 Task: Look for space in Aş Şaff, Egypt from 15th June, 2023 to 21st June, 2023 for 5 adults in price range Rs.14000 to Rs.25000. Place can be entire place with 3 bedrooms having 3 beds and 3 bathrooms. Property type can be house, flat, guest house. Booking option can be shelf check-in. Required host language is English.
Action: Mouse moved to (568, 139)
Screenshot: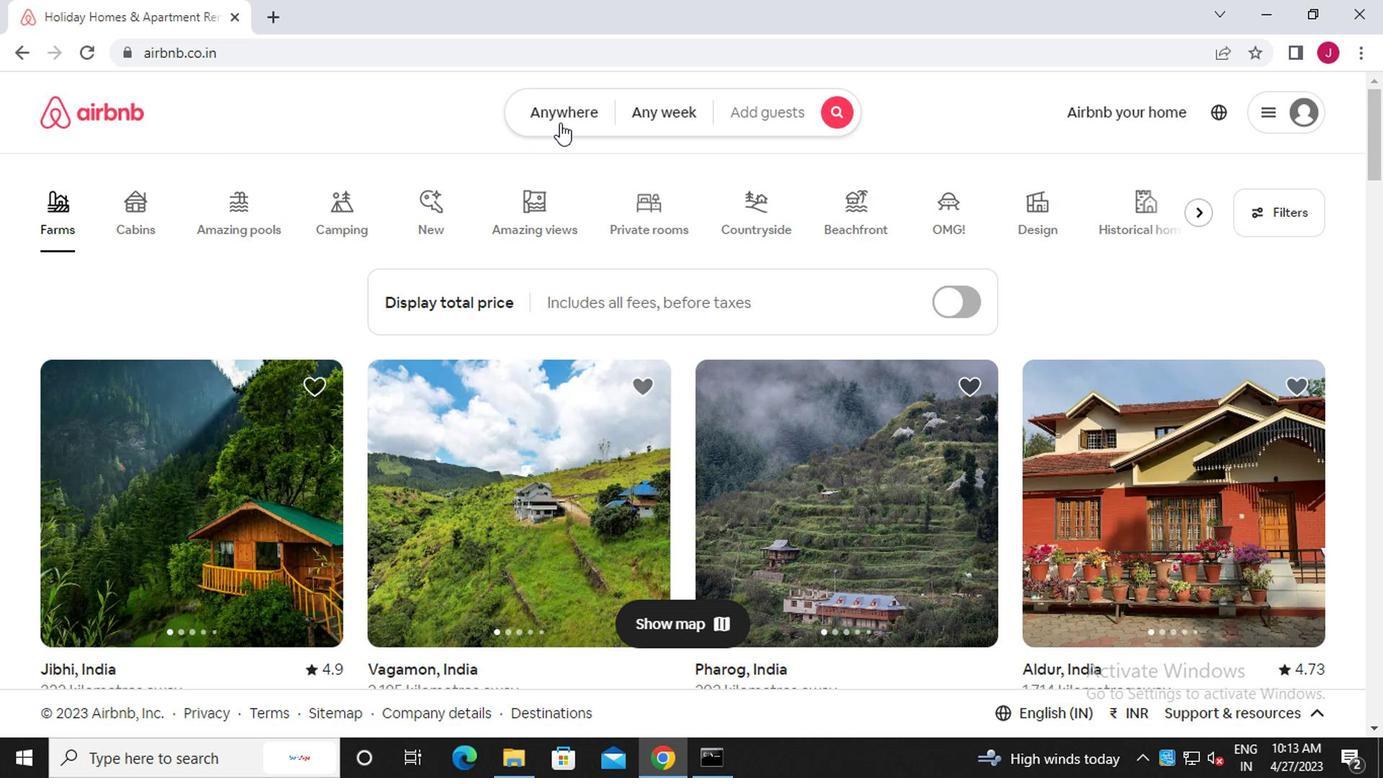 
Action: Mouse pressed left at (568, 139)
Screenshot: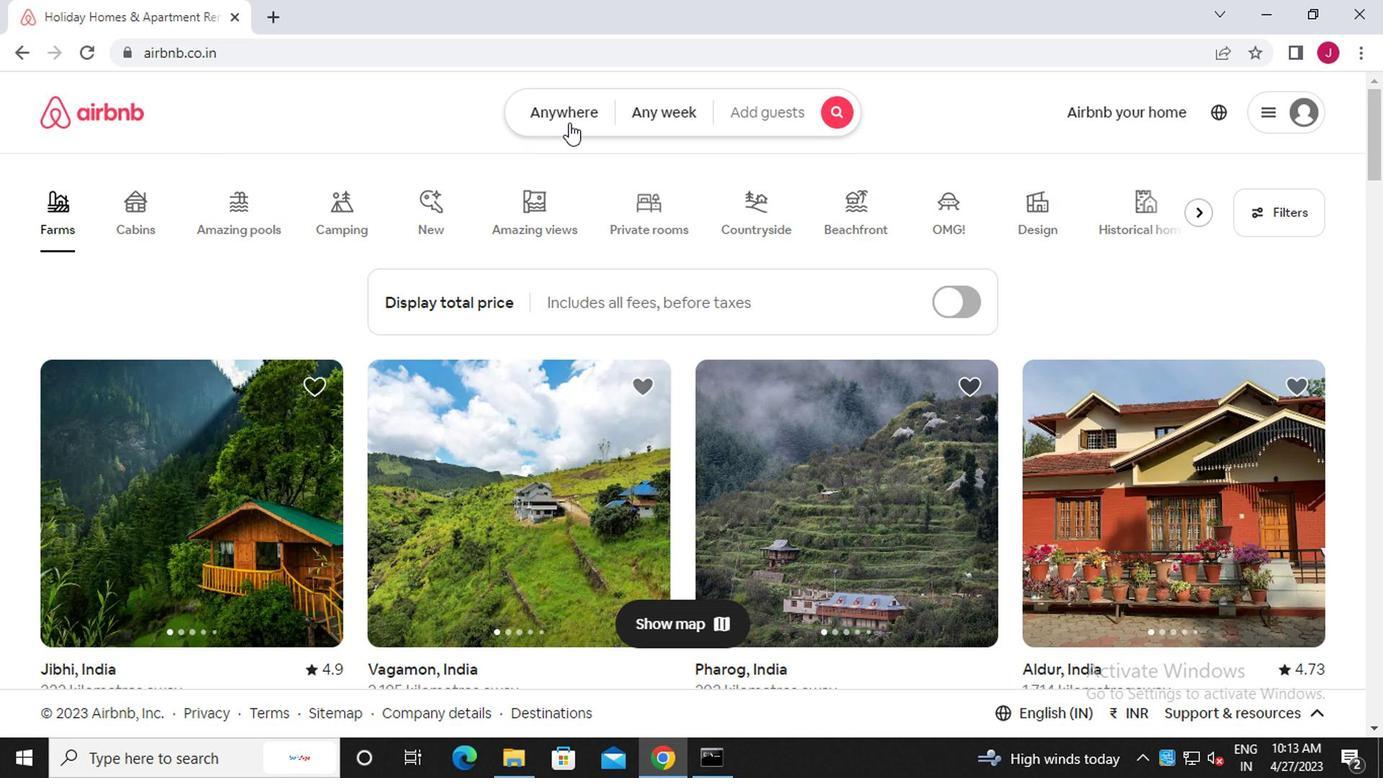 
Action: Mouse moved to (348, 208)
Screenshot: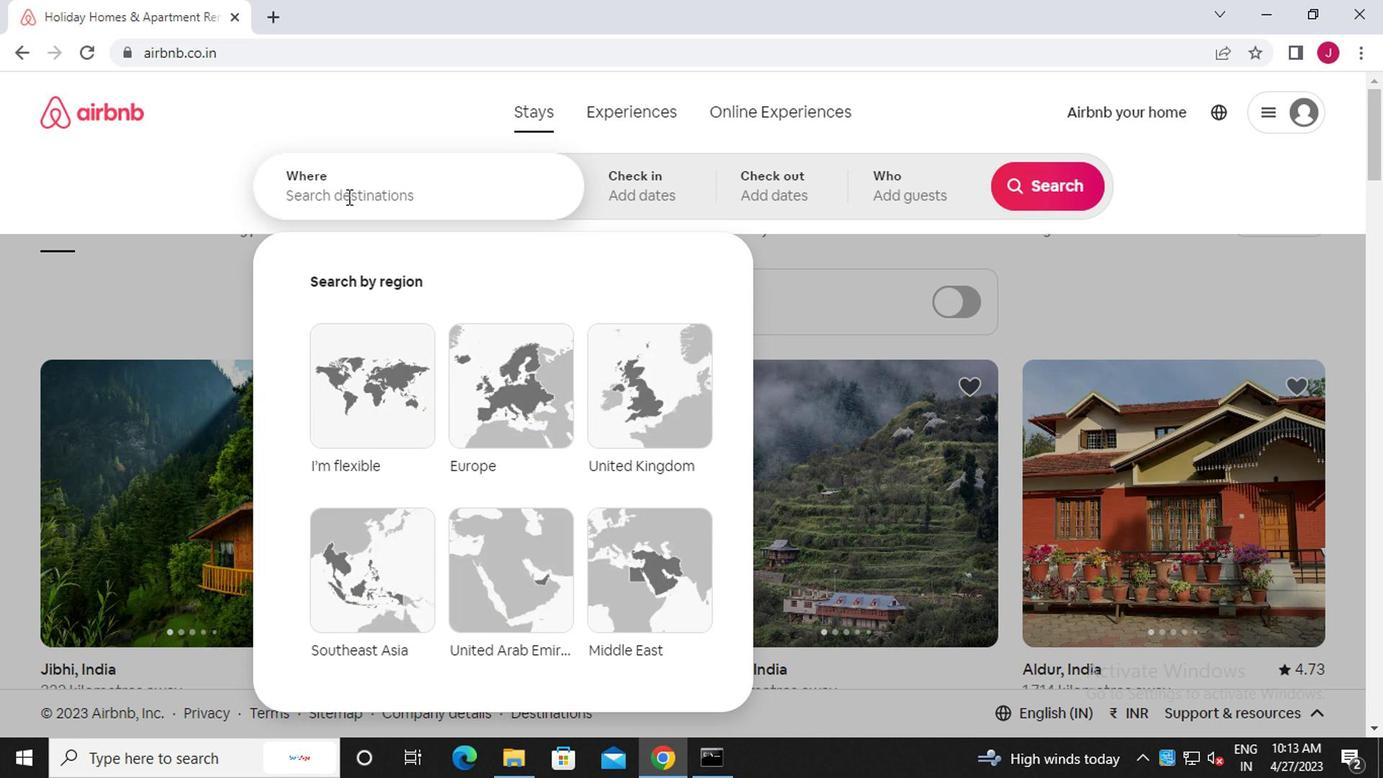 
Action: Mouse pressed left at (348, 208)
Screenshot: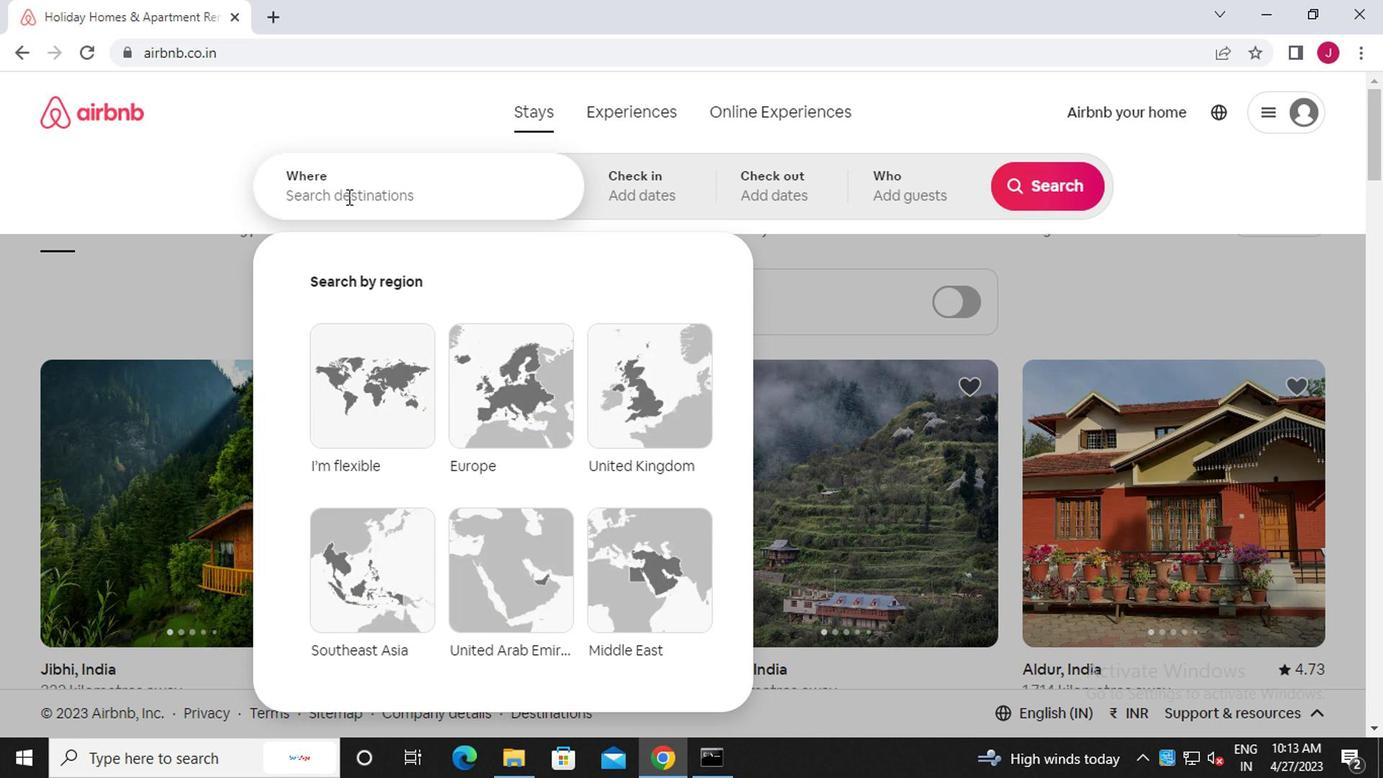 
Action: Key pressed <Key.caps_lock>a<Key.caps_lock>s<Key.space><Key.caps_lock>s<Key.caps_lock>aff,<Key.caps_lock>e<Key.caps_lock>gypt
Screenshot: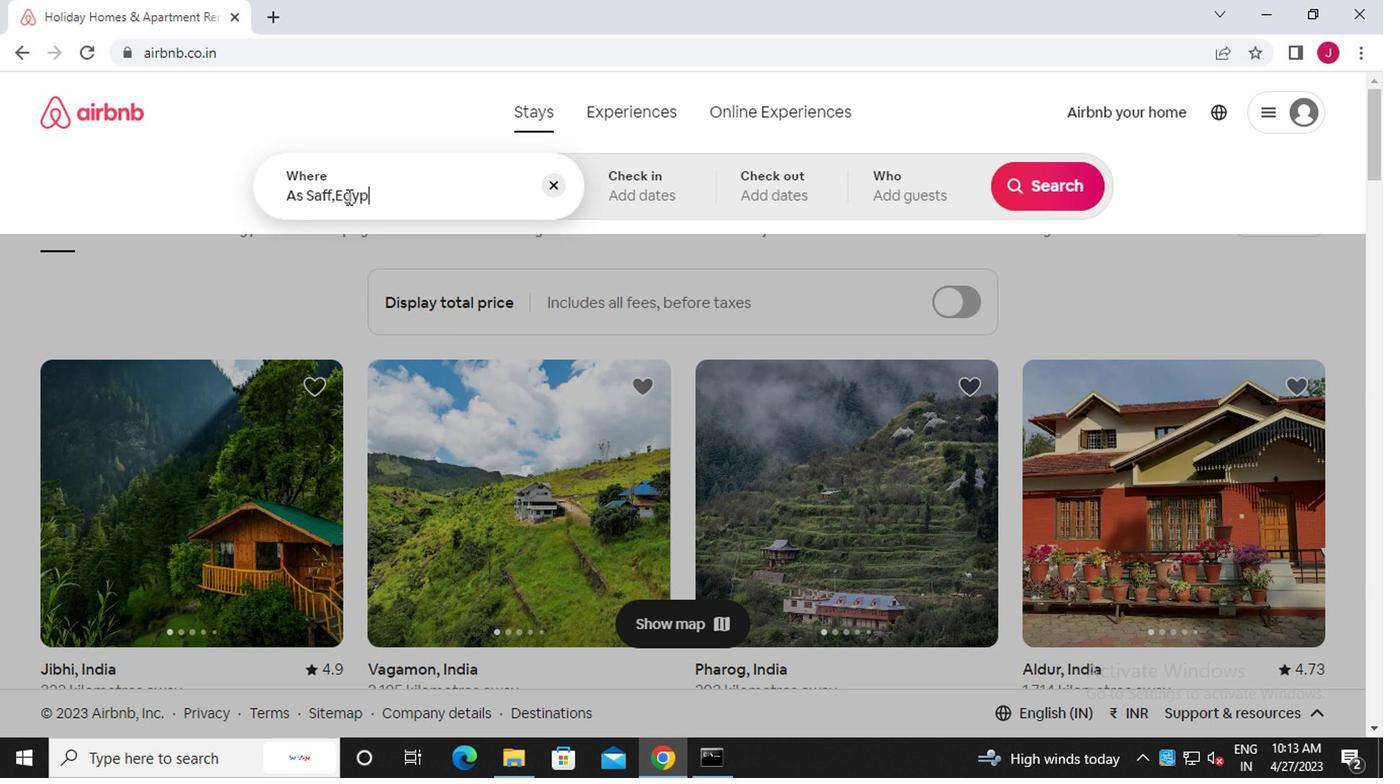 
Action: Mouse moved to (669, 214)
Screenshot: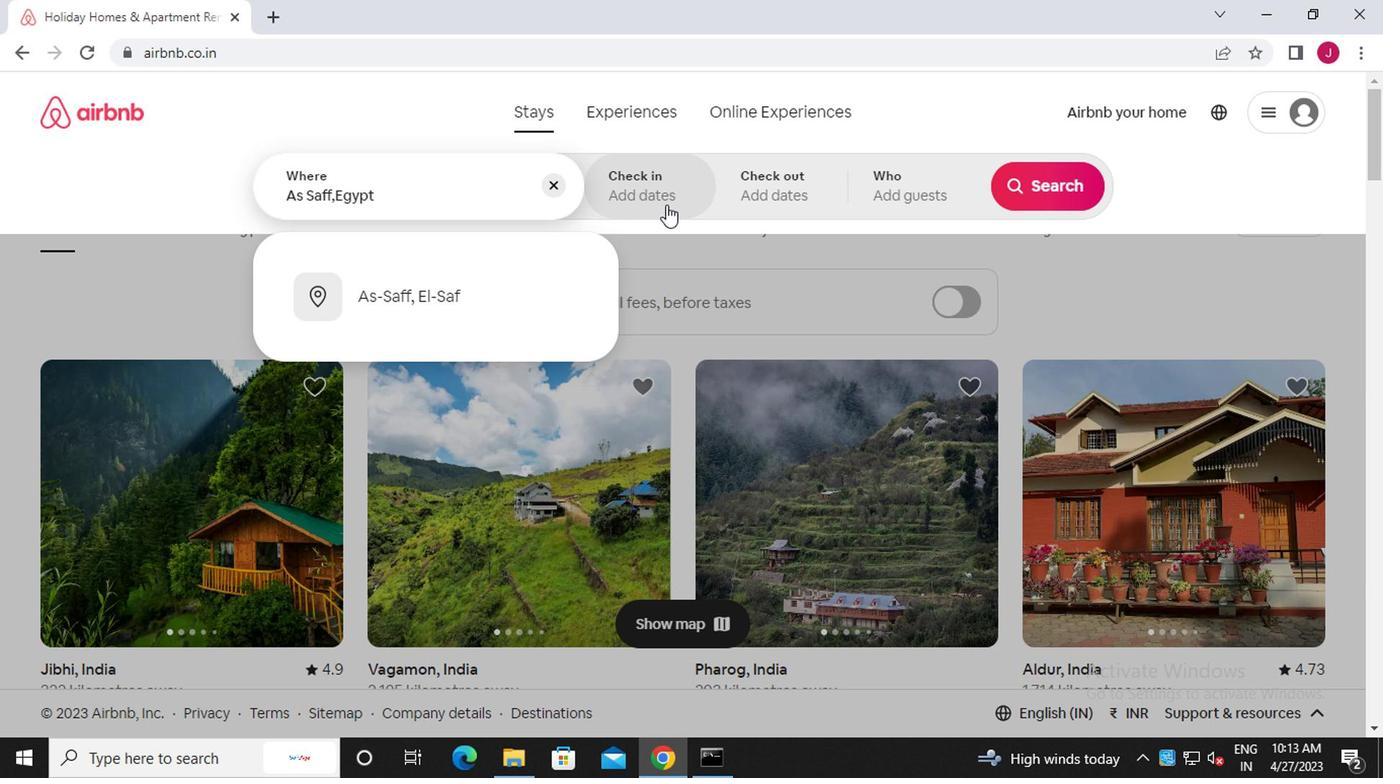 
Action: Mouse pressed left at (669, 214)
Screenshot: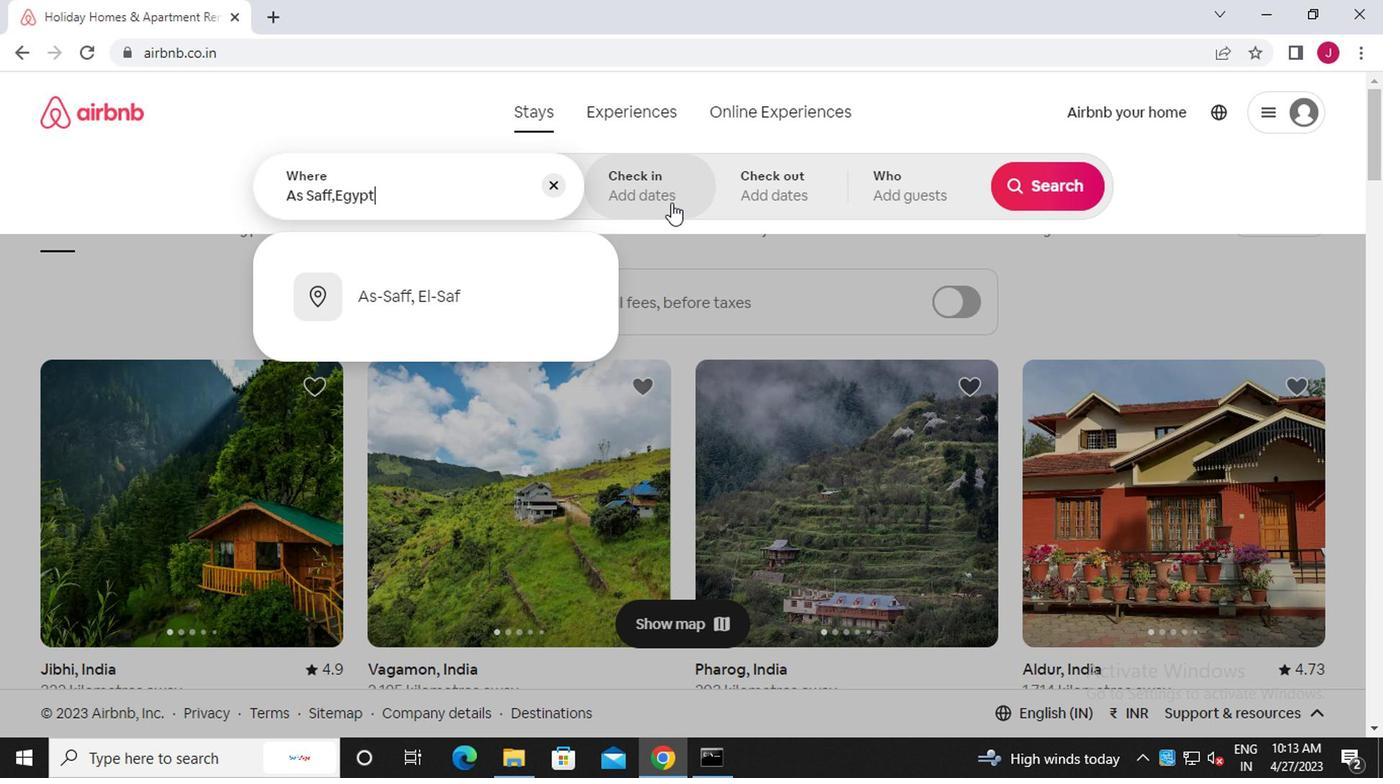 
Action: Mouse moved to (1027, 350)
Screenshot: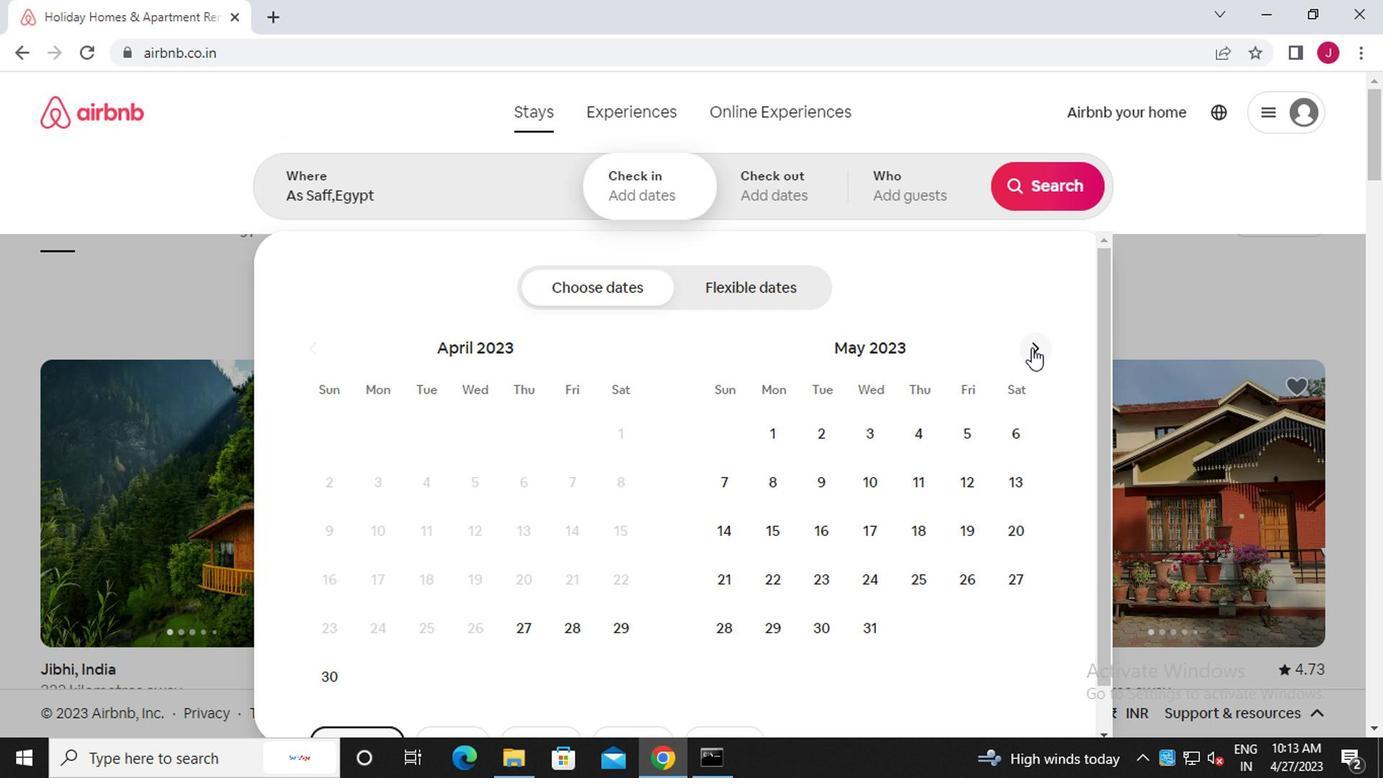 
Action: Mouse pressed left at (1027, 350)
Screenshot: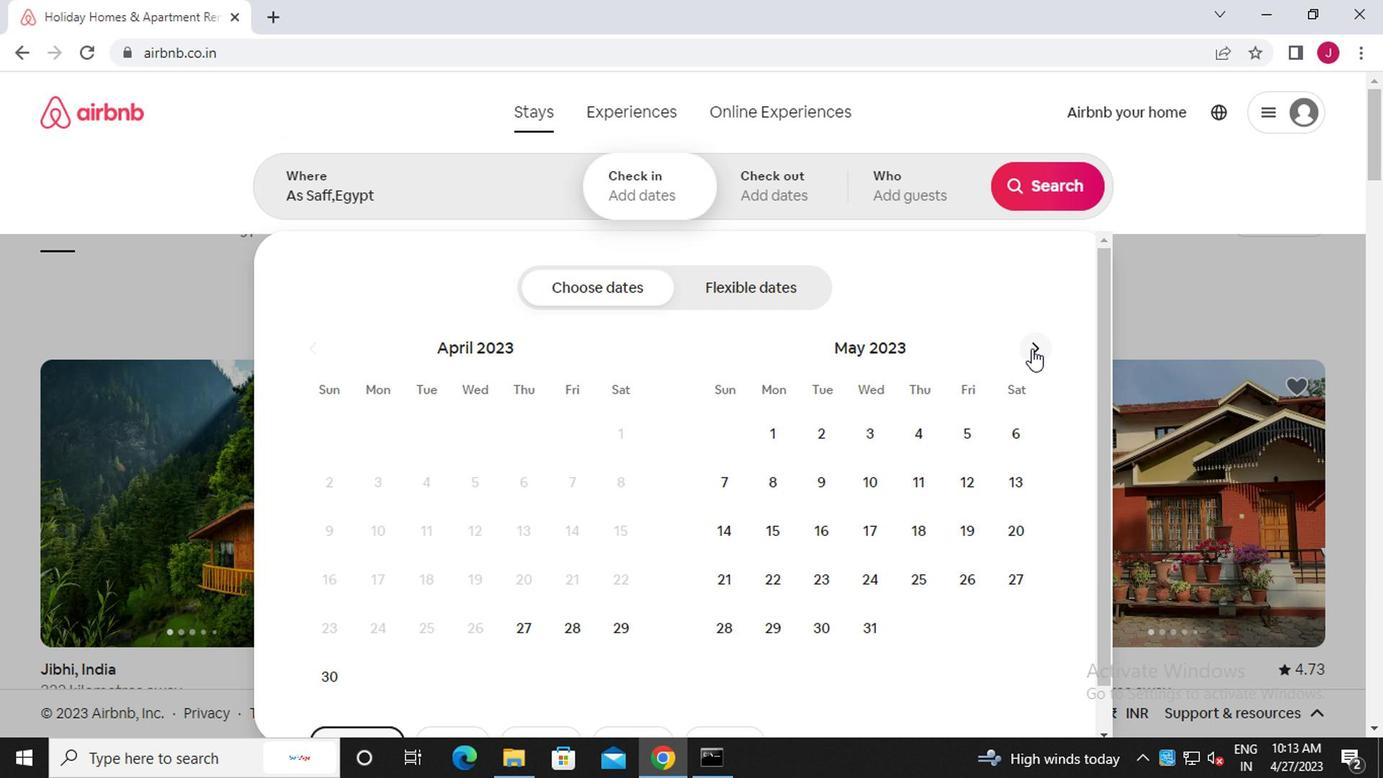 
Action: Mouse moved to (912, 511)
Screenshot: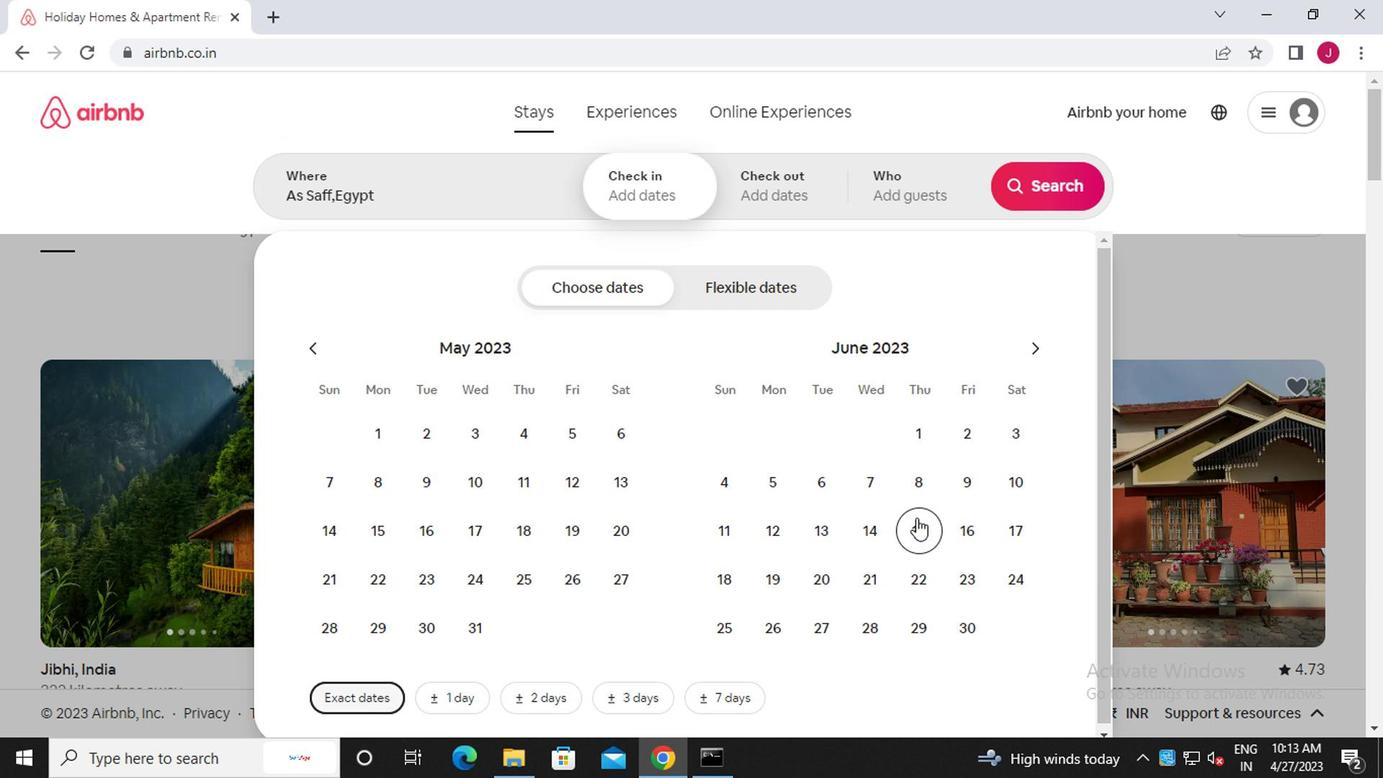 
Action: Mouse pressed left at (912, 511)
Screenshot: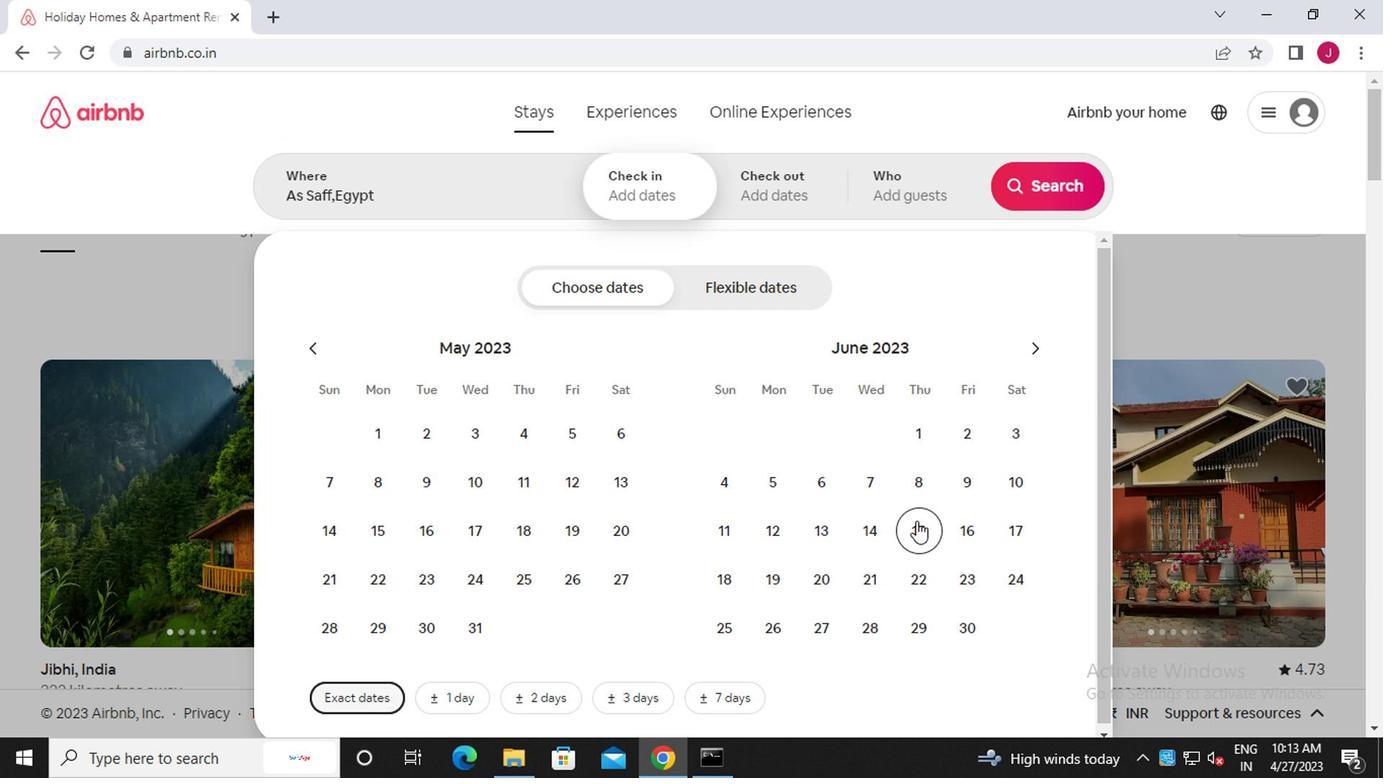 
Action: Mouse moved to (874, 565)
Screenshot: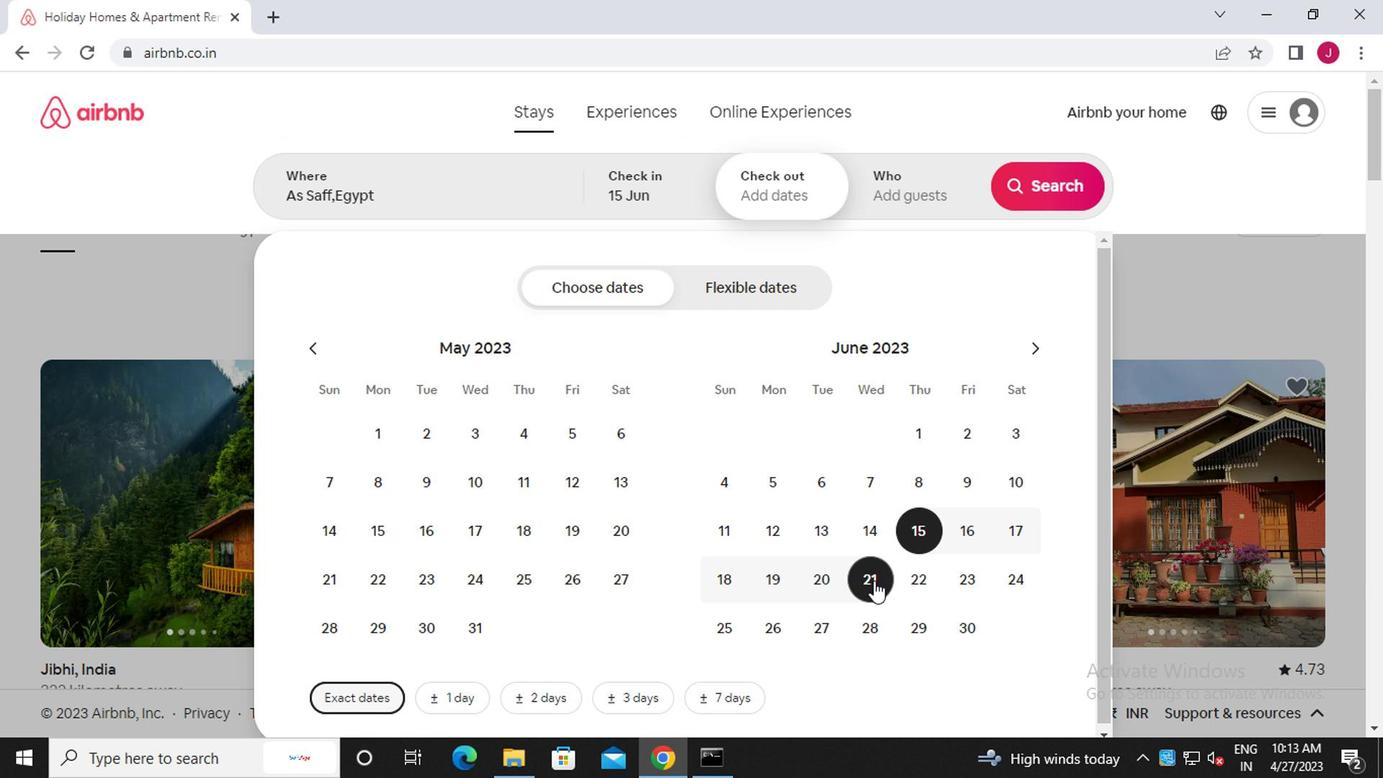 
Action: Mouse pressed left at (874, 565)
Screenshot: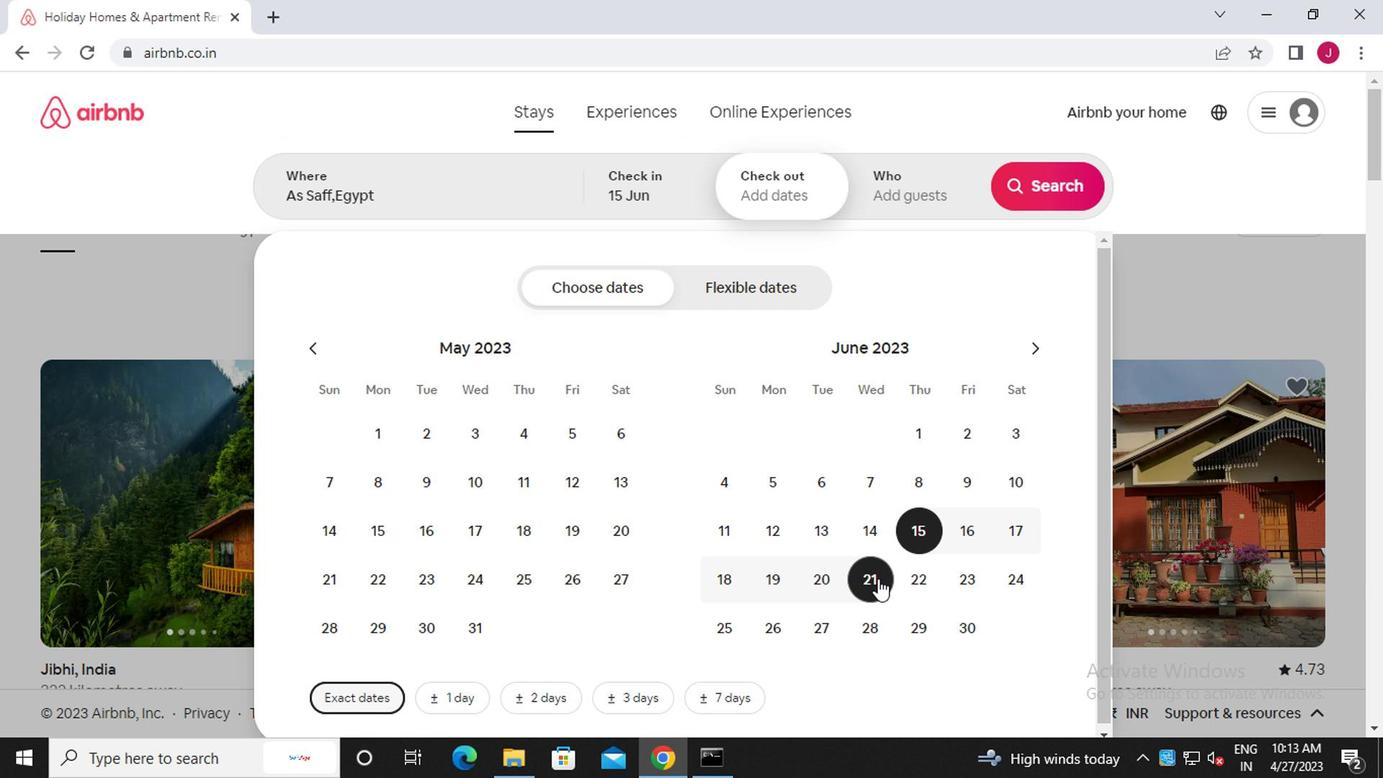 
Action: Mouse moved to (931, 211)
Screenshot: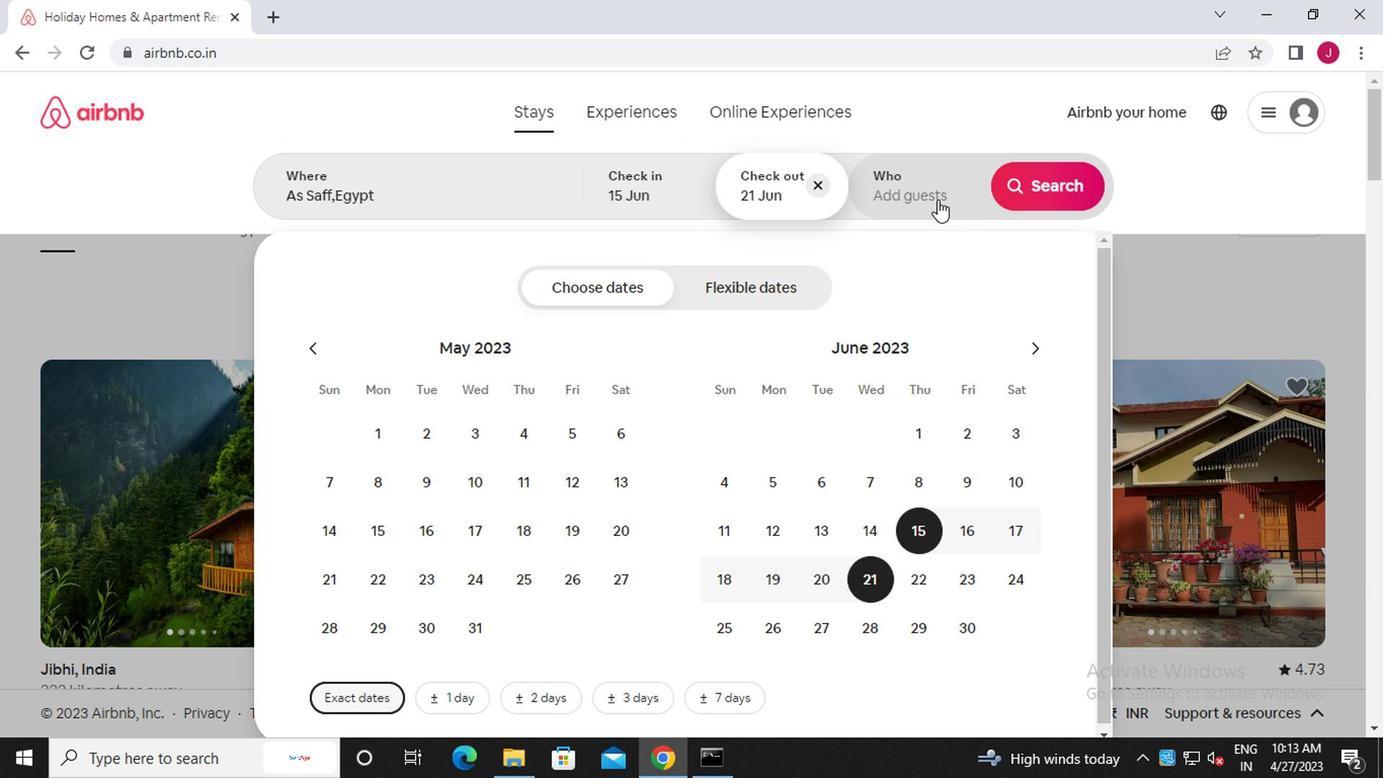
Action: Mouse pressed left at (931, 211)
Screenshot: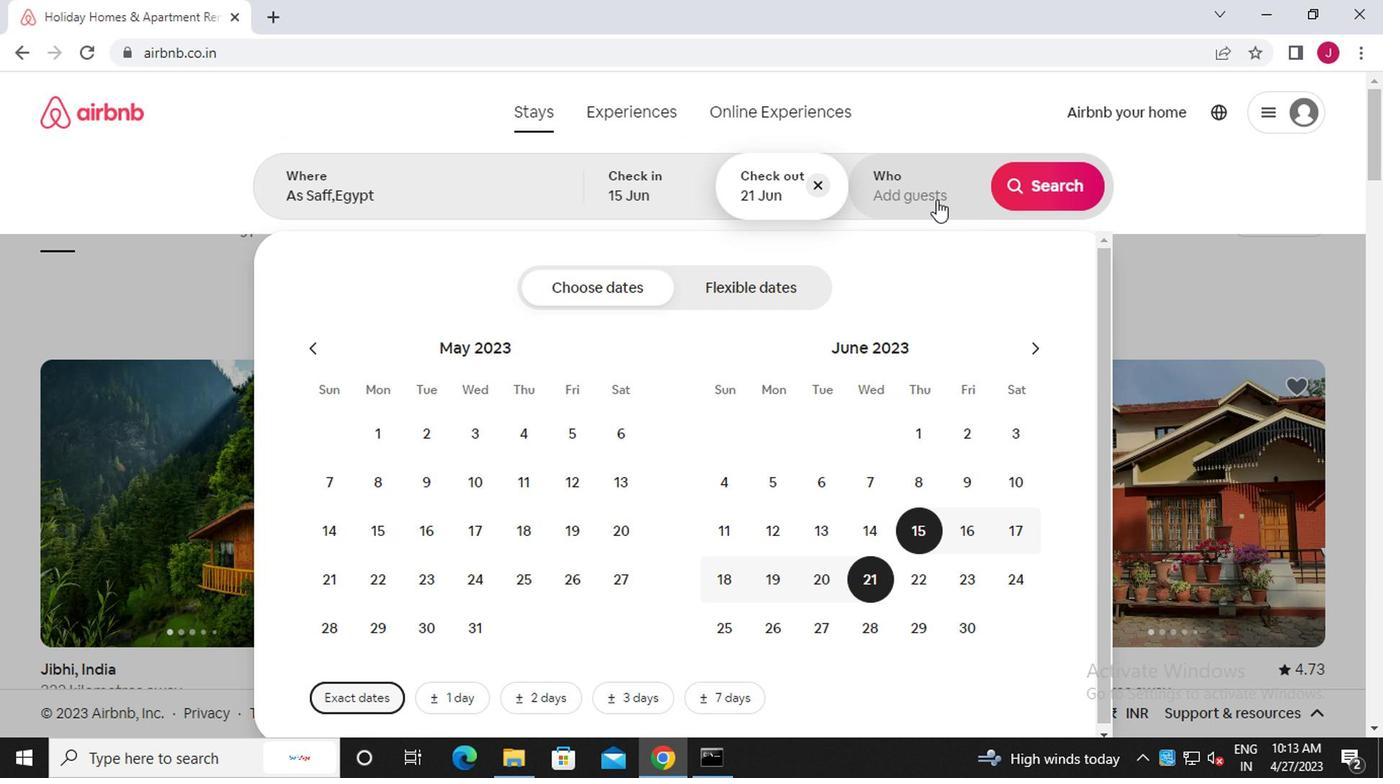 
Action: Mouse moved to (1049, 301)
Screenshot: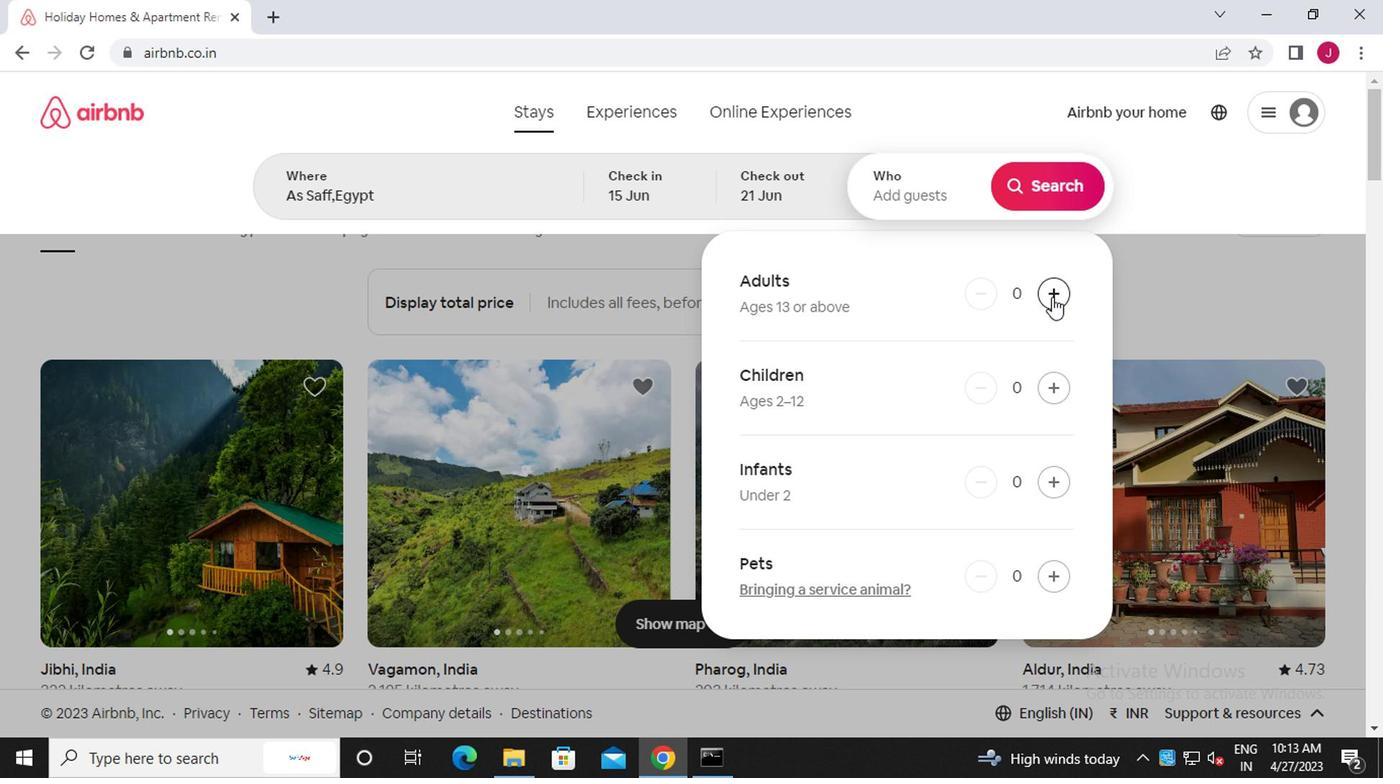
Action: Mouse pressed left at (1049, 301)
Screenshot: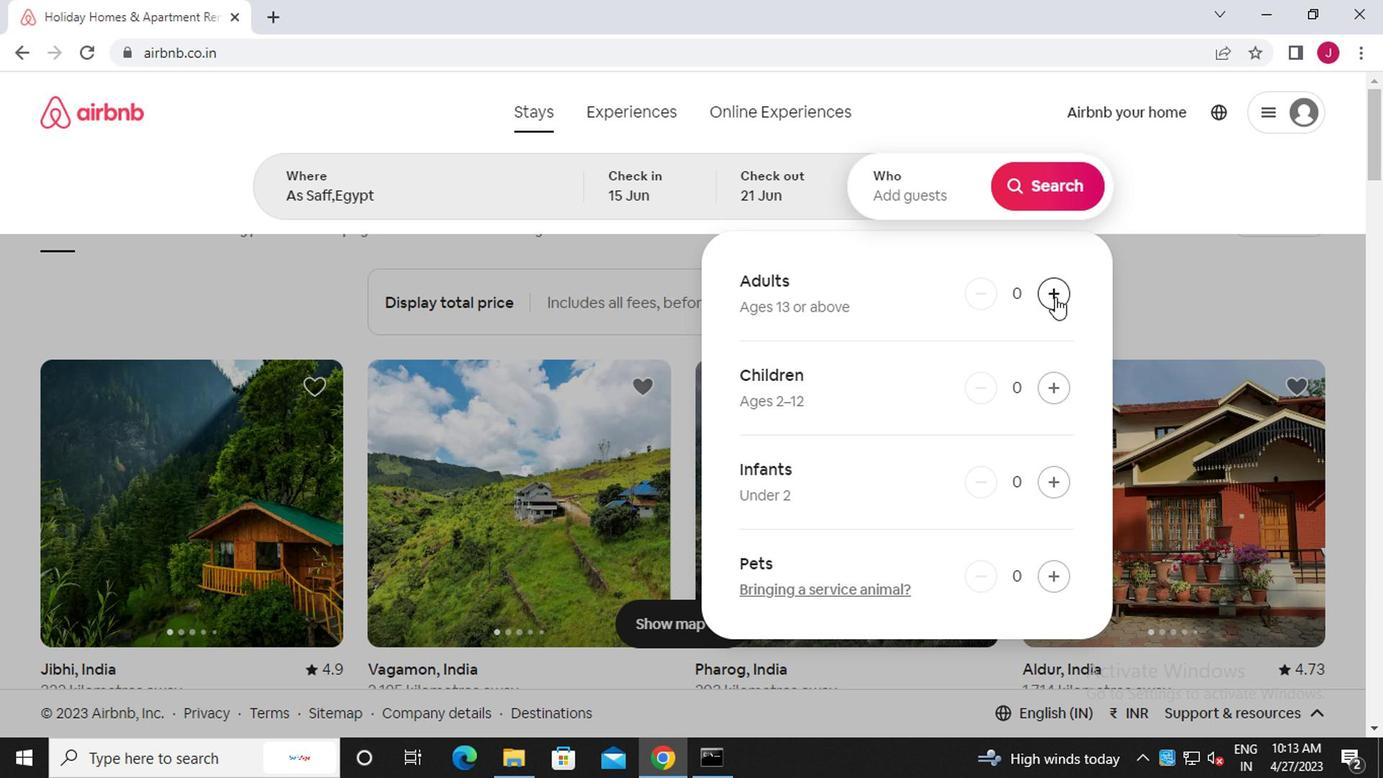 
Action: Mouse moved to (1050, 301)
Screenshot: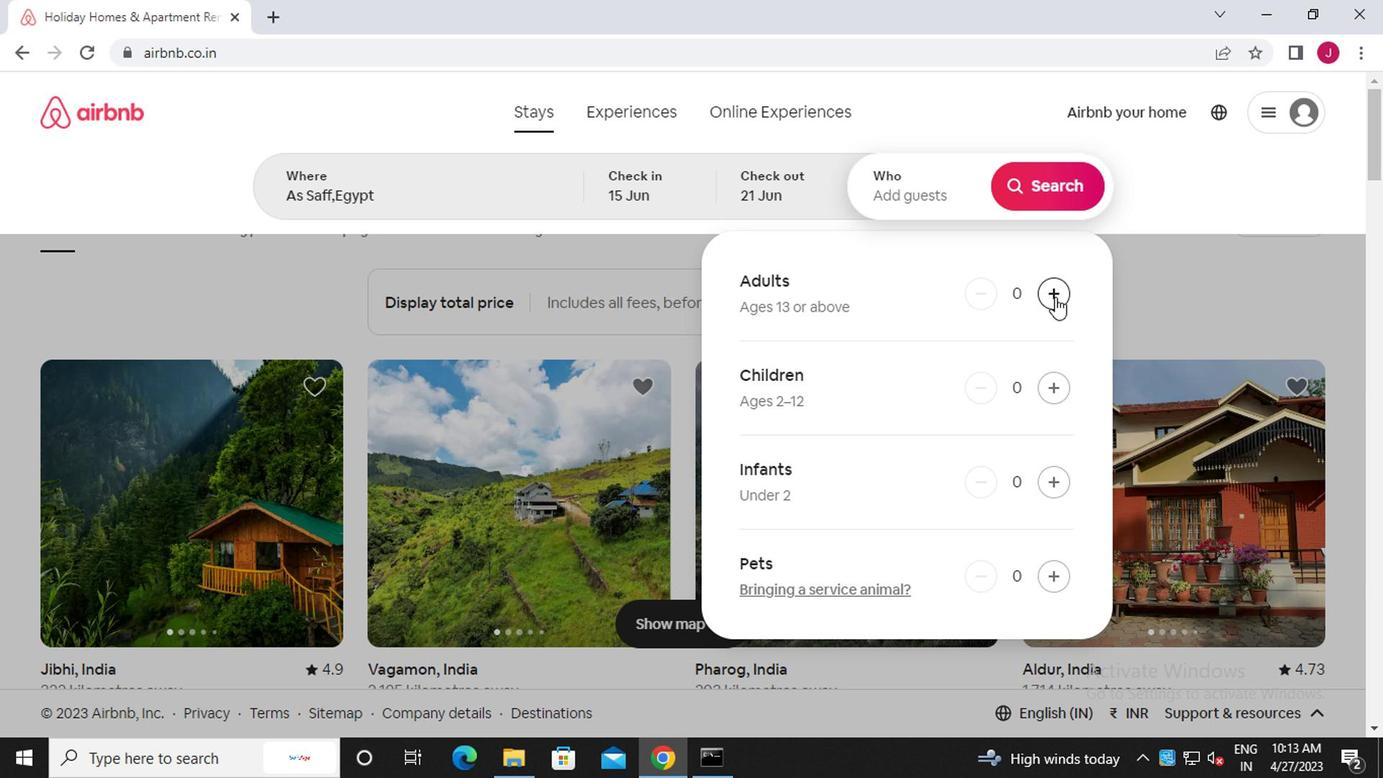 
Action: Mouse pressed left at (1050, 301)
Screenshot: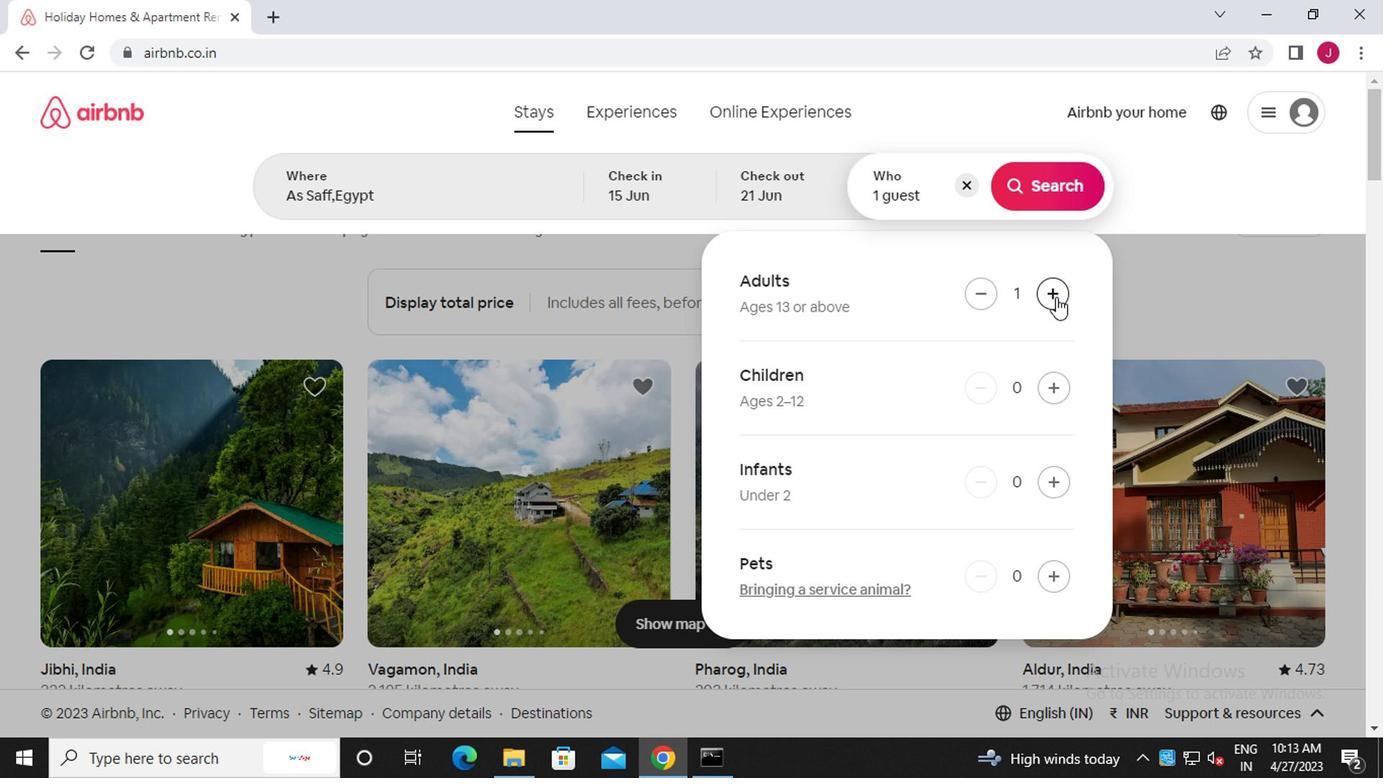 
Action: Mouse pressed left at (1050, 301)
Screenshot: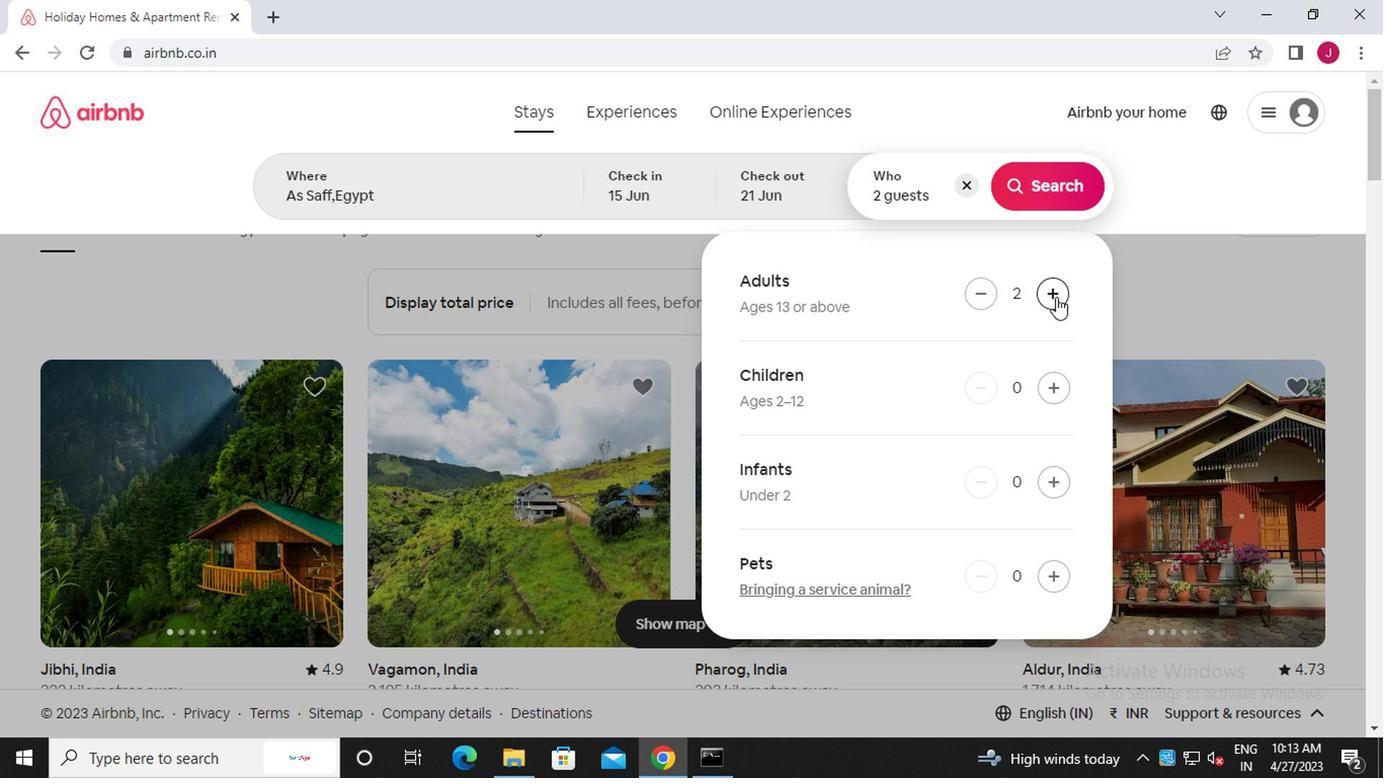 
Action: Mouse pressed left at (1050, 301)
Screenshot: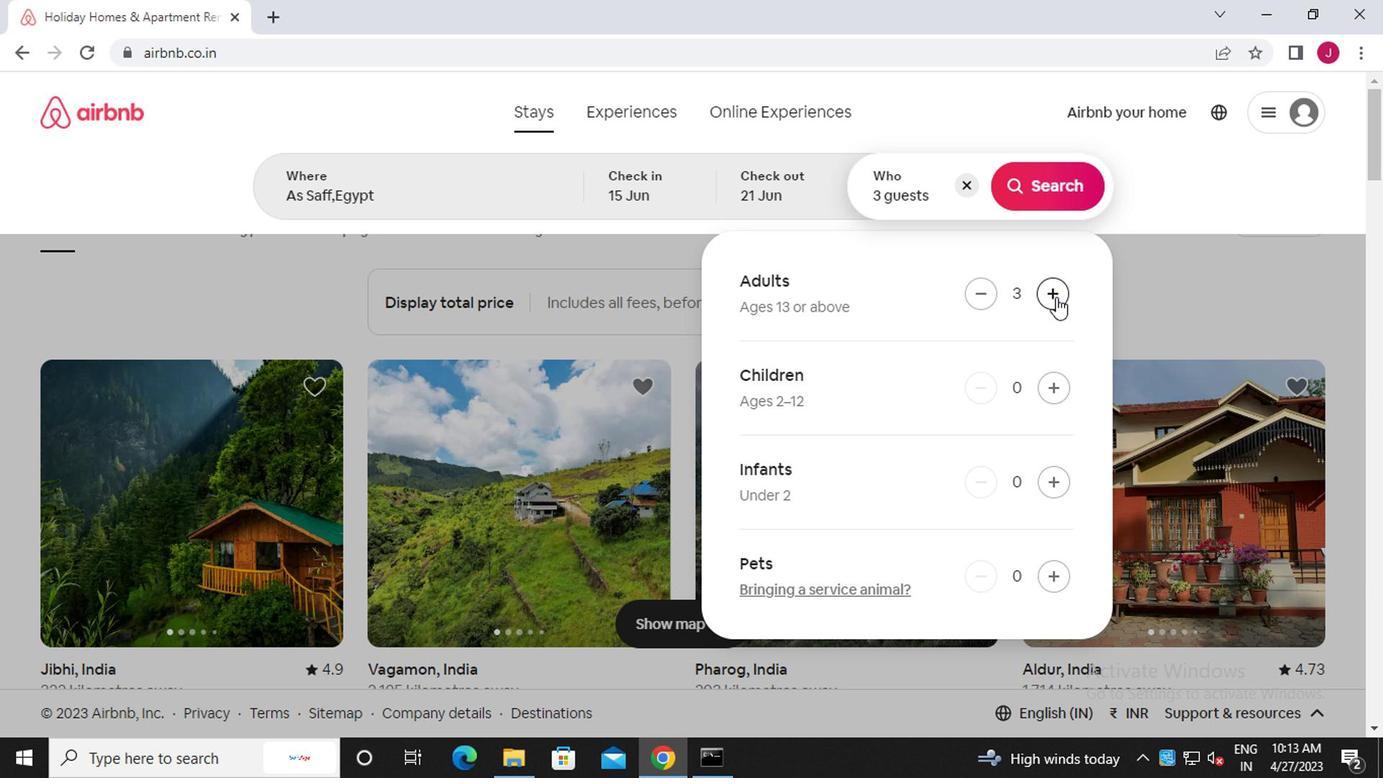 
Action: Mouse pressed left at (1050, 301)
Screenshot: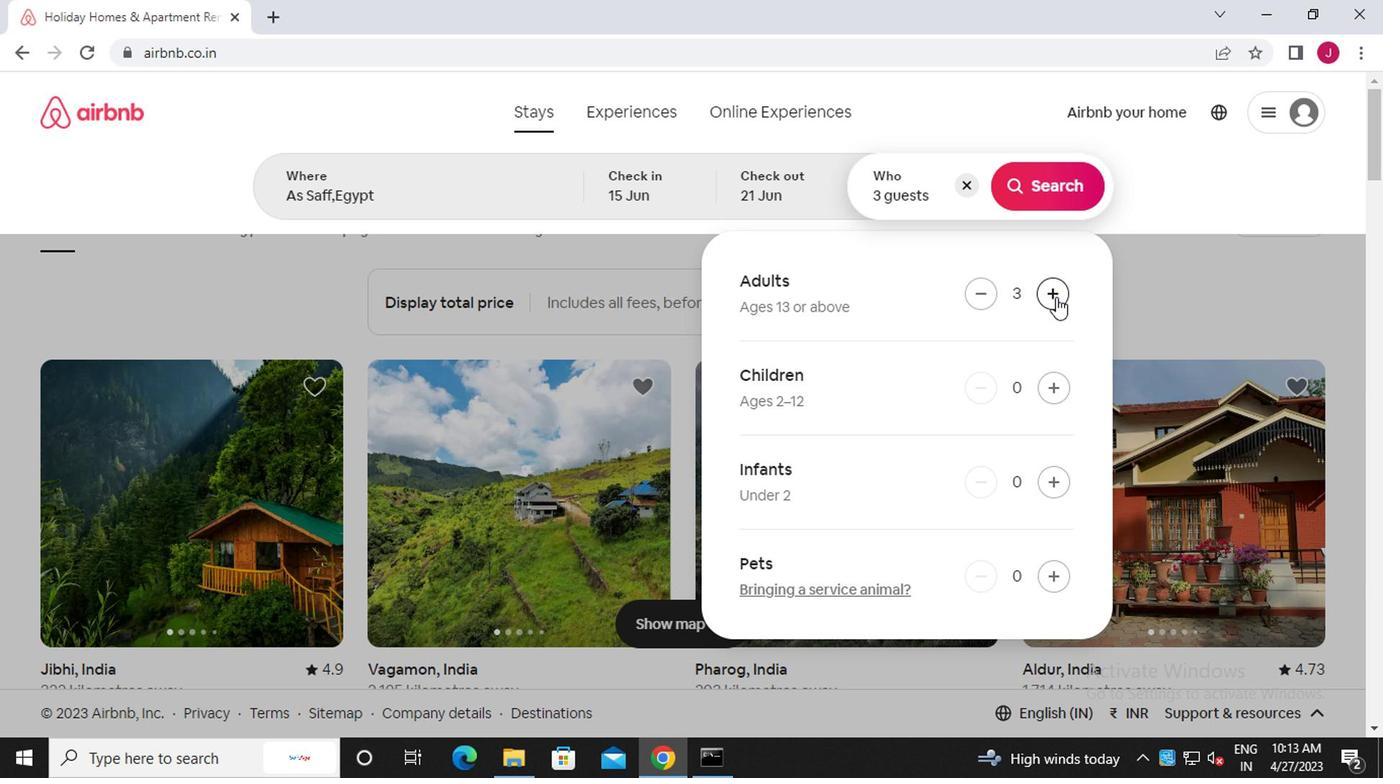 
Action: Mouse moved to (1059, 211)
Screenshot: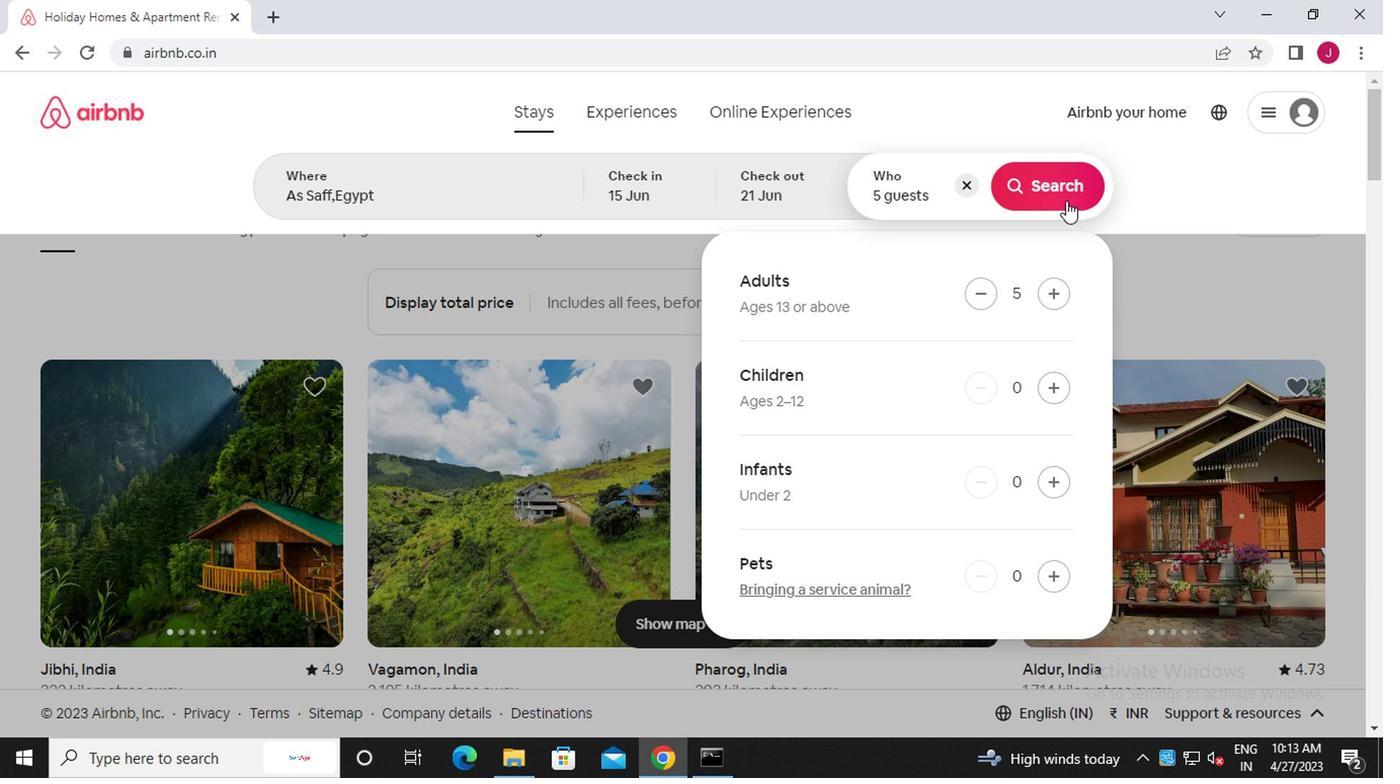 
Action: Mouse pressed left at (1059, 211)
Screenshot: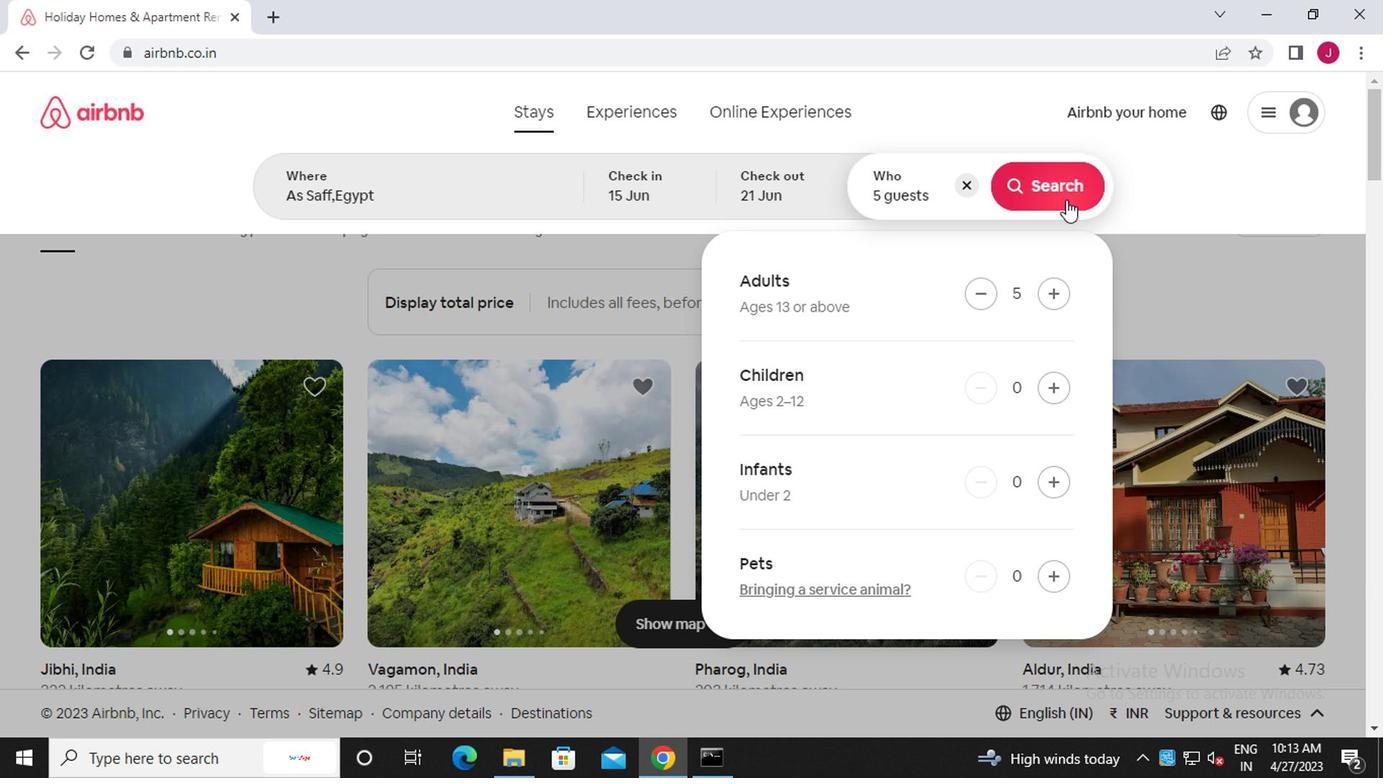 
Action: Mouse moved to (1290, 211)
Screenshot: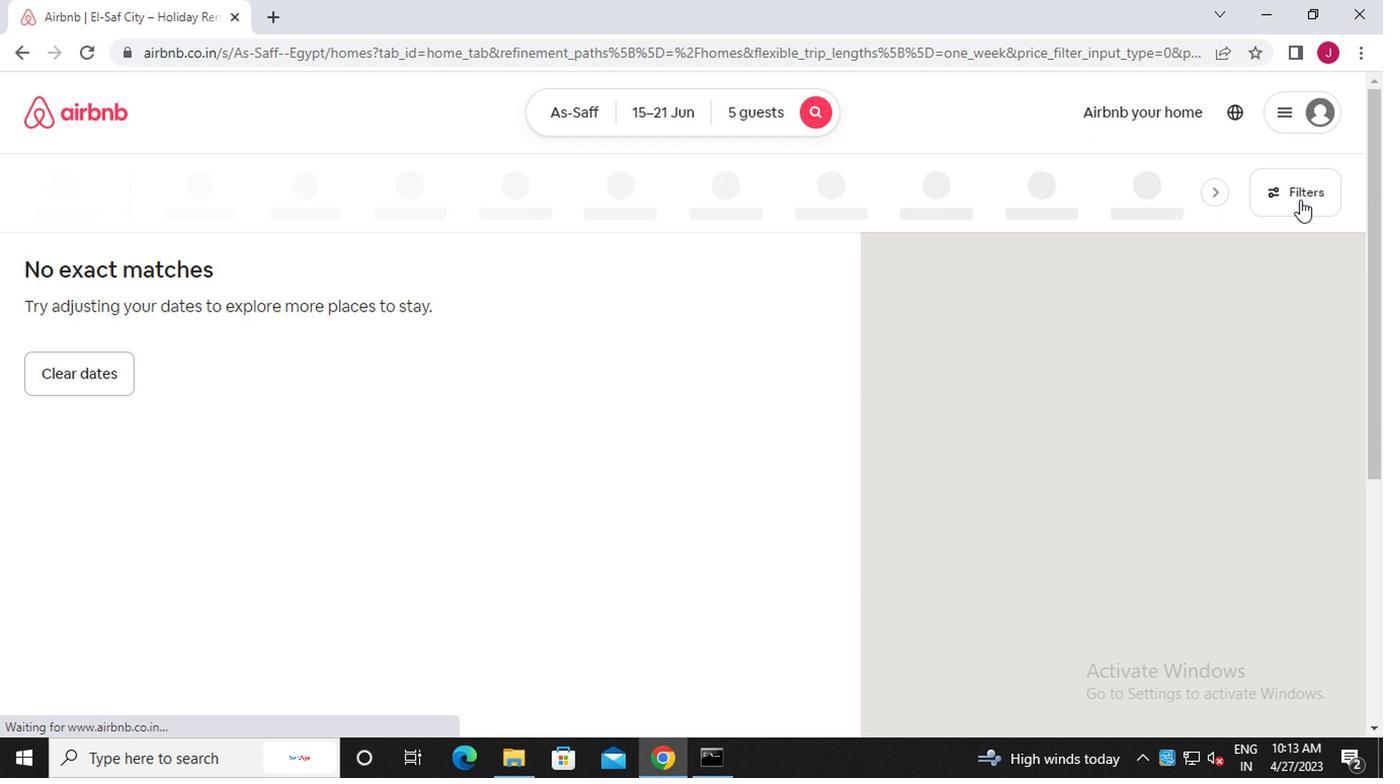 
Action: Mouse pressed left at (1290, 211)
Screenshot: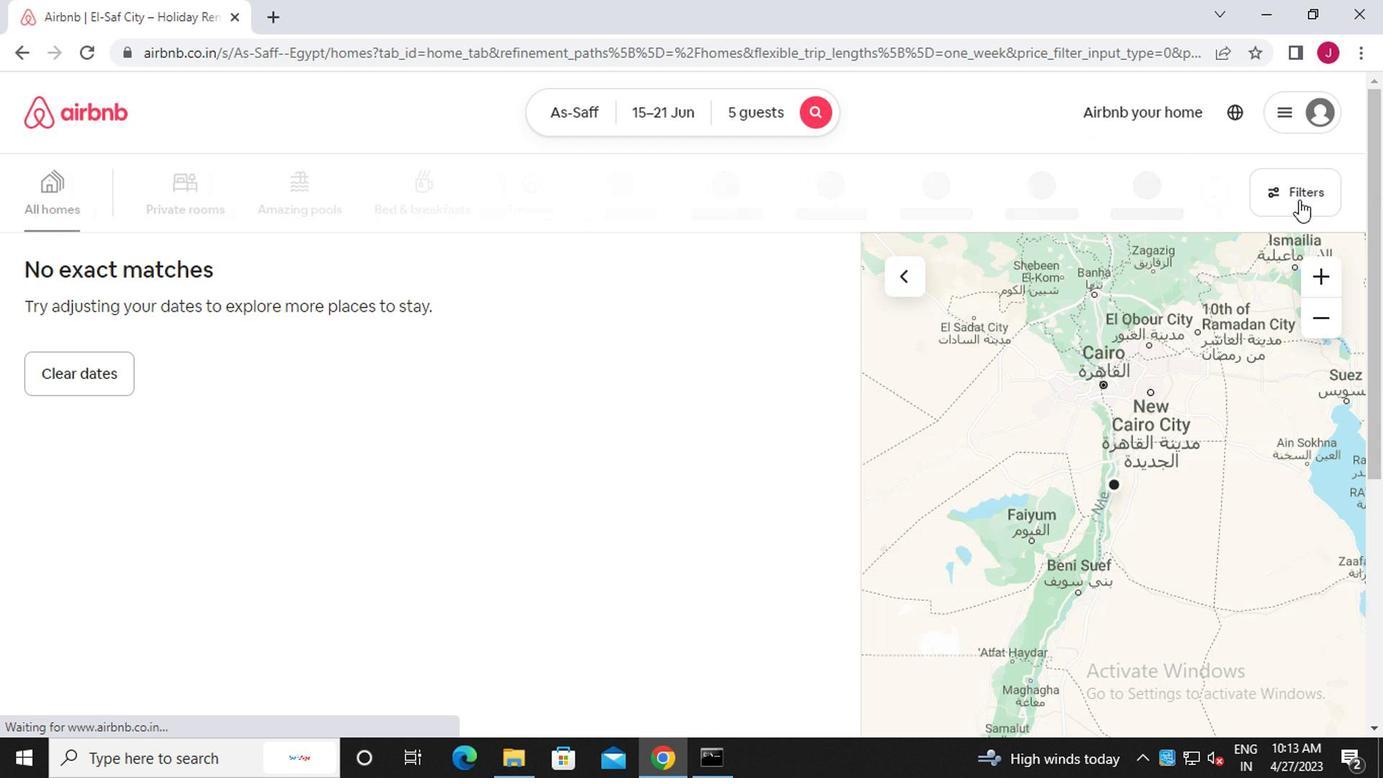 
Action: Mouse moved to (522, 310)
Screenshot: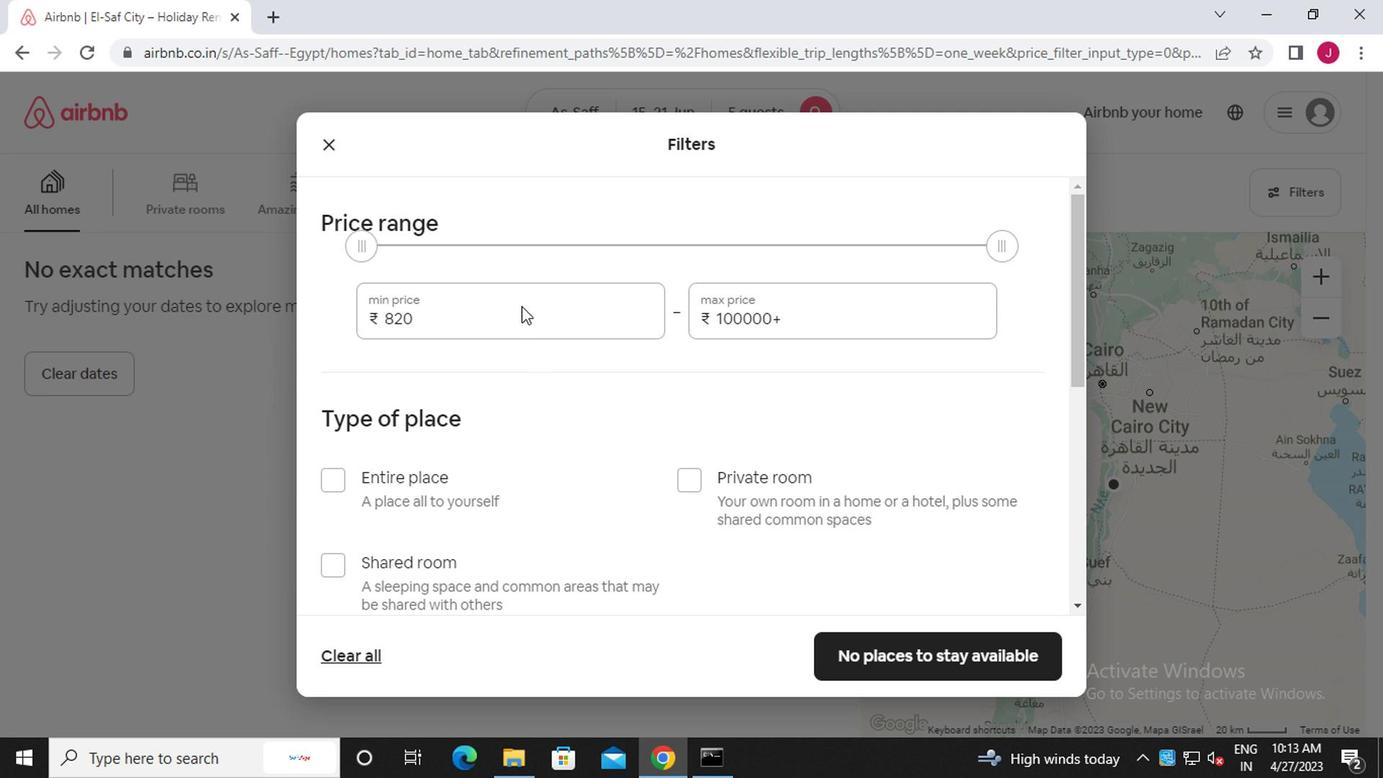 
Action: Mouse pressed left at (522, 310)
Screenshot: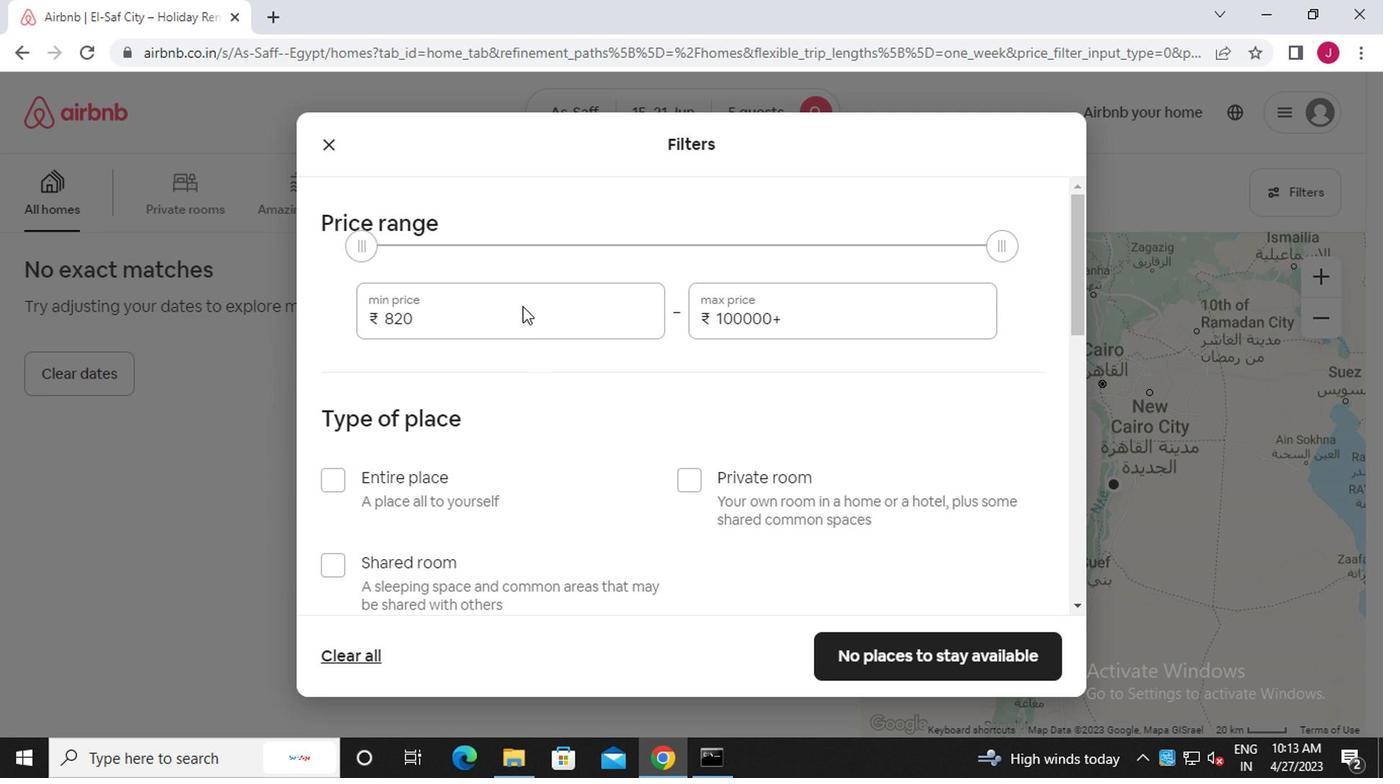 
Action: Mouse moved to (522, 310)
Screenshot: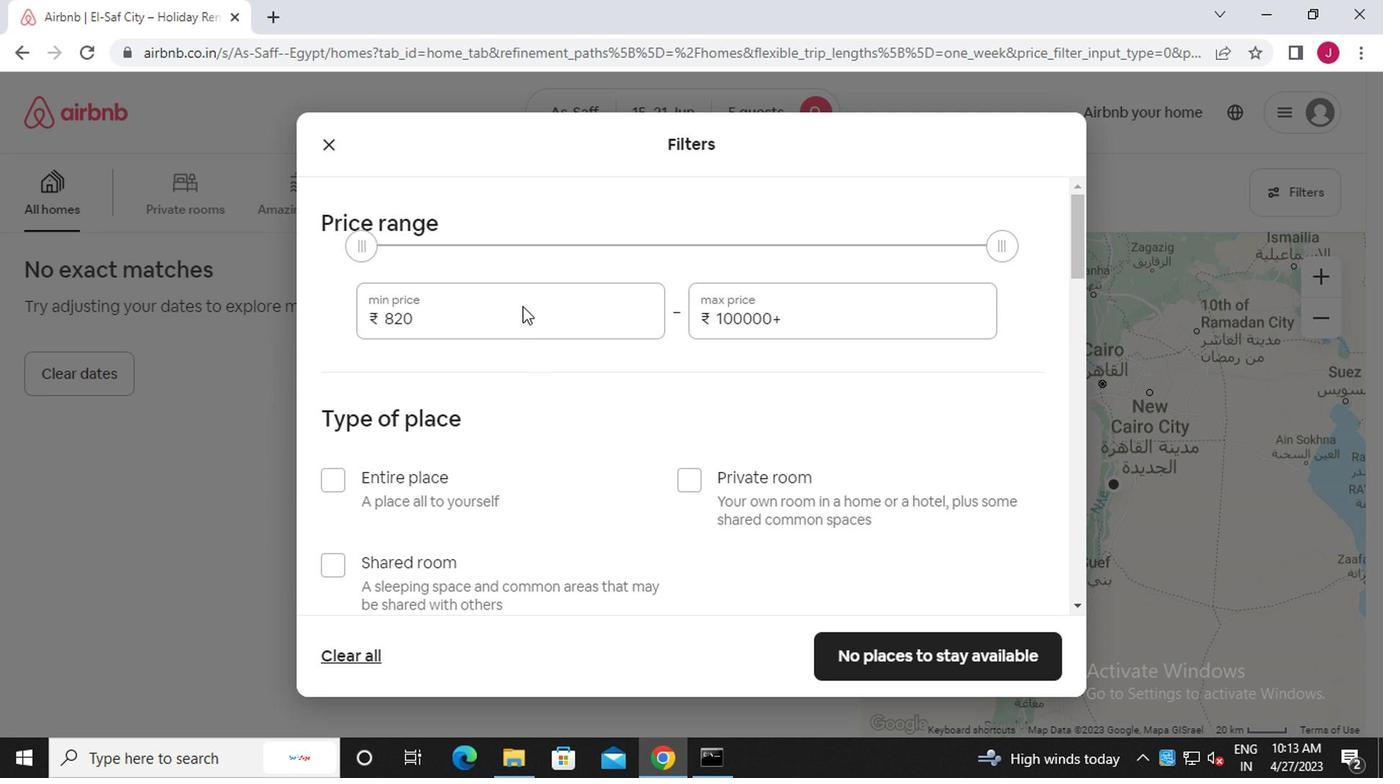 
Action: Key pressed <Key.backspace><Key.backspace><Key.backspace><<97>><<100>><<96>><<96>><<96>>
Screenshot: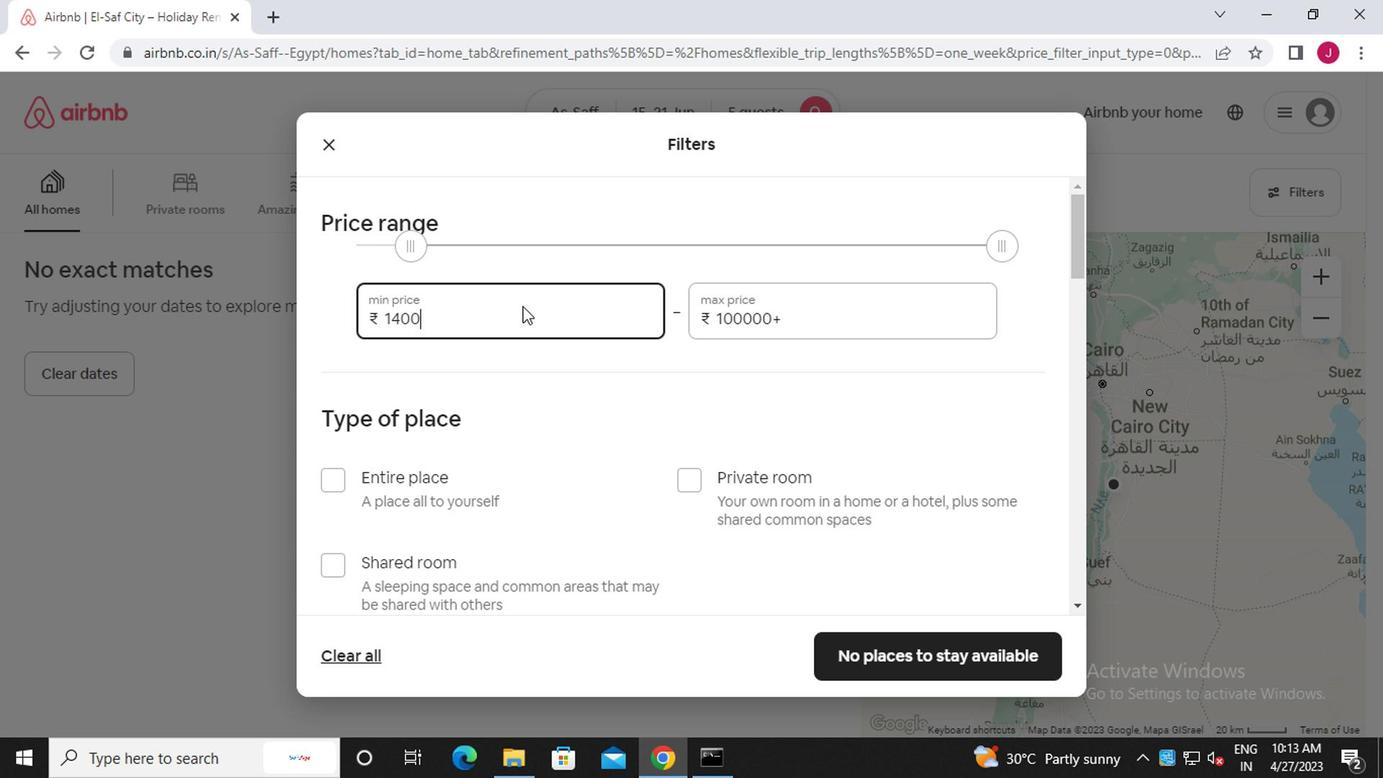
Action: Mouse moved to (871, 318)
Screenshot: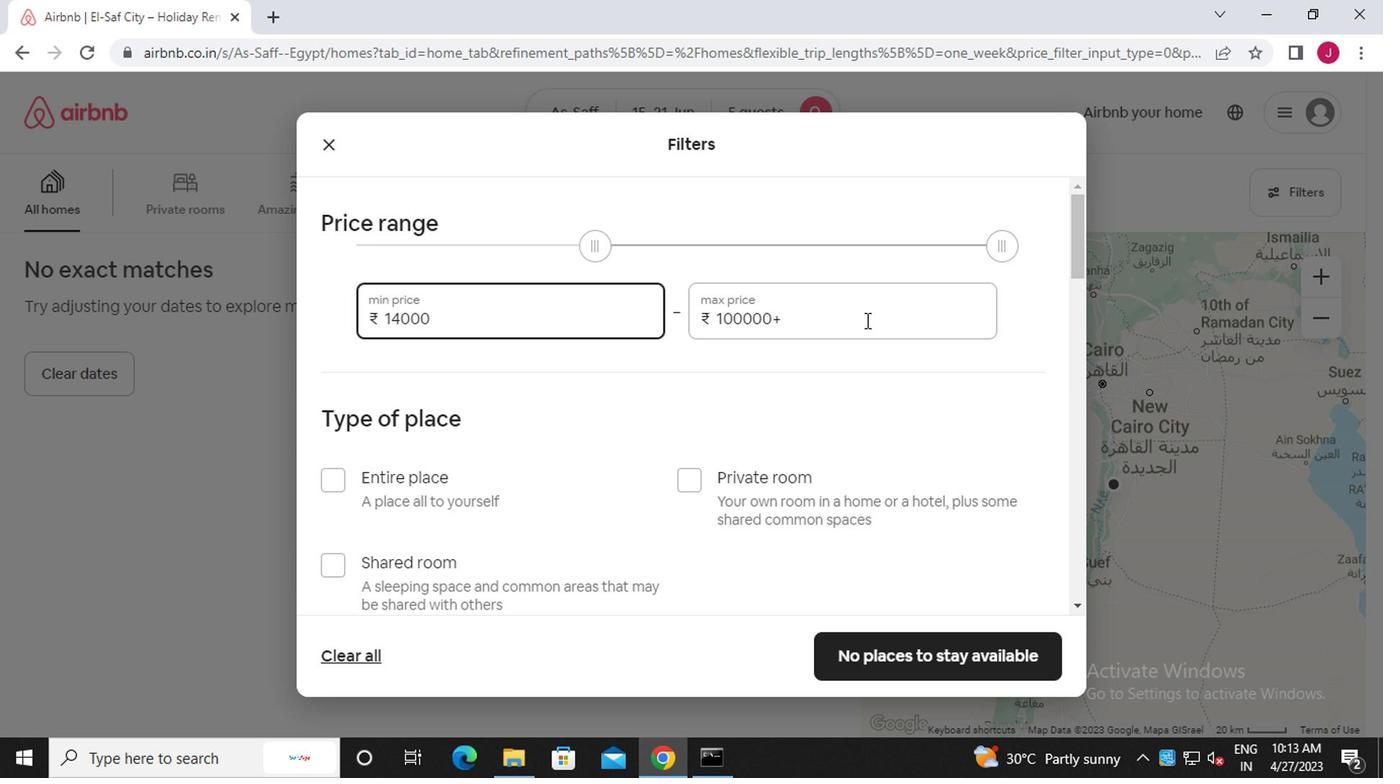 
Action: Mouse pressed left at (871, 318)
Screenshot: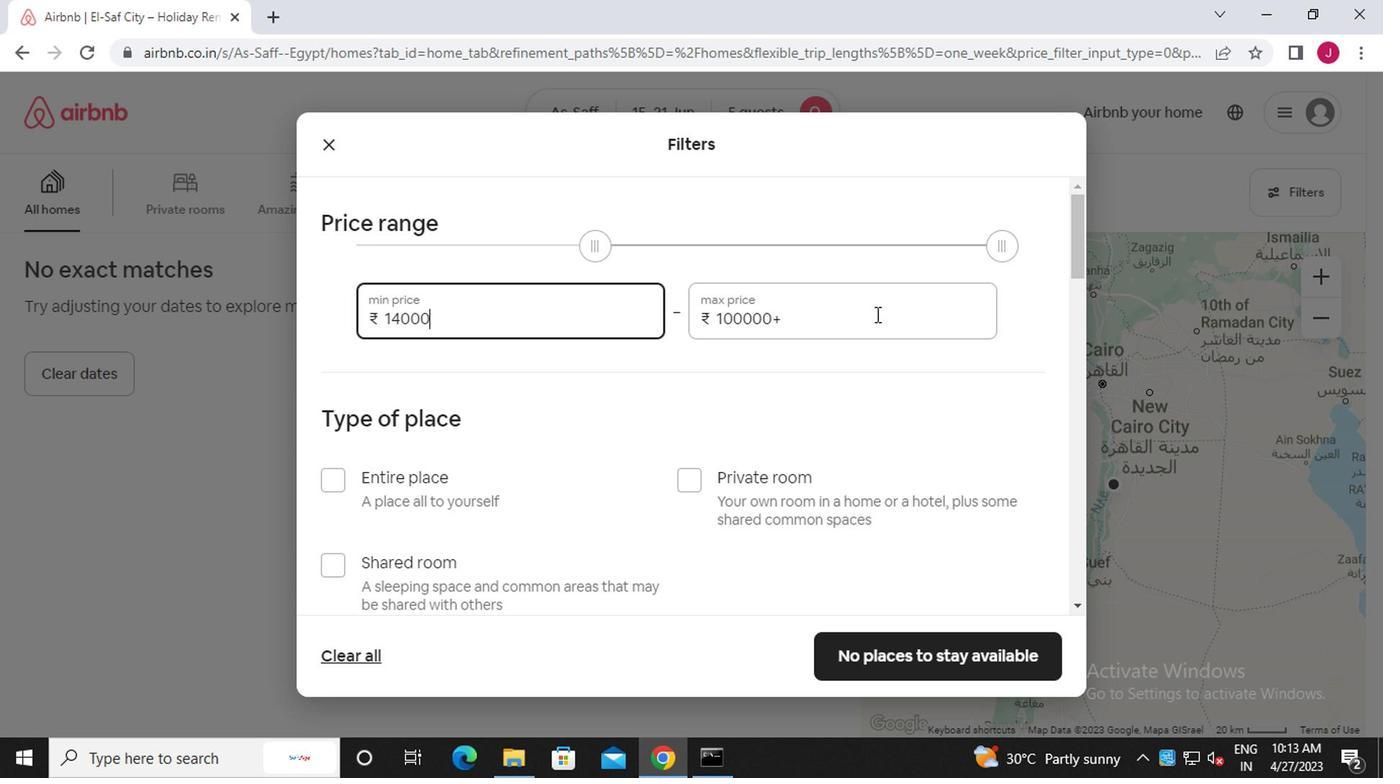 
Action: Mouse moved to (871, 318)
Screenshot: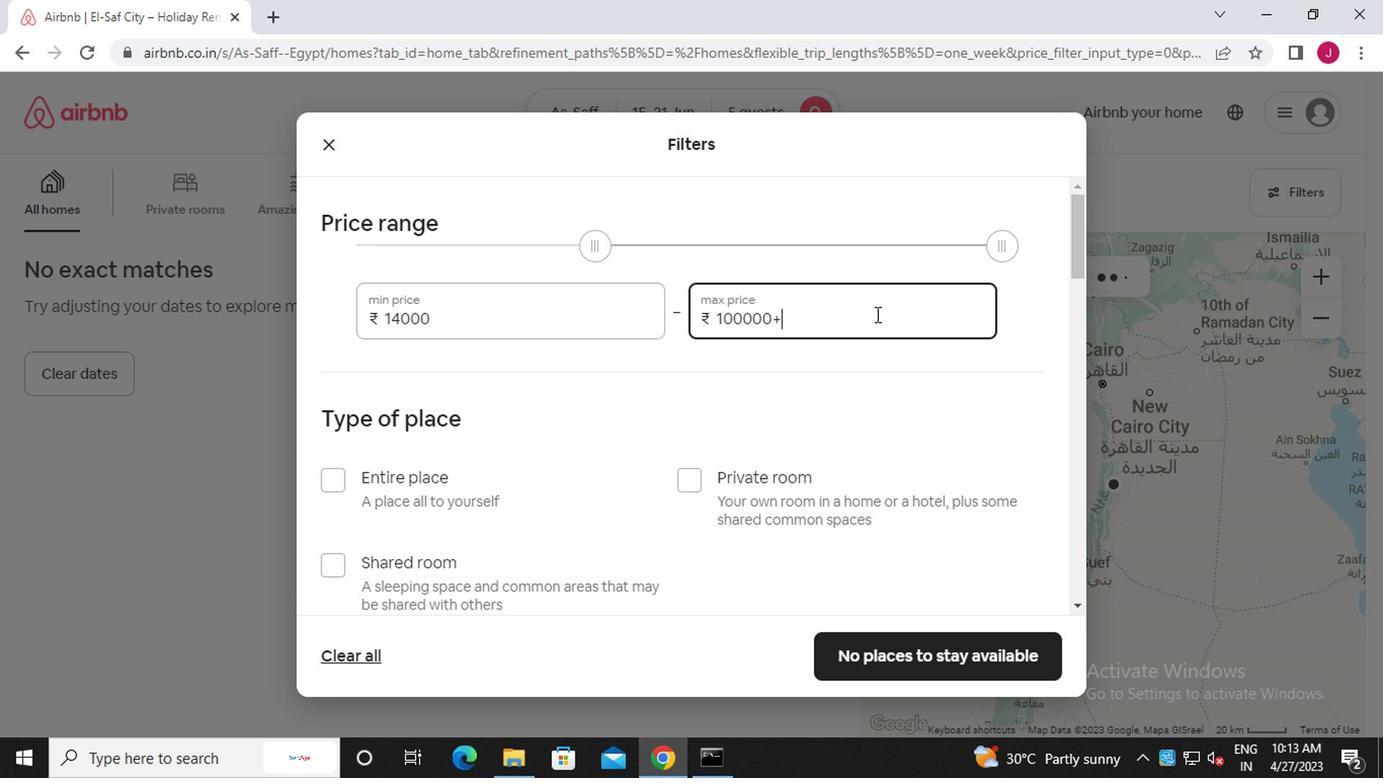 
Action: Key pressed <Key.backspace><Key.backspace><Key.backspace><Key.backspace><Key.backspace><Key.backspace><Key.backspace><Key.backspace><Key.backspace><Key.backspace><Key.backspace><Key.backspace><Key.backspace><Key.backspace><<98>><<101>><<96>><<96>><<96>>
Screenshot: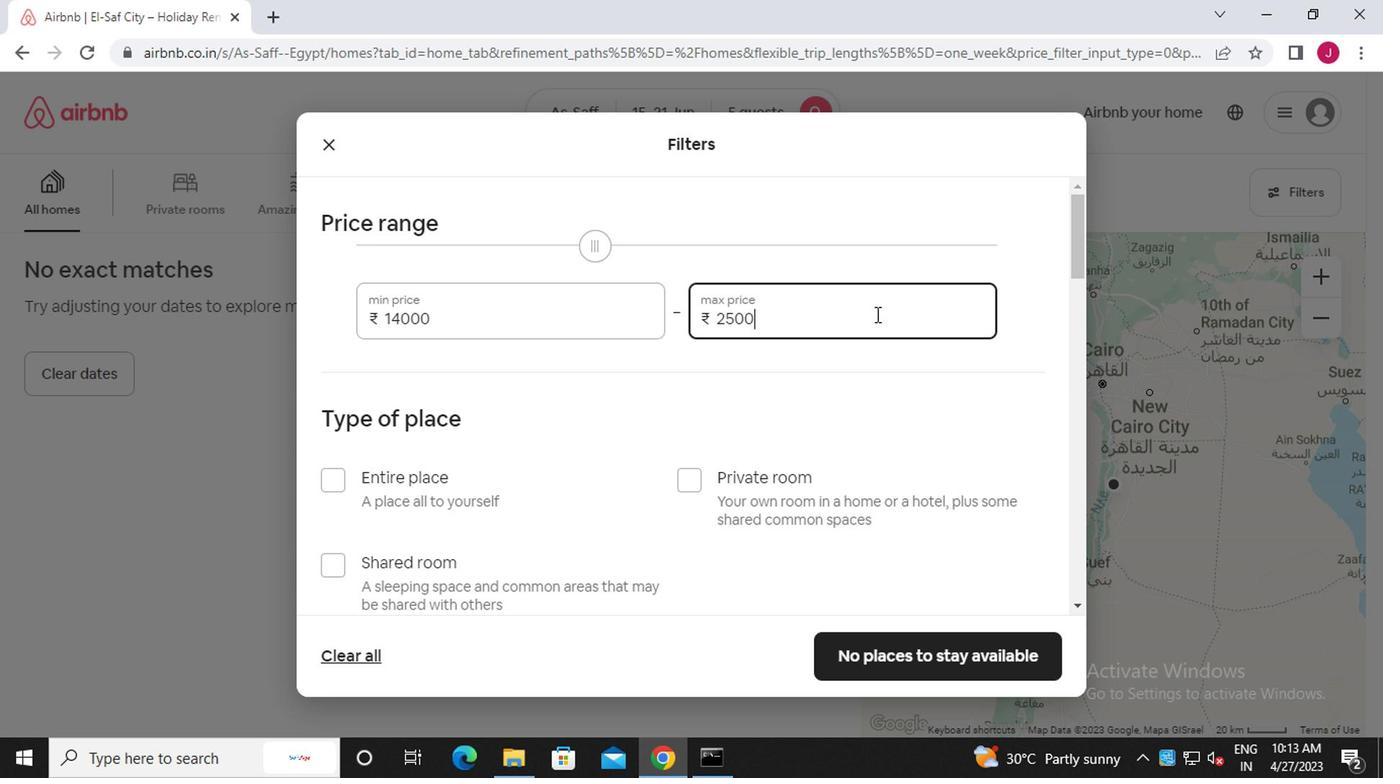 
Action: Mouse moved to (871, 318)
Screenshot: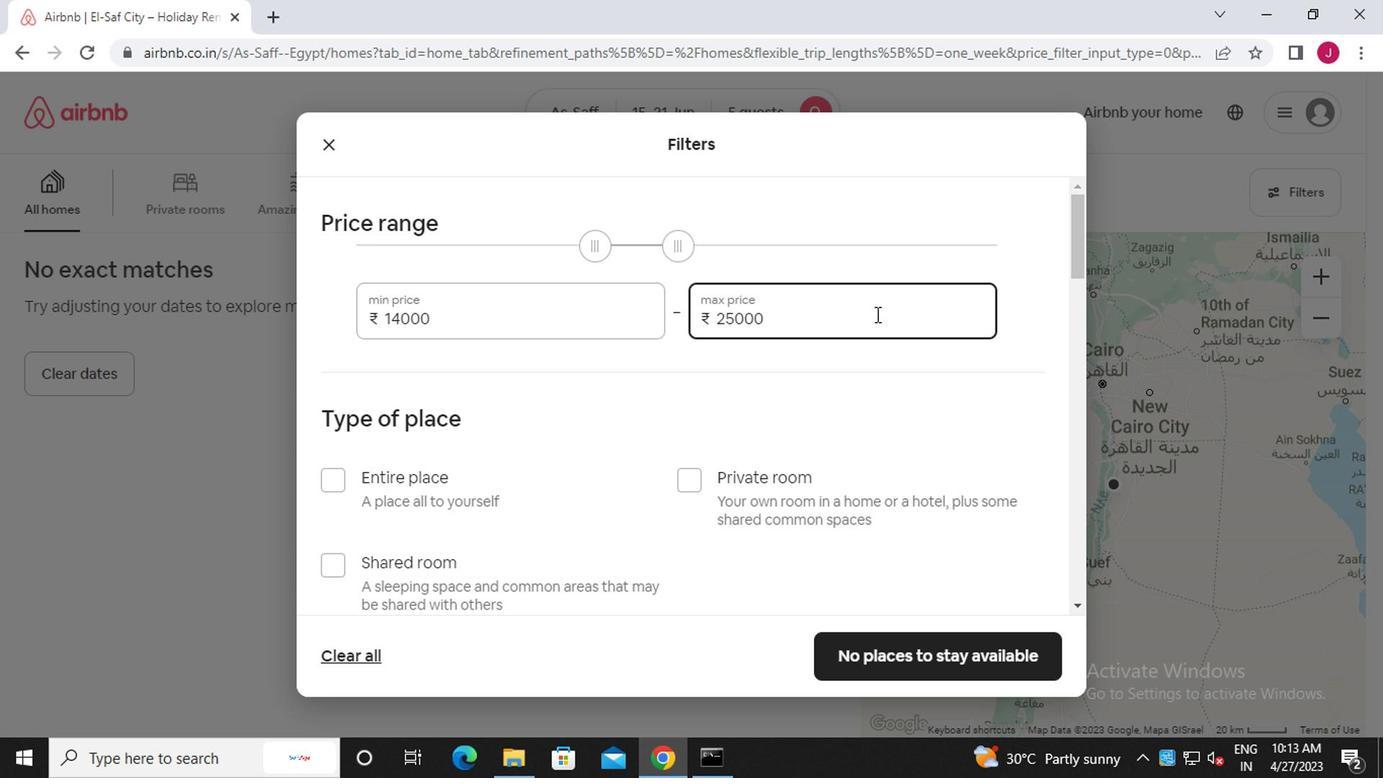 
Action: Mouse scrolled (871, 317) with delta (0, -1)
Screenshot: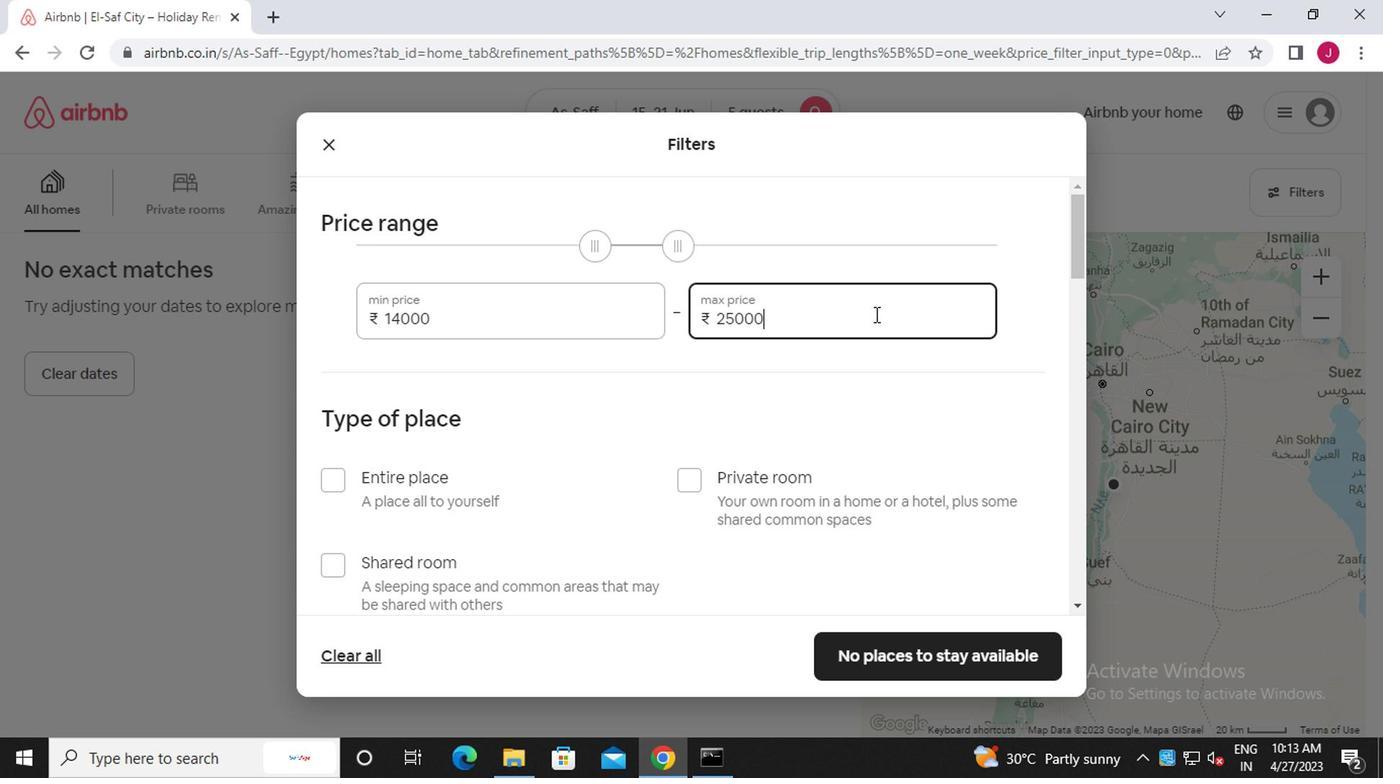 
Action: Mouse scrolled (871, 317) with delta (0, -1)
Screenshot: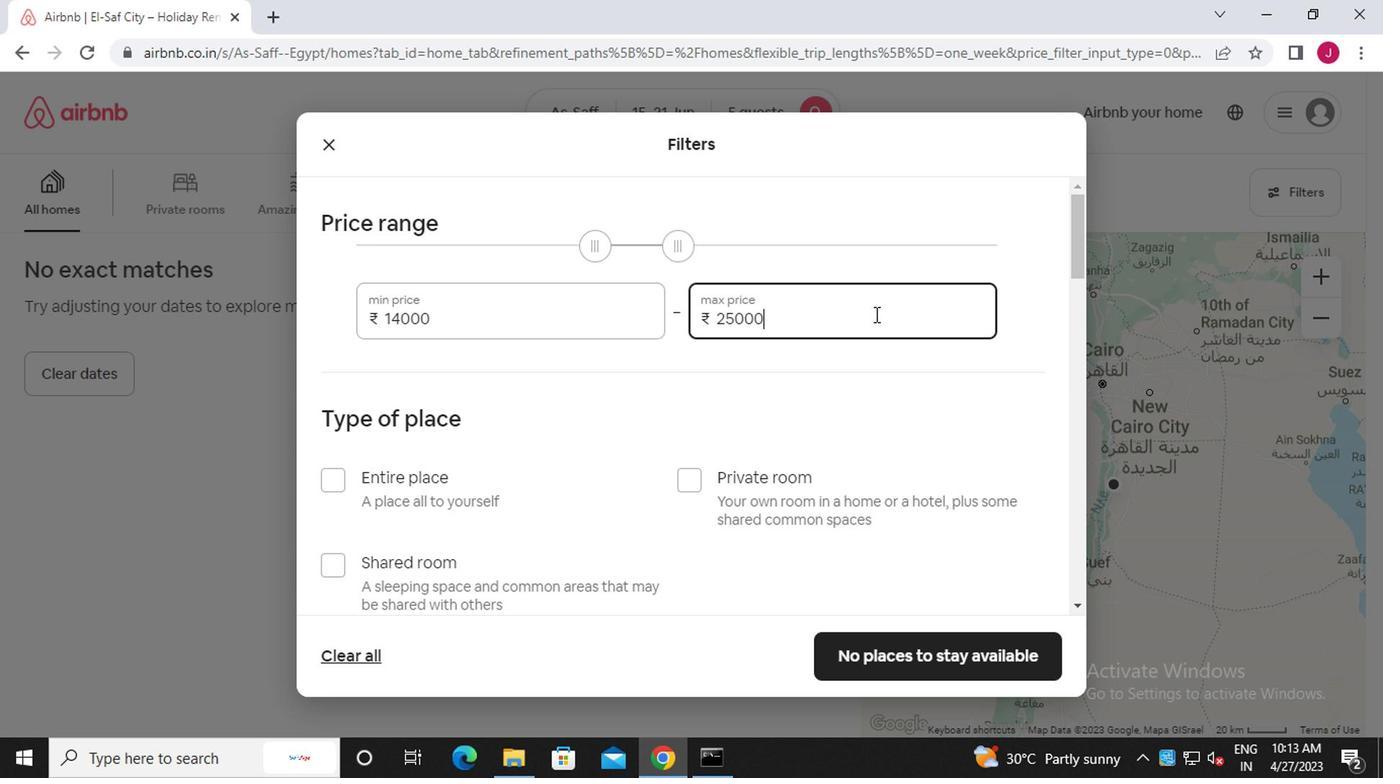 
Action: Mouse scrolled (871, 317) with delta (0, -1)
Screenshot: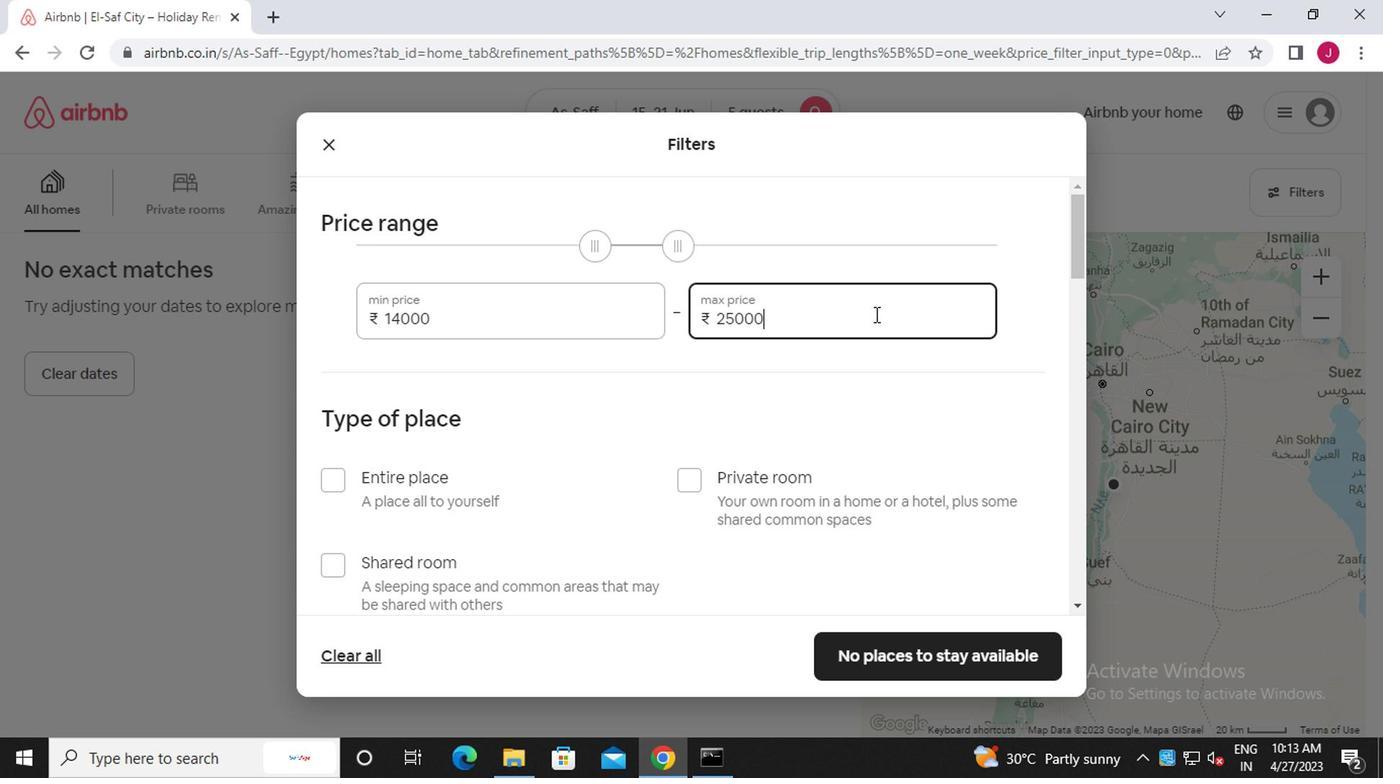 
Action: Mouse moved to (832, 346)
Screenshot: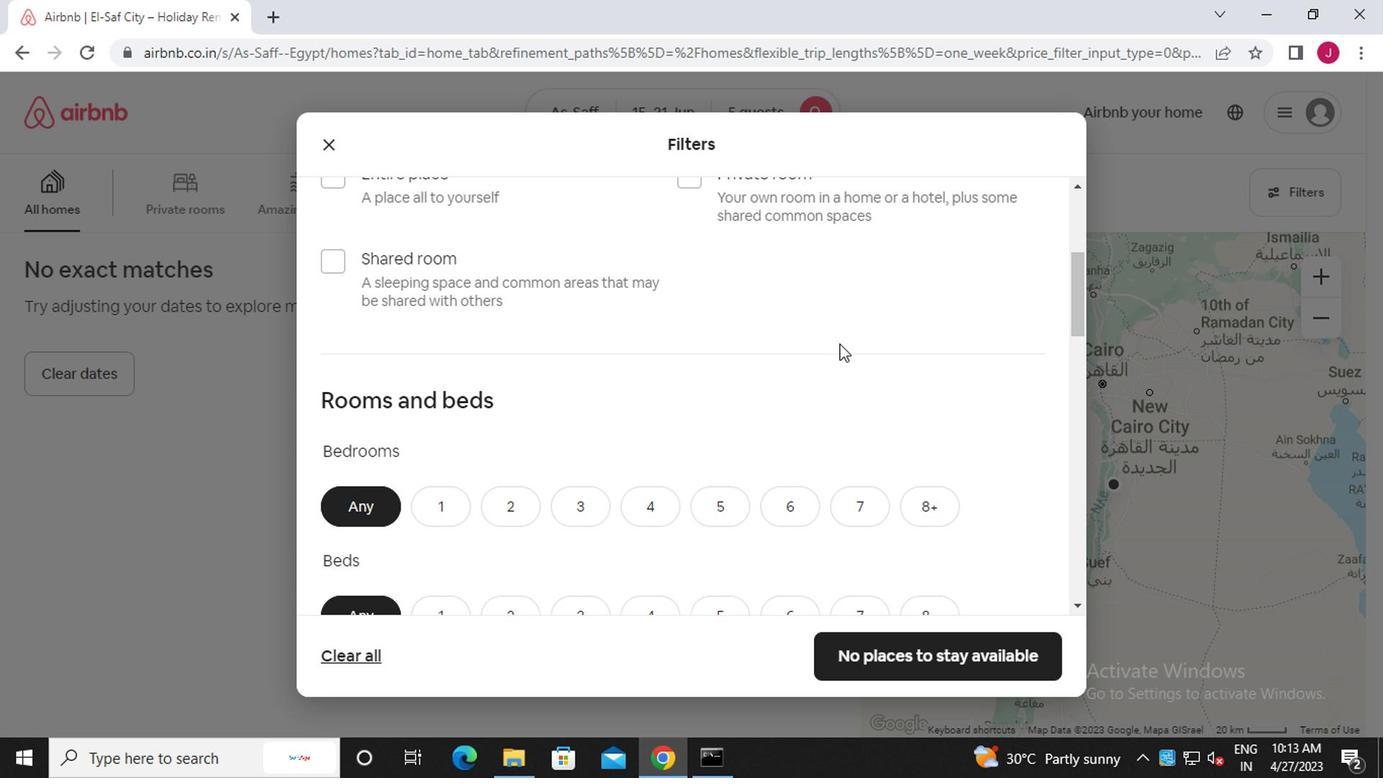 
Action: Mouse scrolled (832, 345) with delta (0, 0)
Screenshot: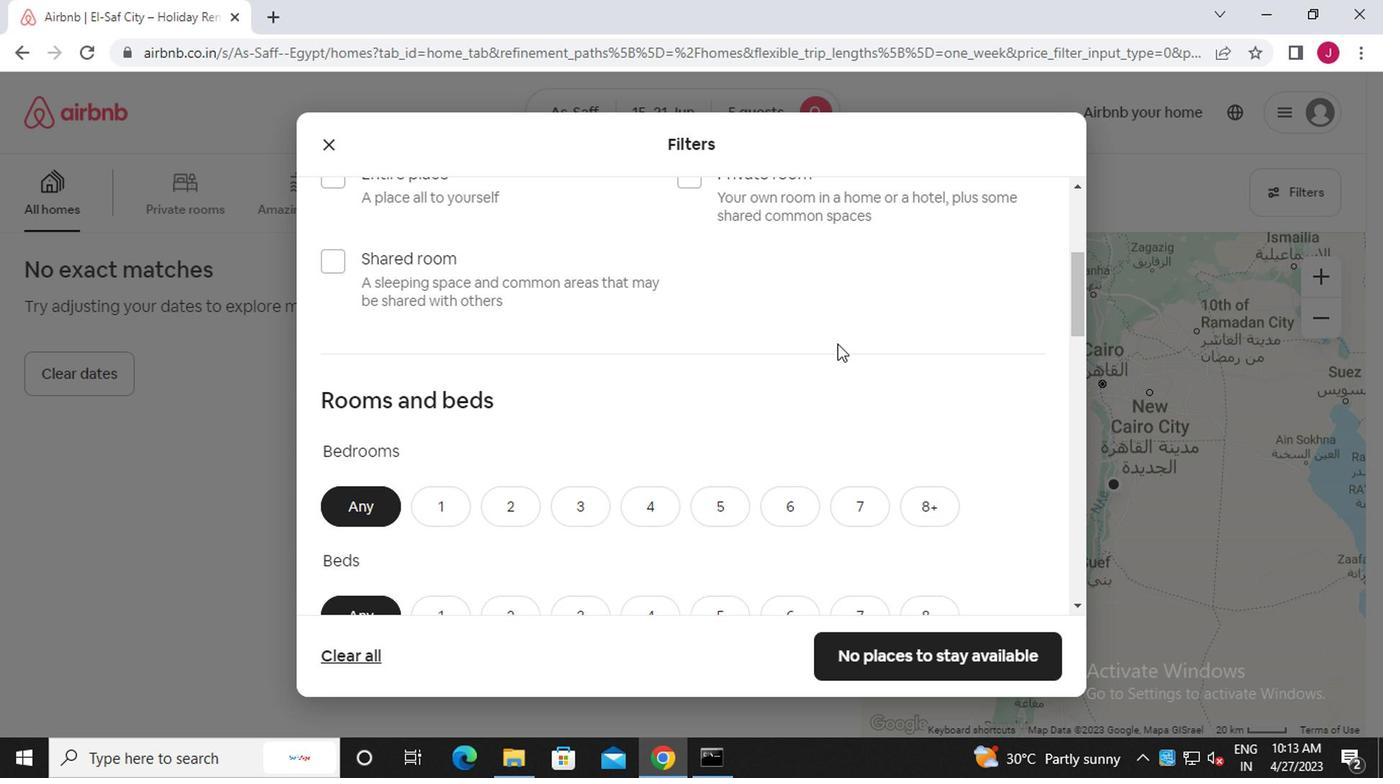 
Action: Mouse moved to (663, 268)
Screenshot: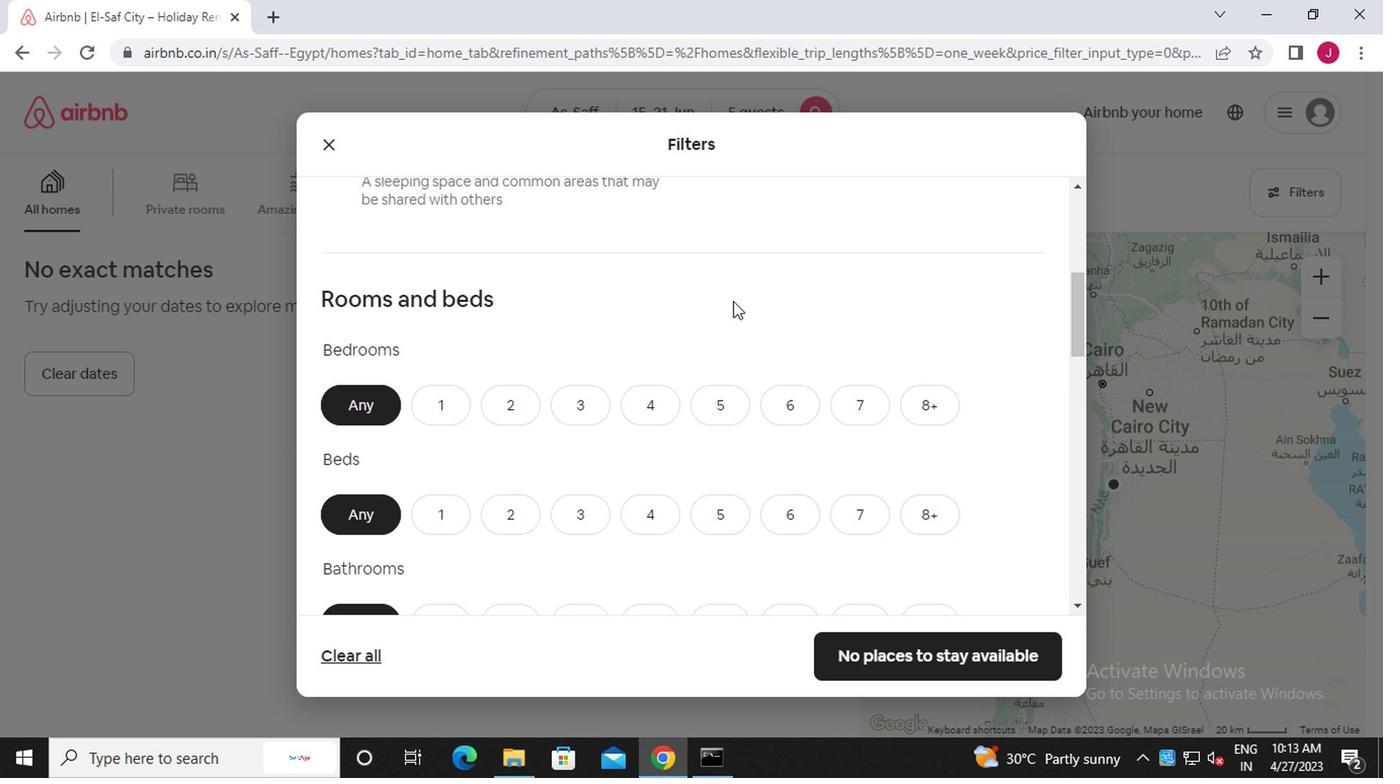 
Action: Mouse scrolled (663, 270) with delta (0, 1)
Screenshot: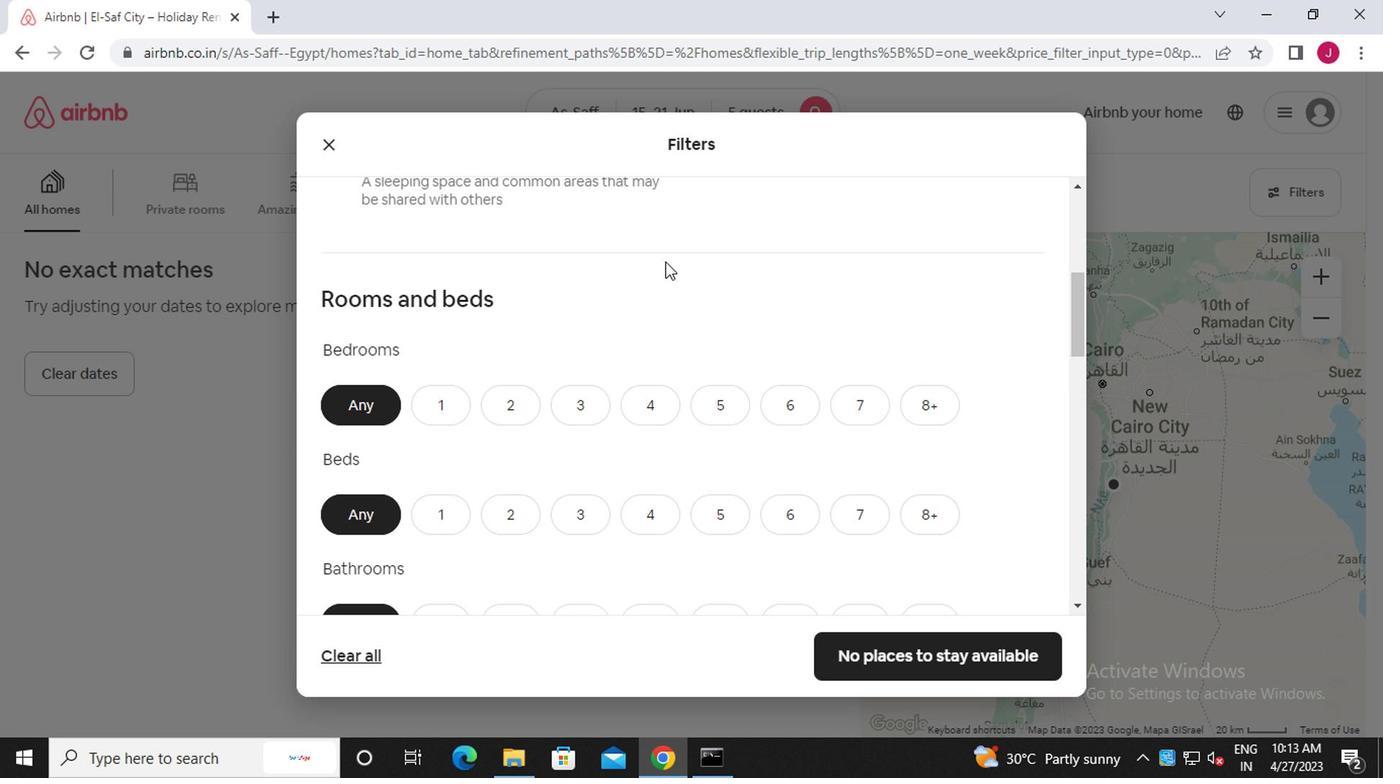 
Action: Mouse moved to (360, 224)
Screenshot: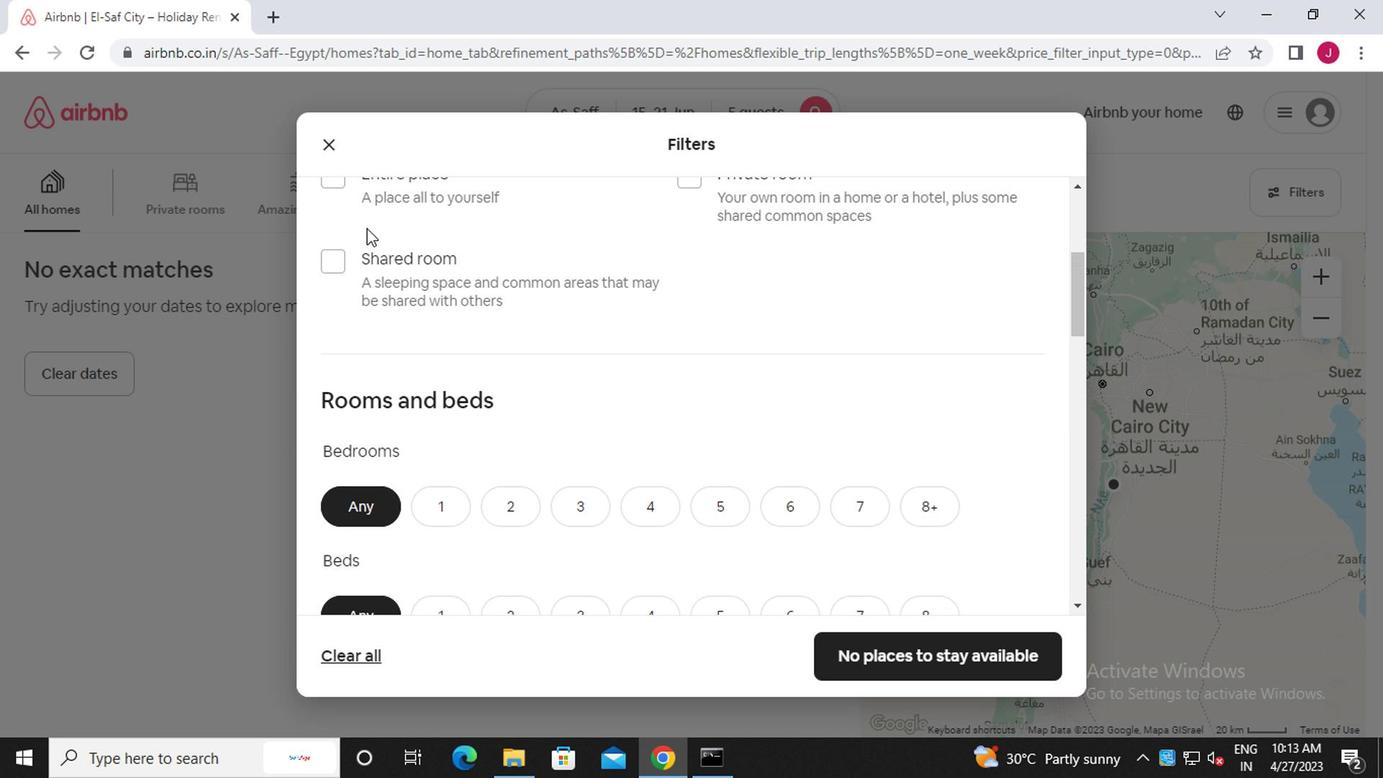 
Action: Mouse scrolled (360, 225) with delta (0, 1)
Screenshot: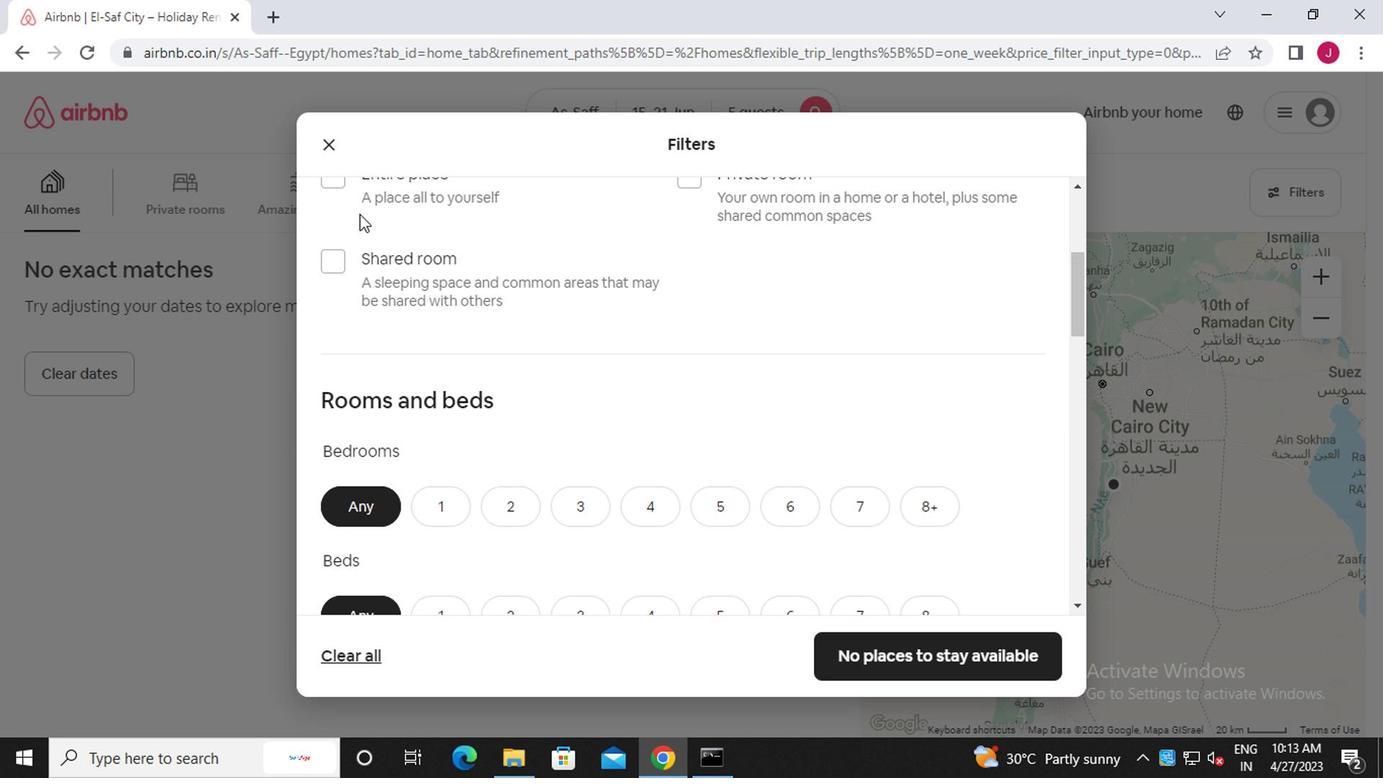 
Action: Mouse moved to (332, 283)
Screenshot: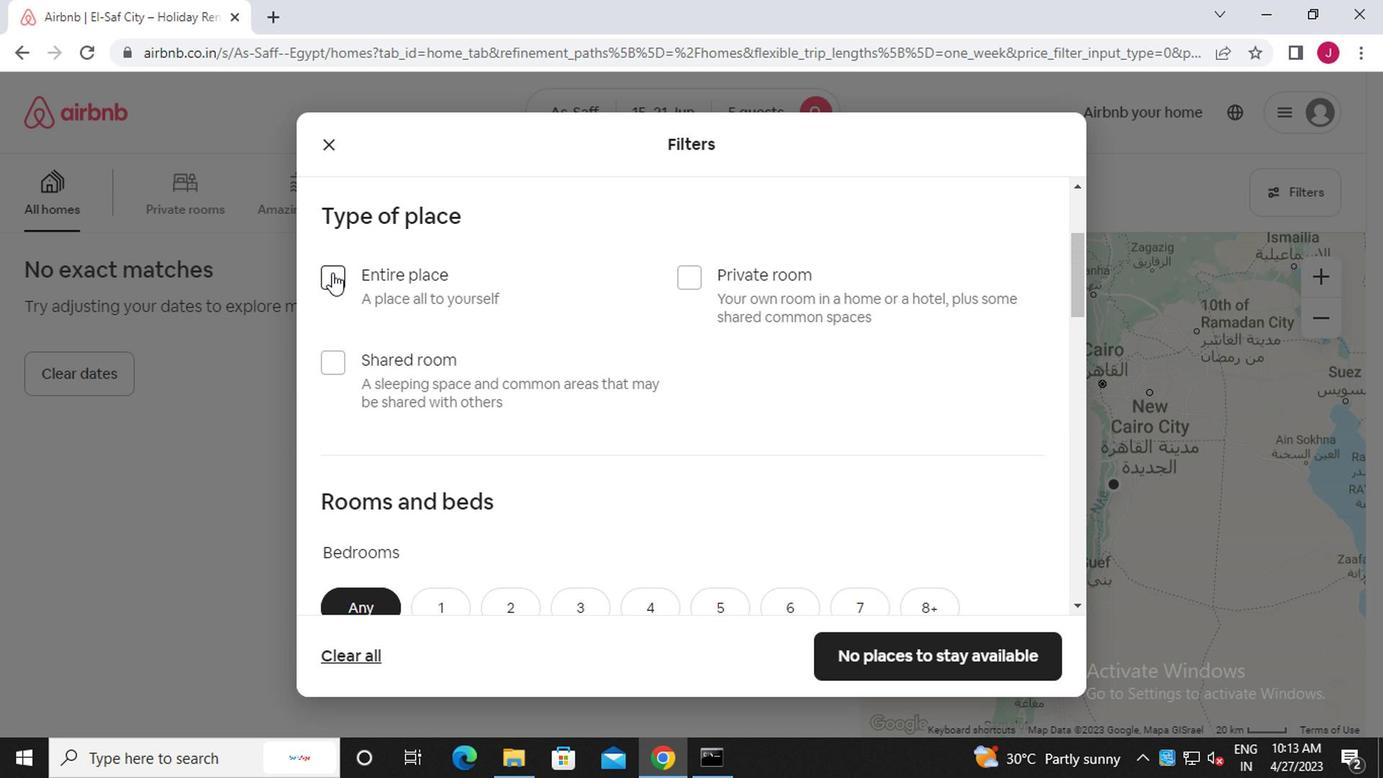 
Action: Mouse pressed left at (332, 283)
Screenshot: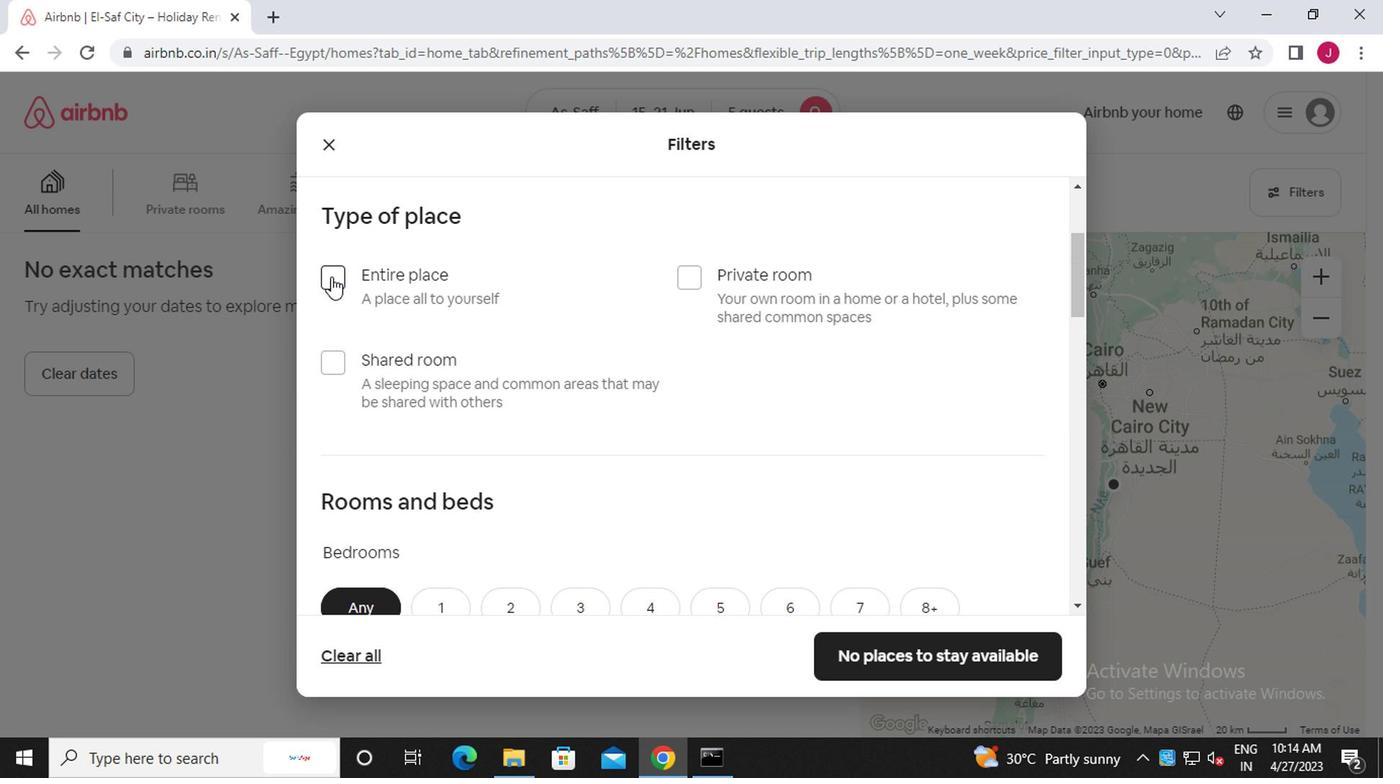 
Action: Mouse moved to (401, 283)
Screenshot: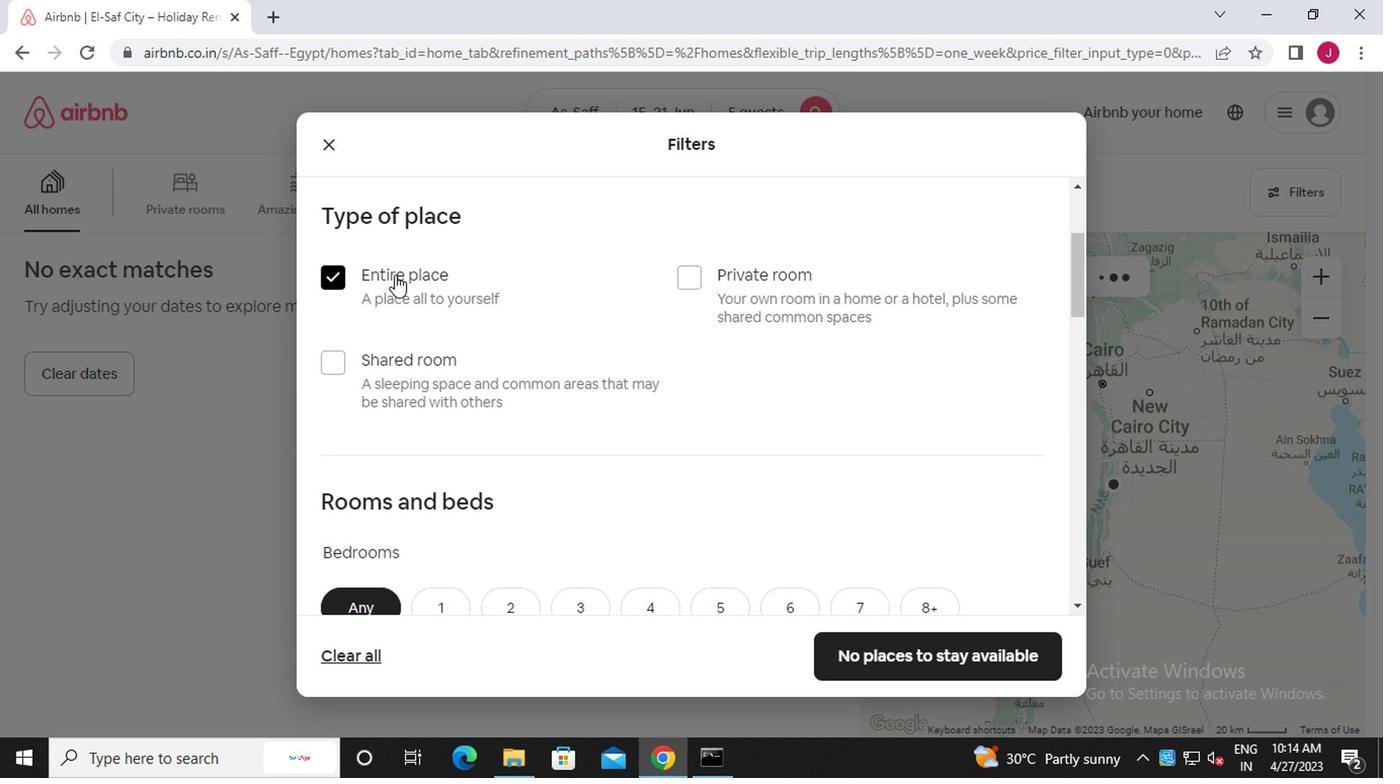 
Action: Mouse scrolled (401, 282) with delta (0, 0)
Screenshot: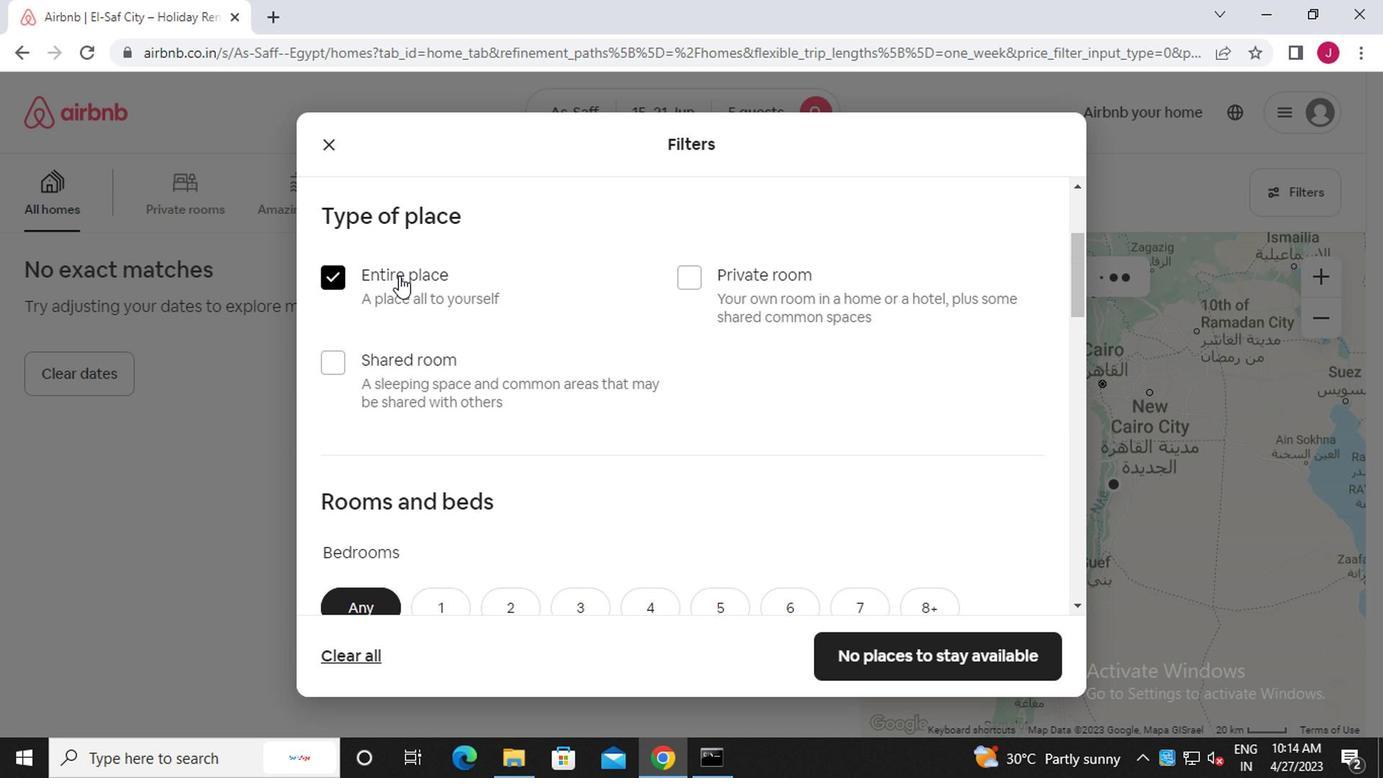 
Action: Mouse moved to (402, 283)
Screenshot: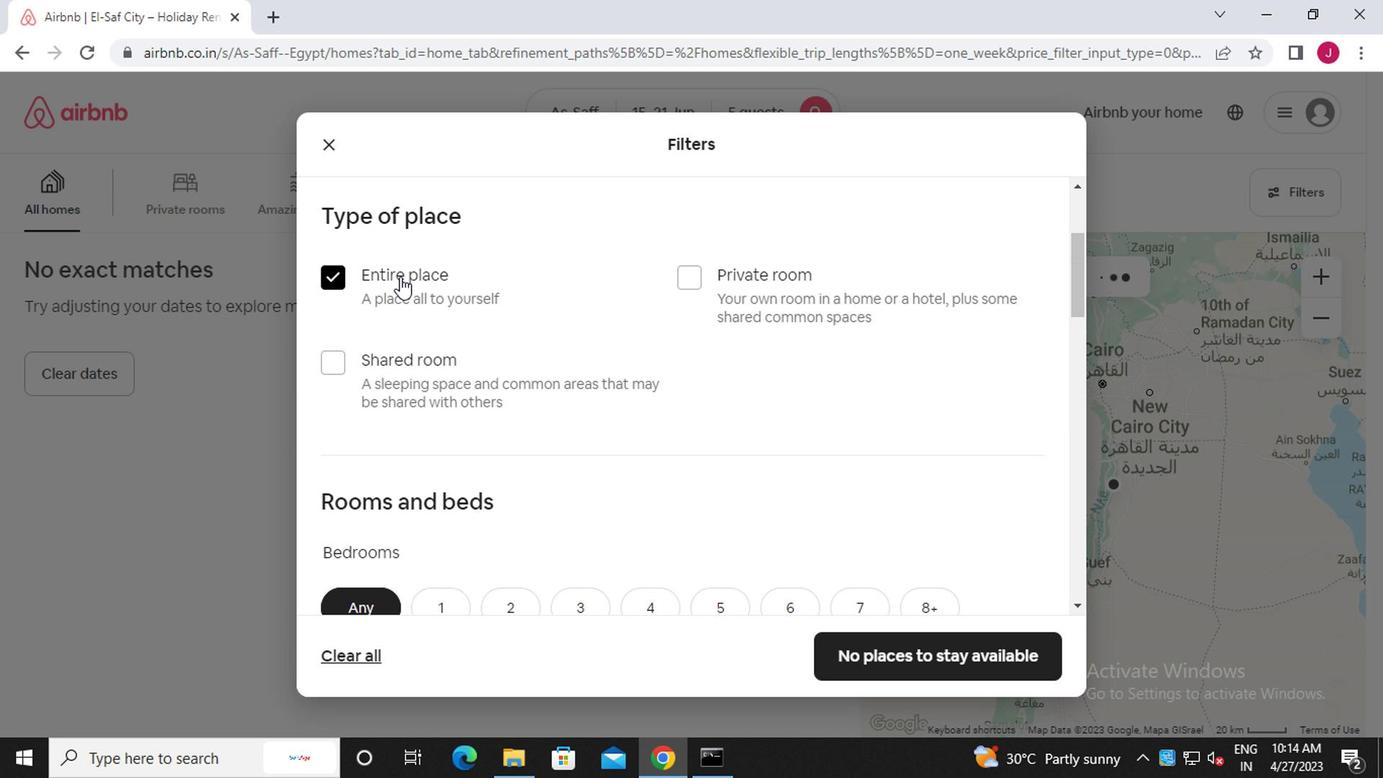 
Action: Mouse scrolled (402, 282) with delta (0, 0)
Screenshot: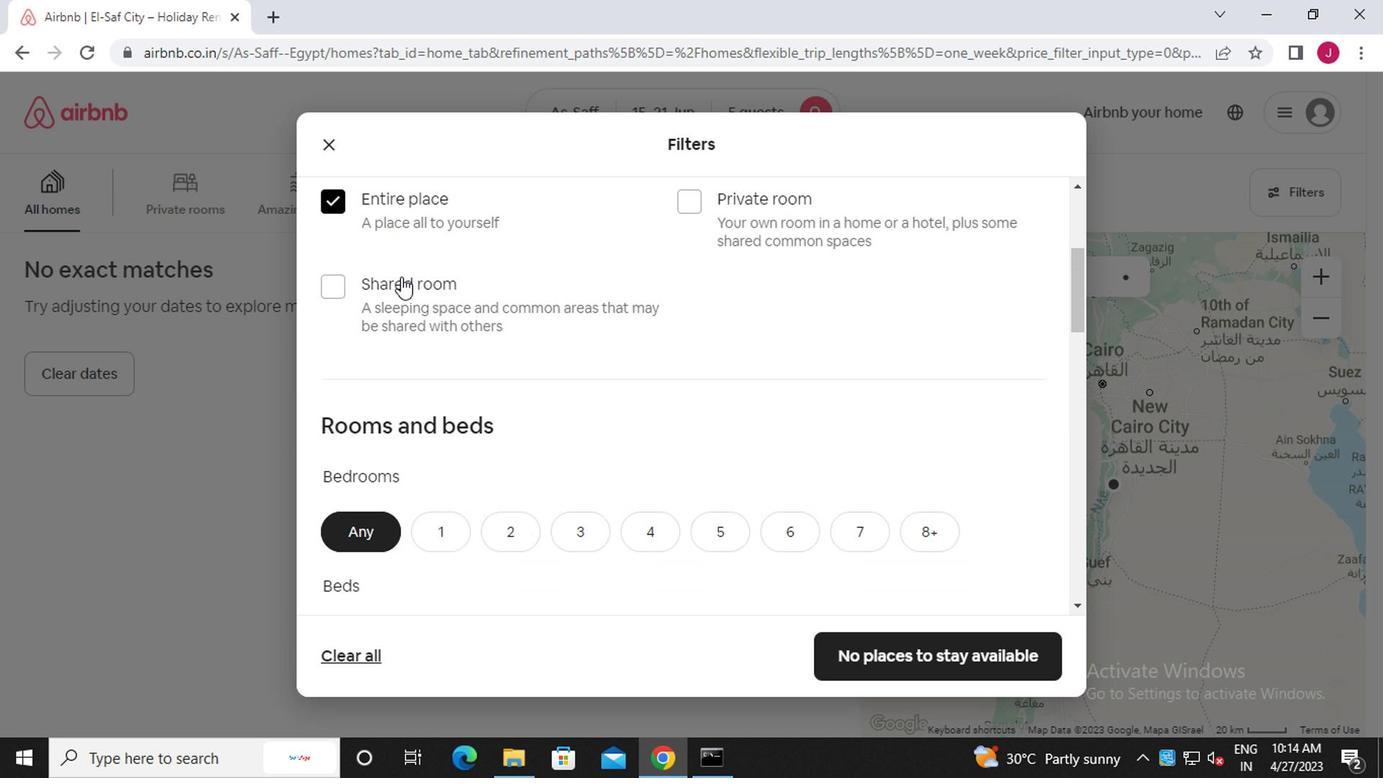 
Action: Mouse scrolled (402, 282) with delta (0, 0)
Screenshot: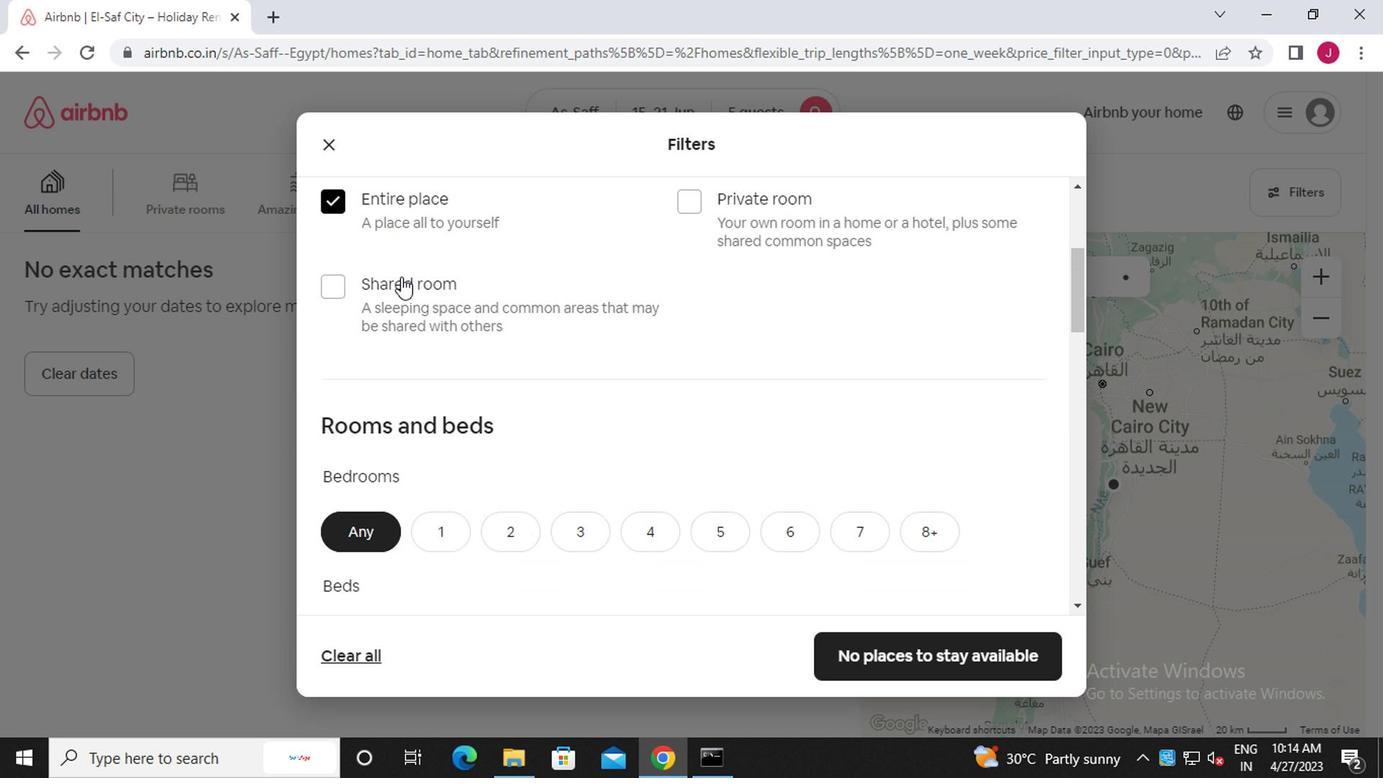 
Action: Mouse moved to (568, 298)
Screenshot: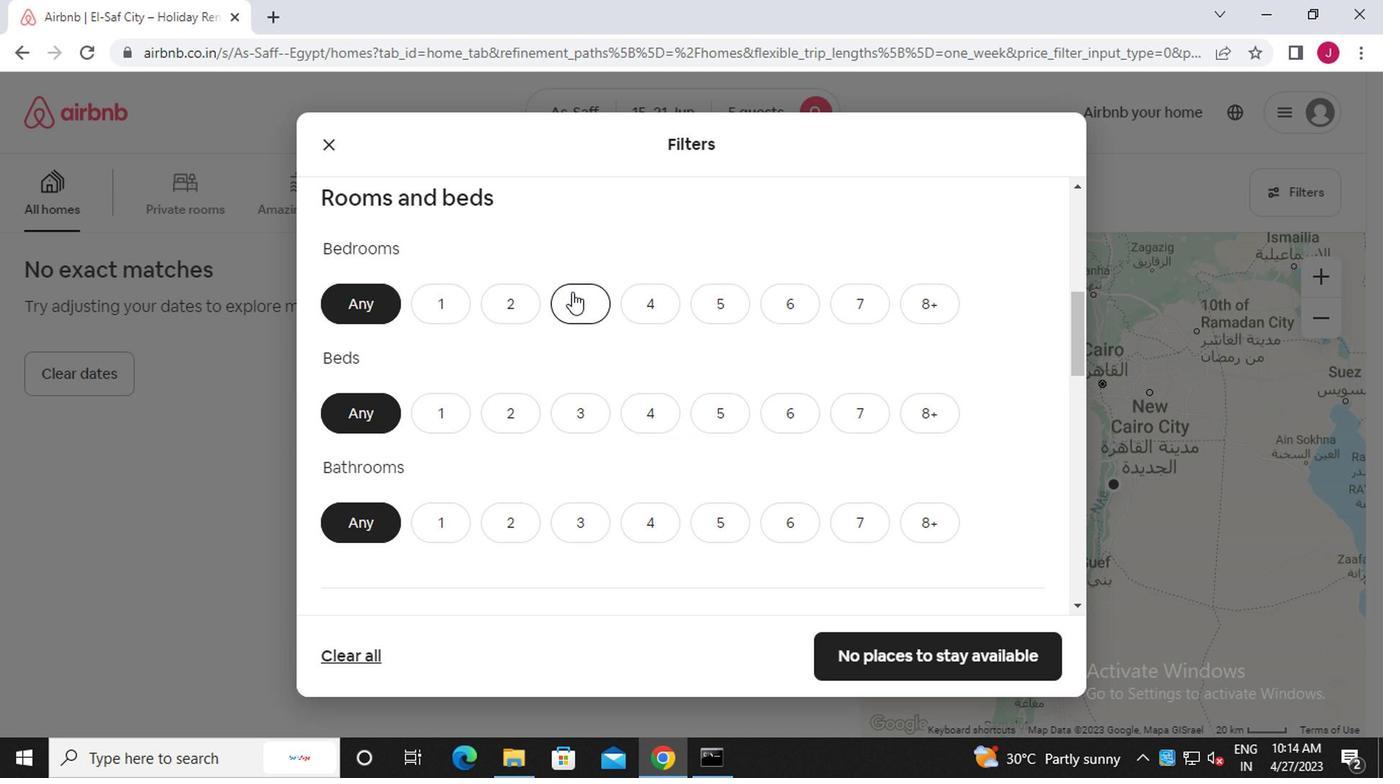 
Action: Mouse pressed left at (568, 298)
Screenshot: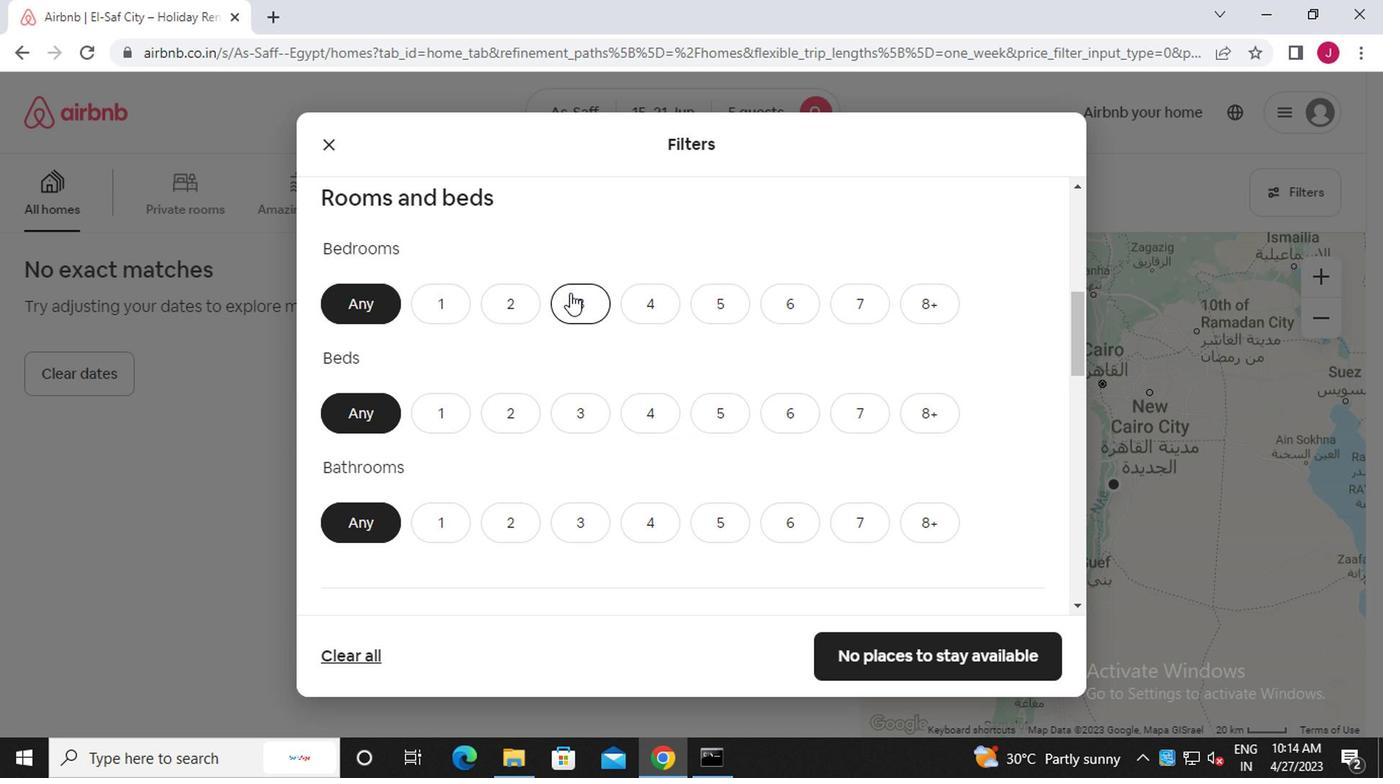 
Action: Mouse moved to (591, 415)
Screenshot: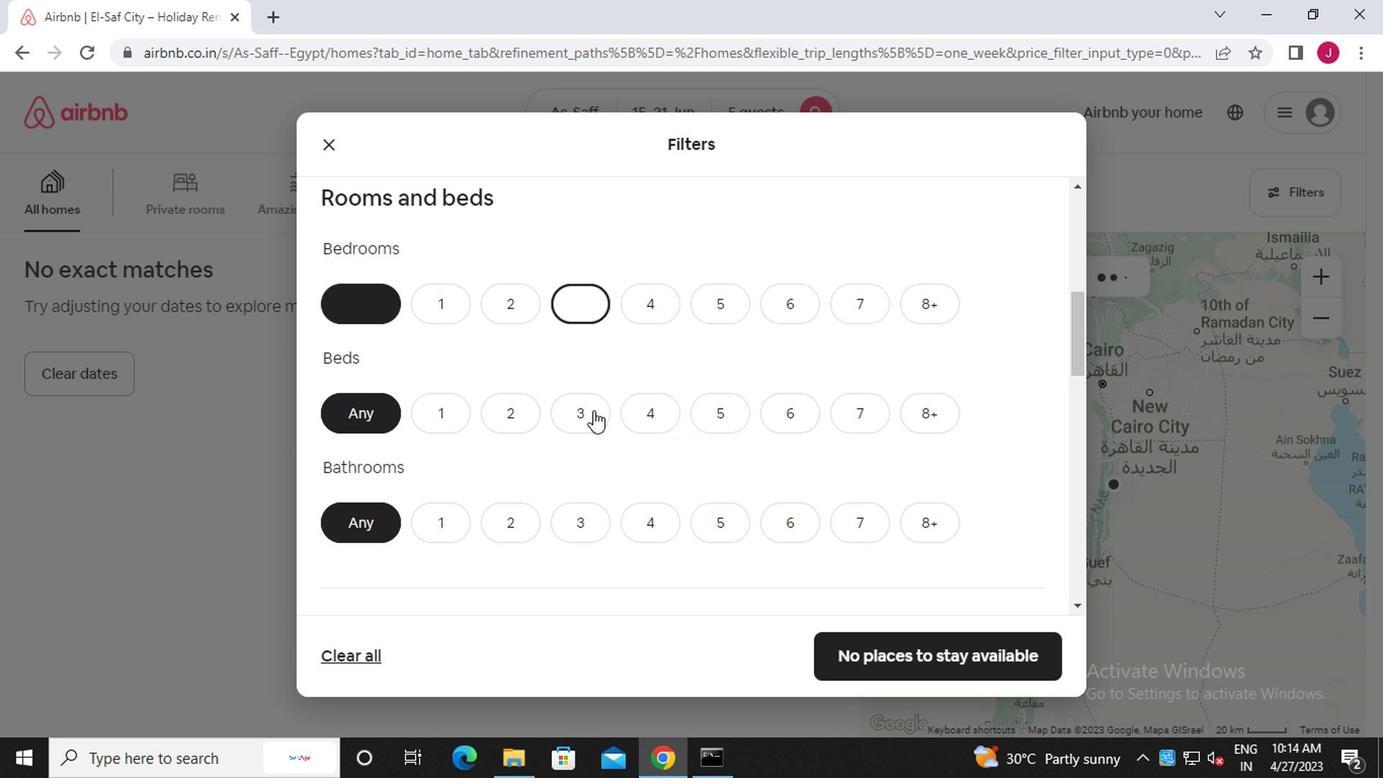 
Action: Mouse pressed left at (591, 415)
Screenshot: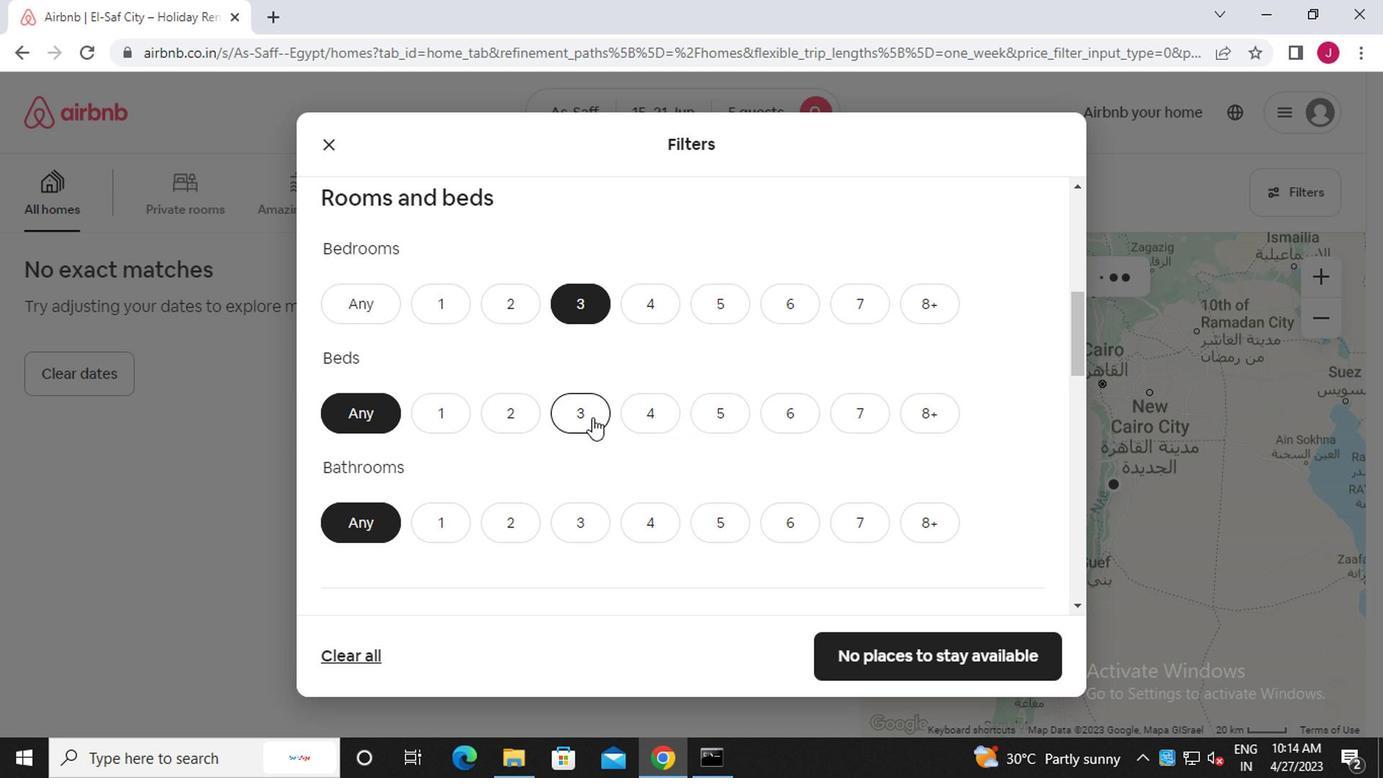 
Action: Mouse moved to (589, 504)
Screenshot: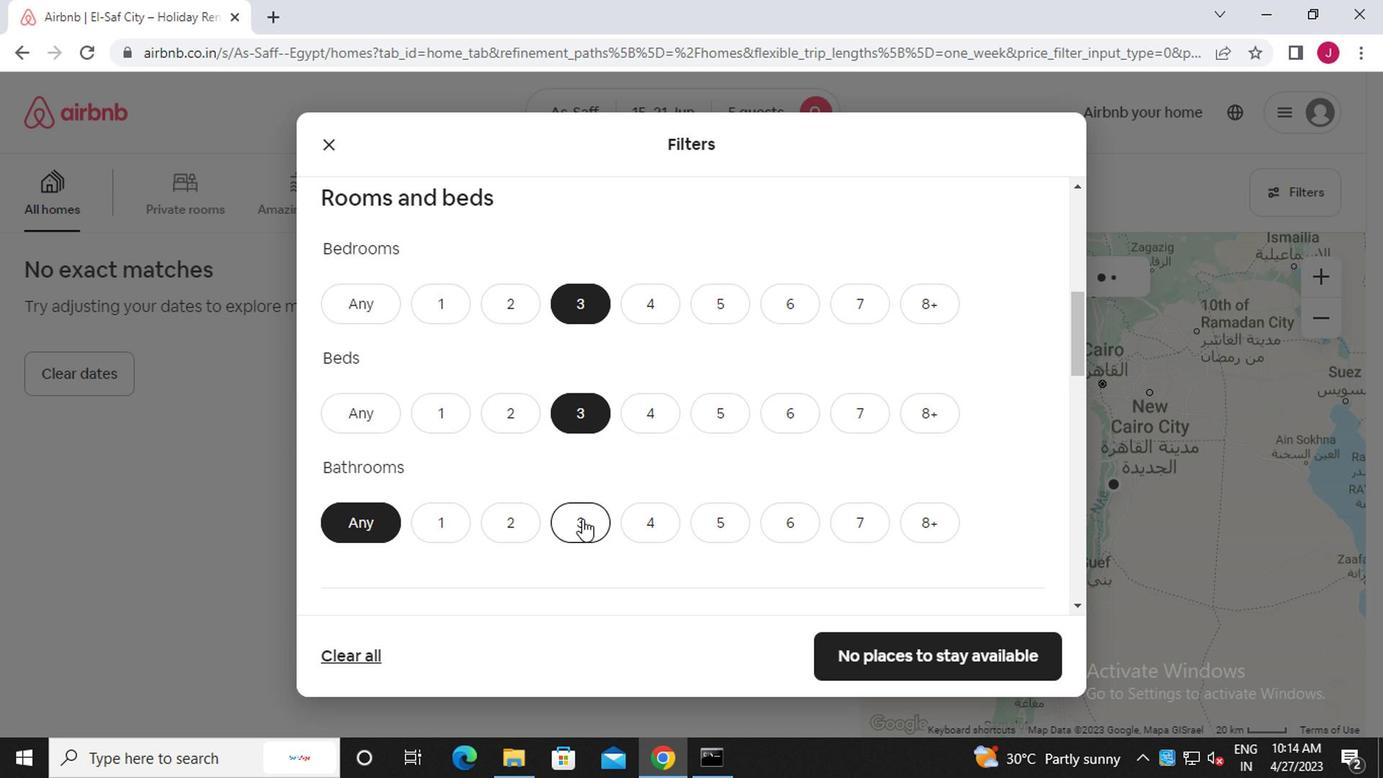 
Action: Mouse pressed left at (589, 504)
Screenshot: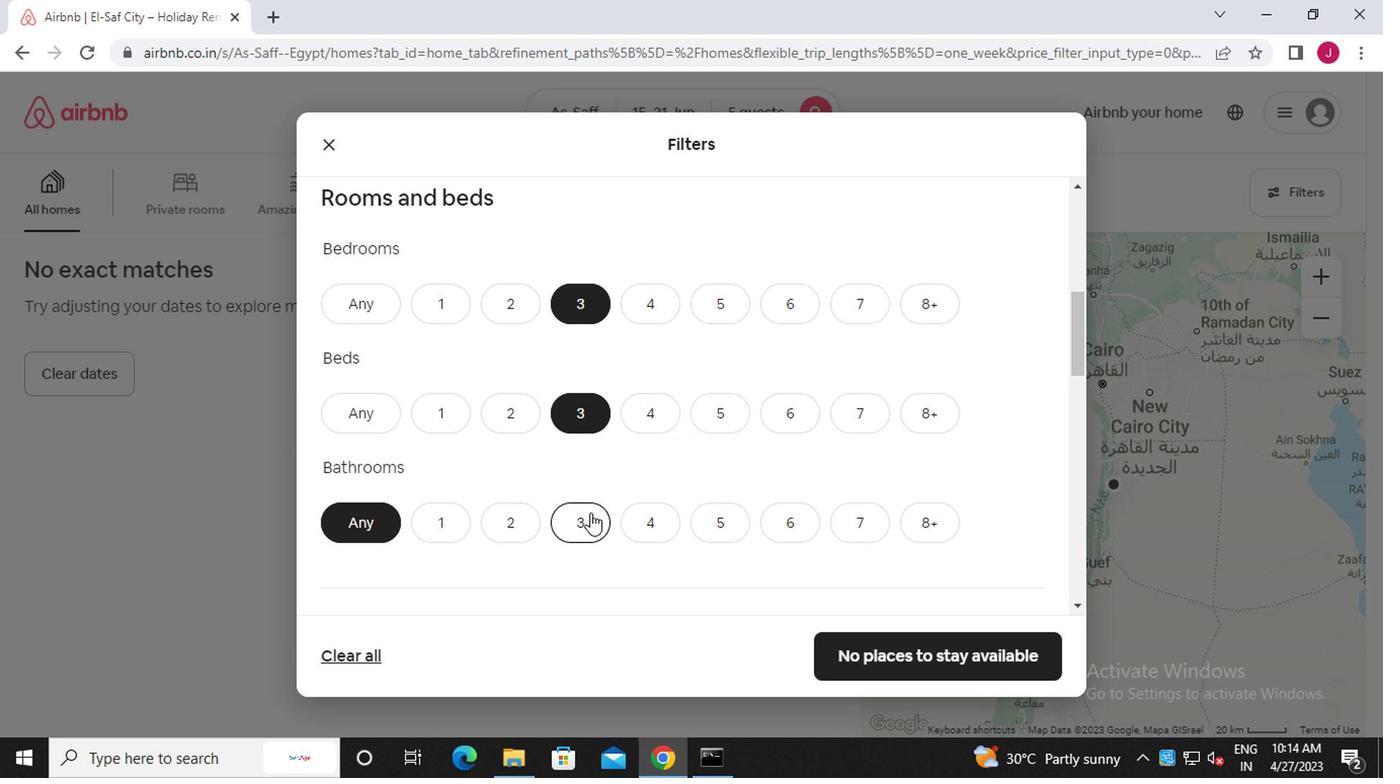 
Action: Mouse moved to (580, 504)
Screenshot: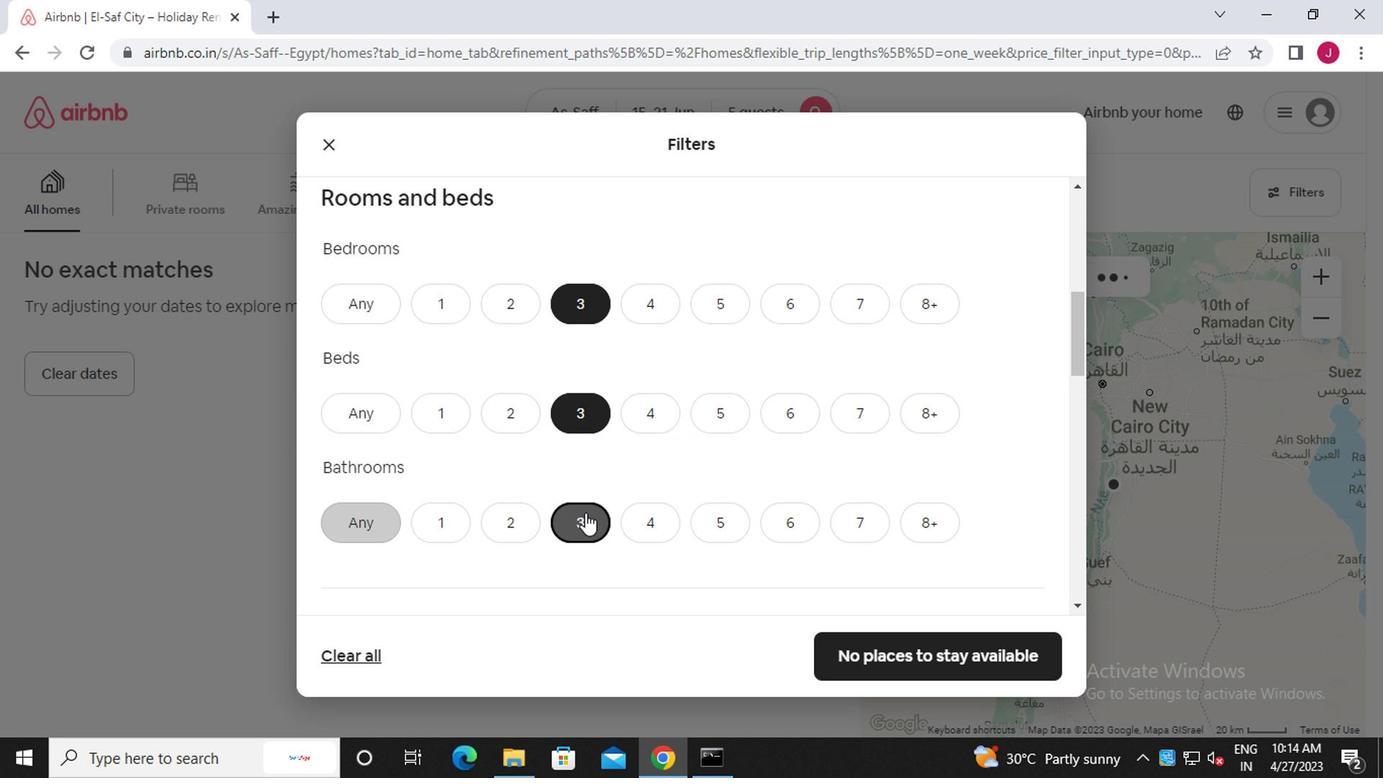 
Action: Mouse scrolled (580, 502) with delta (0, -1)
Screenshot: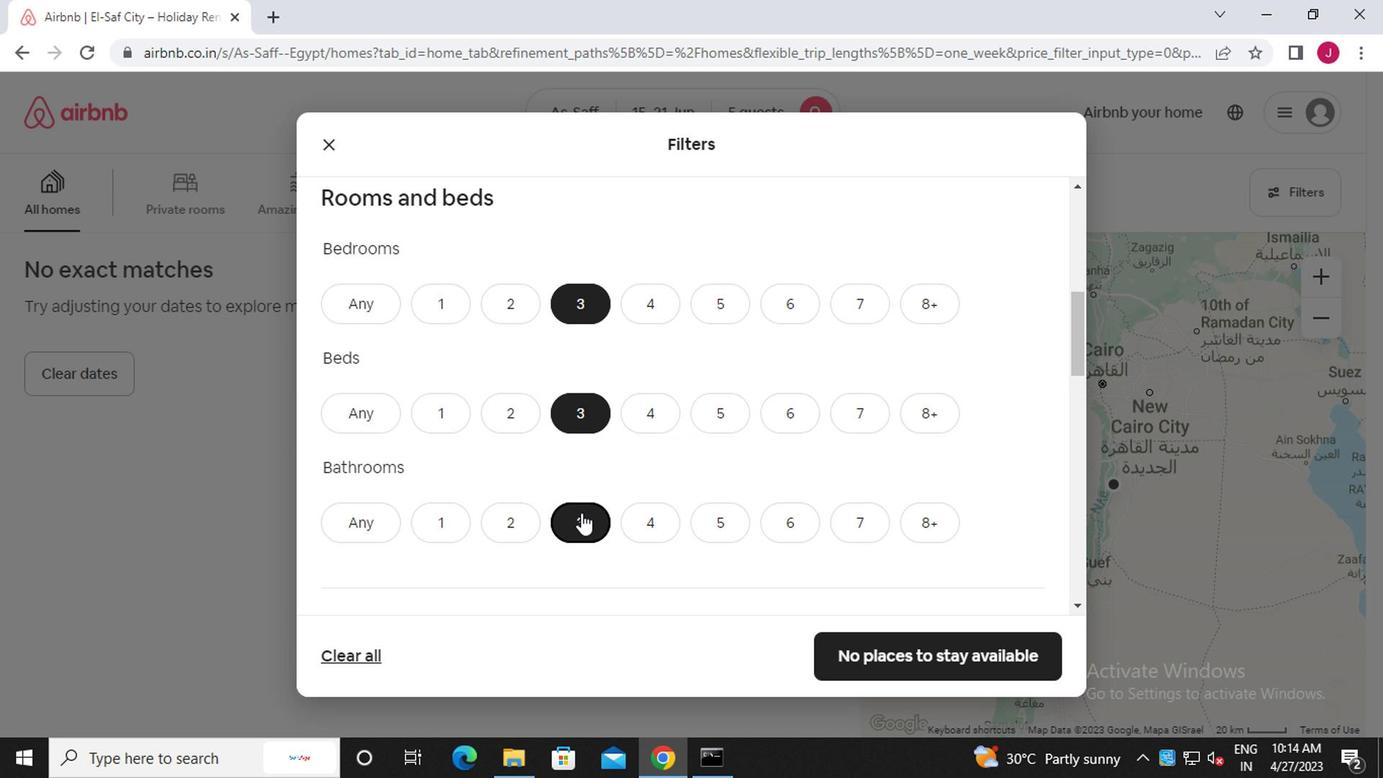 
Action: Mouse scrolled (580, 502) with delta (0, -1)
Screenshot: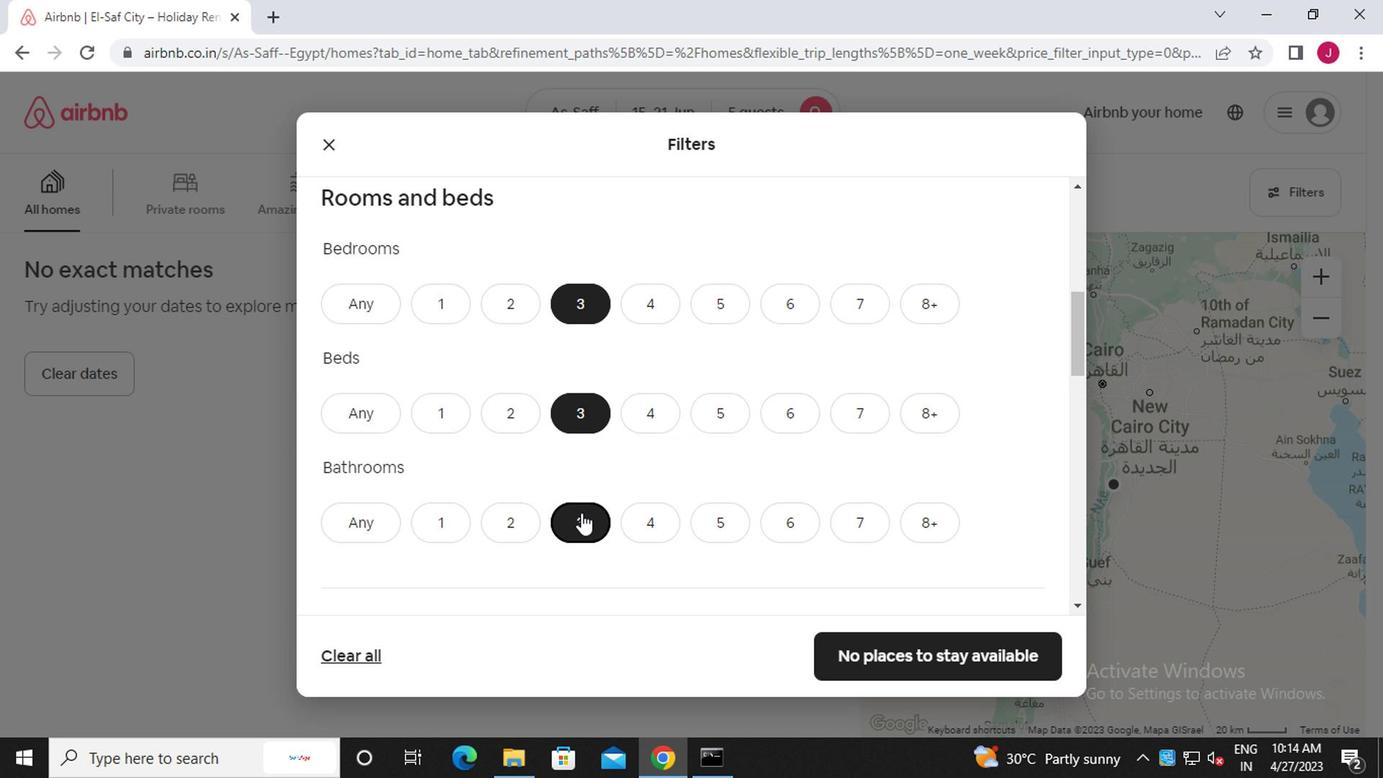 
Action: Mouse moved to (471, 580)
Screenshot: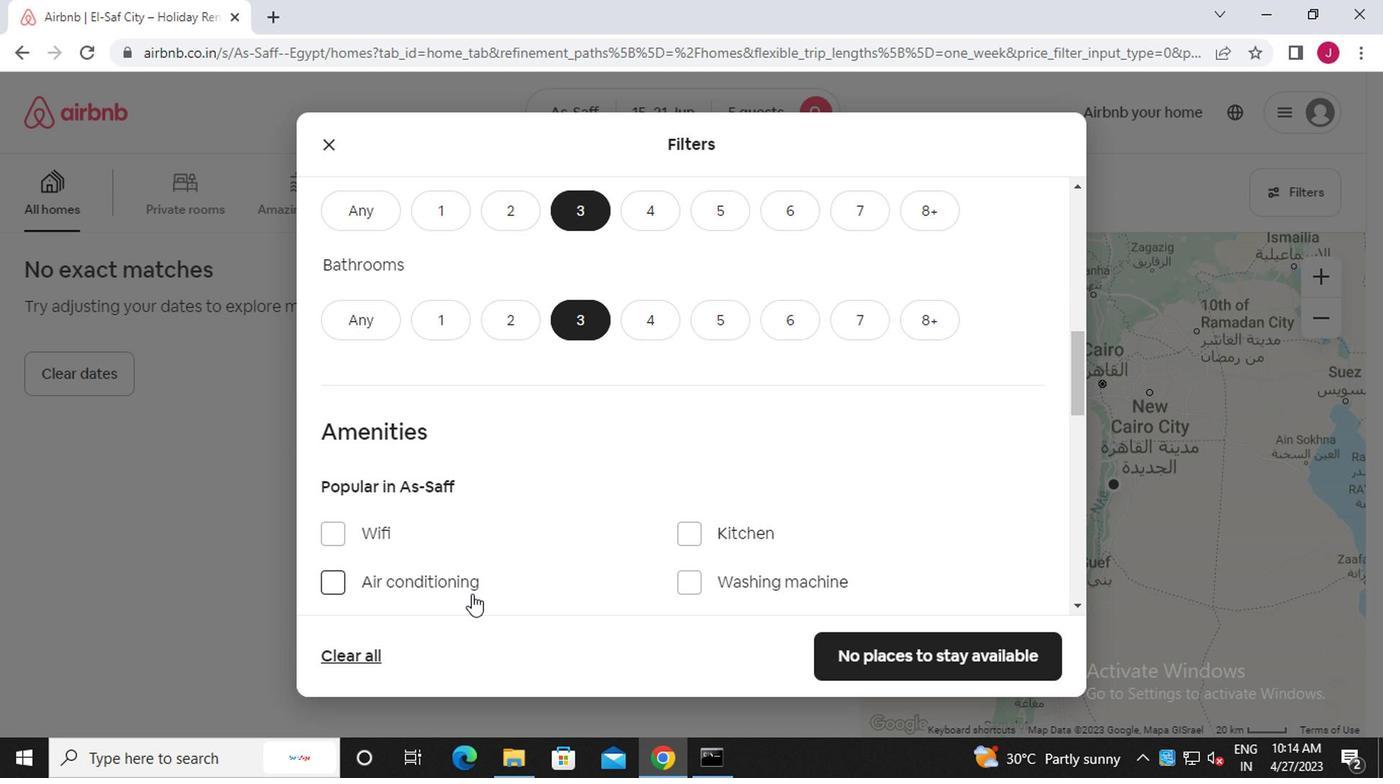 
Action: Mouse scrolled (471, 579) with delta (0, 0)
Screenshot: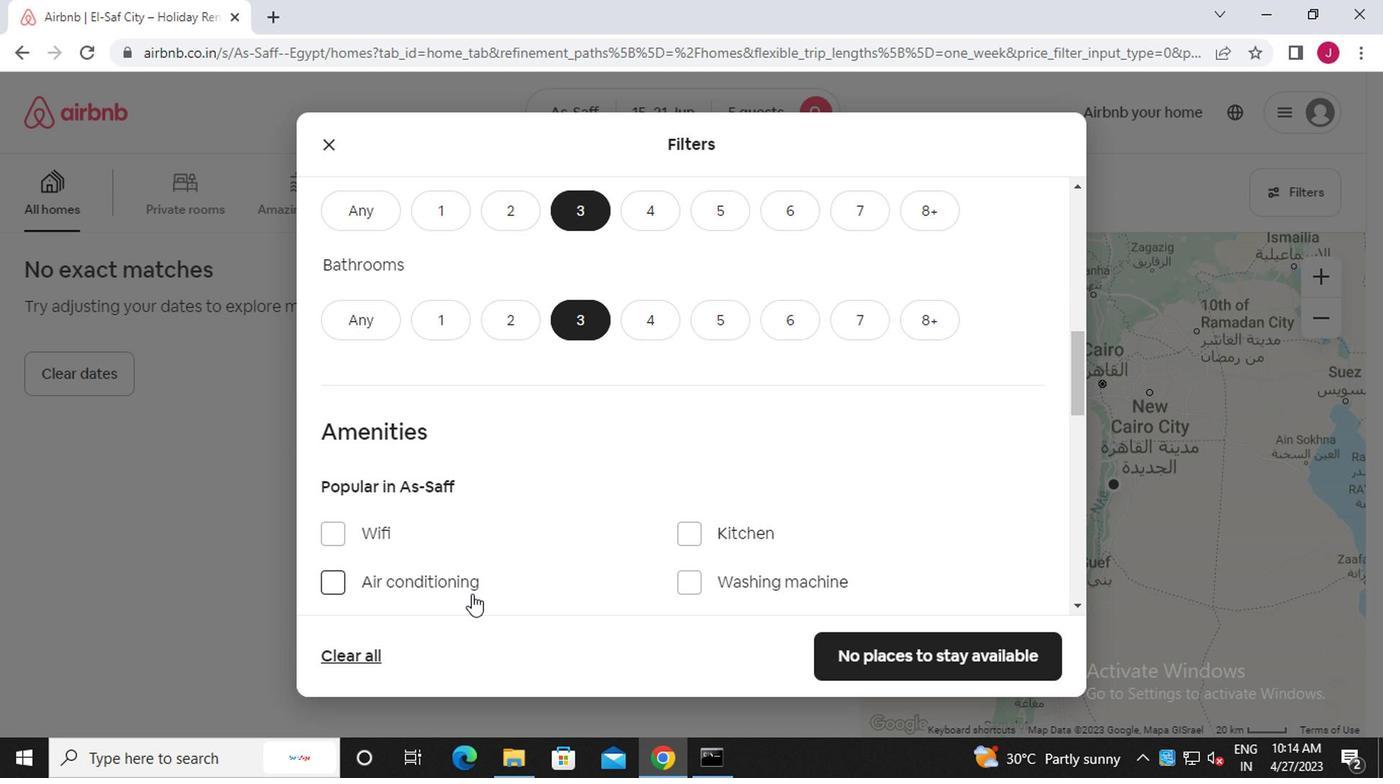 
Action: Mouse moved to (461, 550)
Screenshot: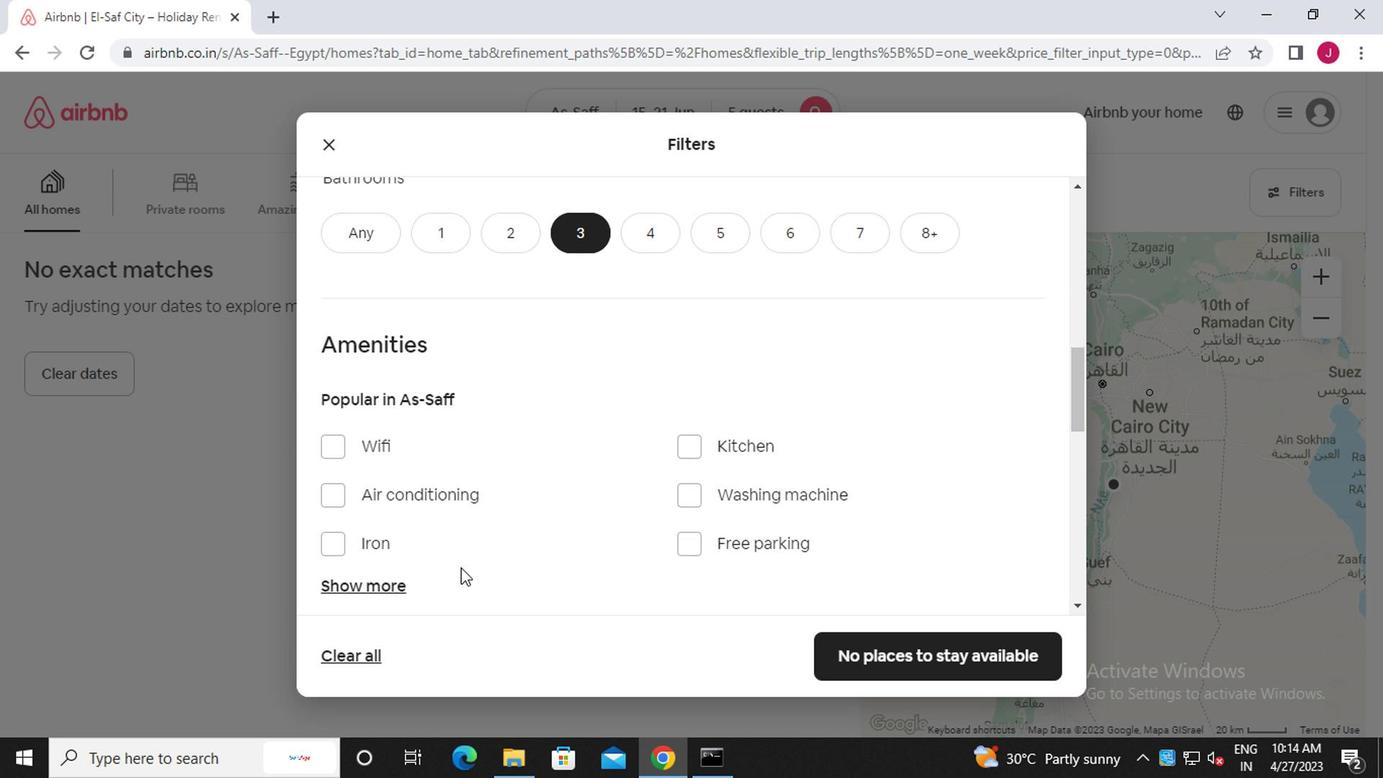 
Action: Mouse scrolled (461, 549) with delta (0, 0)
Screenshot: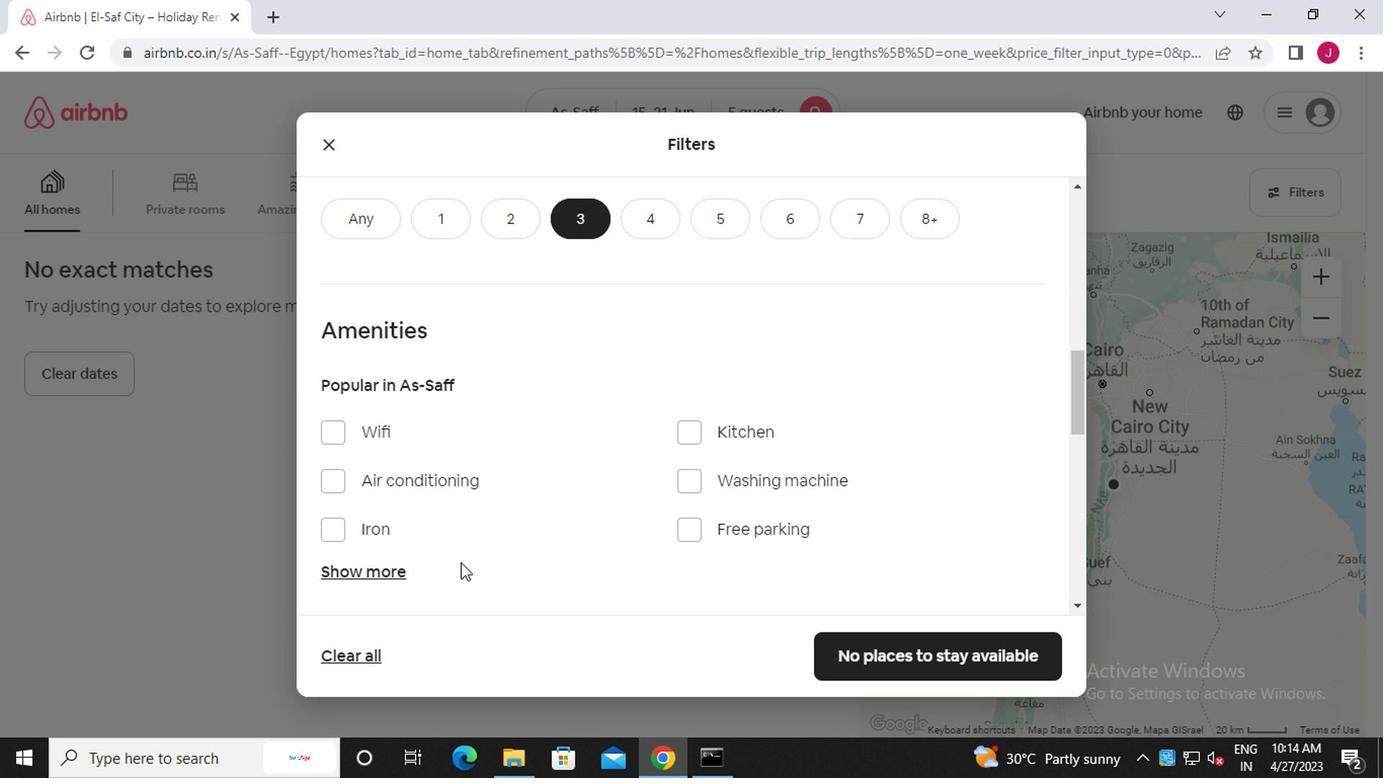 
Action: Mouse scrolled (461, 549) with delta (0, 0)
Screenshot: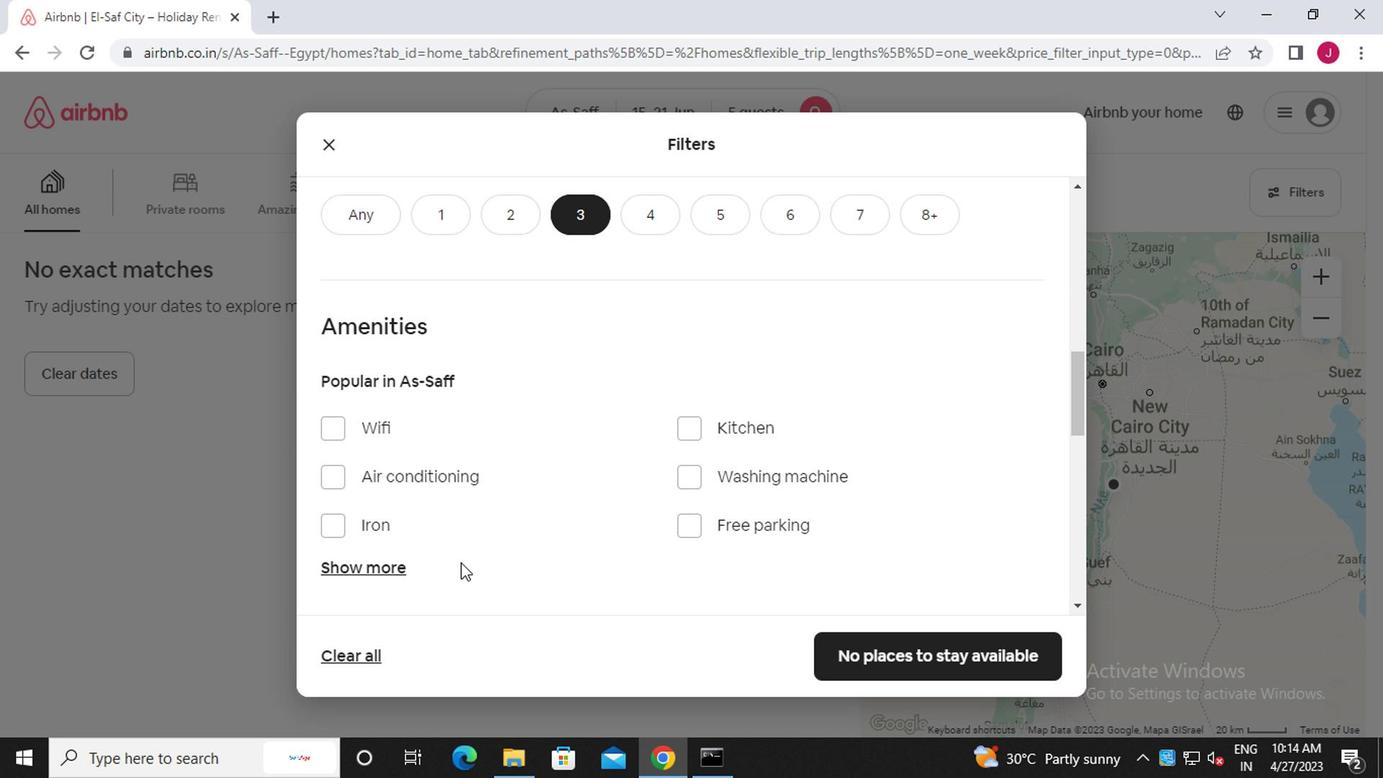 
Action: Mouse scrolled (461, 549) with delta (0, 0)
Screenshot: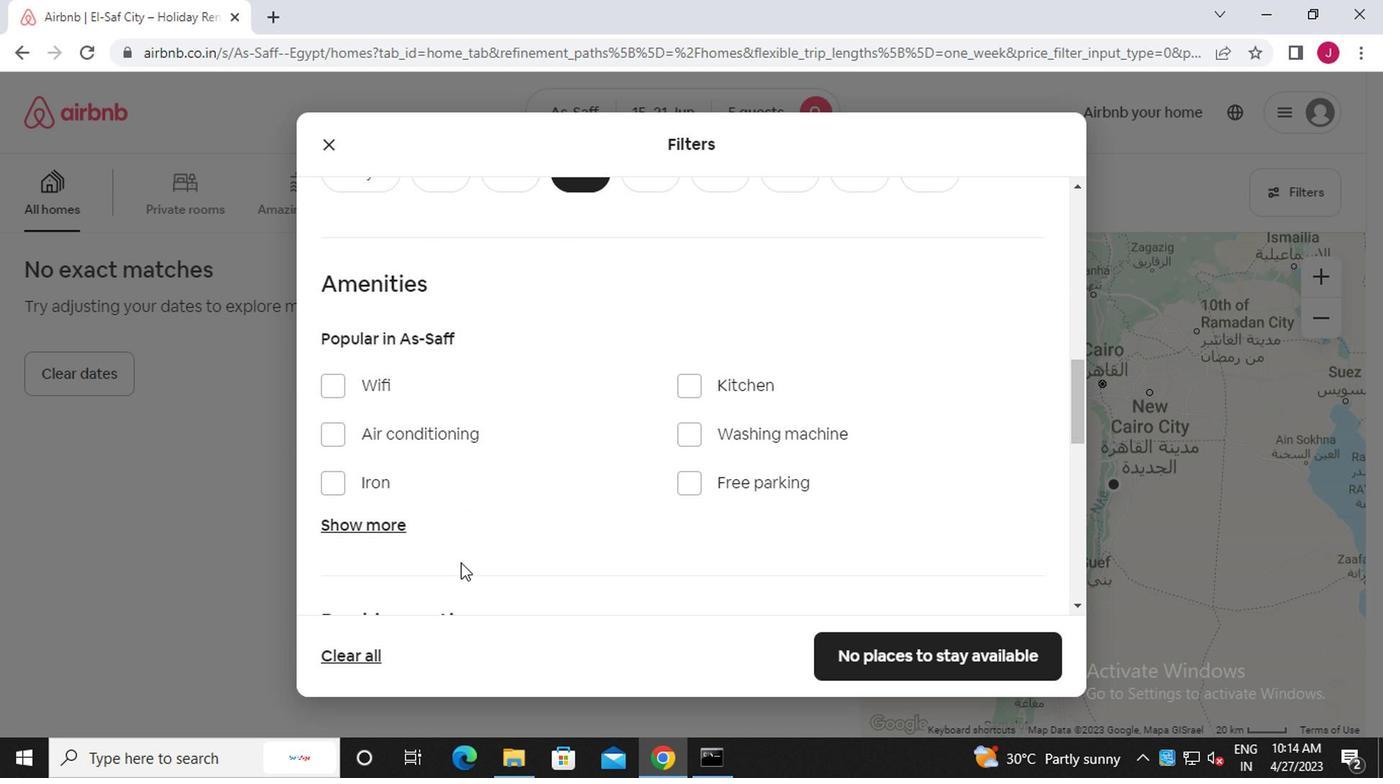 
Action: Mouse moved to (634, 462)
Screenshot: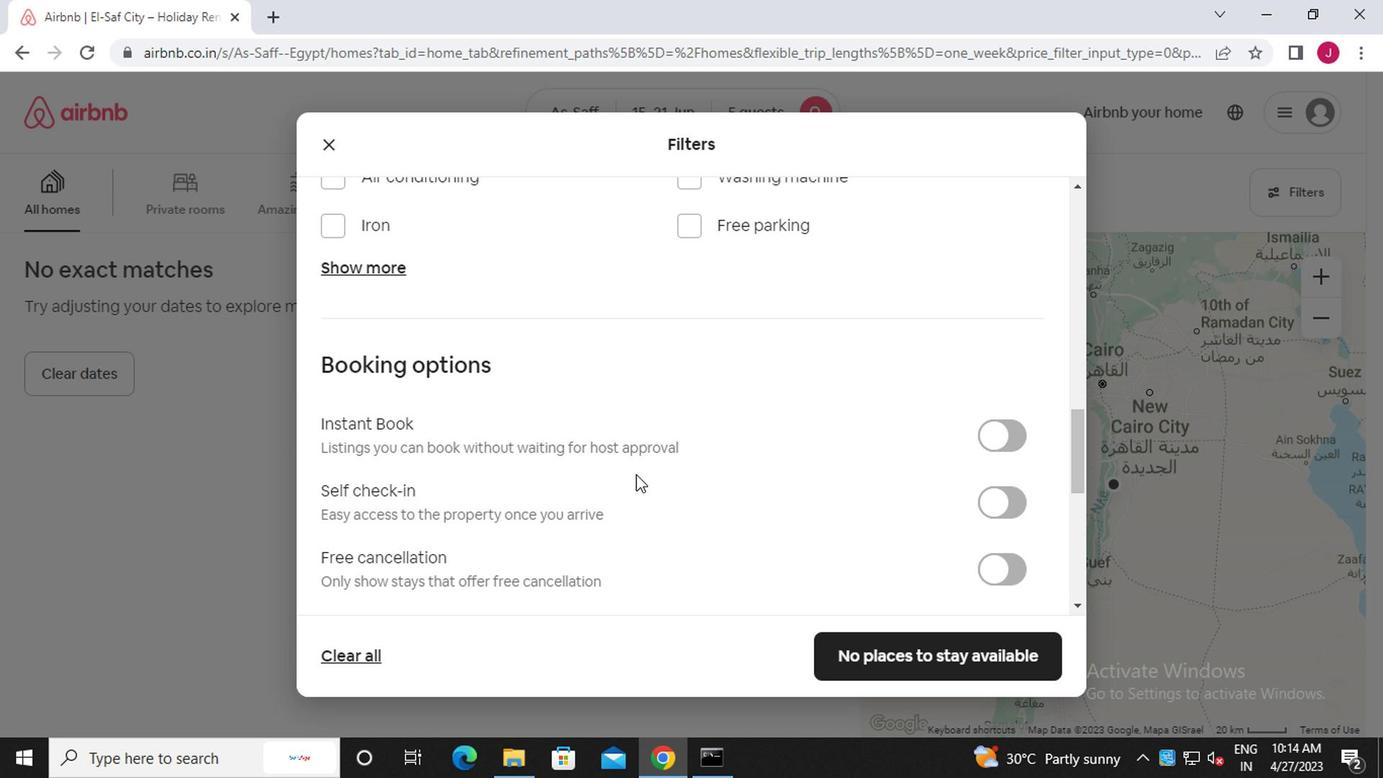 
Action: Mouse scrolled (634, 463) with delta (0, 0)
Screenshot: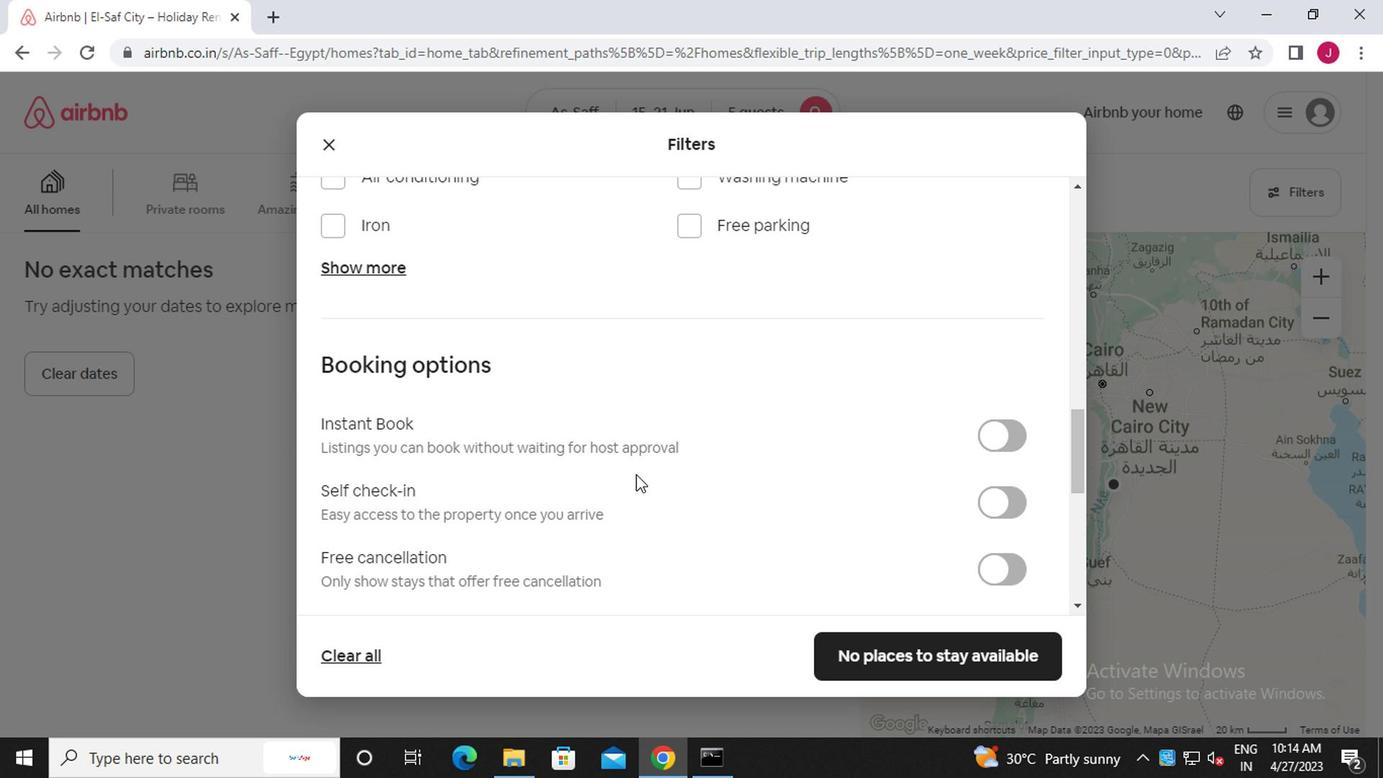 
Action: Mouse scrolled (634, 463) with delta (0, 0)
Screenshot: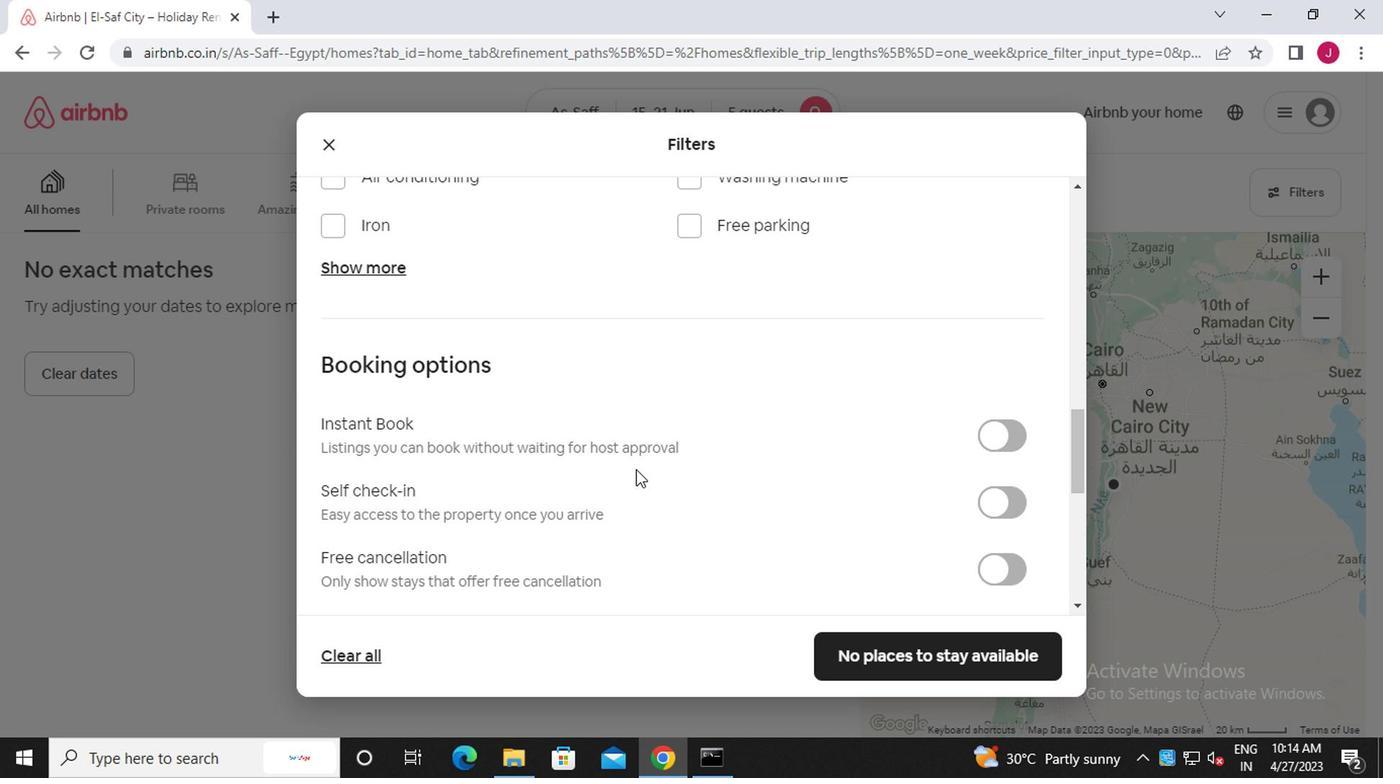 
Action: Mouse scrolled (634, 463) with delta (0, 0)
Screenshot: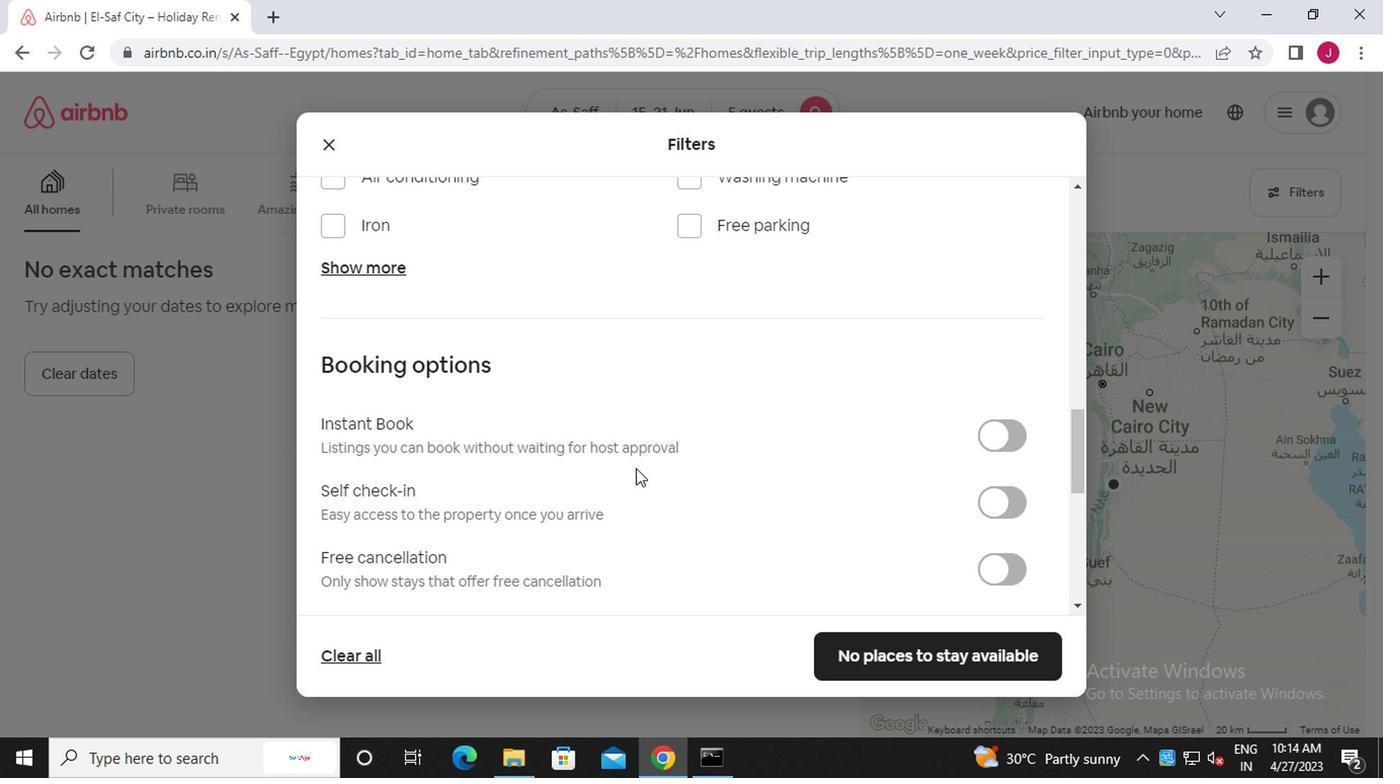 
Action: Mouse scrolled (634, 463) with delta (0, 0)
Screenshot: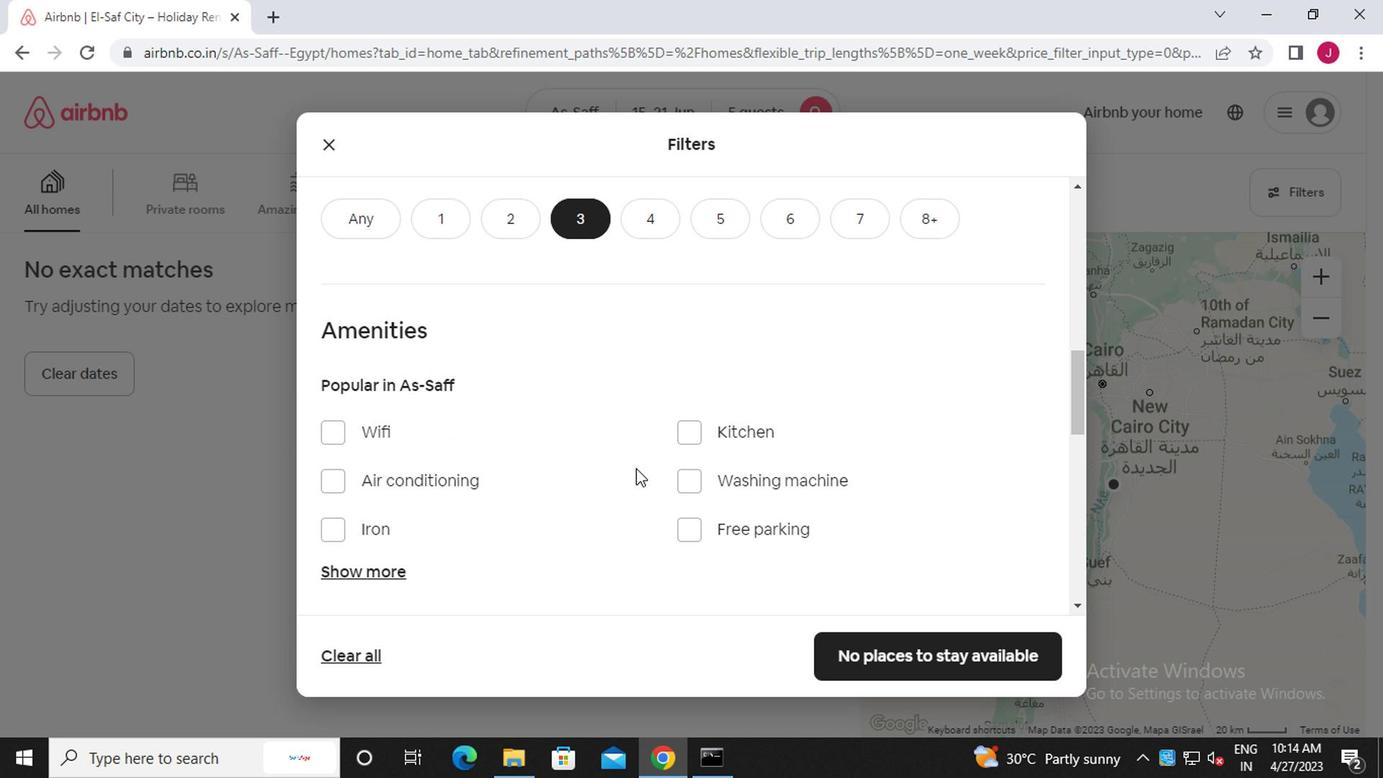 
Action: Mouse scrolled (634, 463) with delta (0, 0)
Screenshot: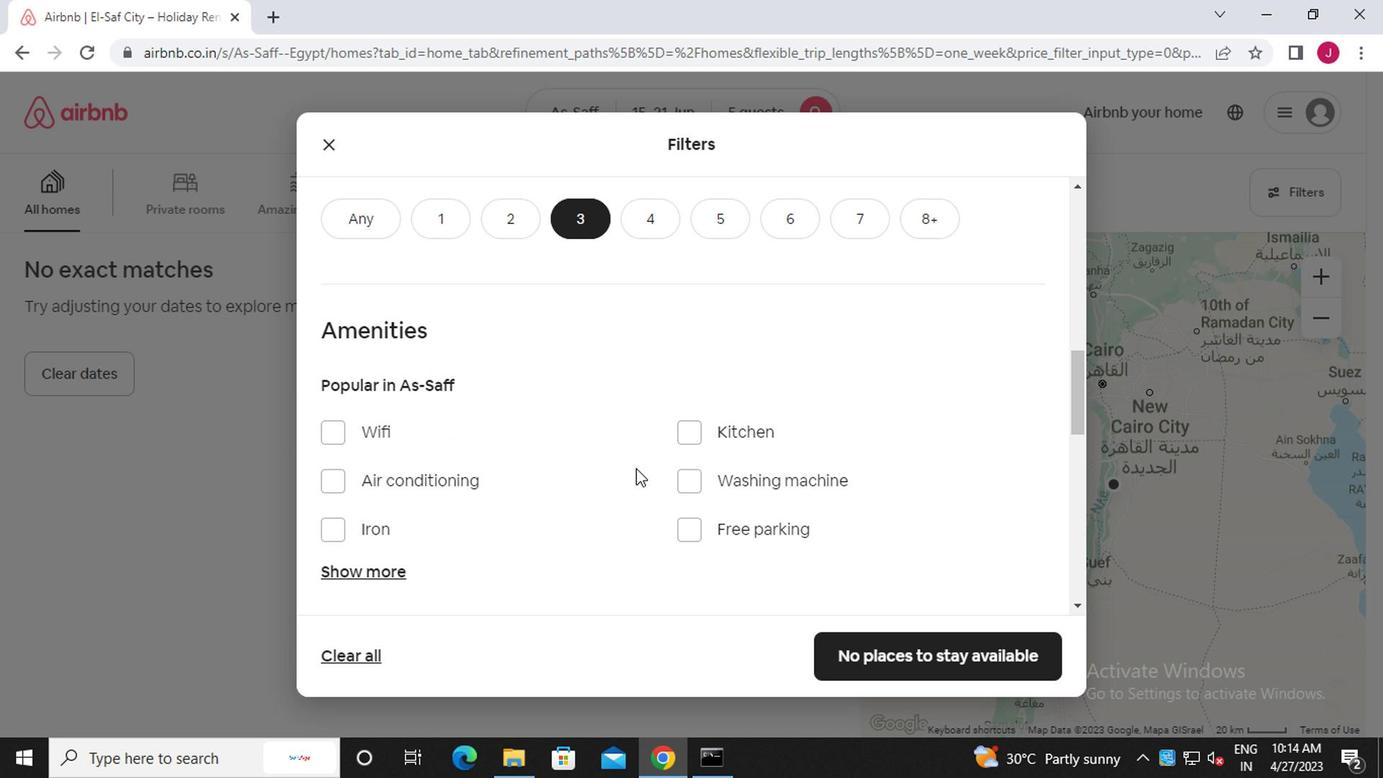 
Action: Mouse scrolled (634, 463) with delta (0, 0)
Screenshot: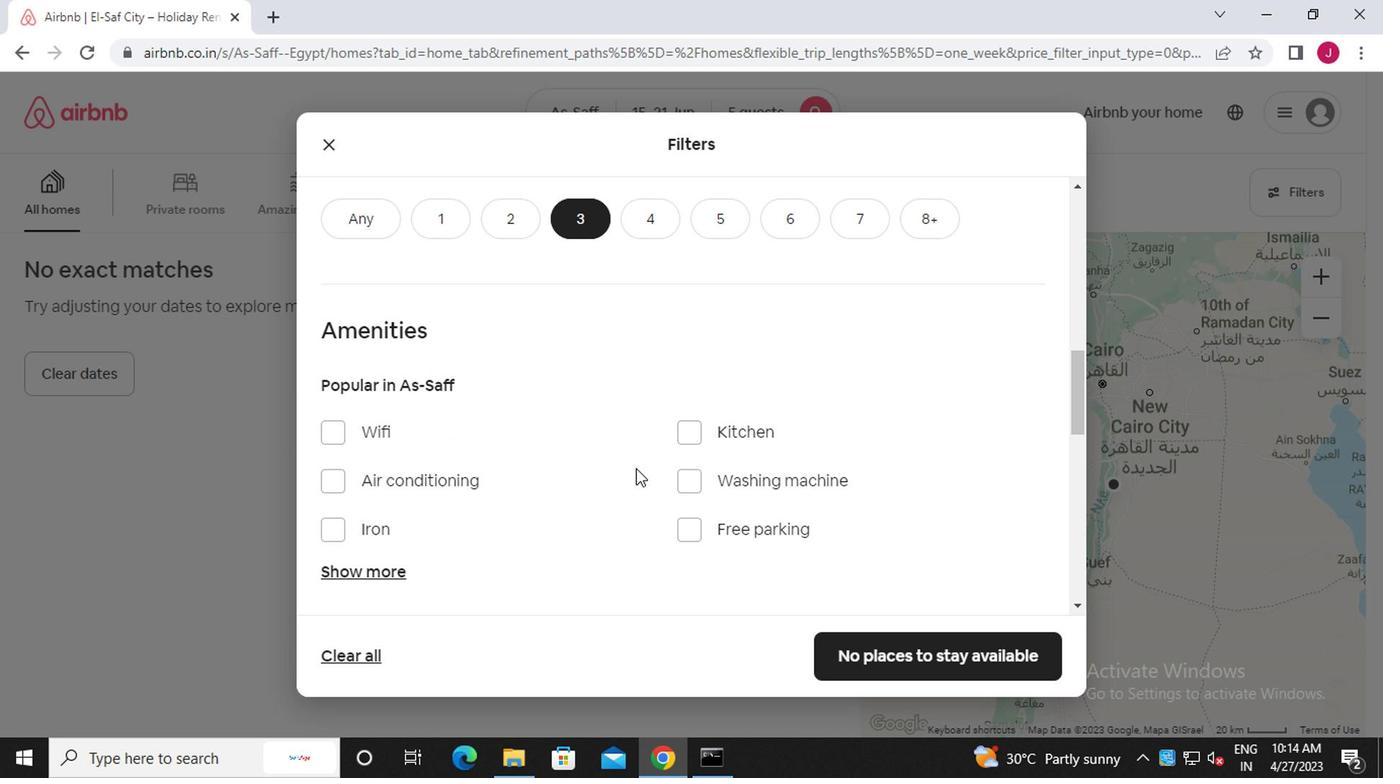 
Action: Mouse scrolled (634, 463) with delta (0, 0)
Screenshot: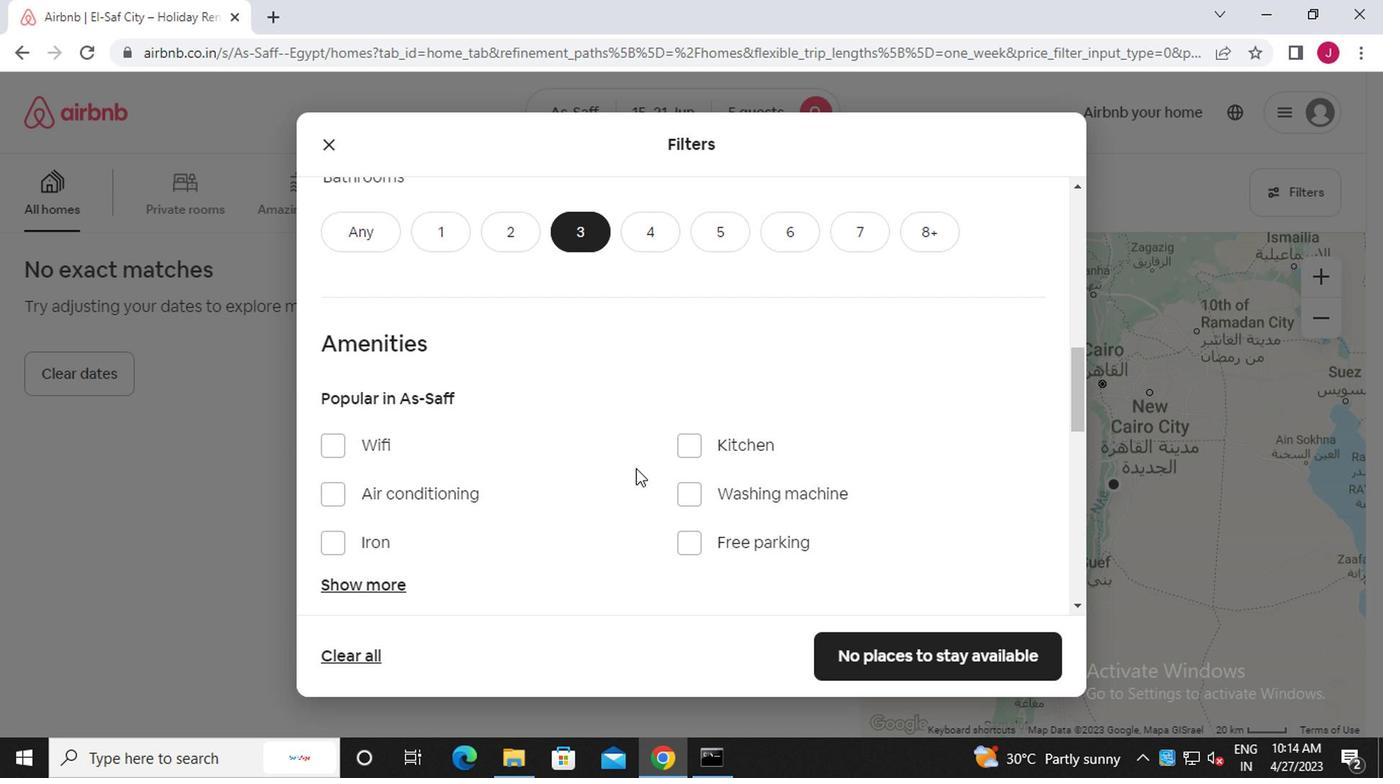 
Action: Mouse scrolled (634, 461) with delta (0, -1)
Screenshot: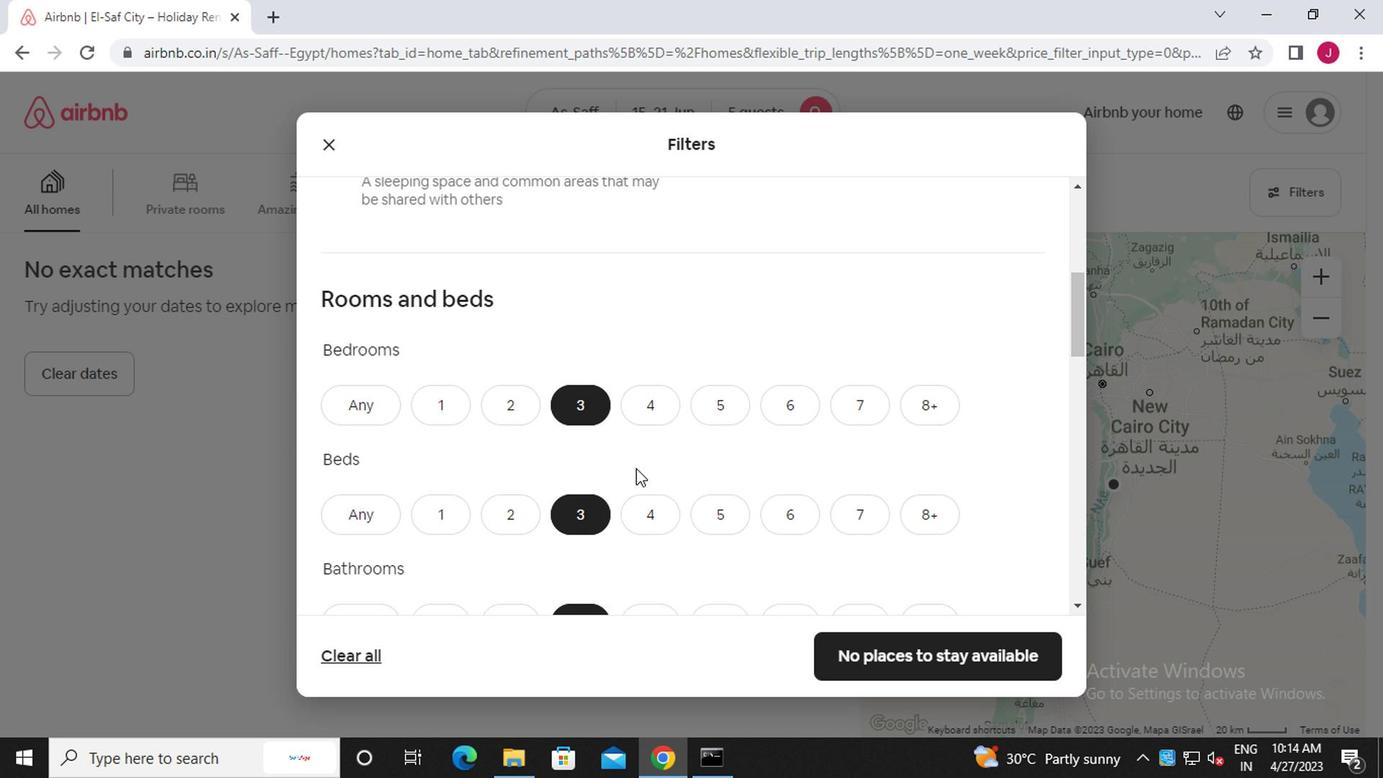 
Action: Mouse scrolled (634, 461) with delta (0, -1)
Screenshot: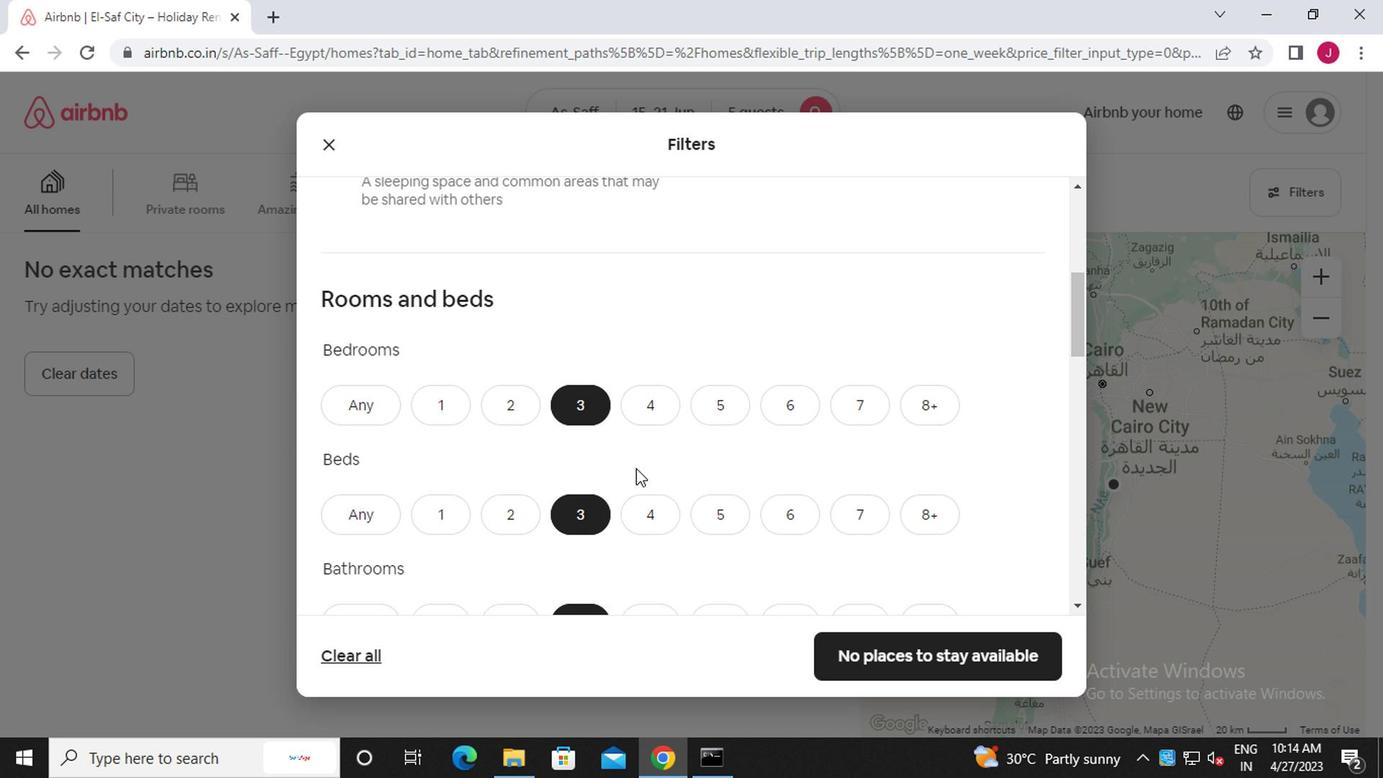 
Action: Mouse scrolled (634, 461) with delta (0, -1)
Screenshot: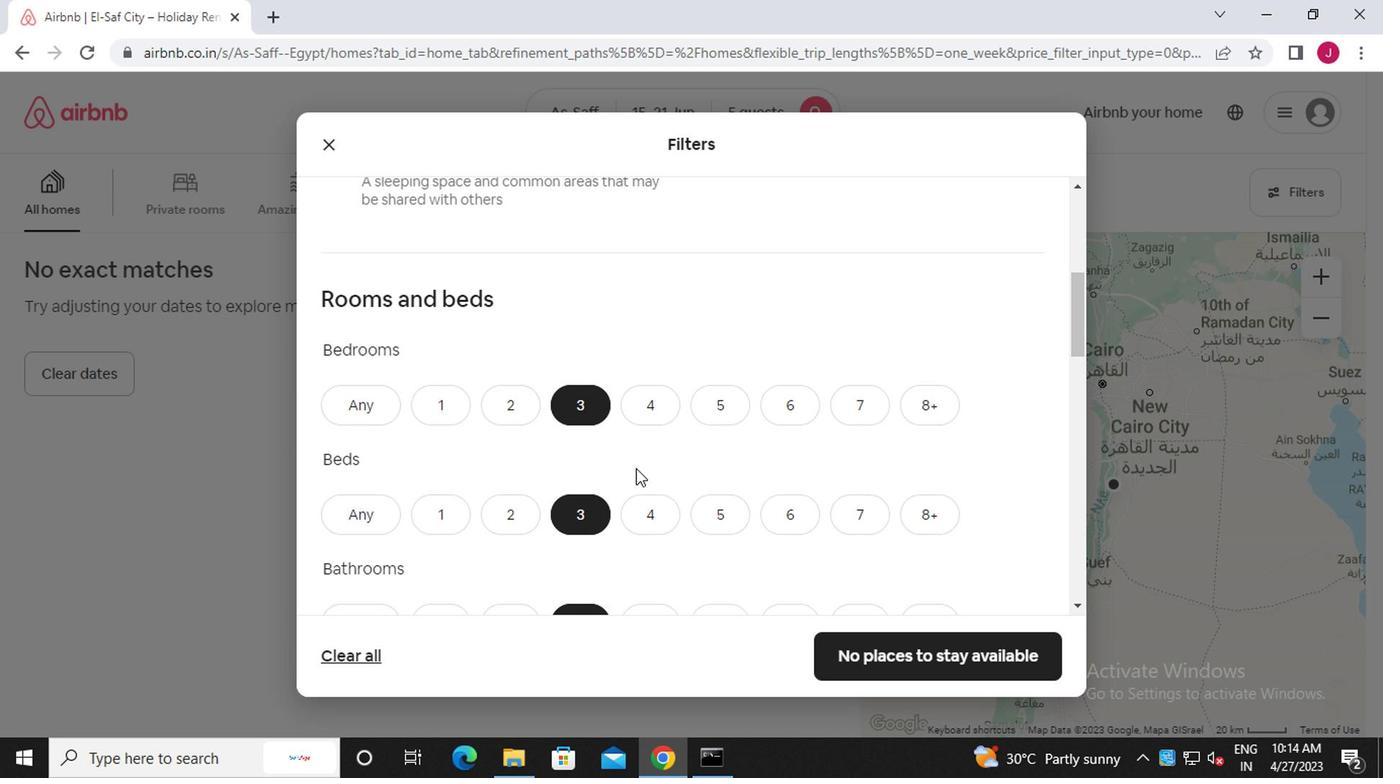 
Action: Mouse scrolled (634, 461) with delta (0, -1)
Screenshot: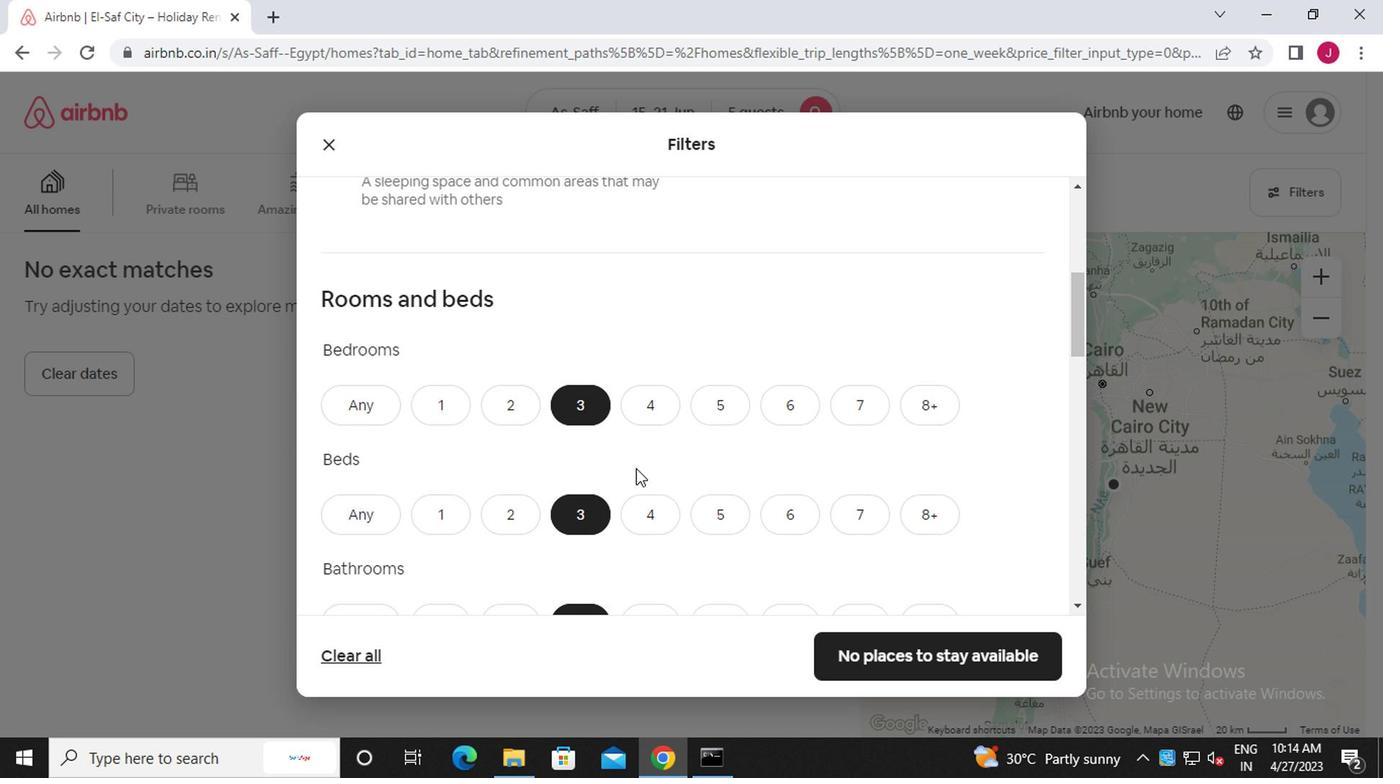 
Action: Mouse scrolled (634, 461) with delta (0, -1)
Screenshot: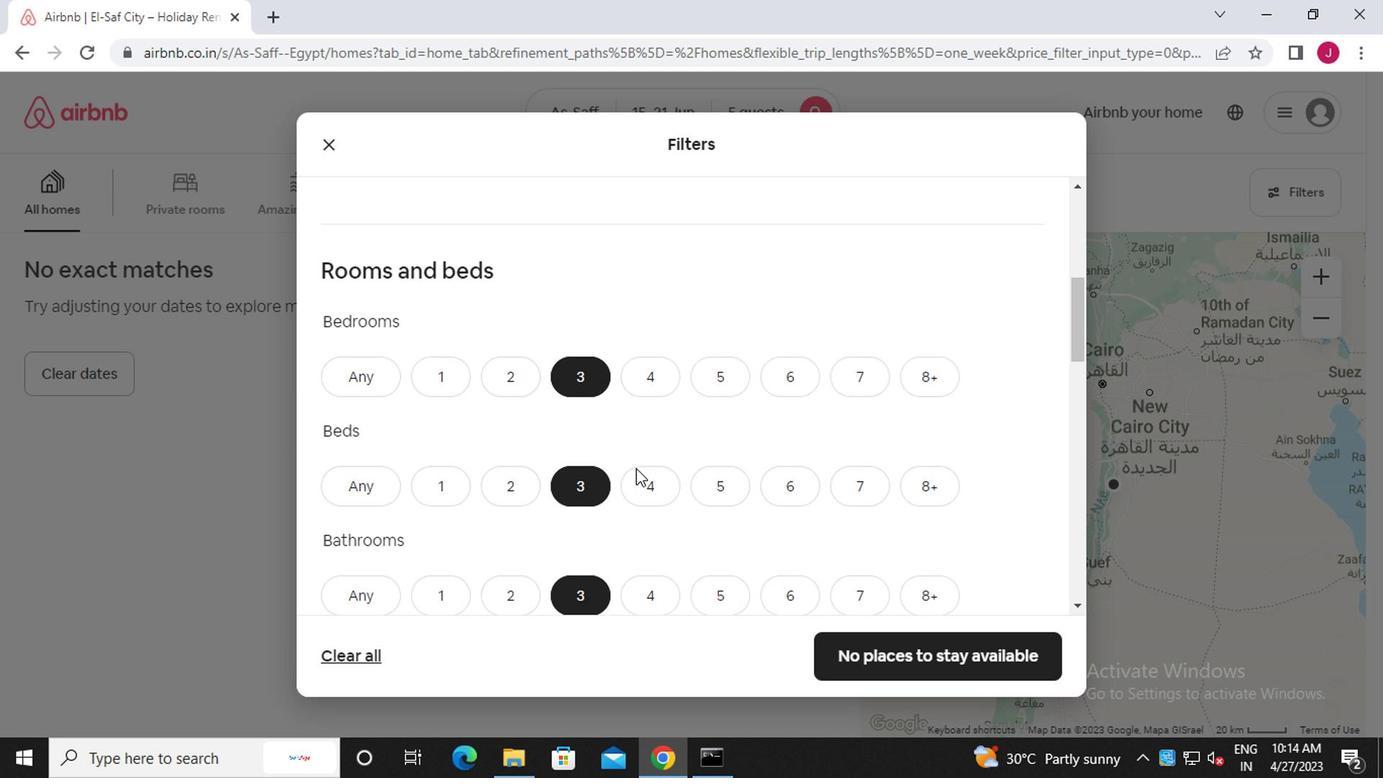 
Action: Mouse moved to (475, 468)
Screenshot: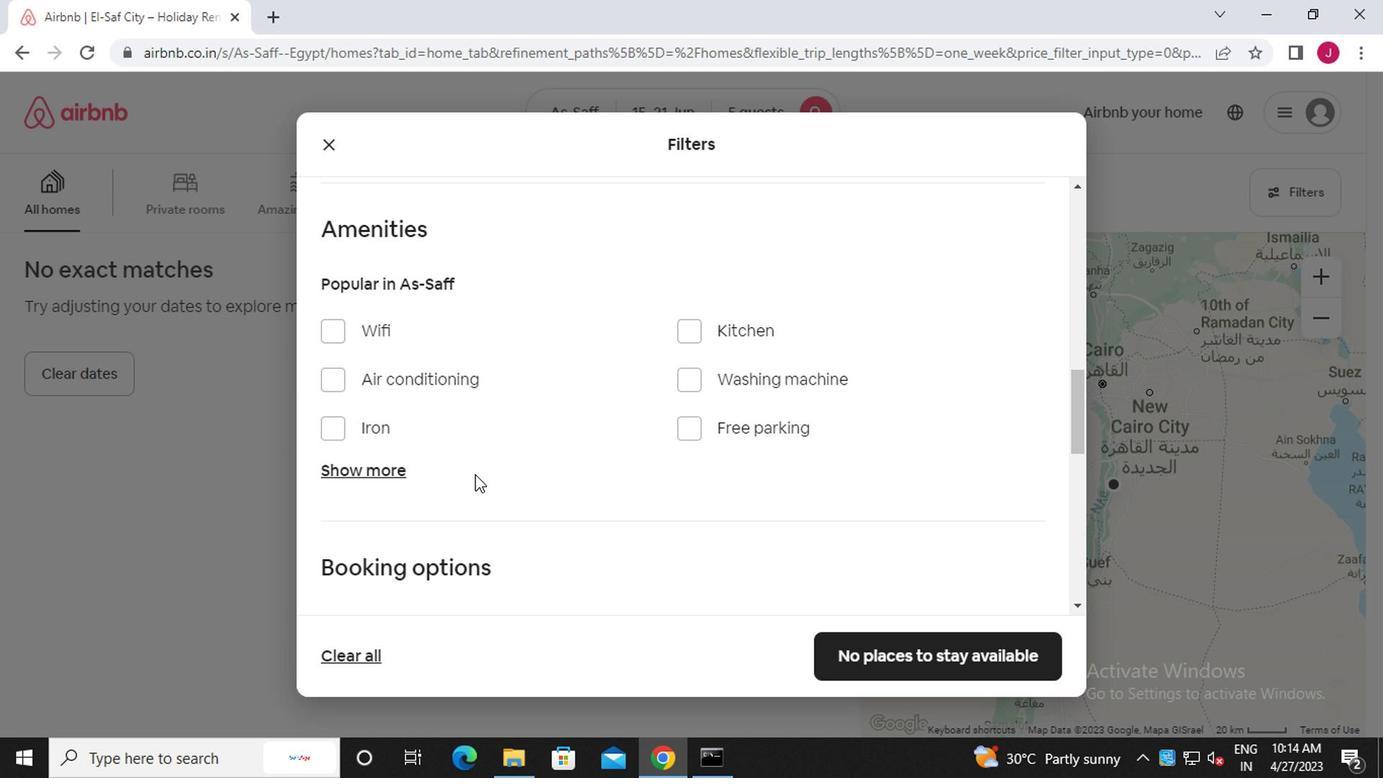 
Action: Mouse scrolled (475, 466) with delta (0, -1)
Screenshot: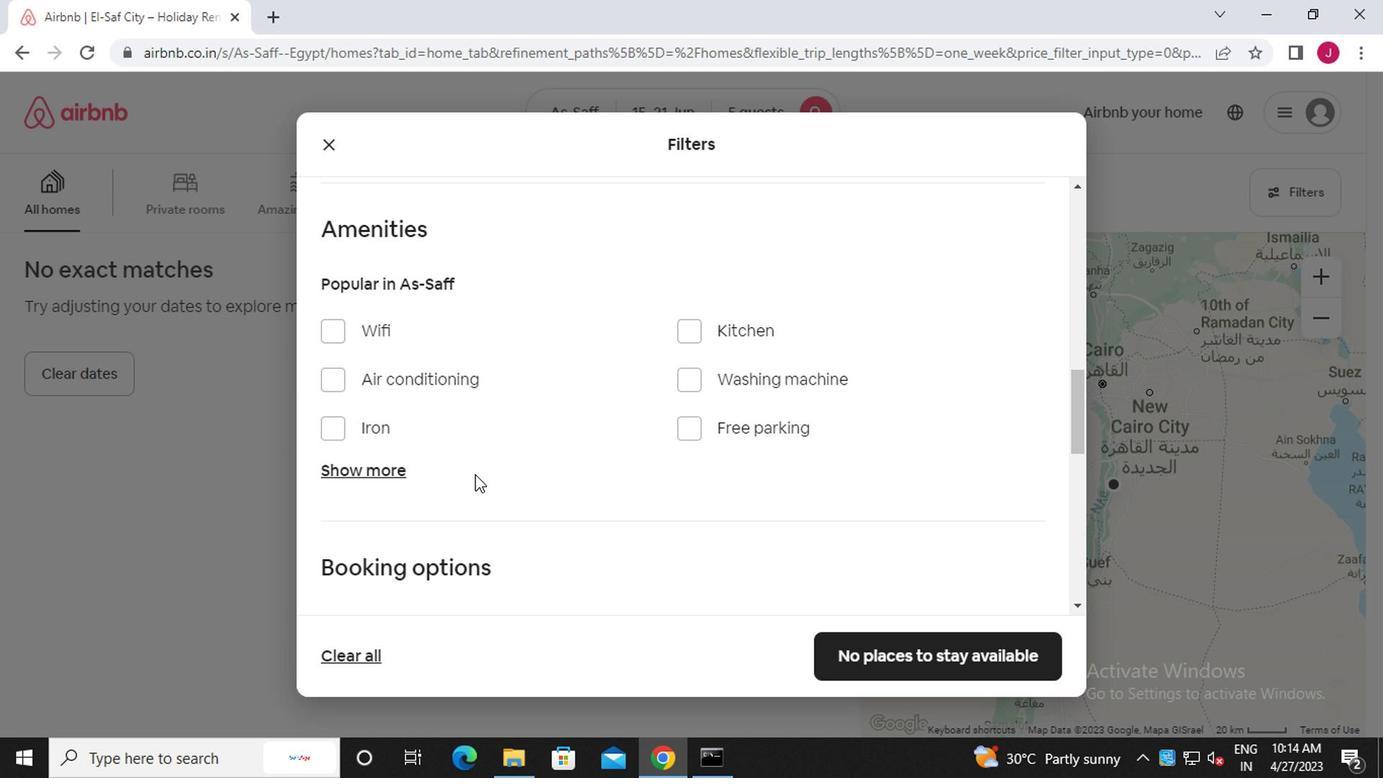 
Action: Mouse scrolled (475, 466) with delta (0, -1)
Screenshot: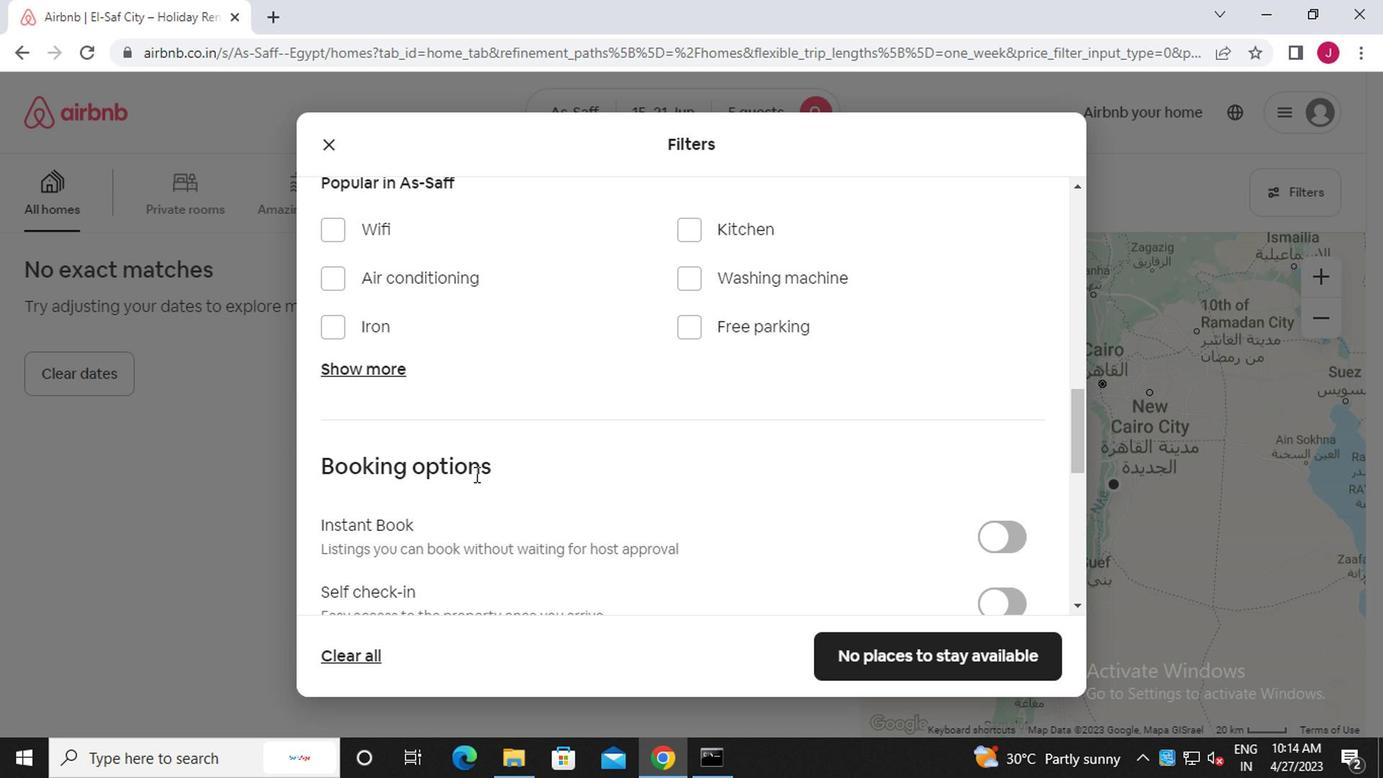 
Action: Mouse scrolled (475, 466) with delta (0, -1)
Screenshot: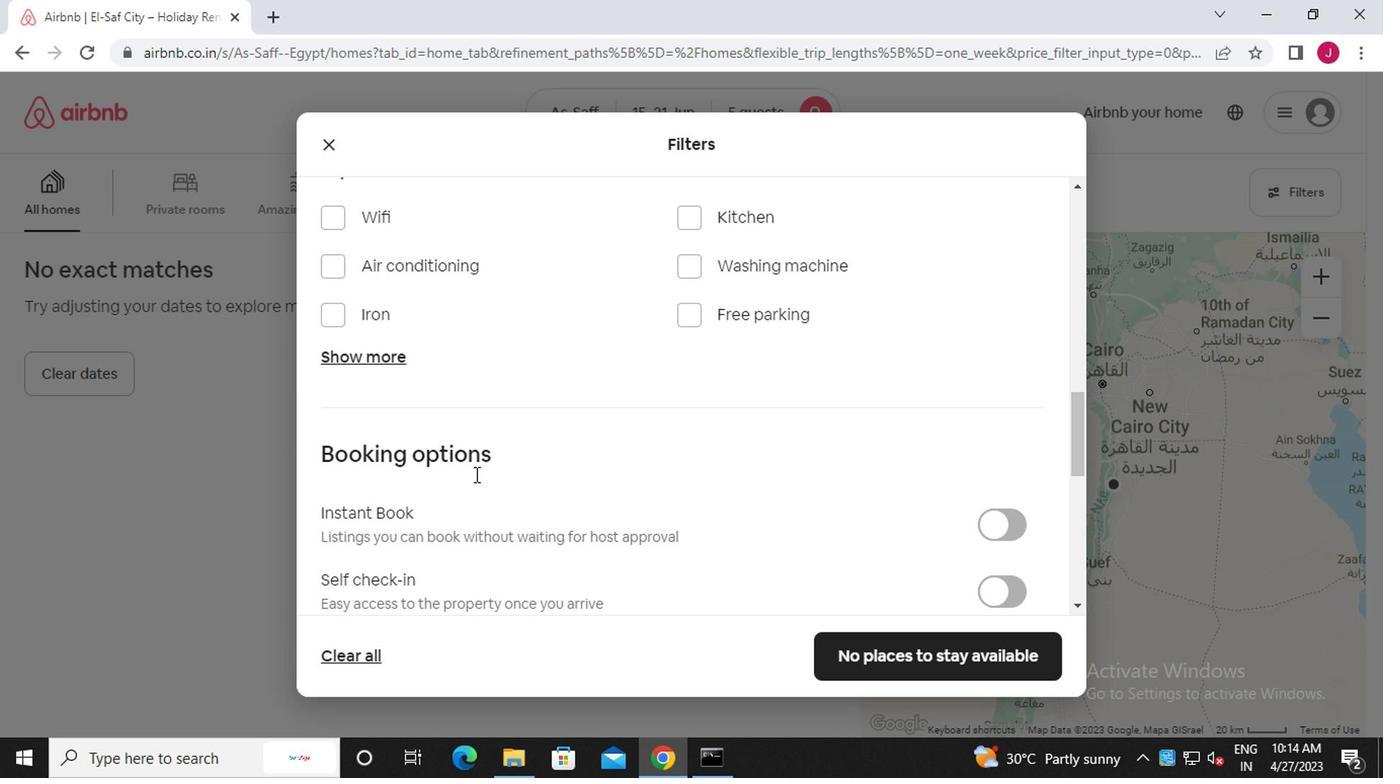 
Action: Mouse scrolled (475, 466) with delta (0, -1)
Screenshot: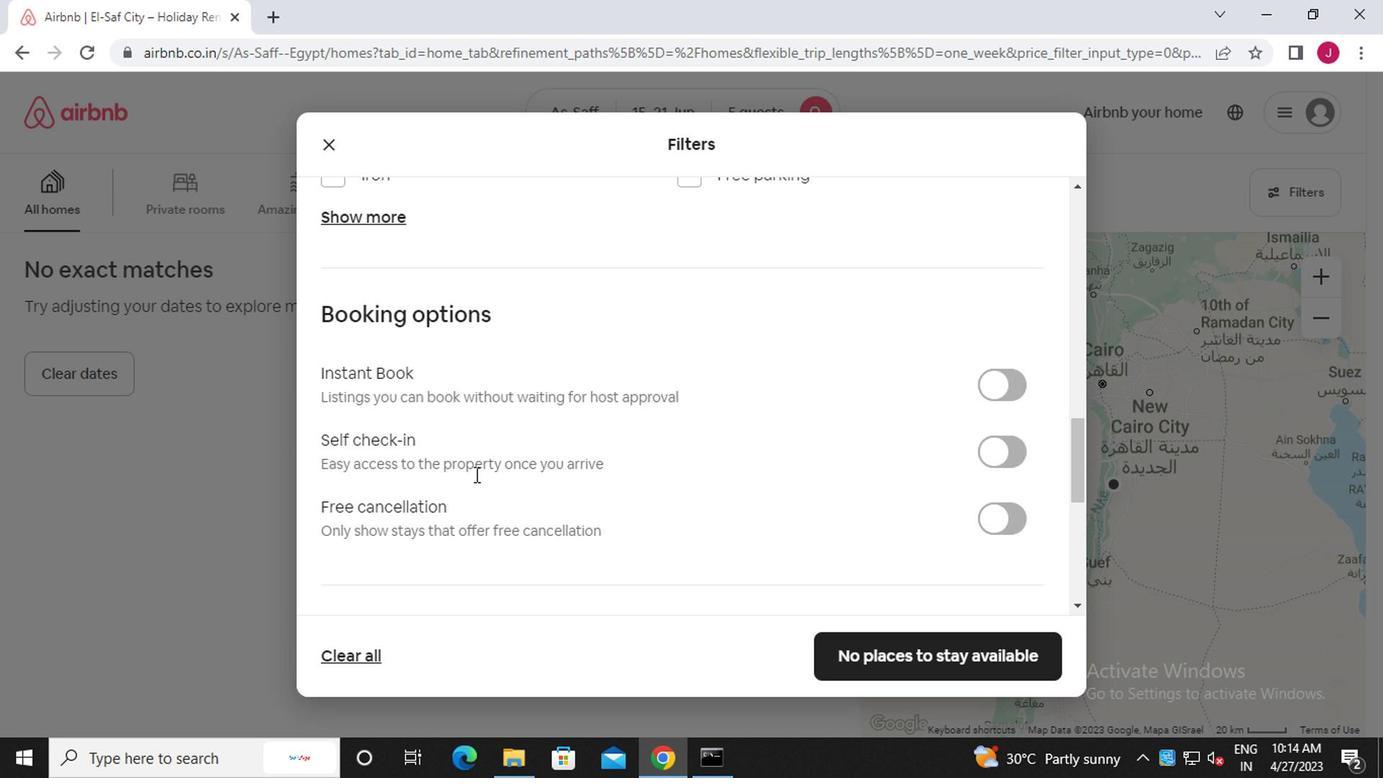 
Action: Mouse scrolled (475, 466) with delta (0, -1)
Screenshot: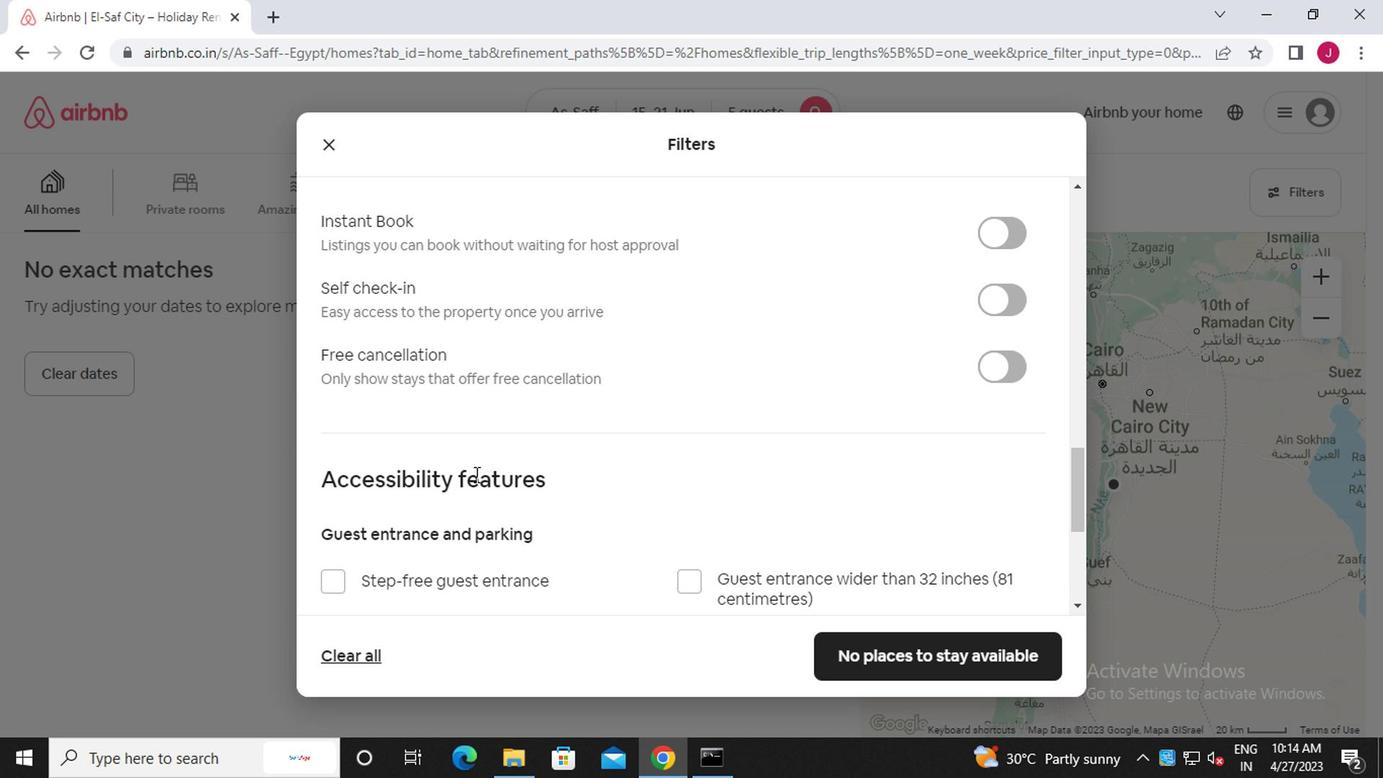 
Action: Mouse scrolled (475, 466) with delta (0, -1)
Screenshot: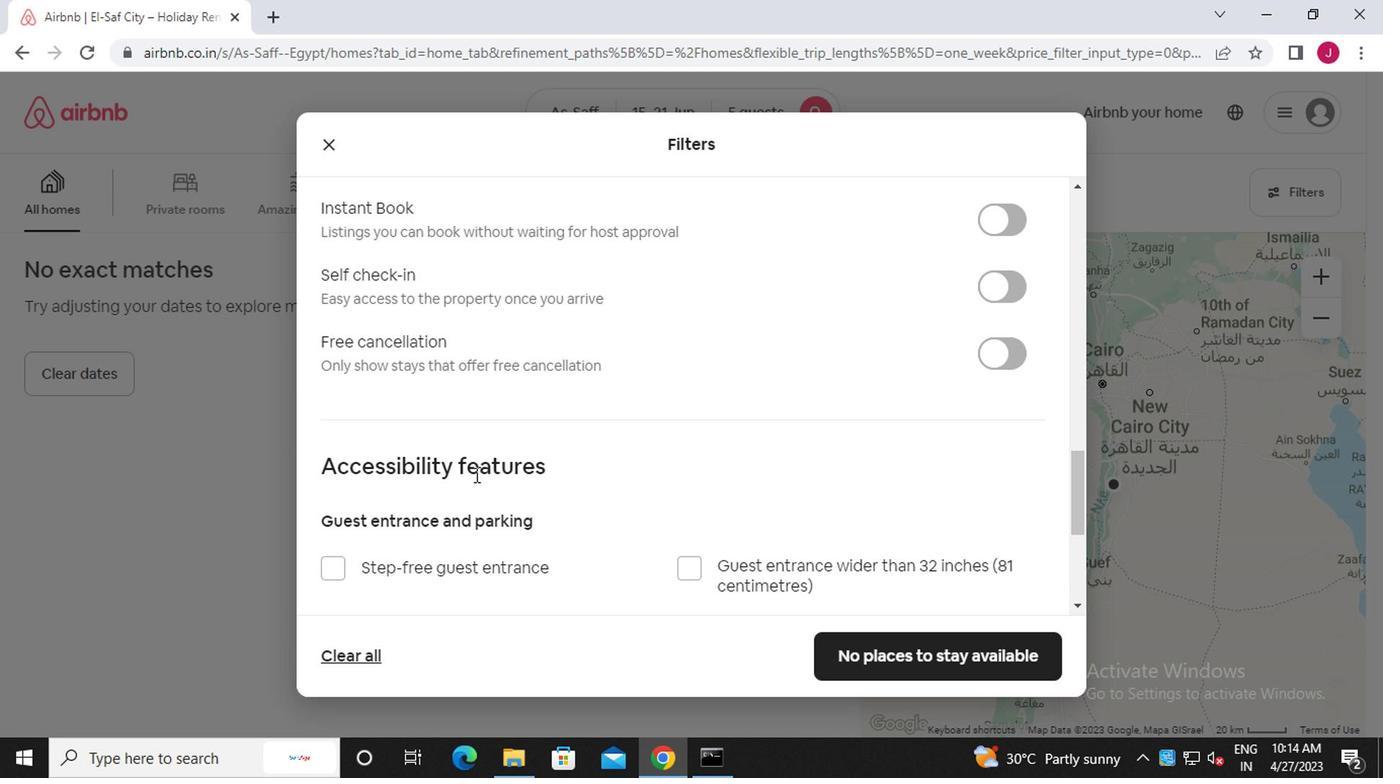 
Action: Mouse scrolled (475, 466) with delta (0, -1)
Screenshot: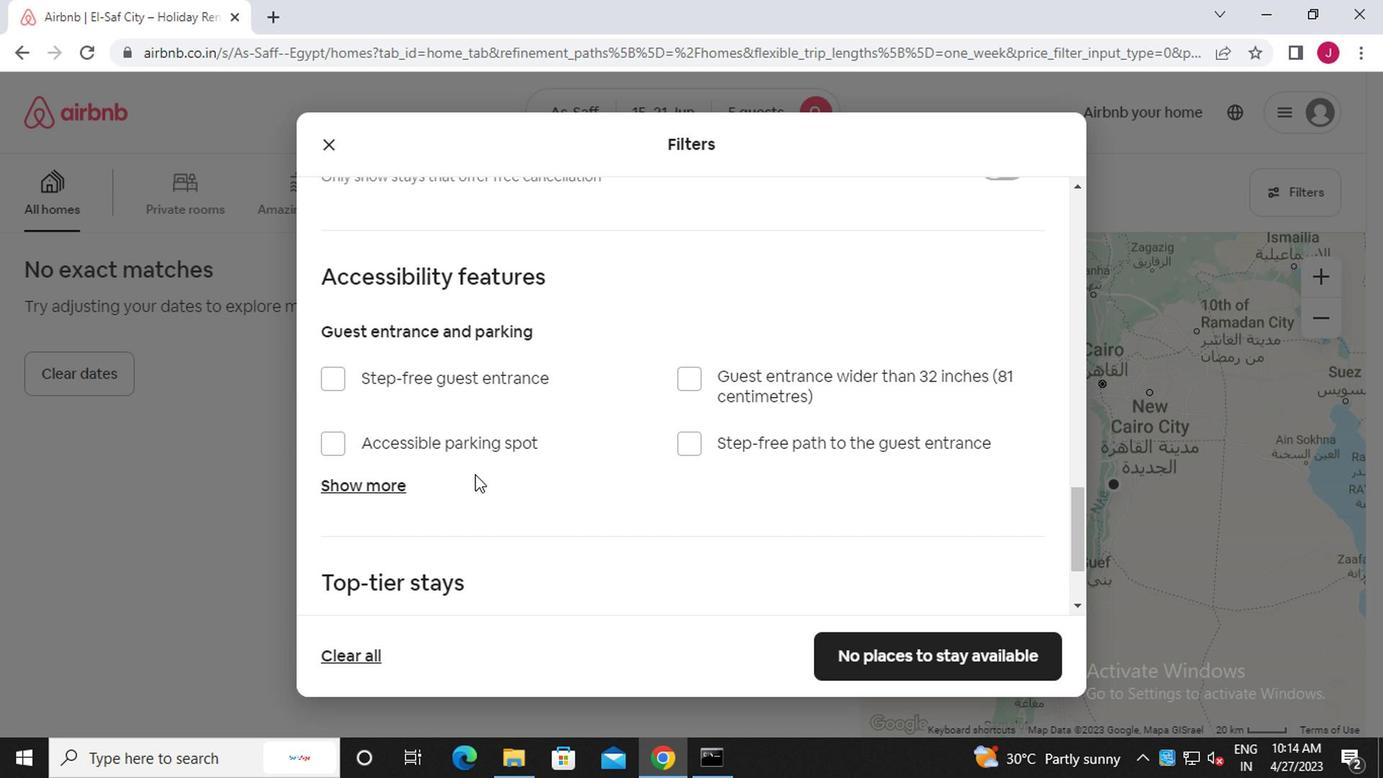 
Action: Mouse scrolled (475, 466) with delta (0, -1)
Screenshot: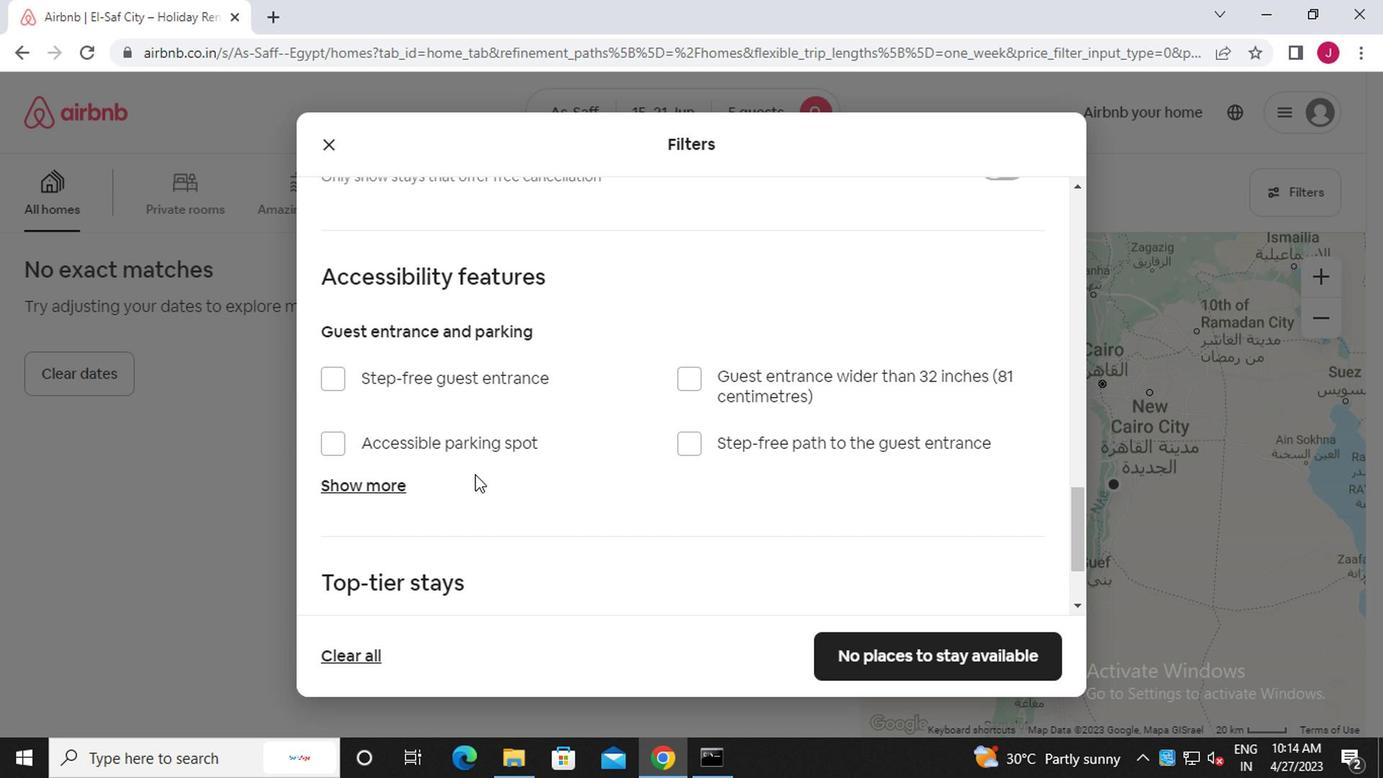 
Action: Mouse scrolled (475, 466) with delta (0, -1)
Screenshot: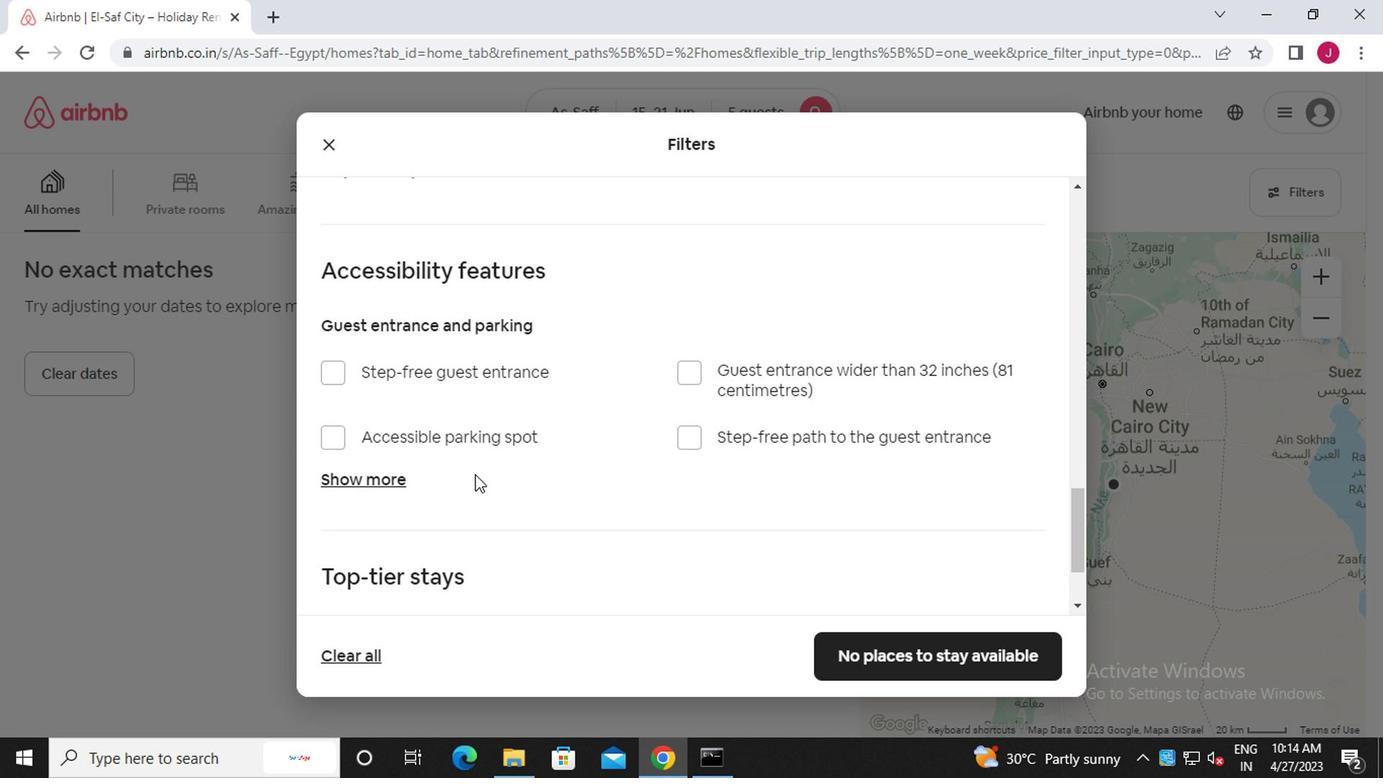 
Action: Mouse scrolled (475, 466) with delta (0, -1)
Screenshot: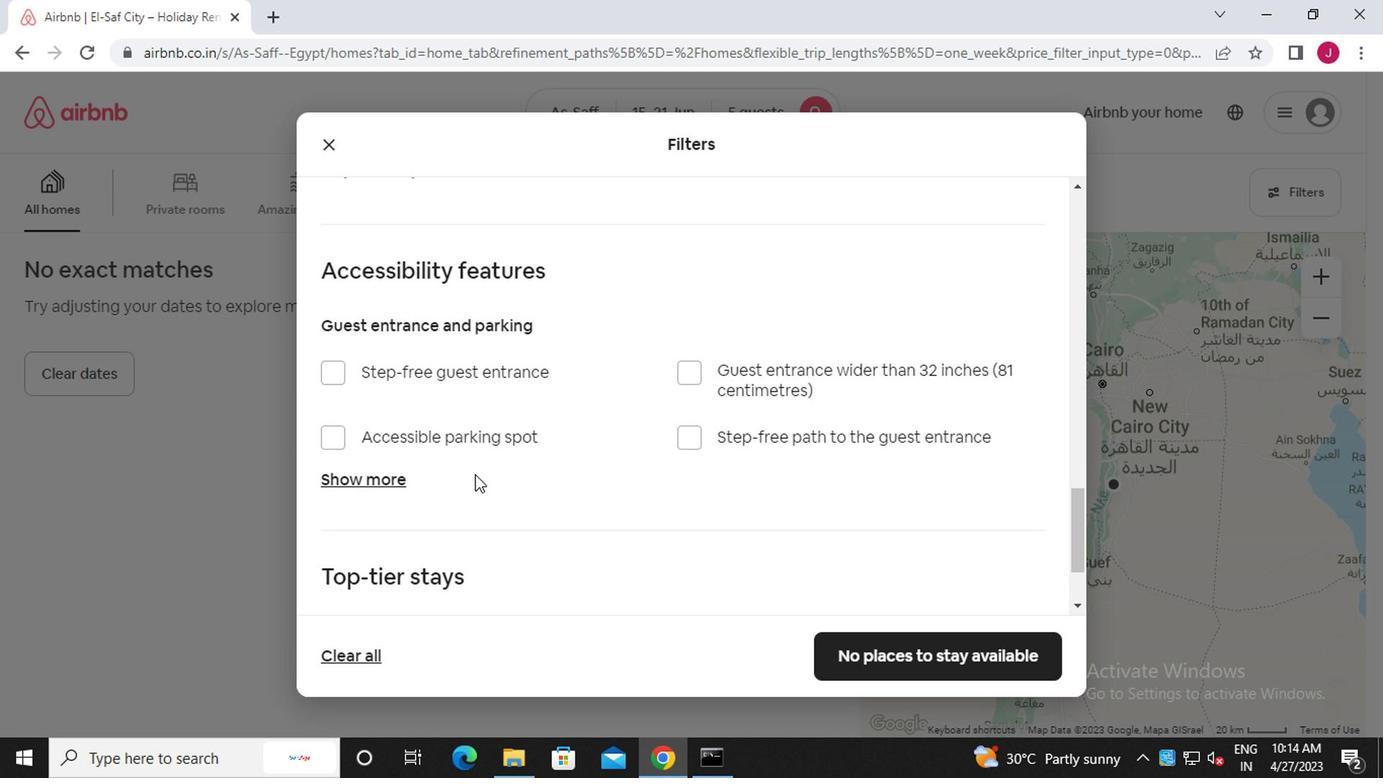 
Action: Mouse scrolled (475, 466) with delta (0, -1)
Screenshot: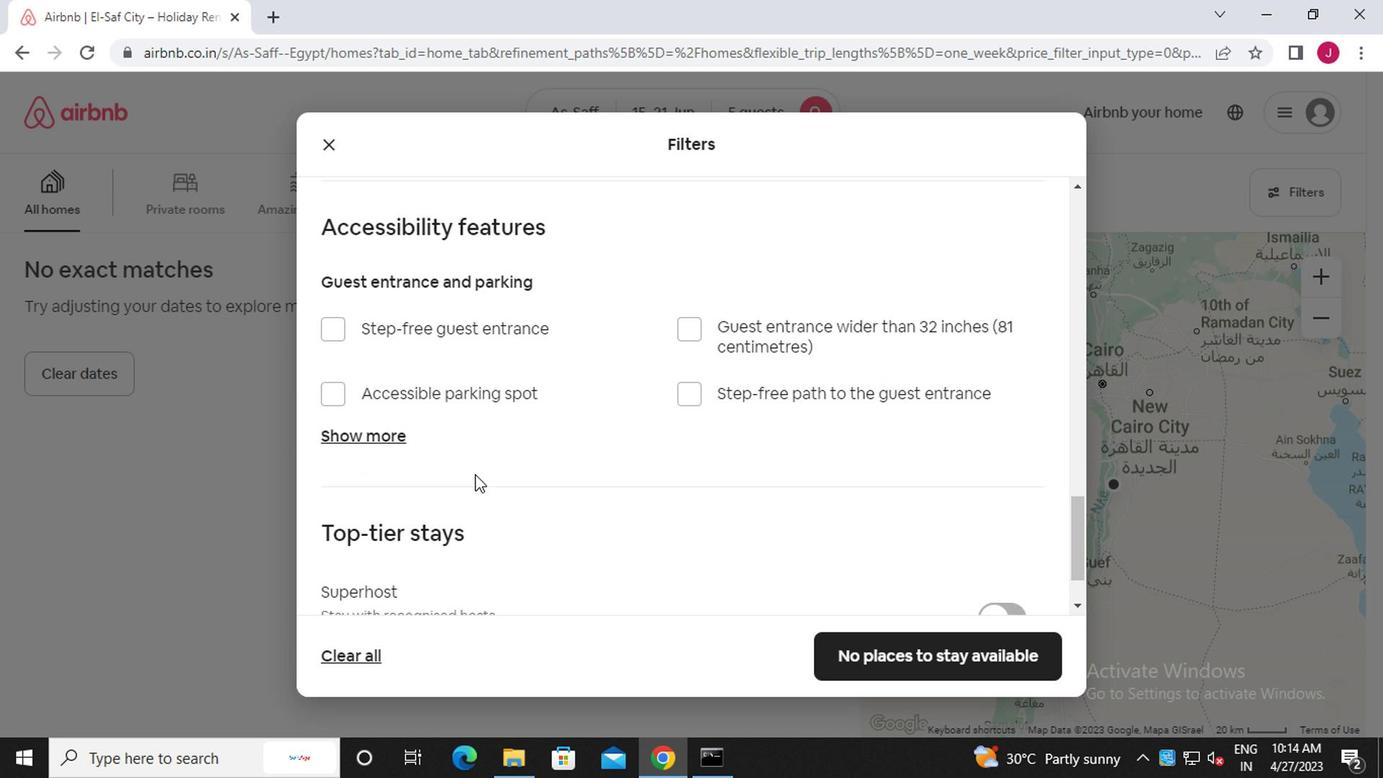 
Action: Mouse moved to (972, 517)
Screenshot: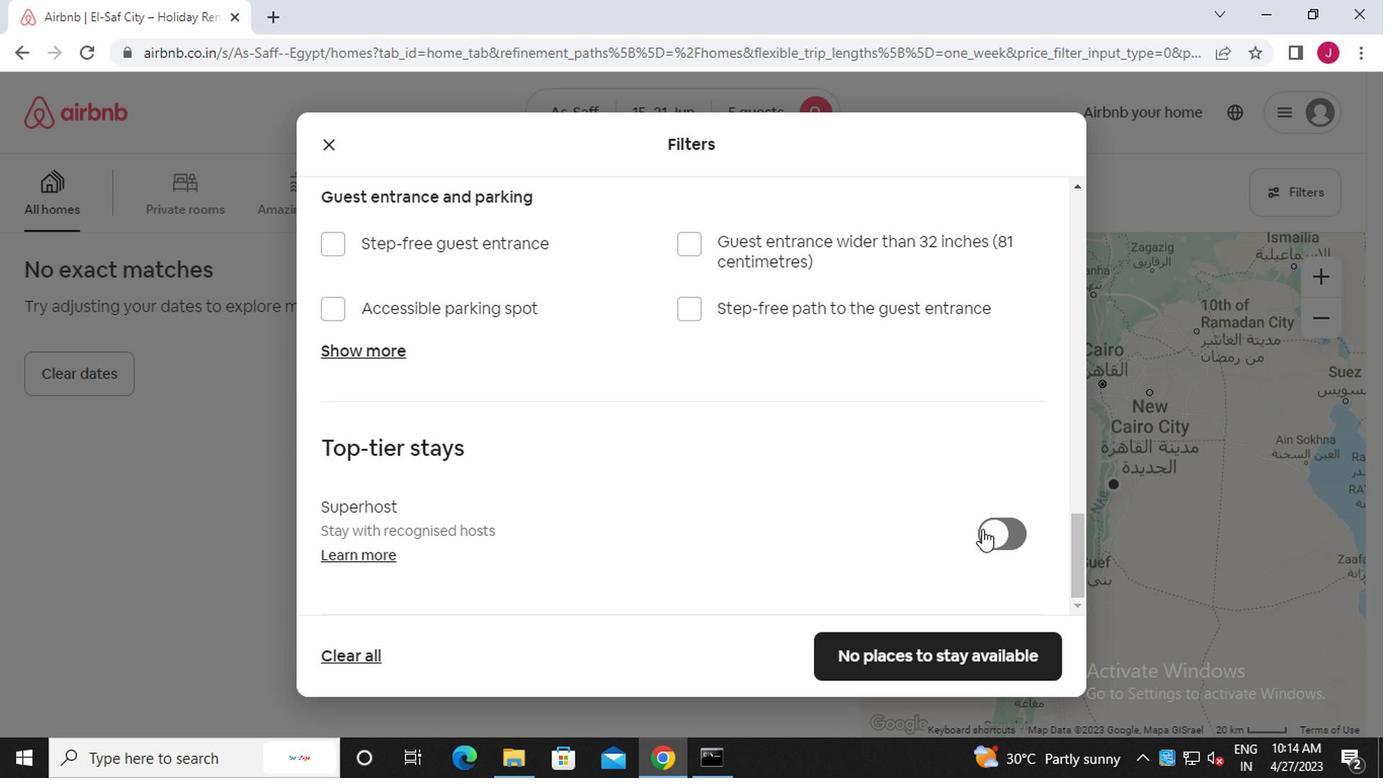 
Action: Mouse scrolled (972, 518) with delta (0, 0)
Screenshot: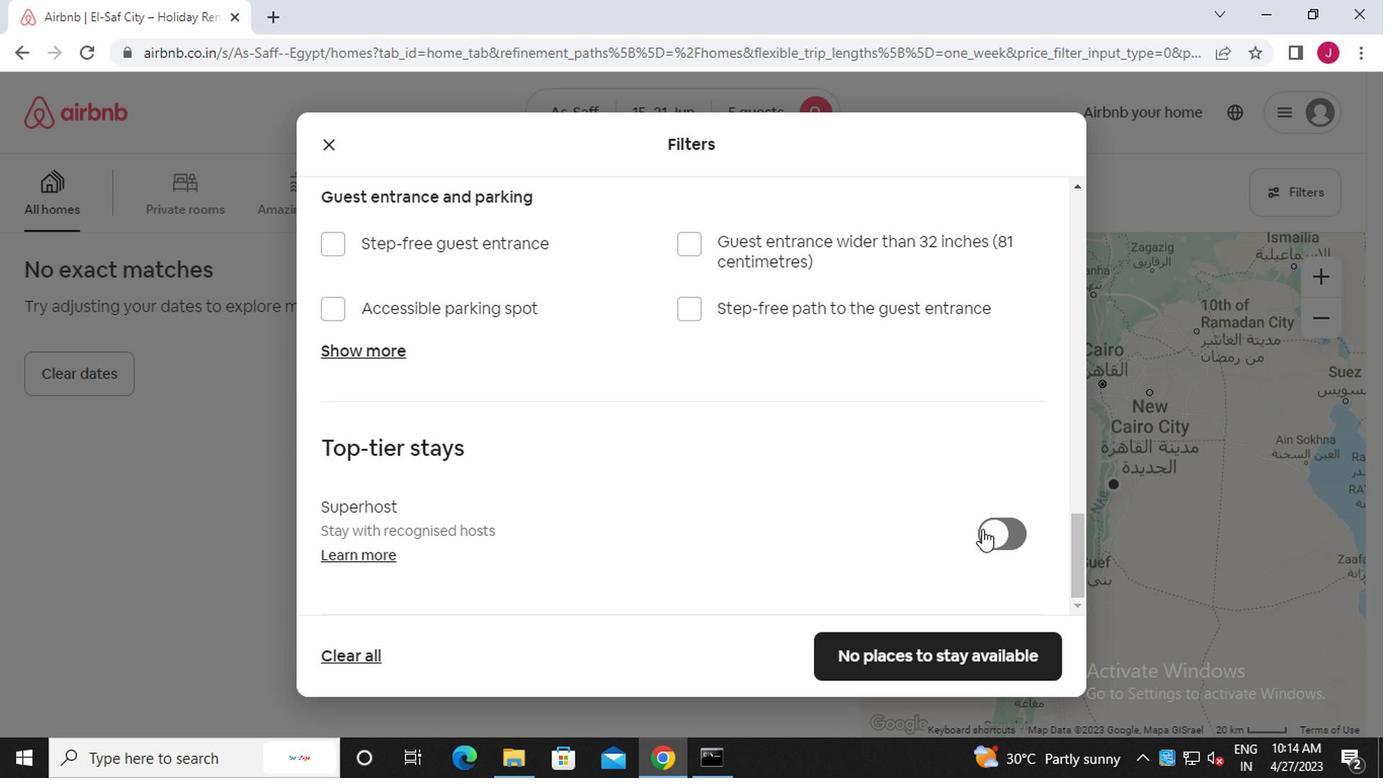 
Action: Mouse moved to (972, 517)
Screenshot: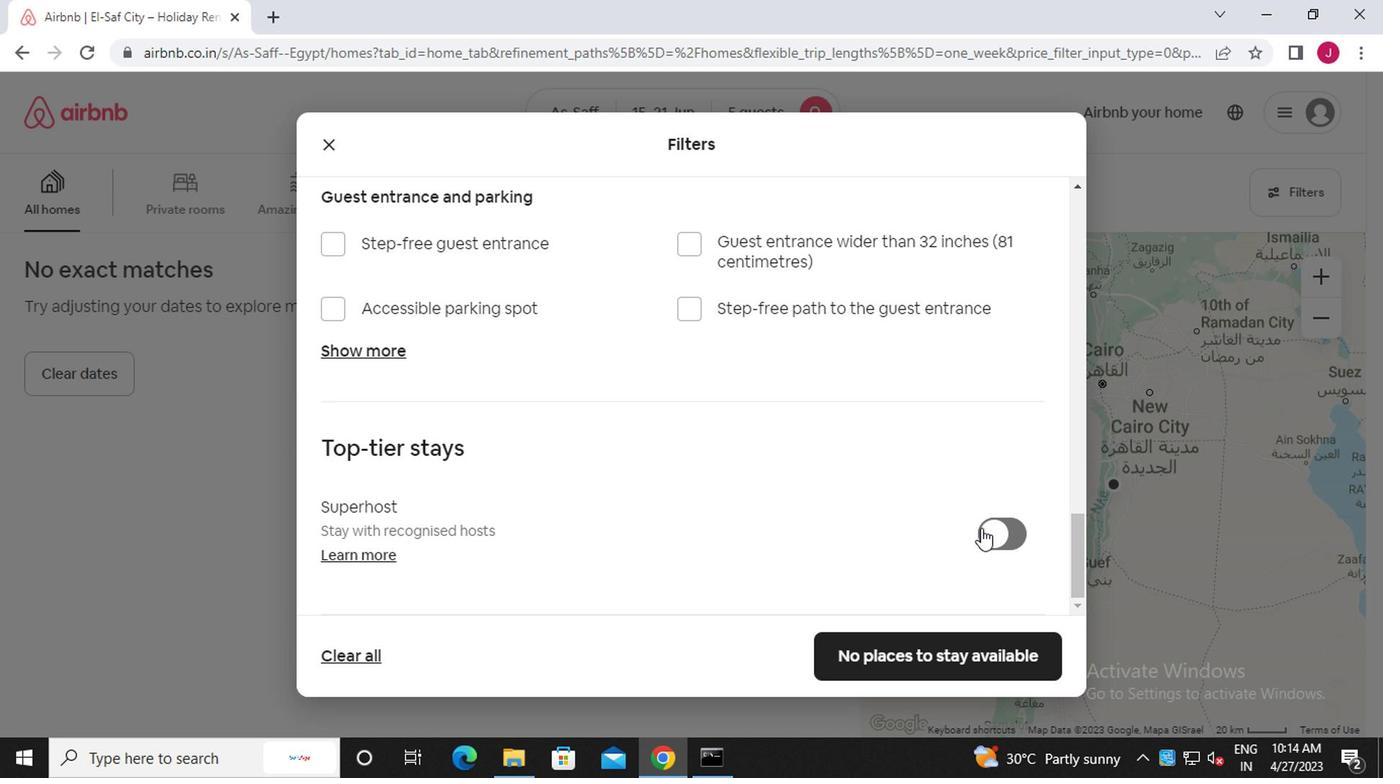 
Action: Mouse scrolled (972, 518) with delta (0, 0)
Screenshot: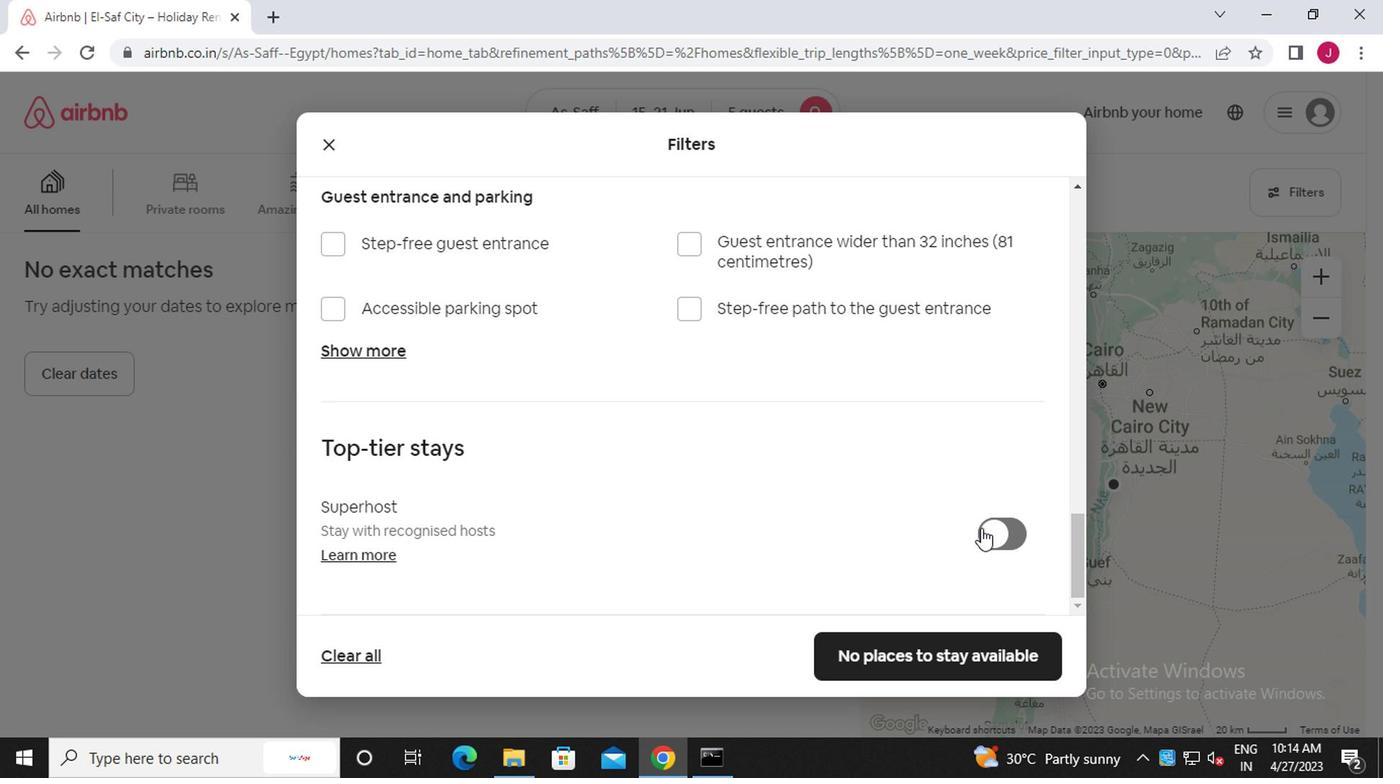 
Action: Mouse scrolled (972, 518) with delta (0, 0)
Screenshot: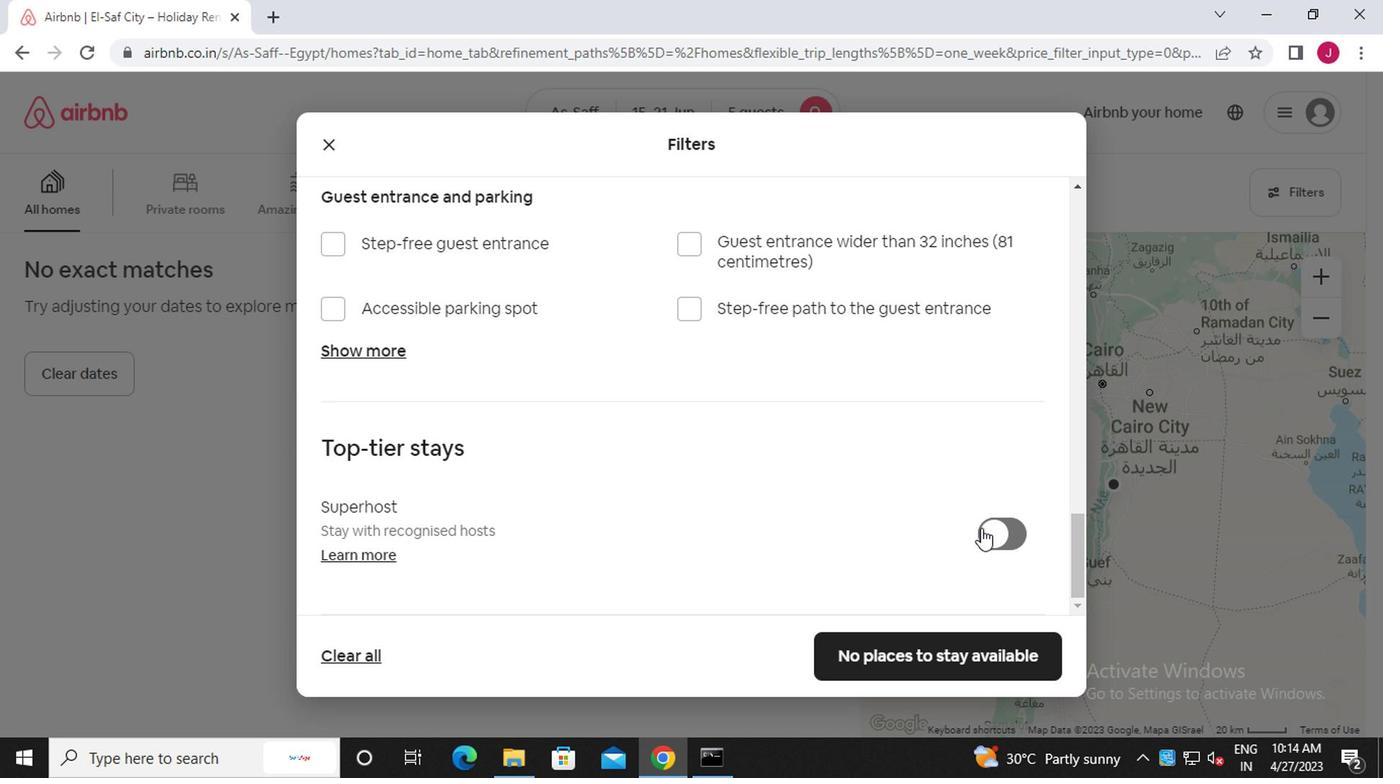 
Action: Mouse scrolled (972, 518) with delta (0, 0)
Screenshot: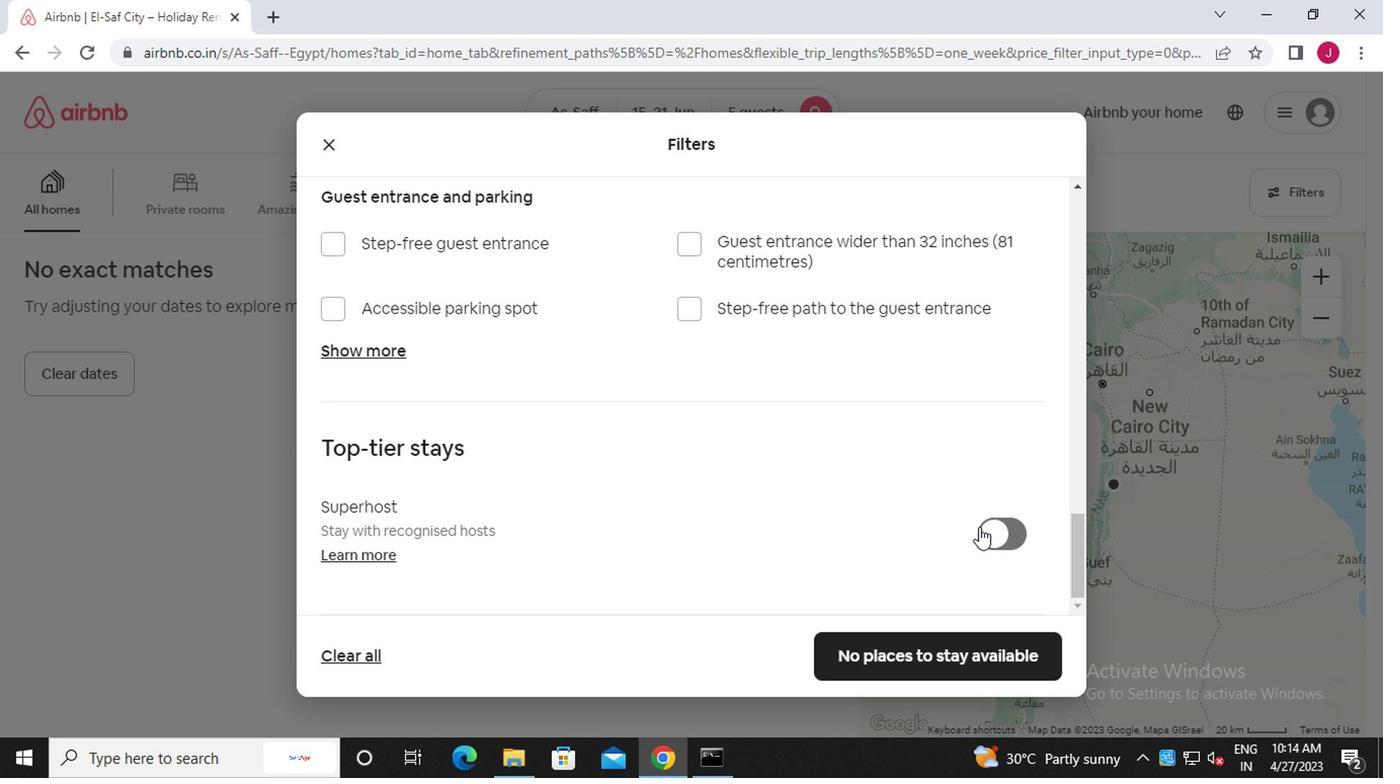 
Action: Mouse scrolled (972, 518) with delta (0, 0)
Screenshot: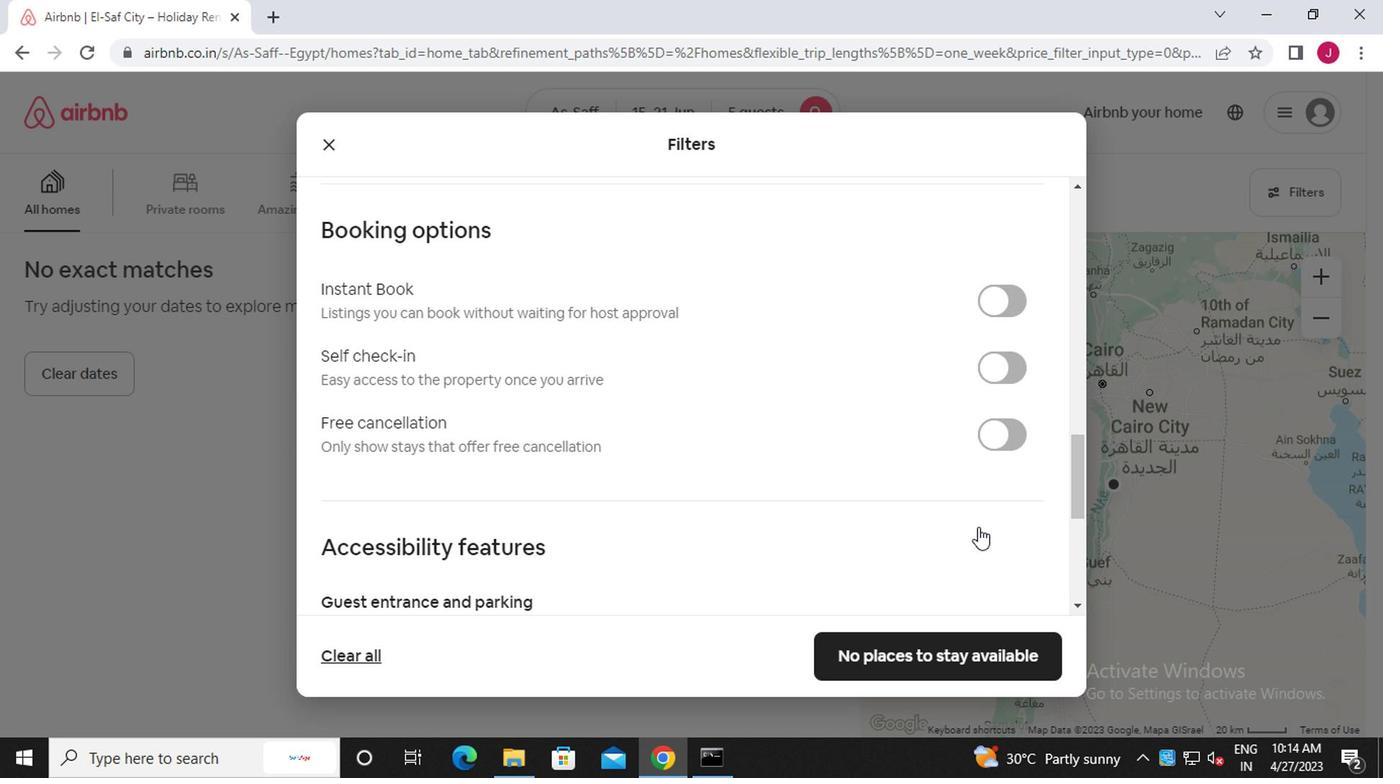 
Action: Mouse scrolled (972, 518) with delta (0, 0)
Screenshot: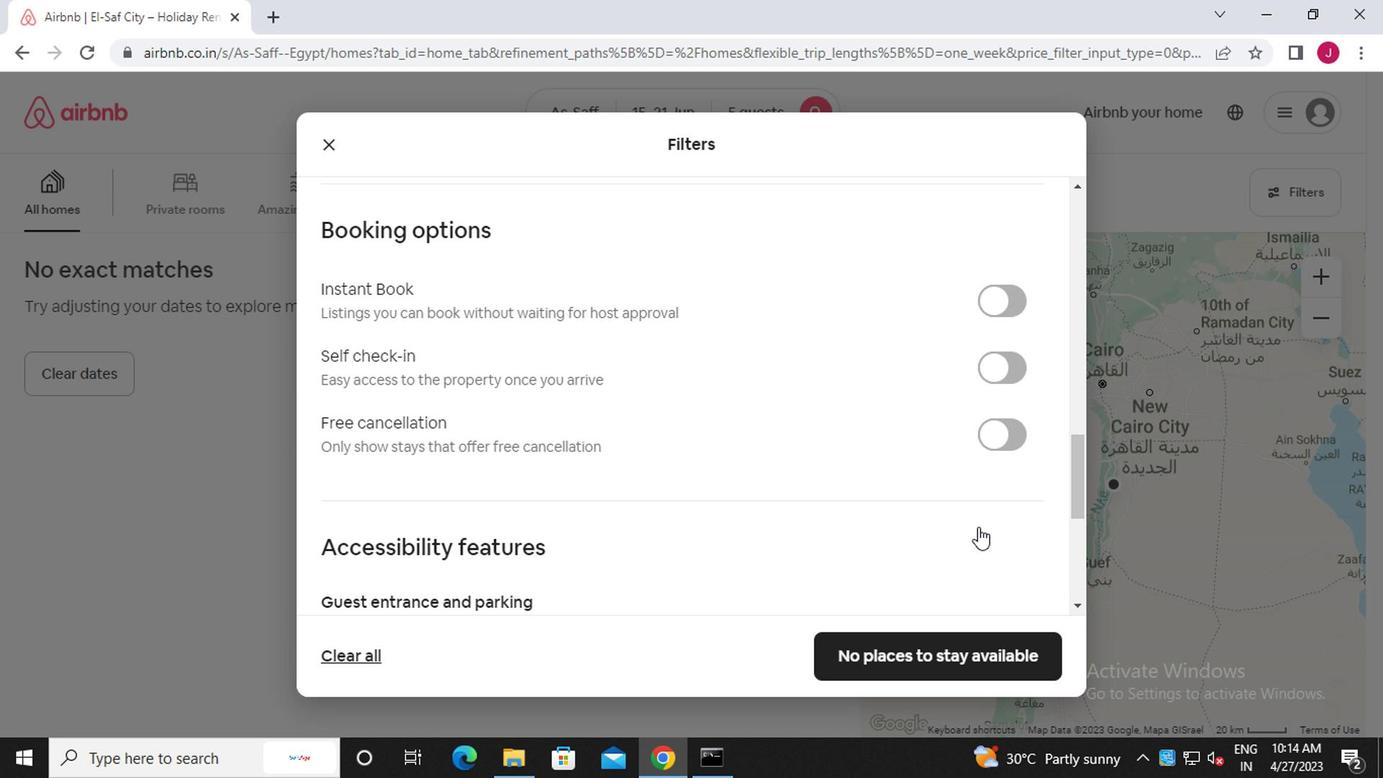 
Action: Mouse moved to (1010, 548)
Screenshot: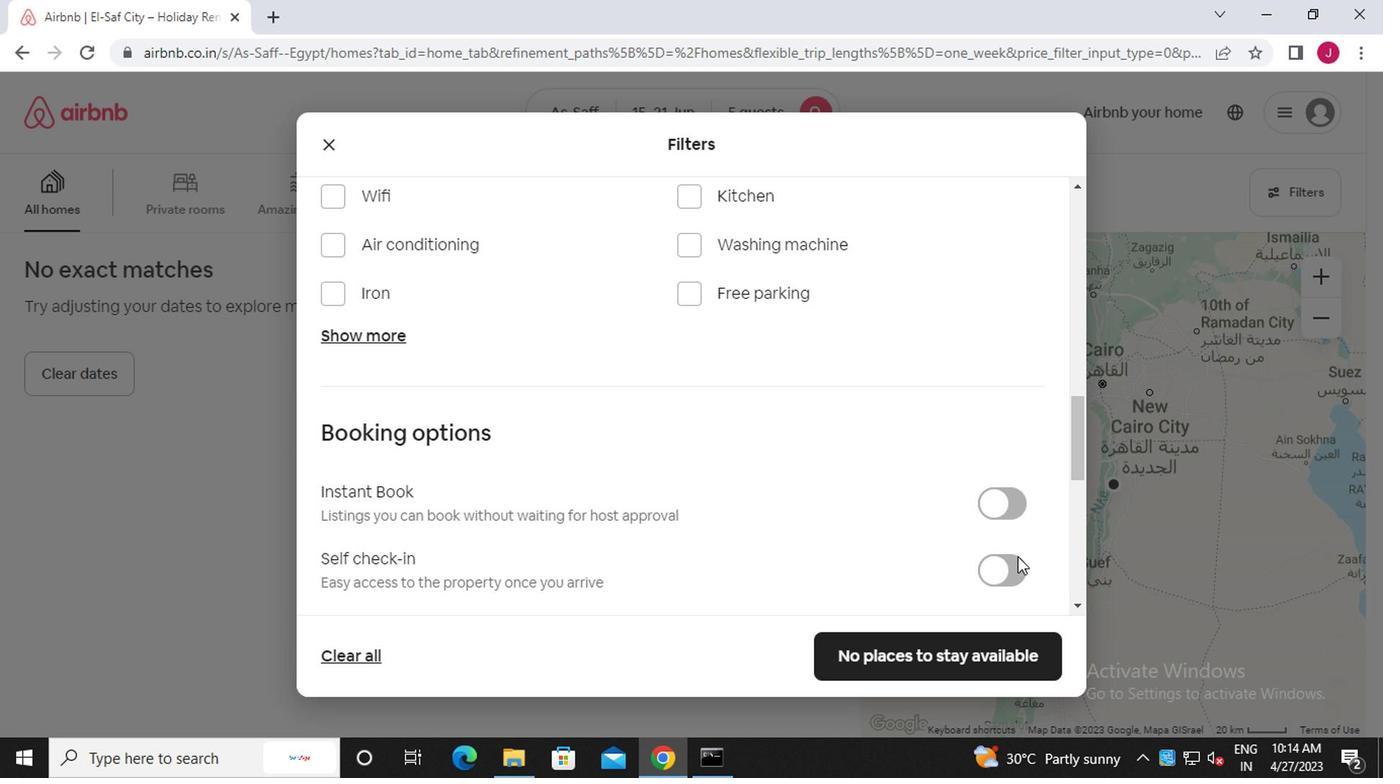 
Action: Mouse pressed left at (1010, 548)
Screenshot: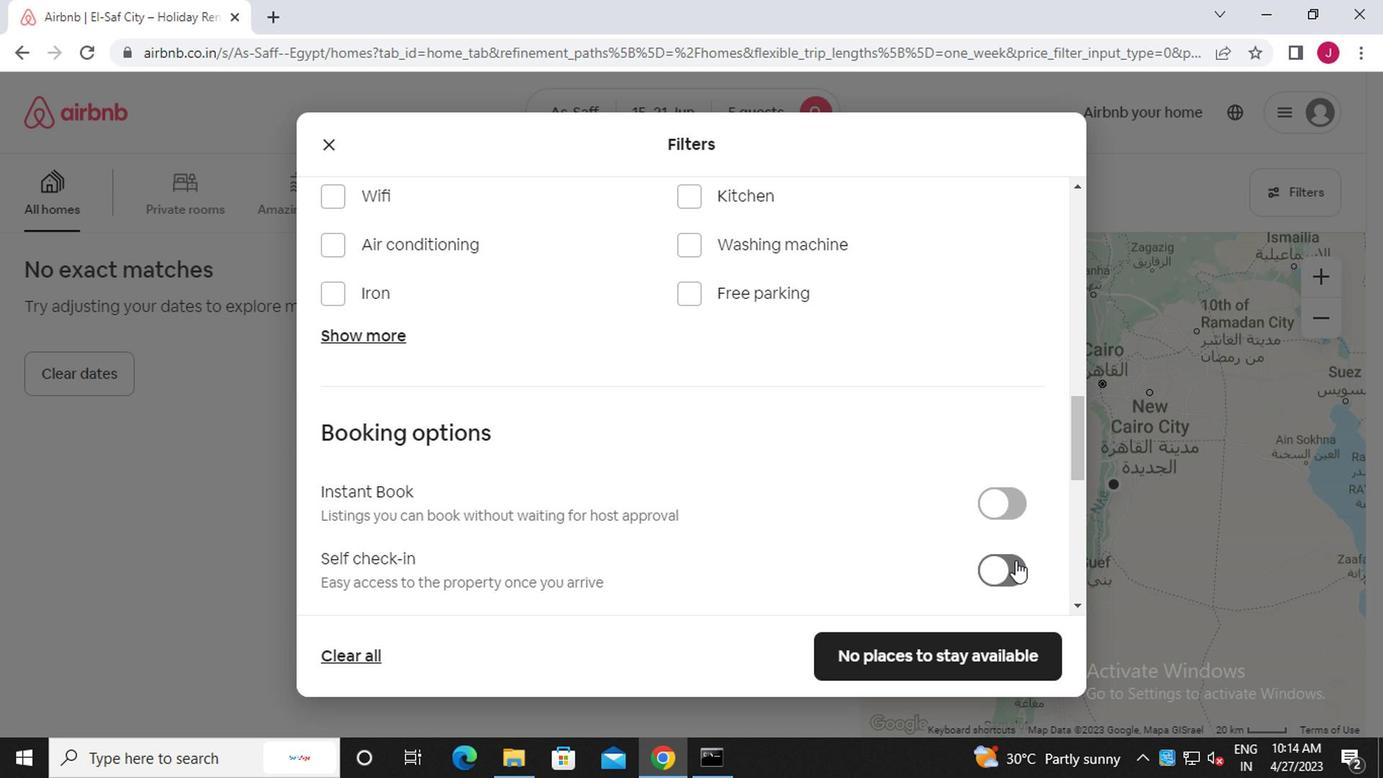 
Action: Mouse moved to (786, 511)
Screenshot: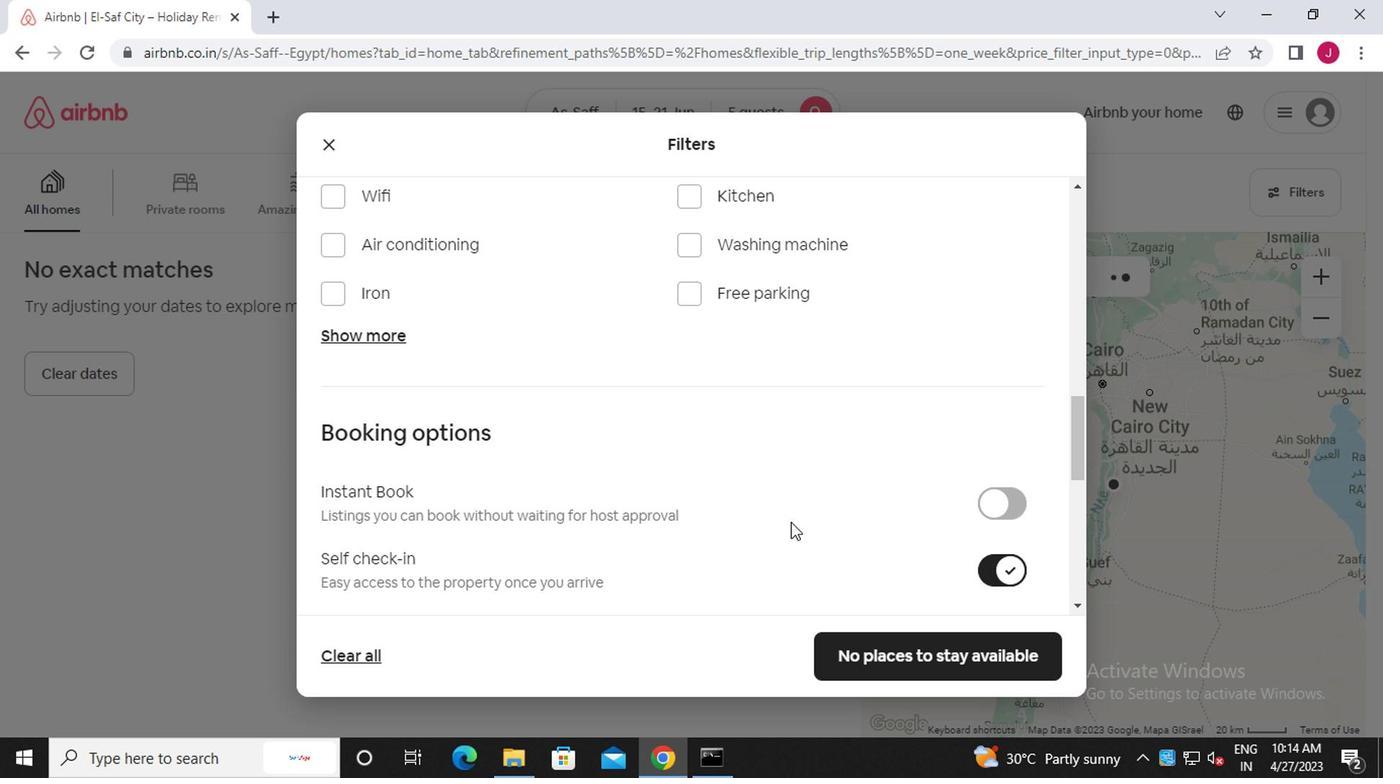 
Action: Mouse scrolled (786, 510) with delta (0, 0)
Screenshot: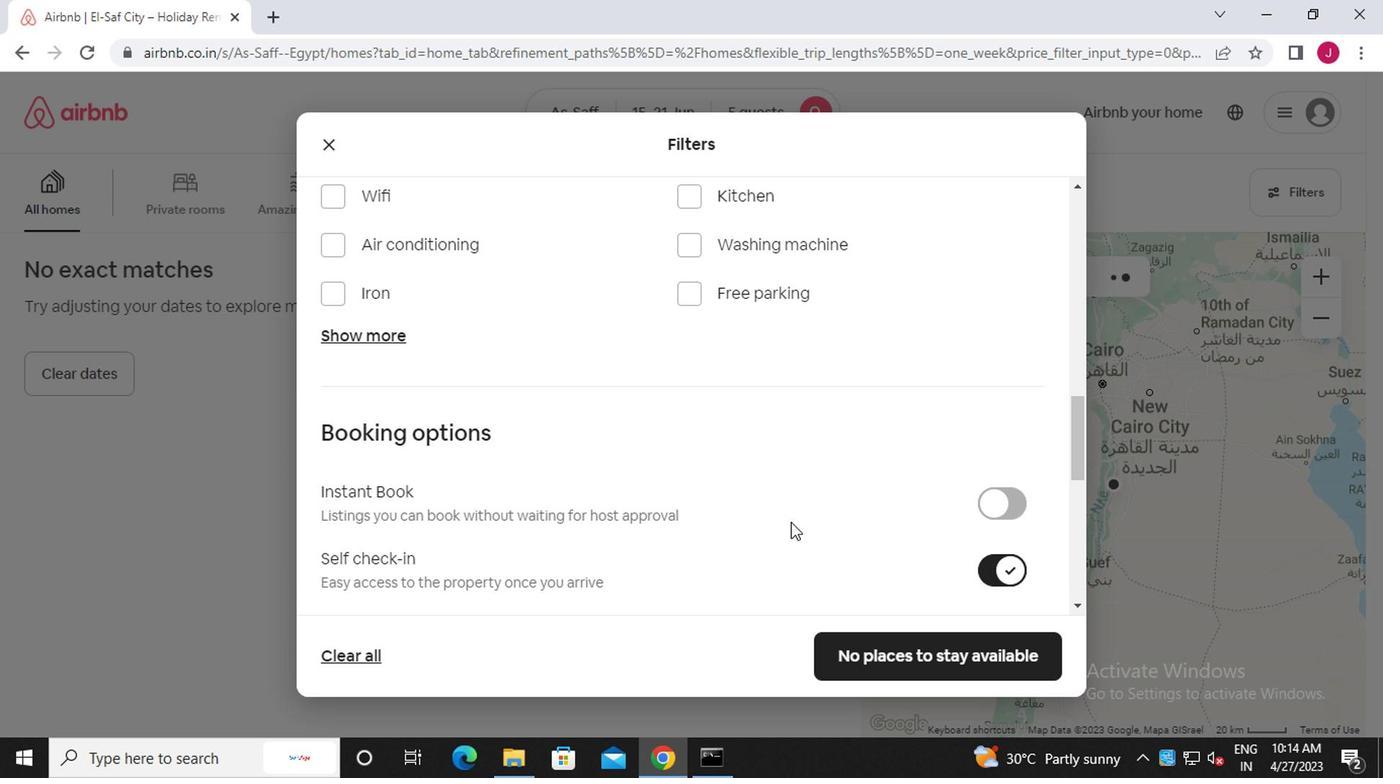 
Action: Mouse scrolled (786, 510) with delta (0, 0)
Screenshot: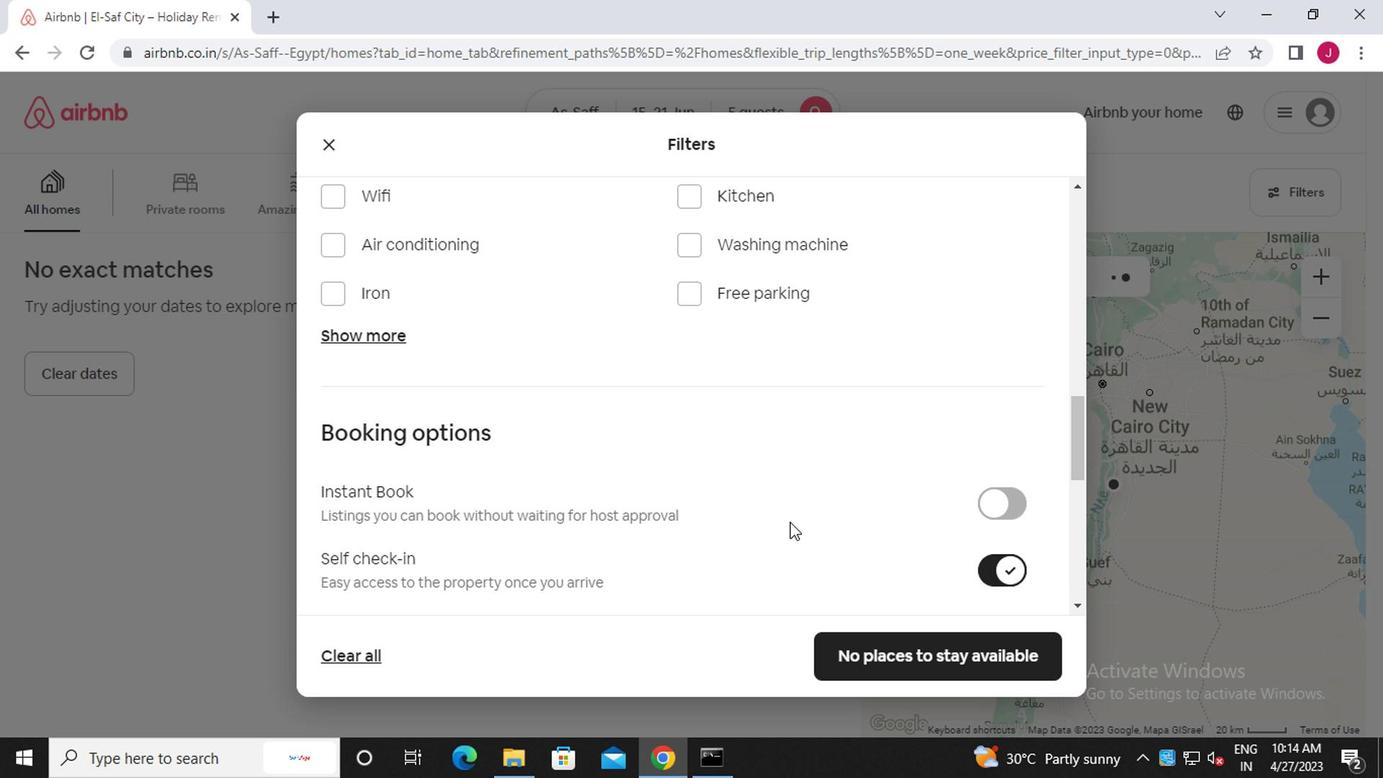 
Action: Mouse scrolled (786, 510) with delta (0, 0)
Screenshot: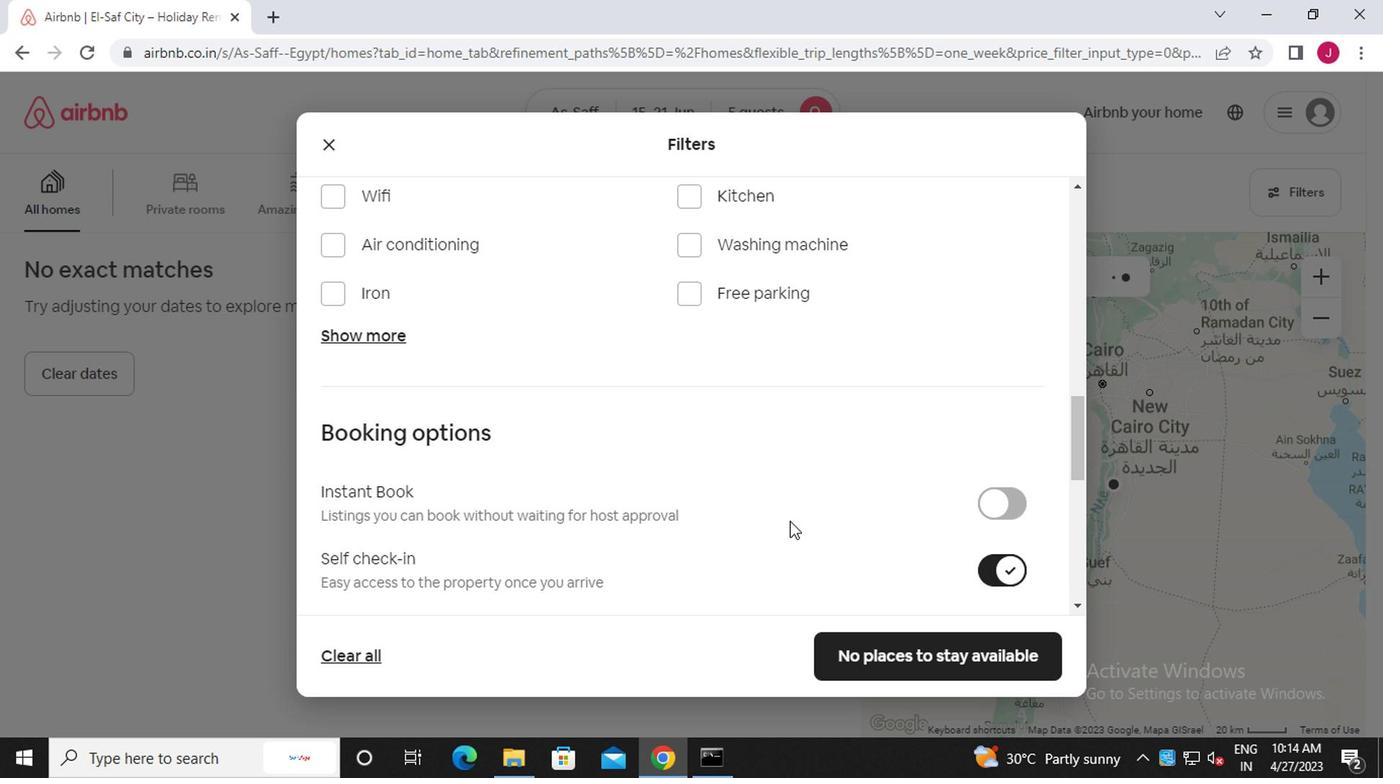 
Action: Mouse scrolled (786, 510) with delta (0, 0)
Screenshot: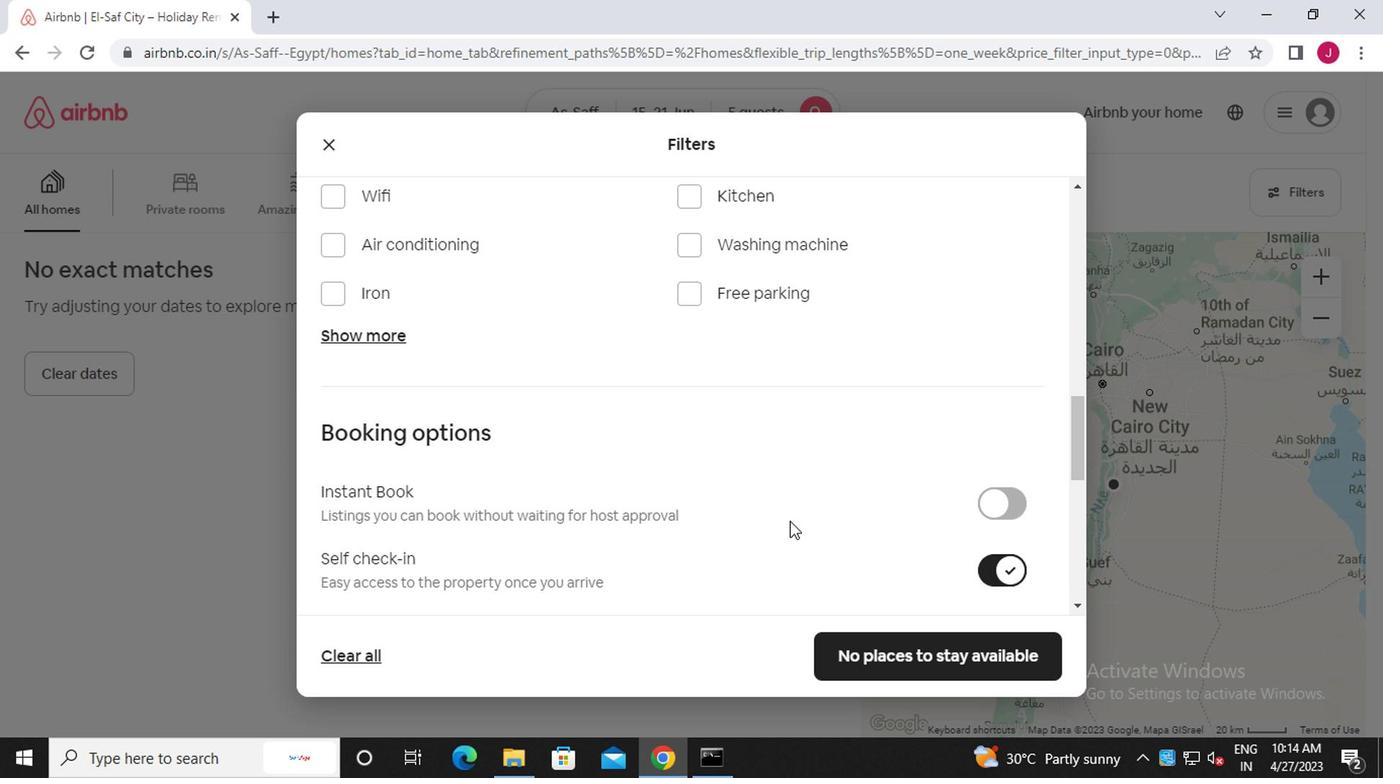 
Action: Mouse scrolled (786, 510) with delta (0, 0)
Screenshot: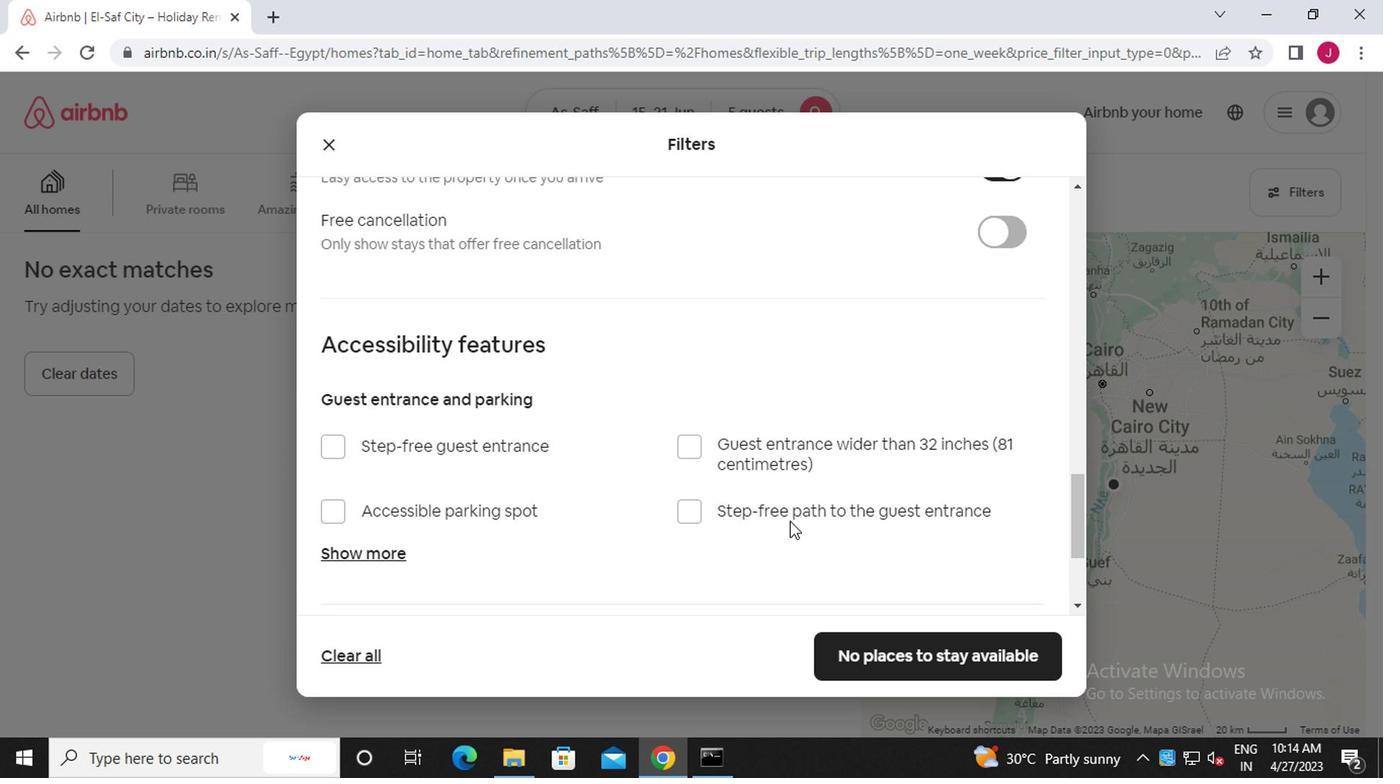 
Action: Mouse scrolled (786, 510) with delta (0, 0)
Screenshot: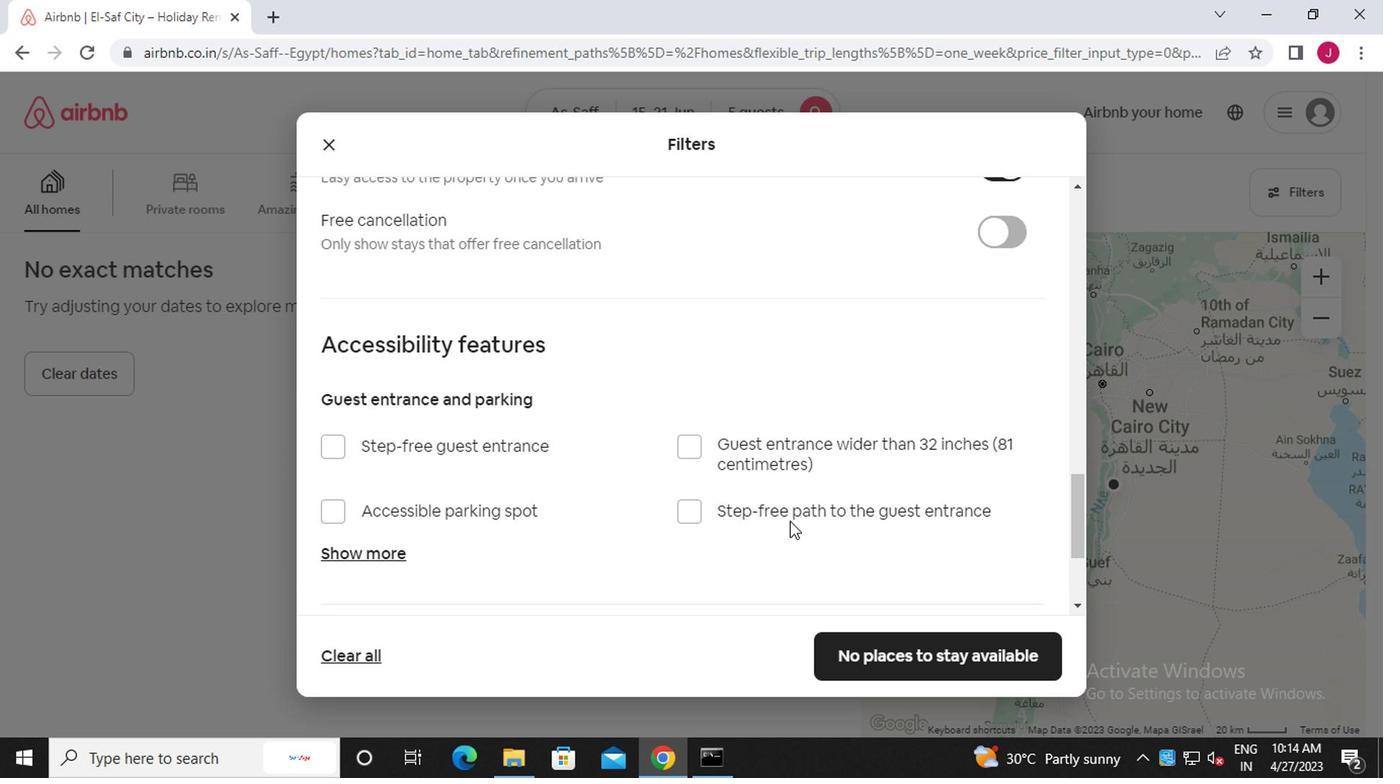 
Action: Mouse scrolled (786, 510) with delta (0, 0)
Screenshot: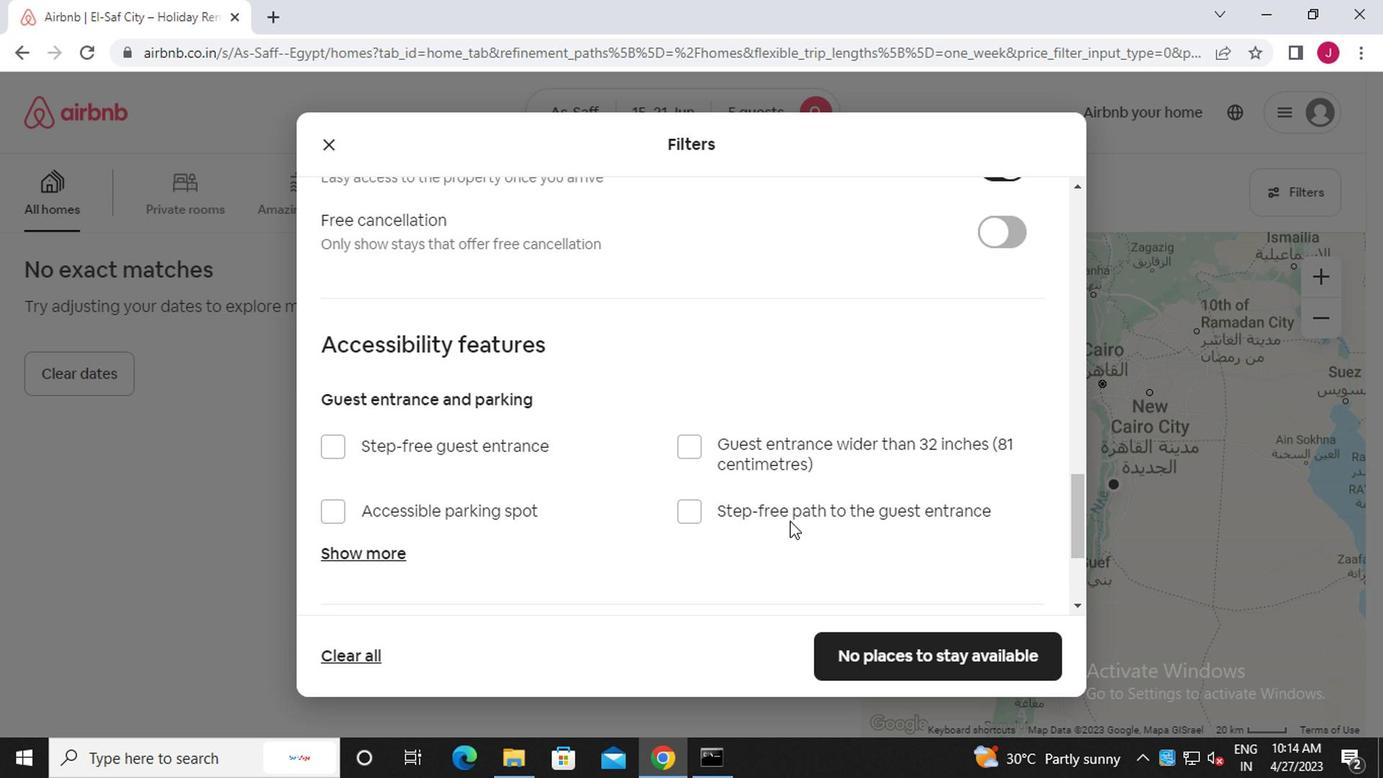 
Action: Mouse scrolled (786, 510) with delta (0, 0)
Screenshot: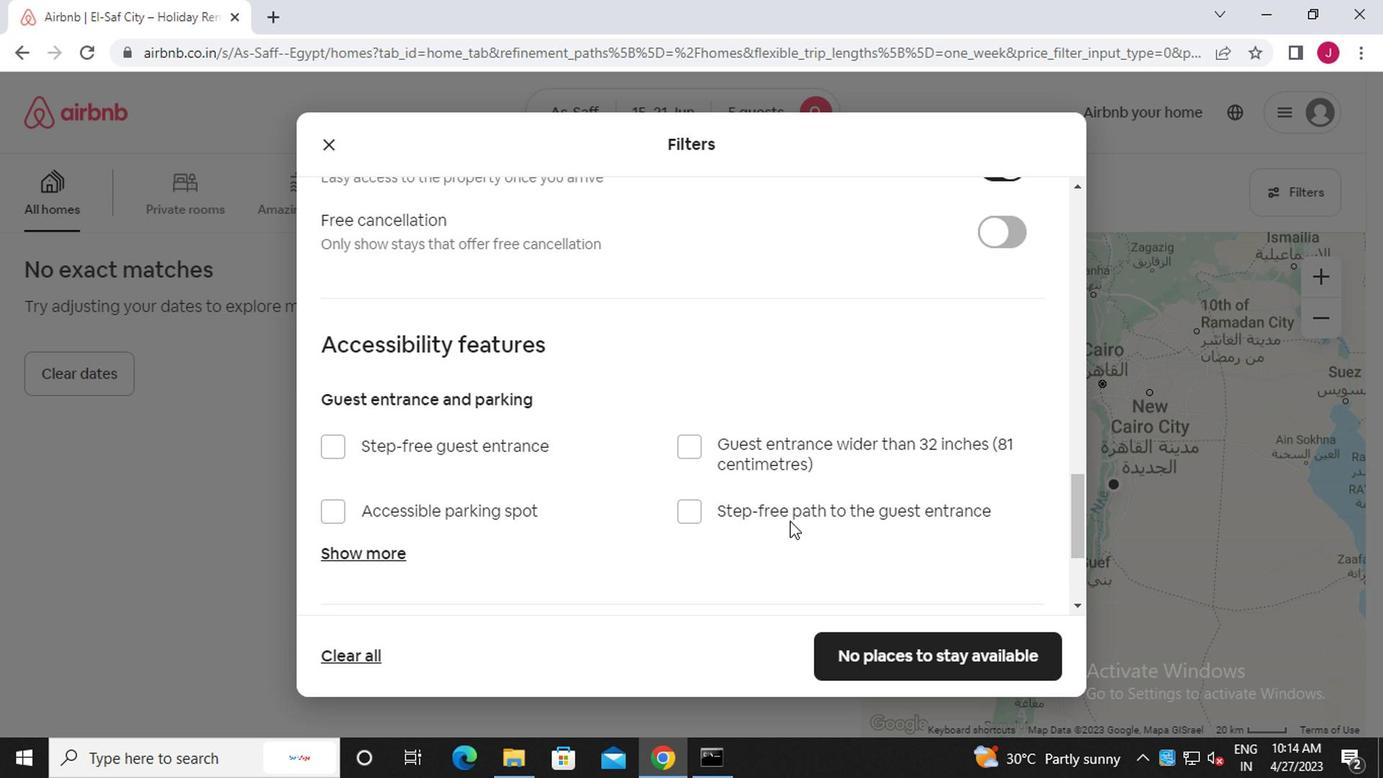 
Action: Mouse scrolled (786, 510) with delta (0, 0)
Screenshot: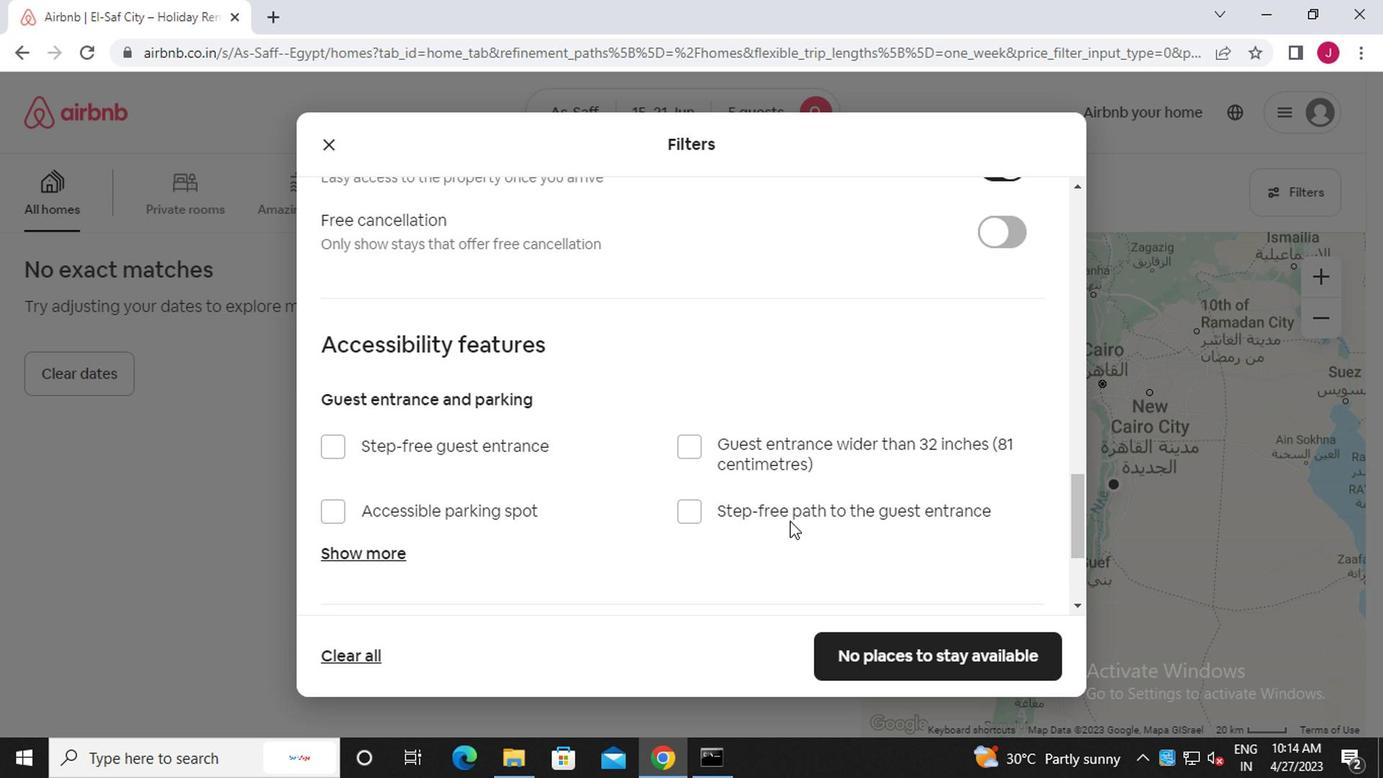 
Action: Mouse scrolled (786, 510) with delta (0, 0)
Screenshot: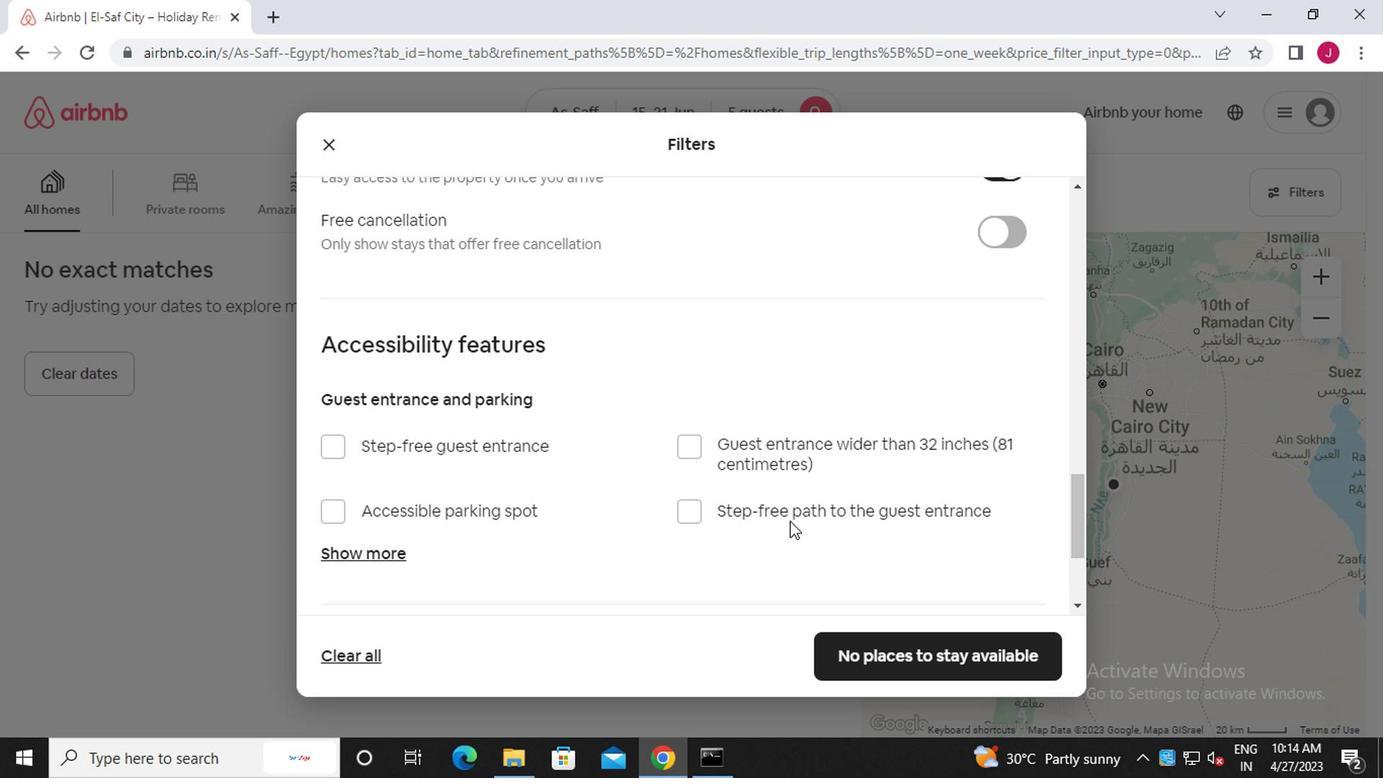 
Action: Mouse moved to (417, 559)
Screenshot: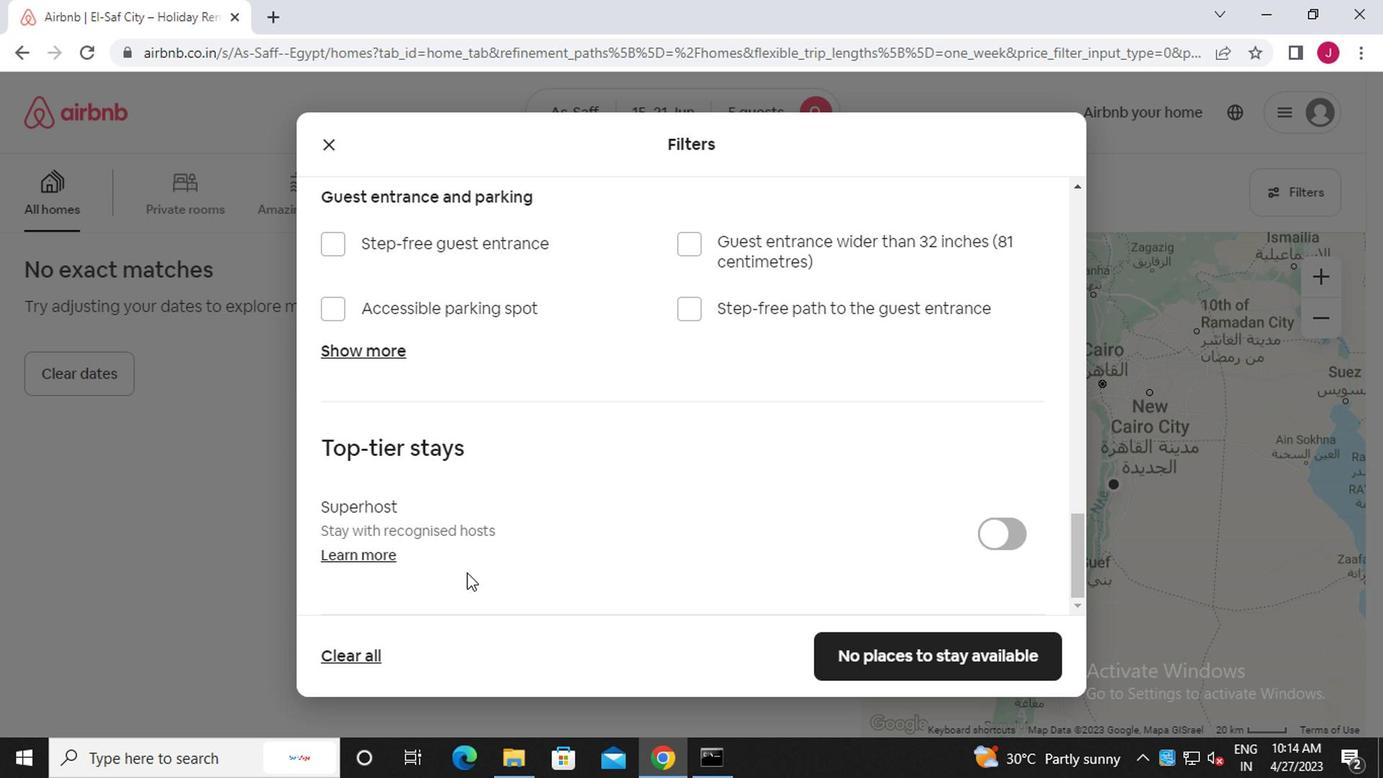 
Action: Mouse scrolled (417, 559) with delta (0, 0)
Screenshot: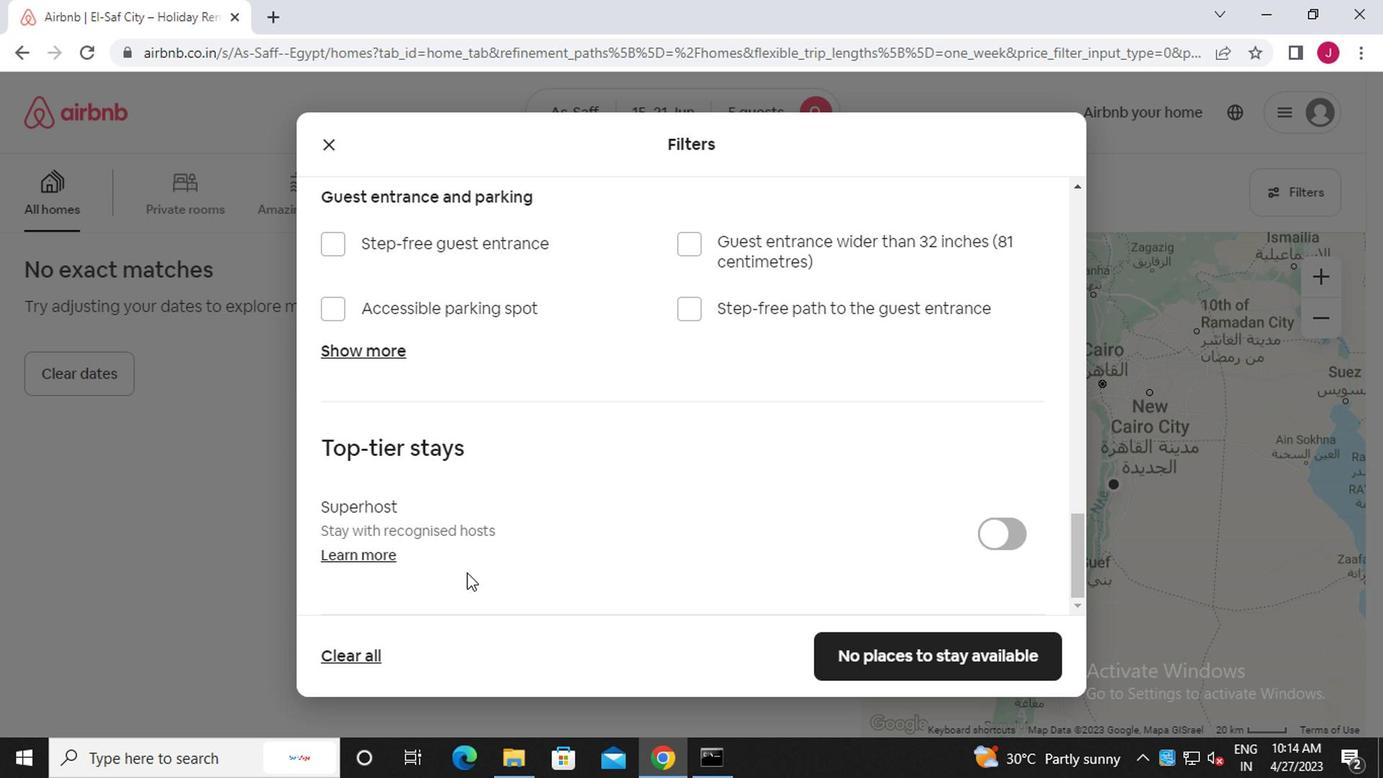 
Action: Mouse moved to (416, 559)
Screenshot: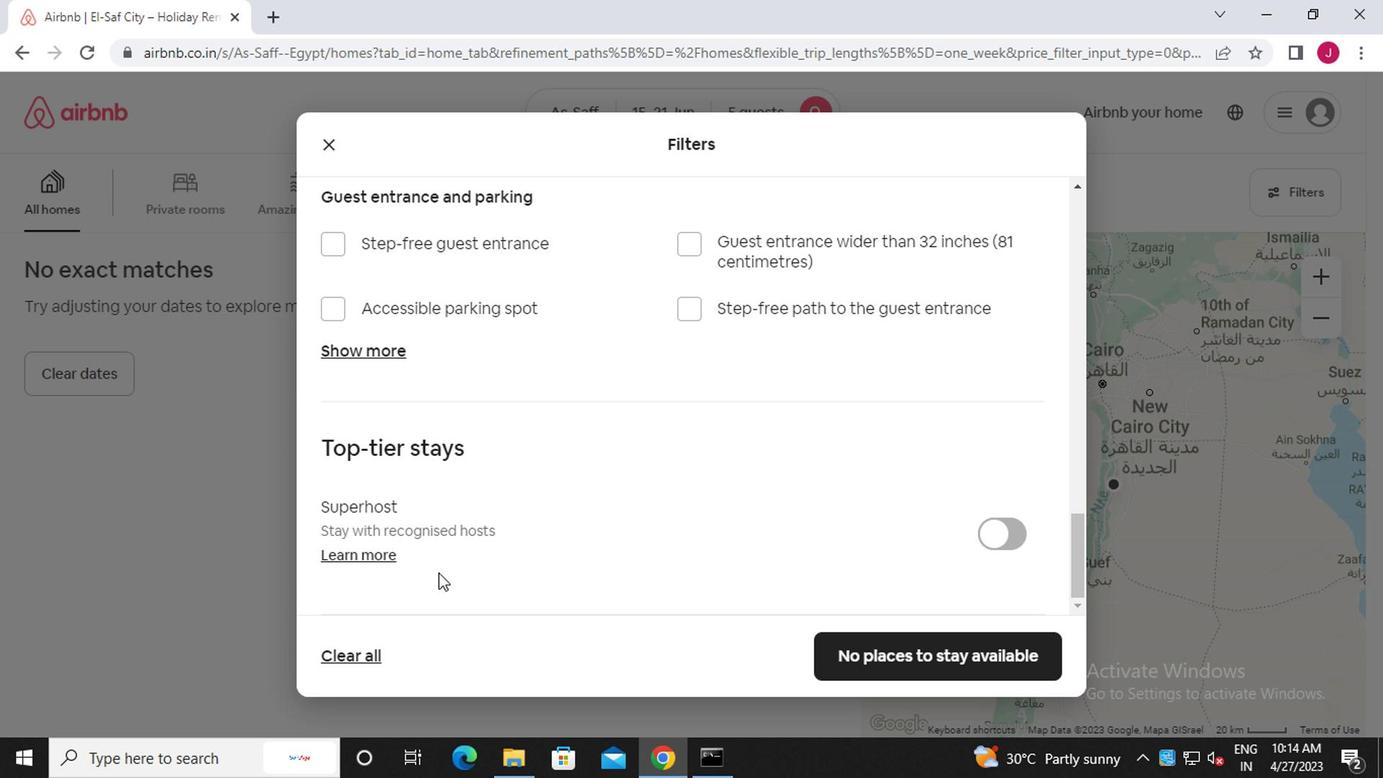 
Action: Mouse scrolled (416, 559) with delta (0, 0)
Screenshot: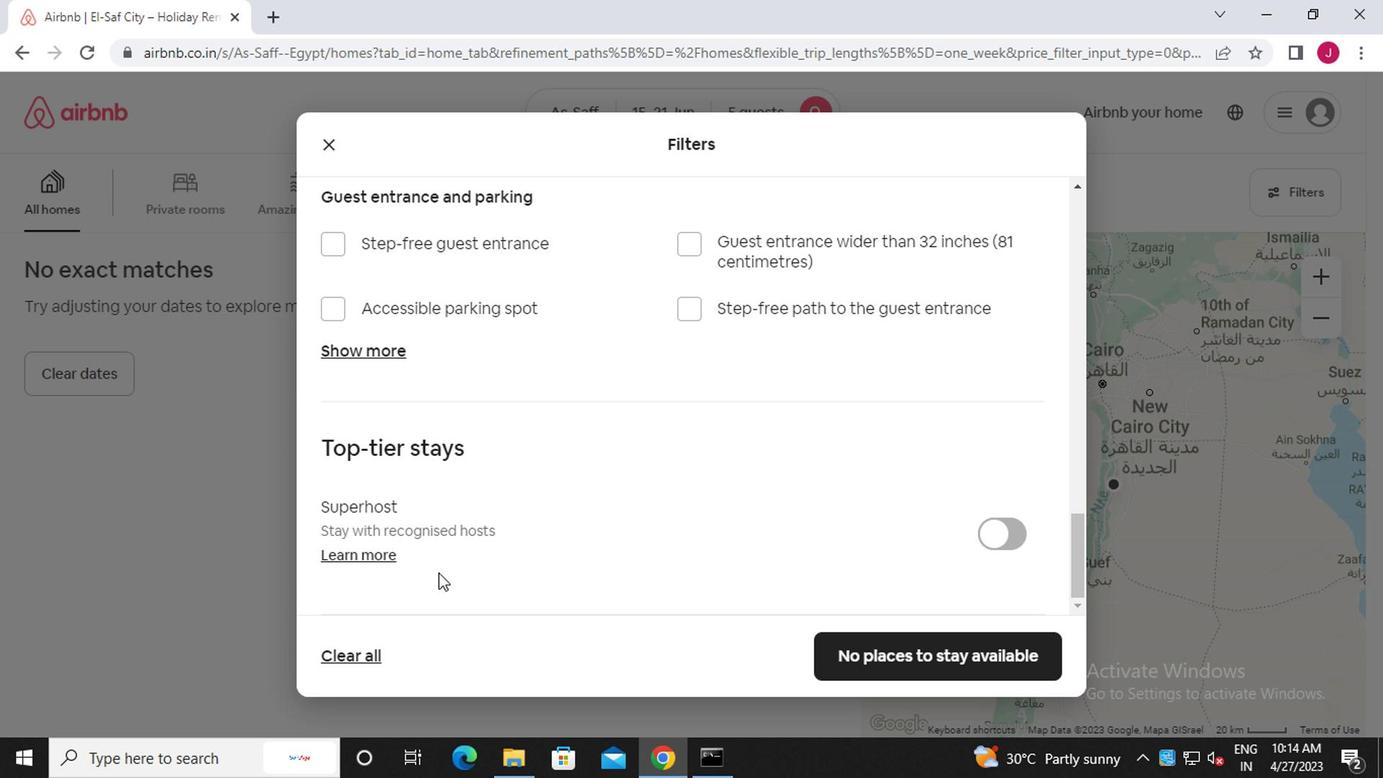 
Action: Mouse scrolled (416, 559) with delta (0, 0)
Screenshot: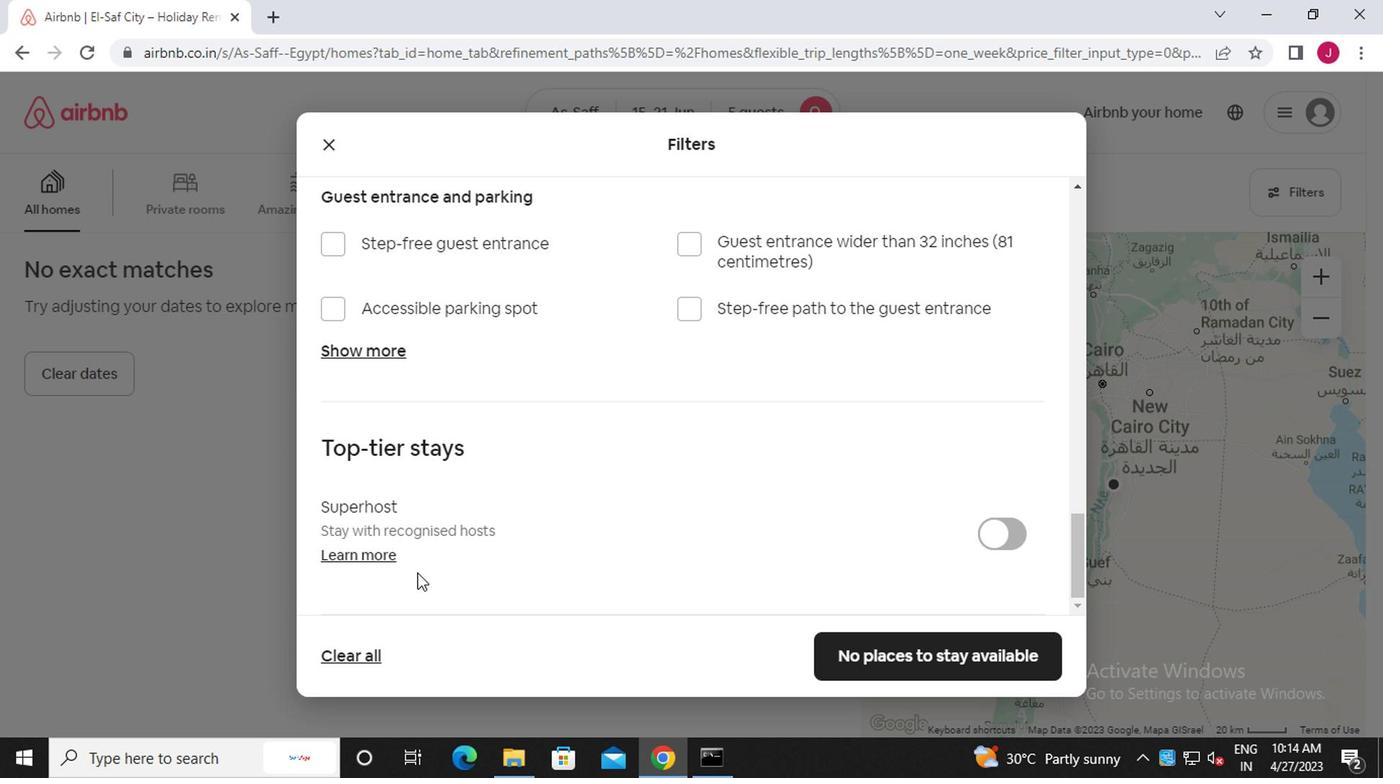 
Action: Mouse scrolled (416, 559) with delta (0, 0)
Screenshot: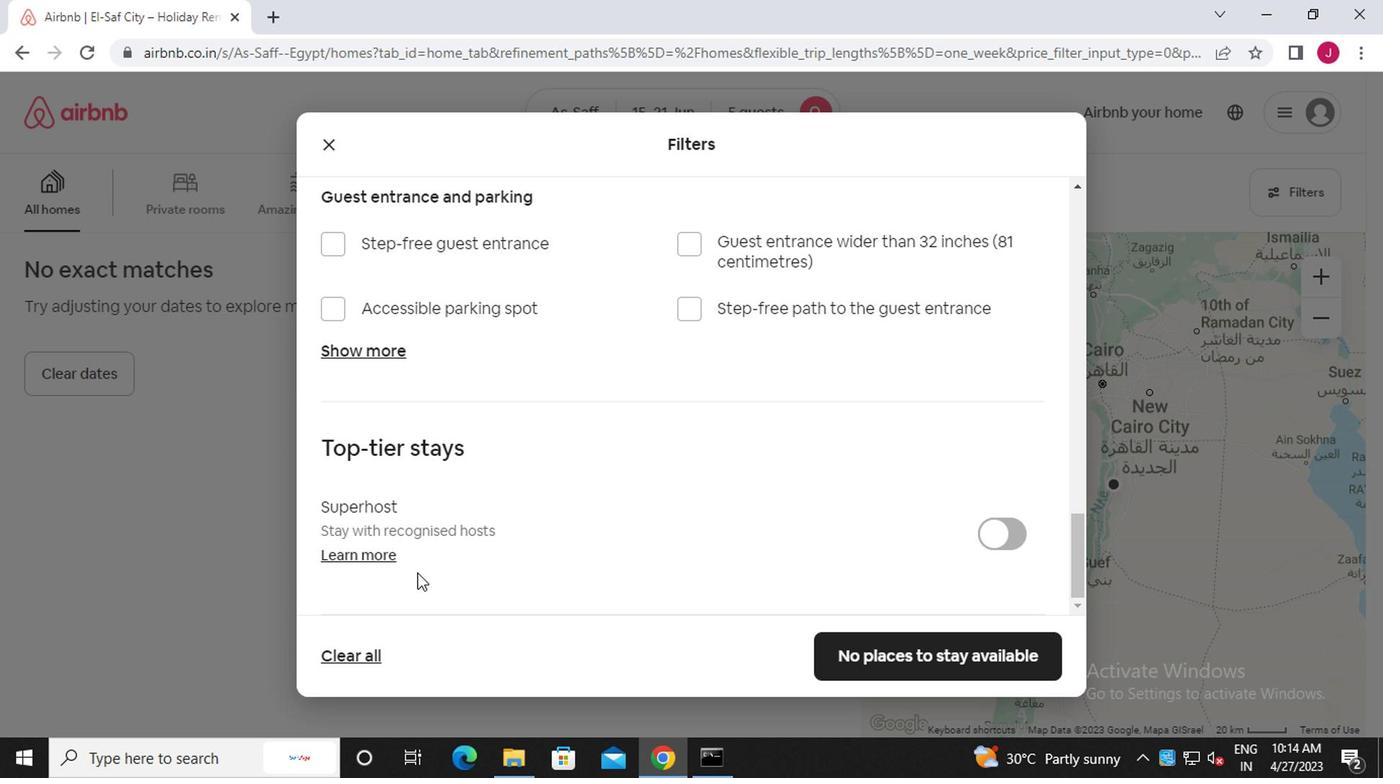 
Action: Mouse moved to (416, 559)
Screenshot: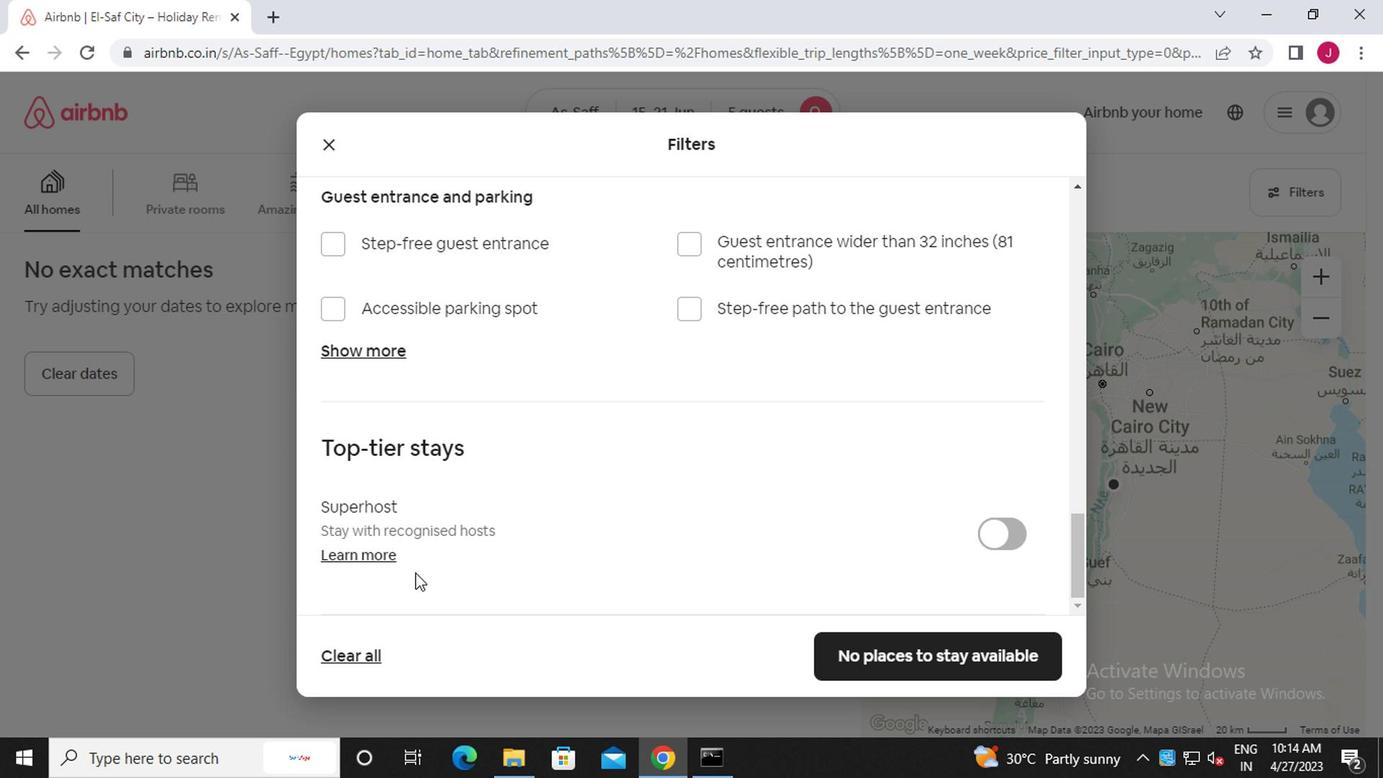
Action: Mouse scrolled (416, 559) with delta (0, 0)
Screenshot: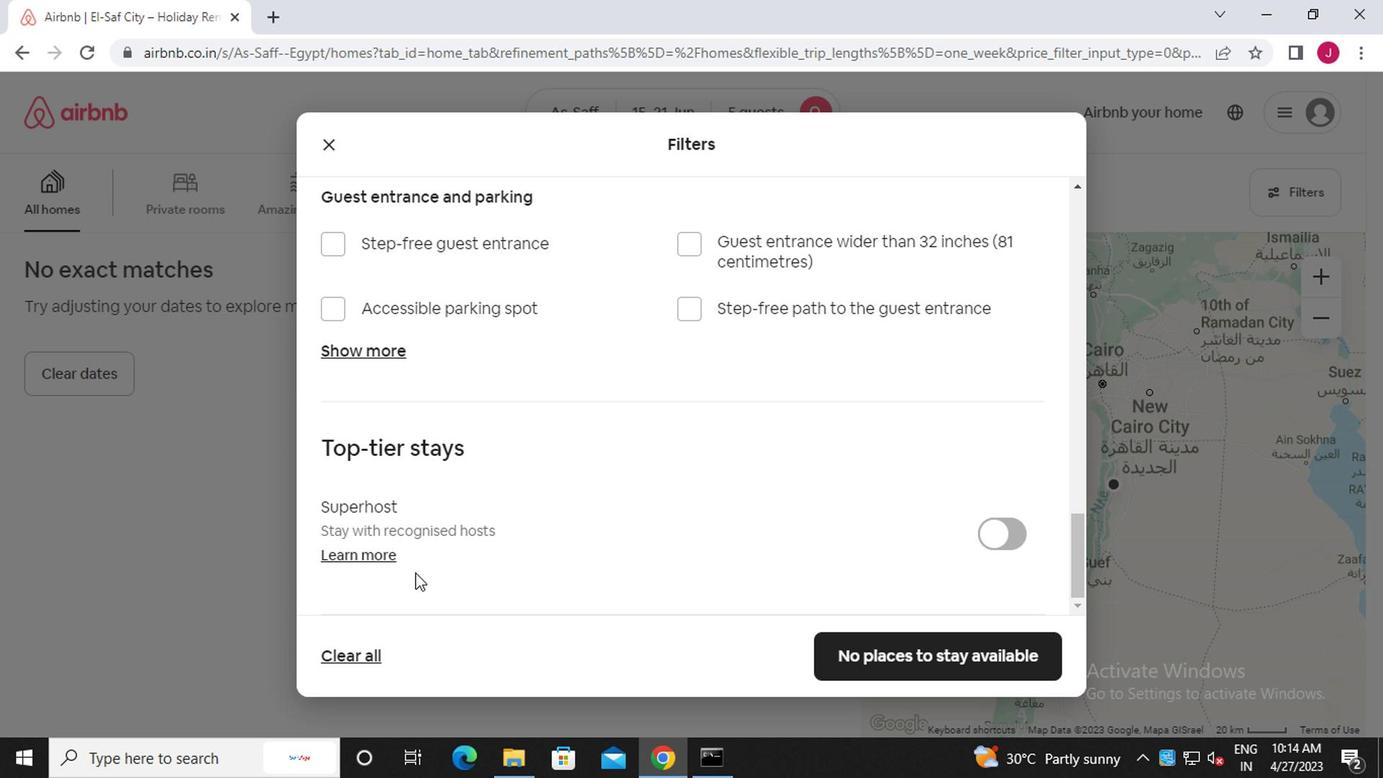 
Action: Mouse moved to (415, 559)
Screenshot: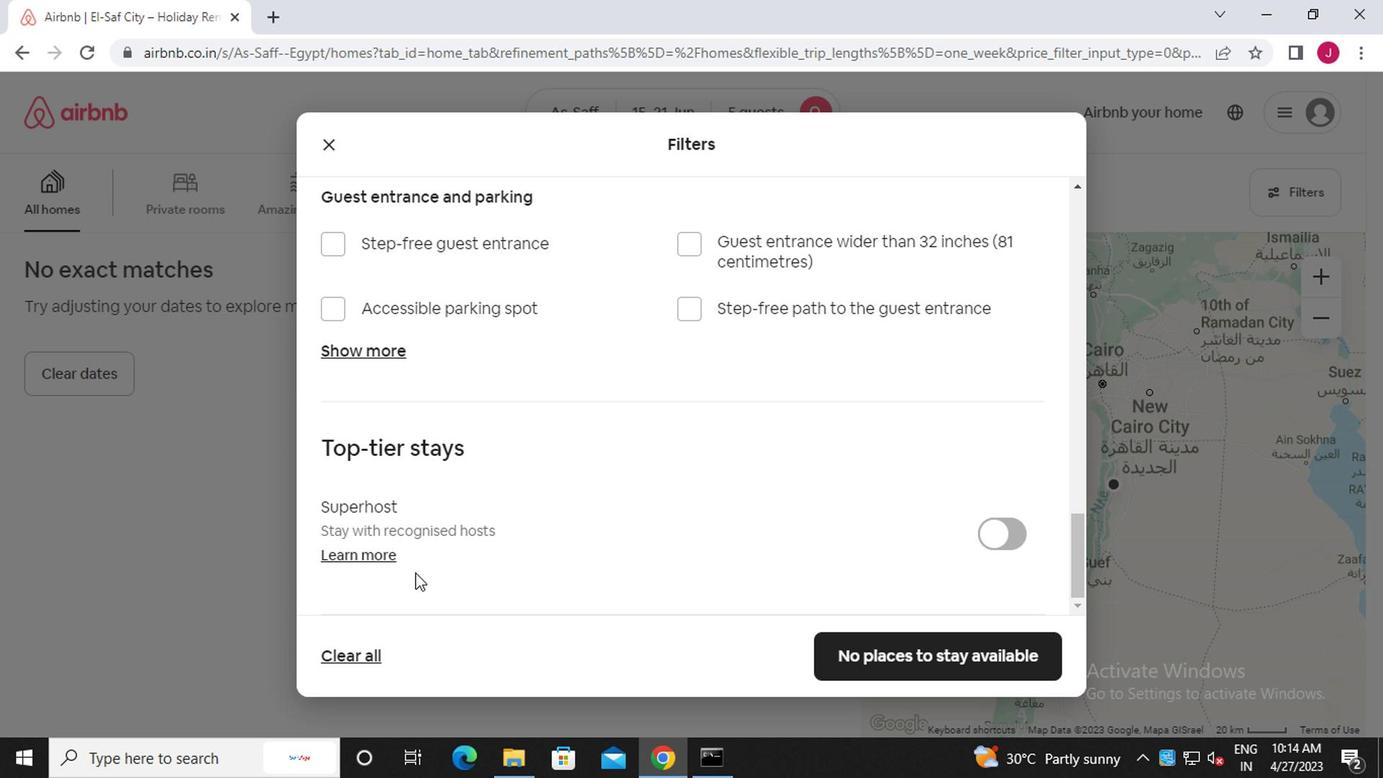 
Action: Mouse scrolled (415, 559) with delta (0, 0)
Screenshot: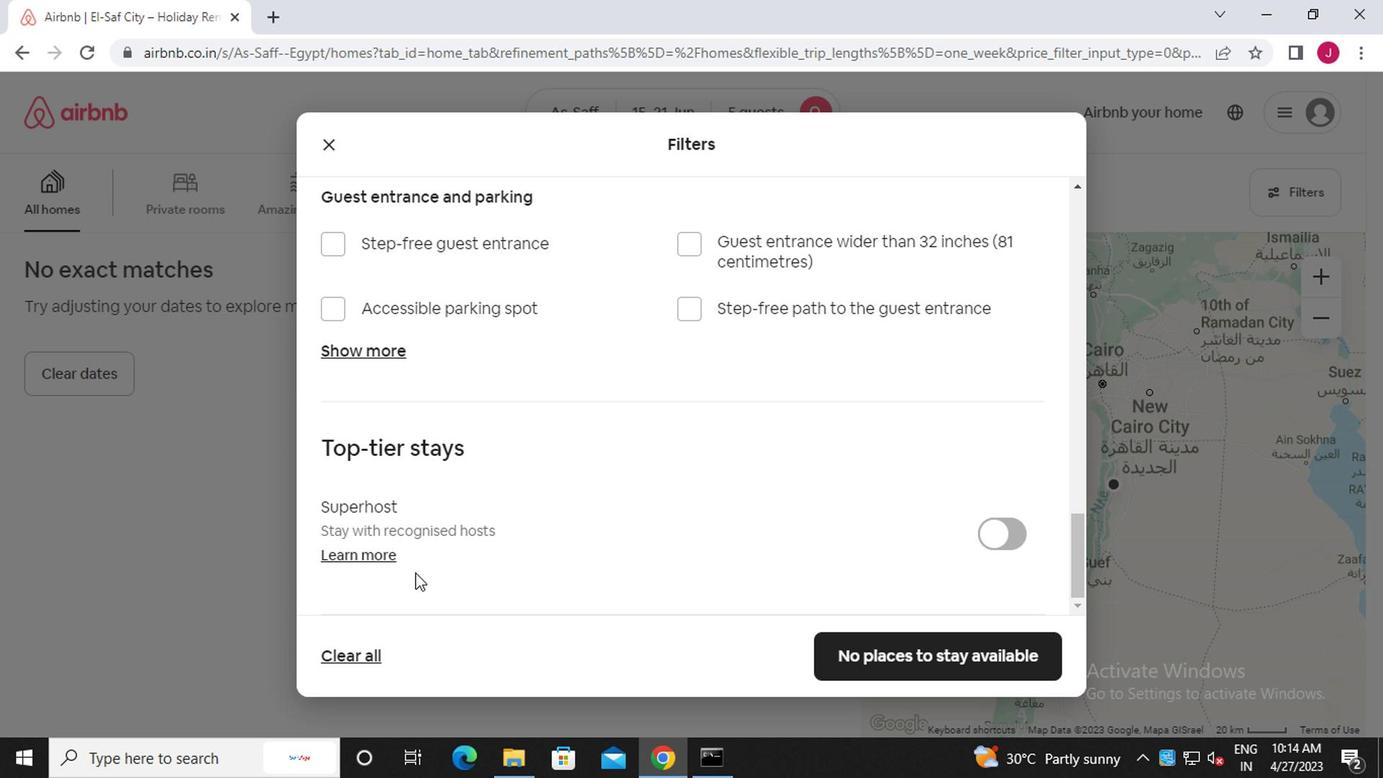 
Action: Mouse moved to (1082, 505)
Screenshot: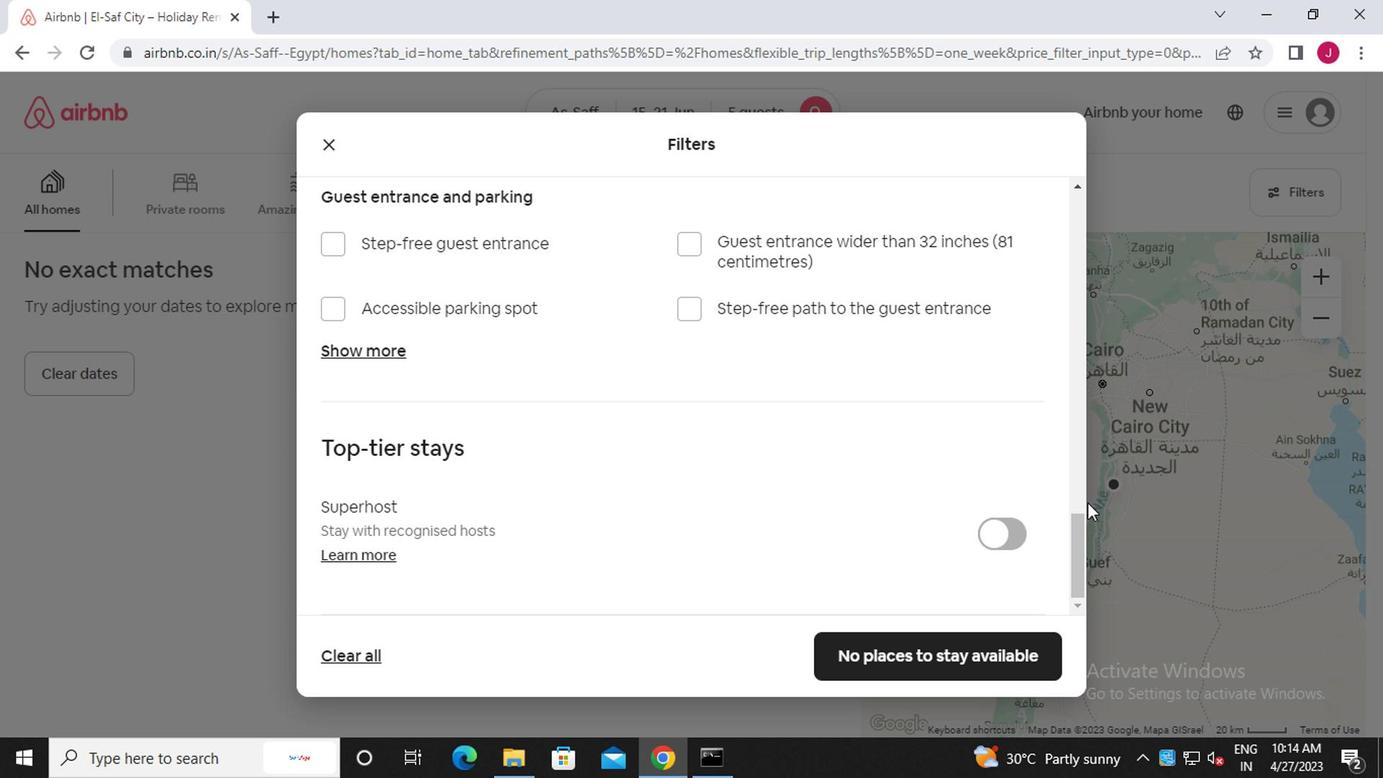 
Action: Mouse scrolled (1082, 504) with delta (0, 0)
Screenshot: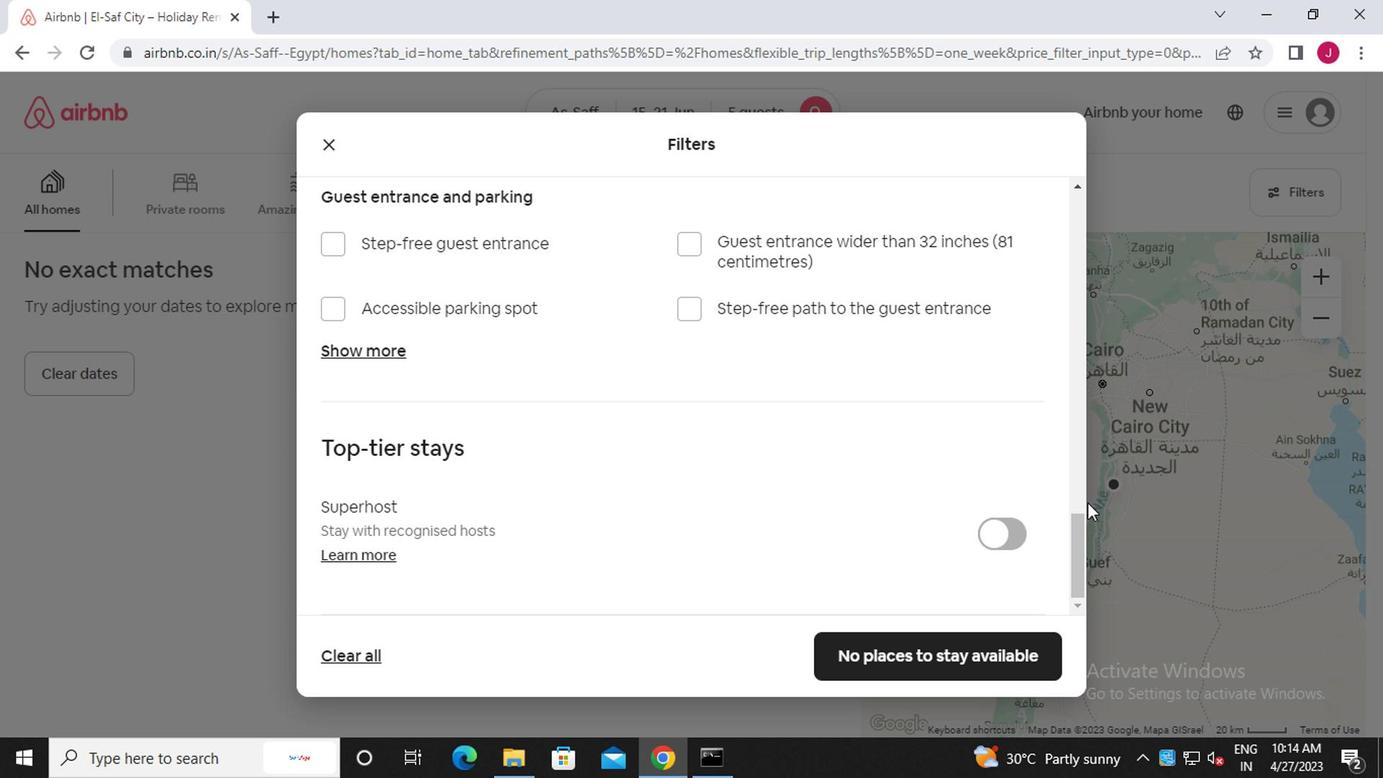 
Action: Mouse moved to (1082, 509)
Screenshot: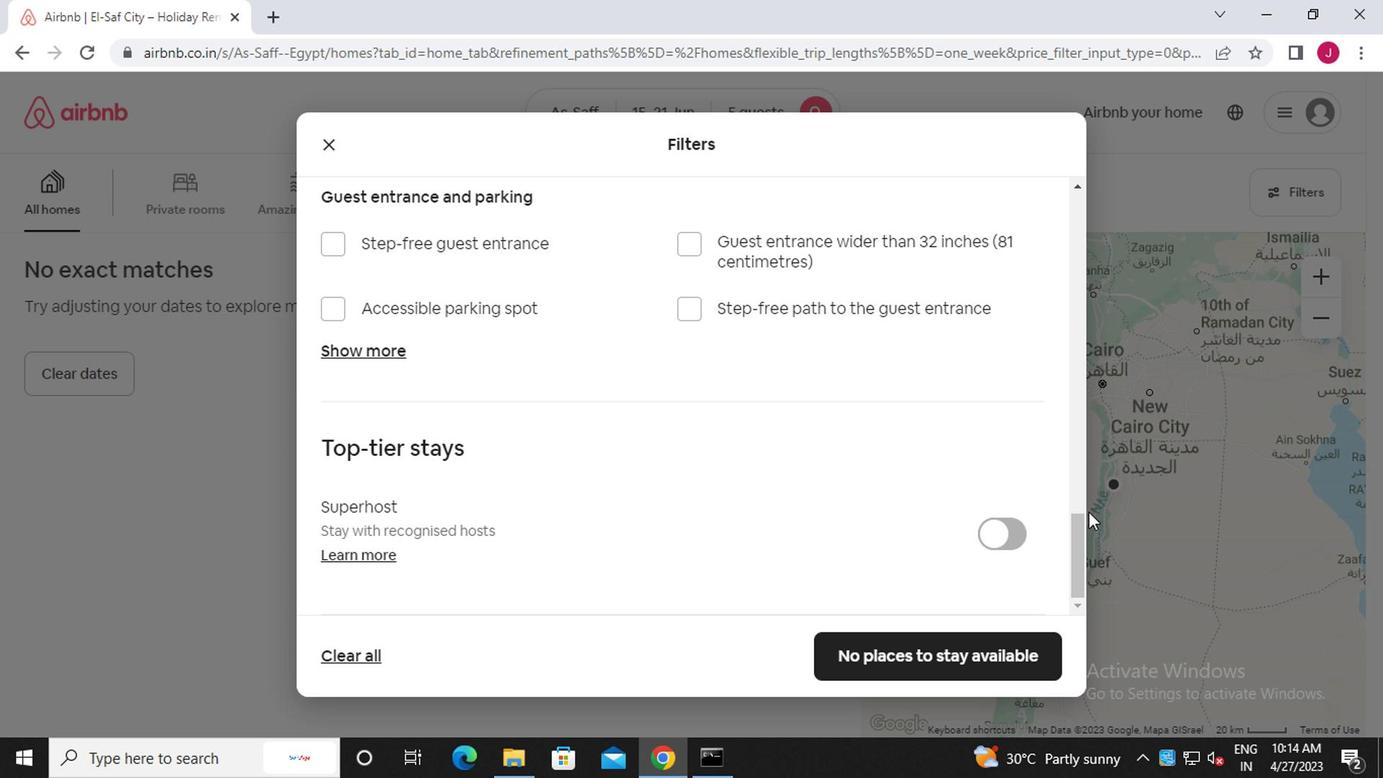 
Action: Mouse scrolled (1082, 508) with delta (0, 0)
Screenshot: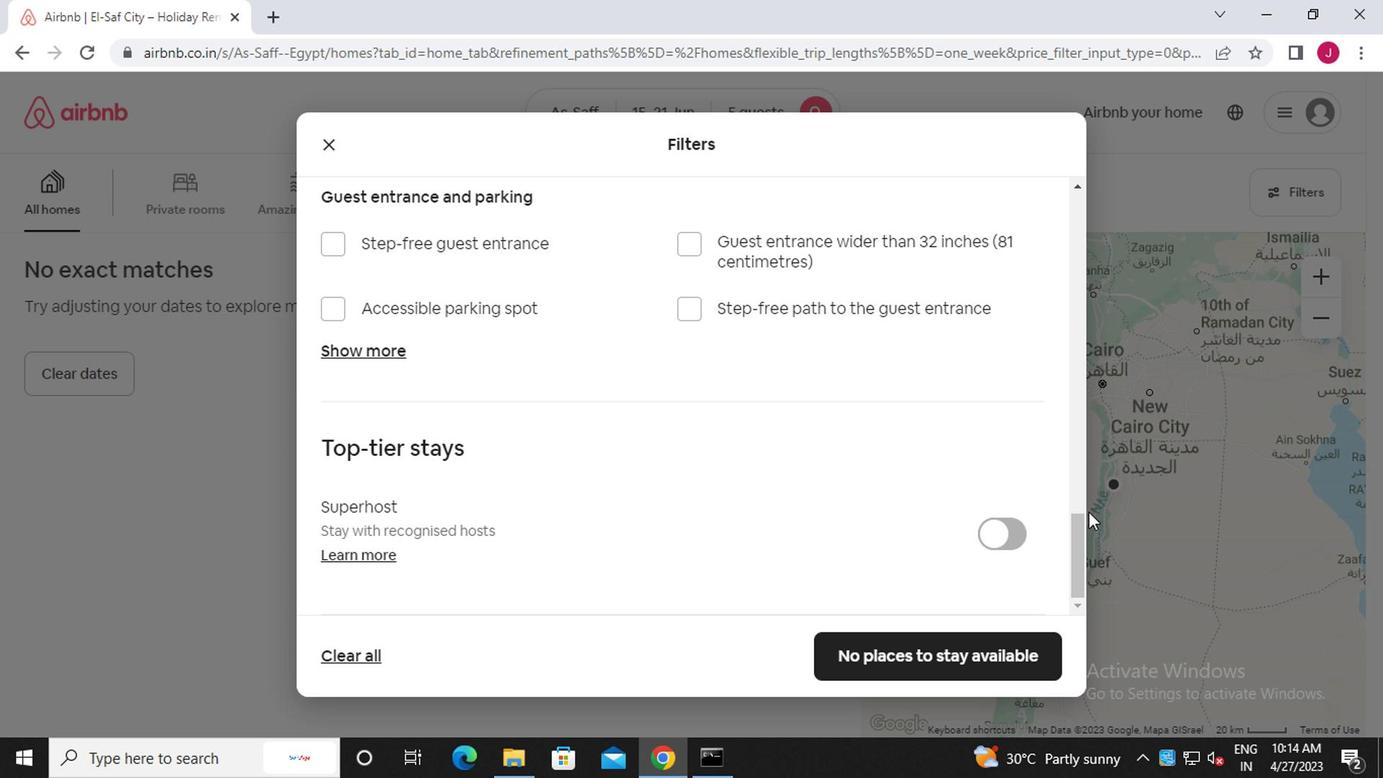 
Action: Mouse moved to (1080, 512)
Screenshot: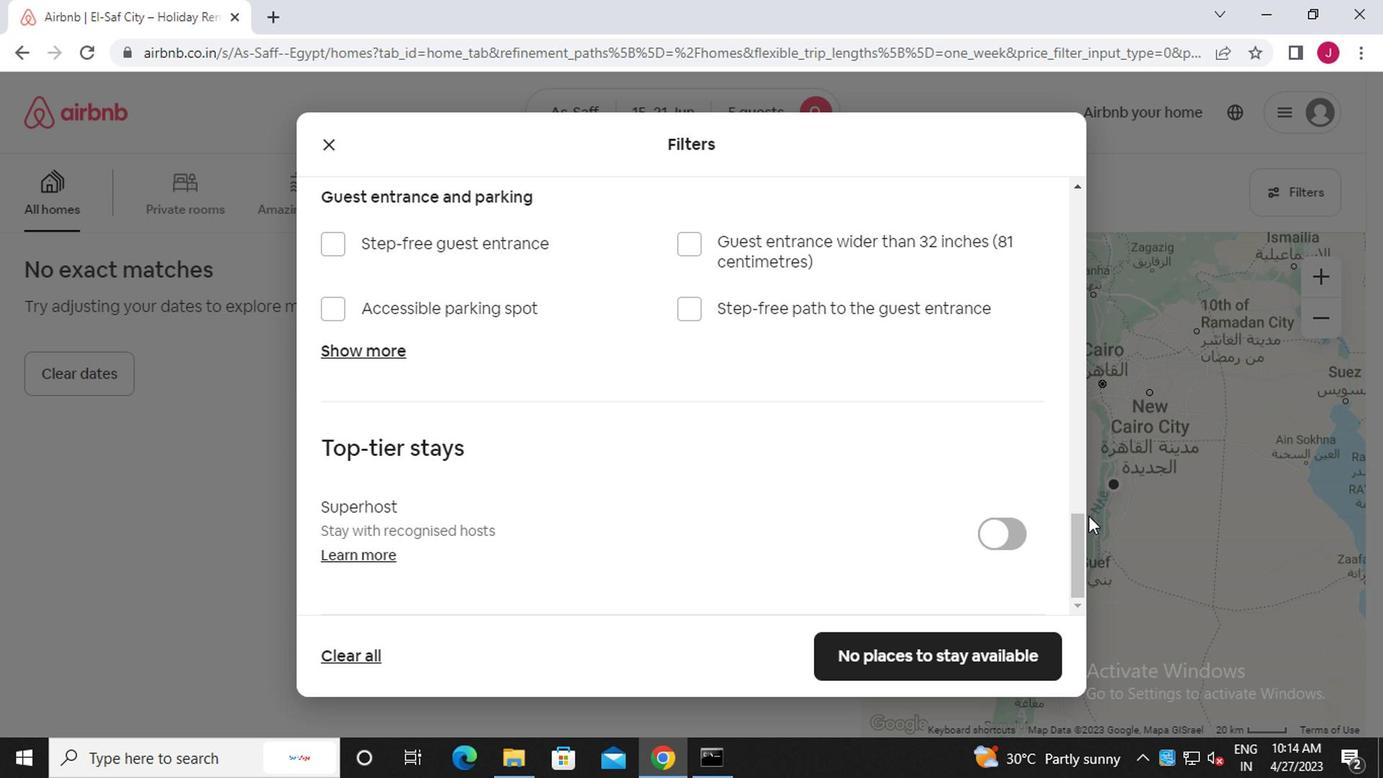 
Action: Mouse scrolled (1080, 511) with delta (0, 0)
Screenshot: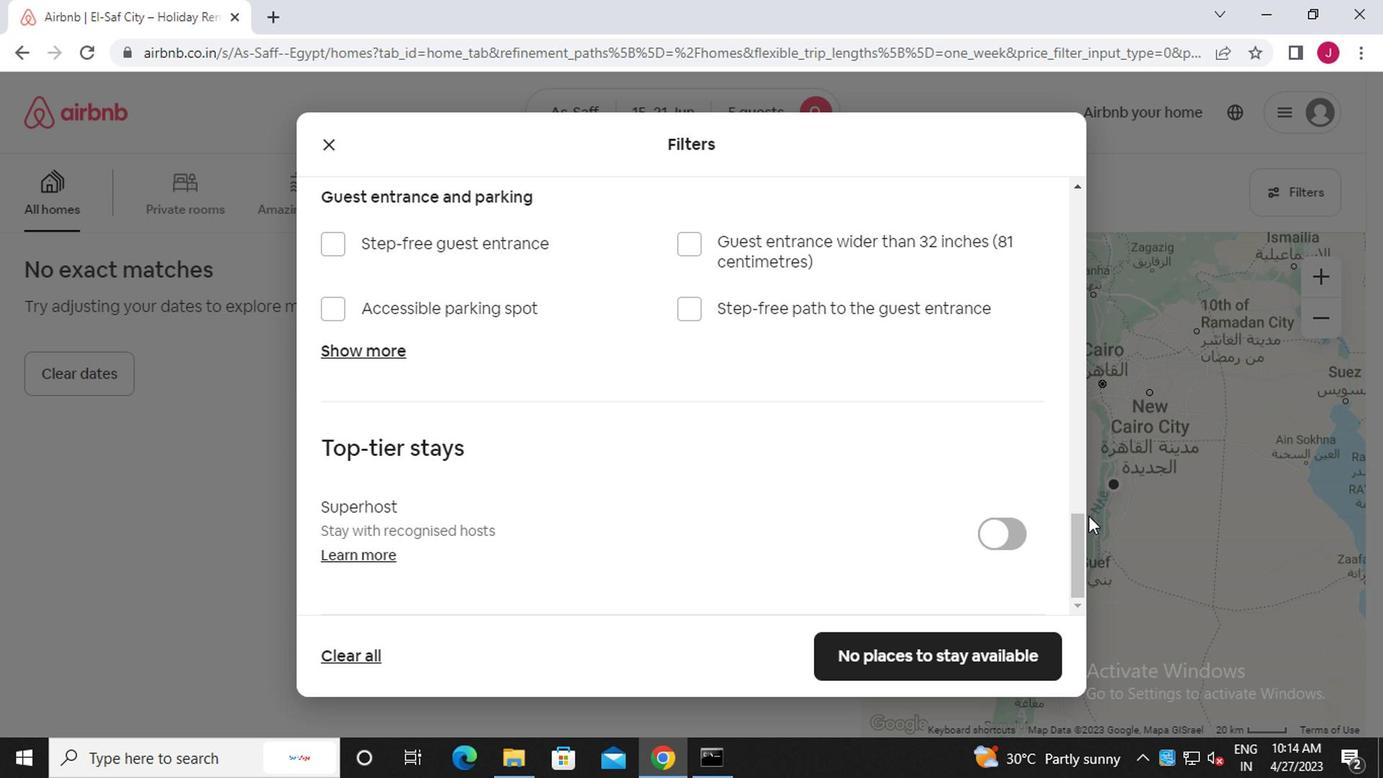 
Action: Mouse moved to (1069, 516)
Screenshot: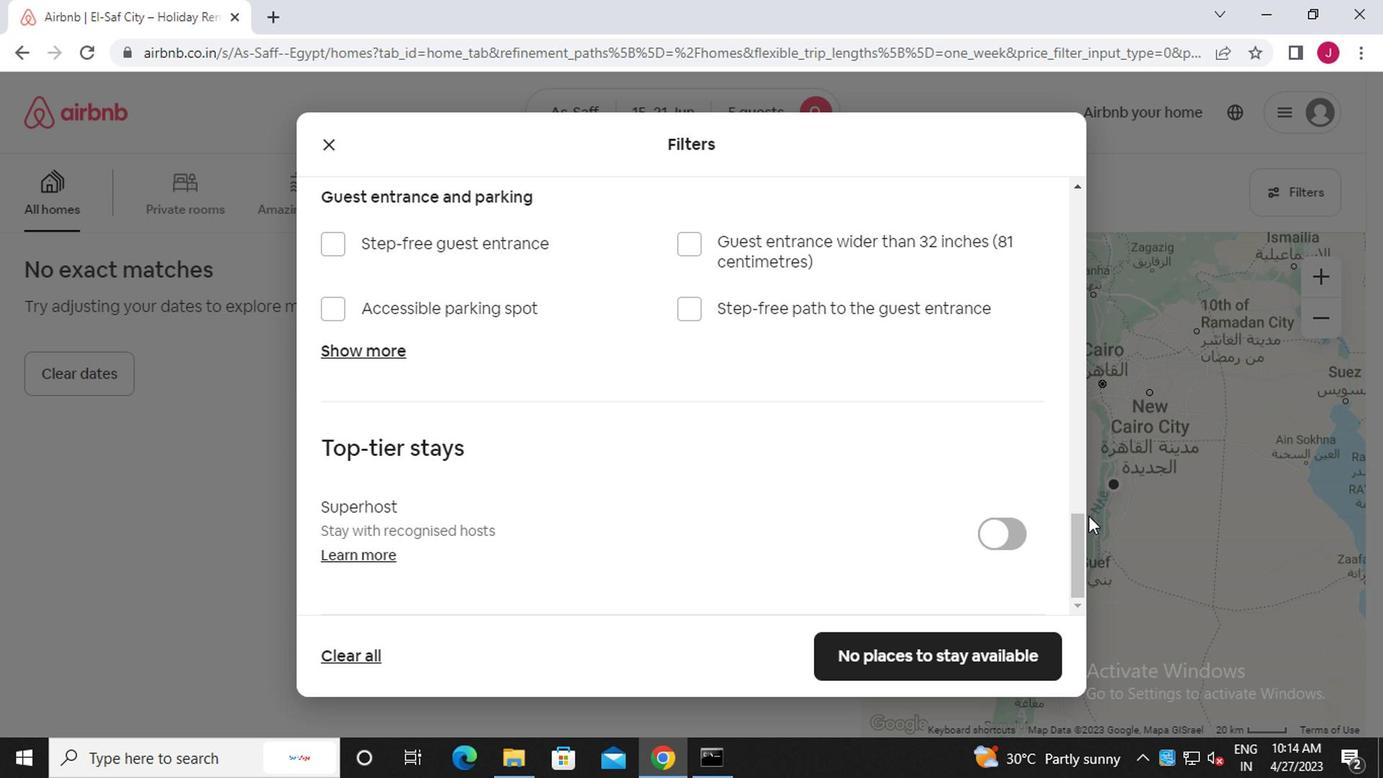 
Action: Mouse scrolled (1069, 515) with delta (0, -1)
Screenshot: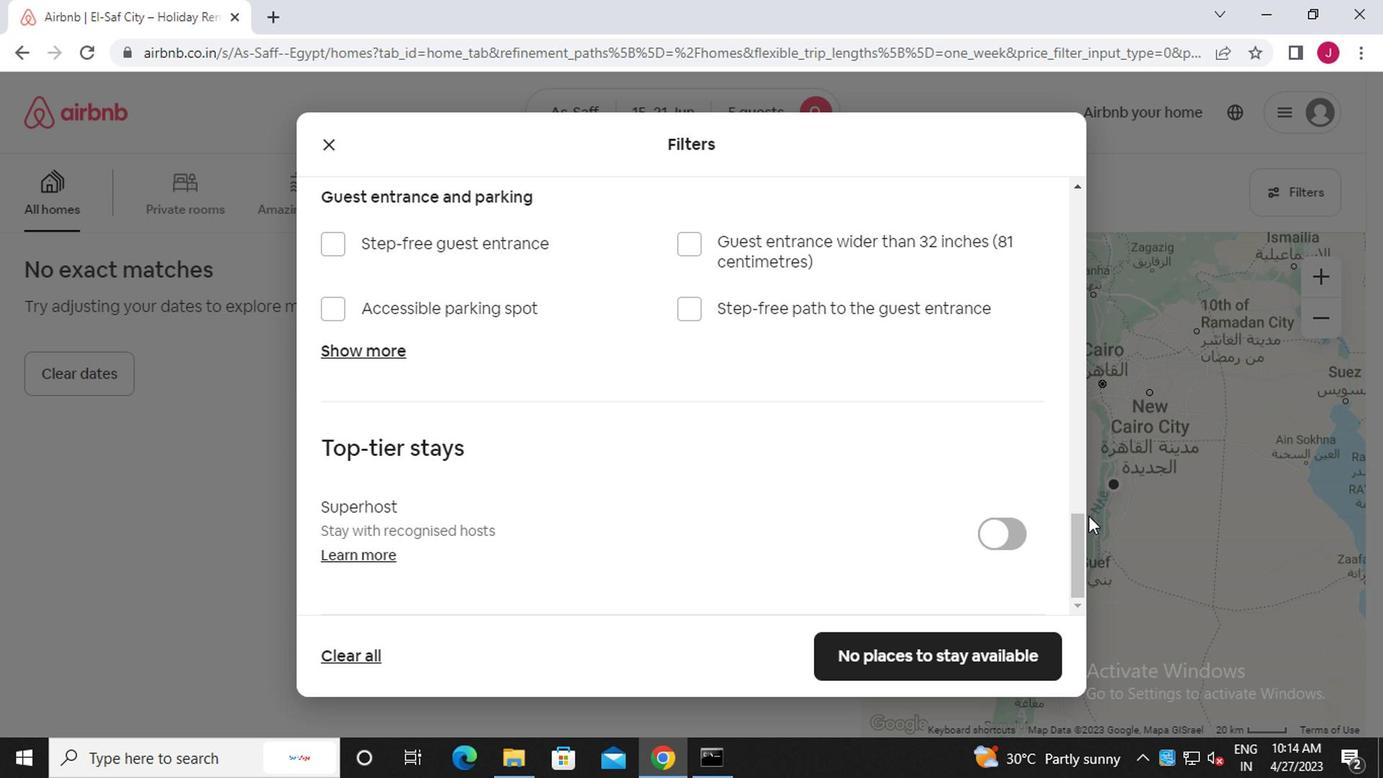 
Action: Mouse moved to (1039, 525)
Screenshot: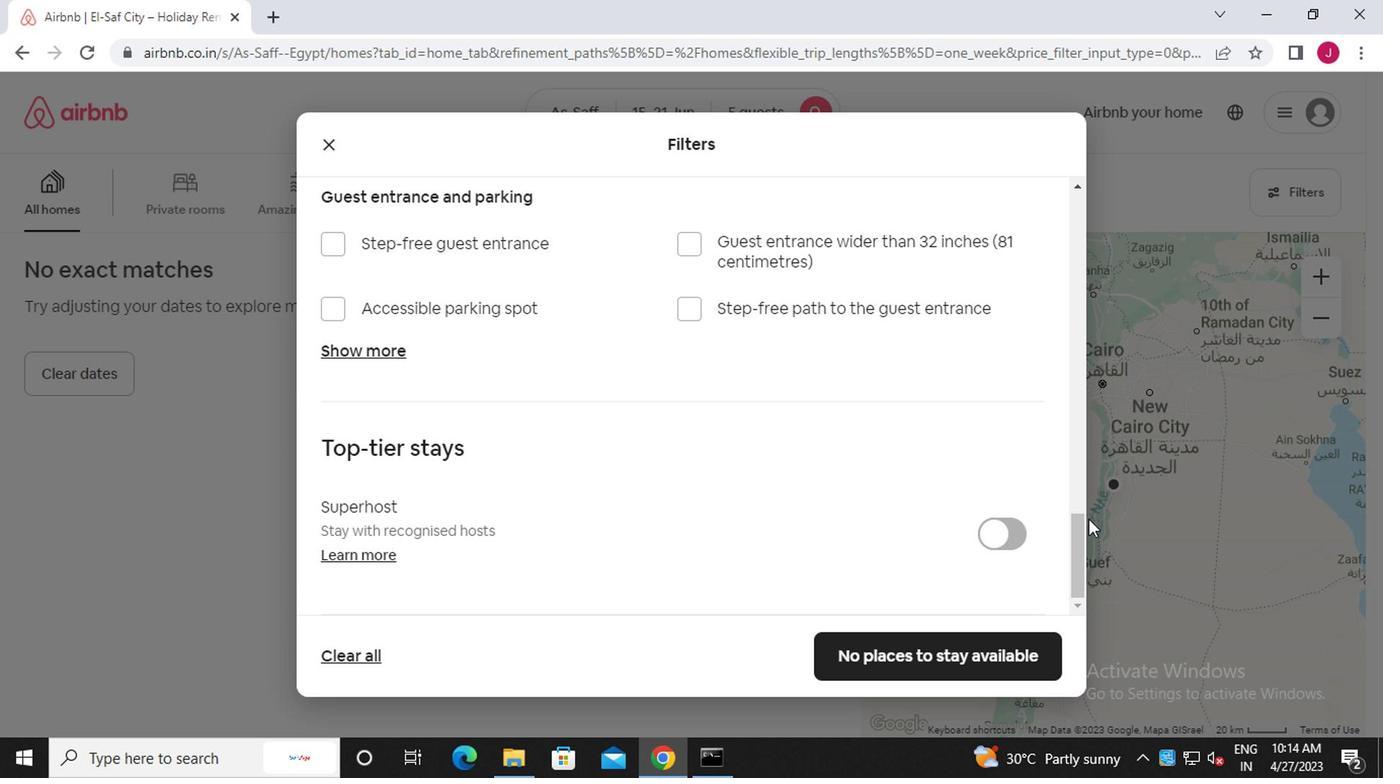 
Action: Mouse scrolled (1039, 523) with delta (0, -1)
Screenshot: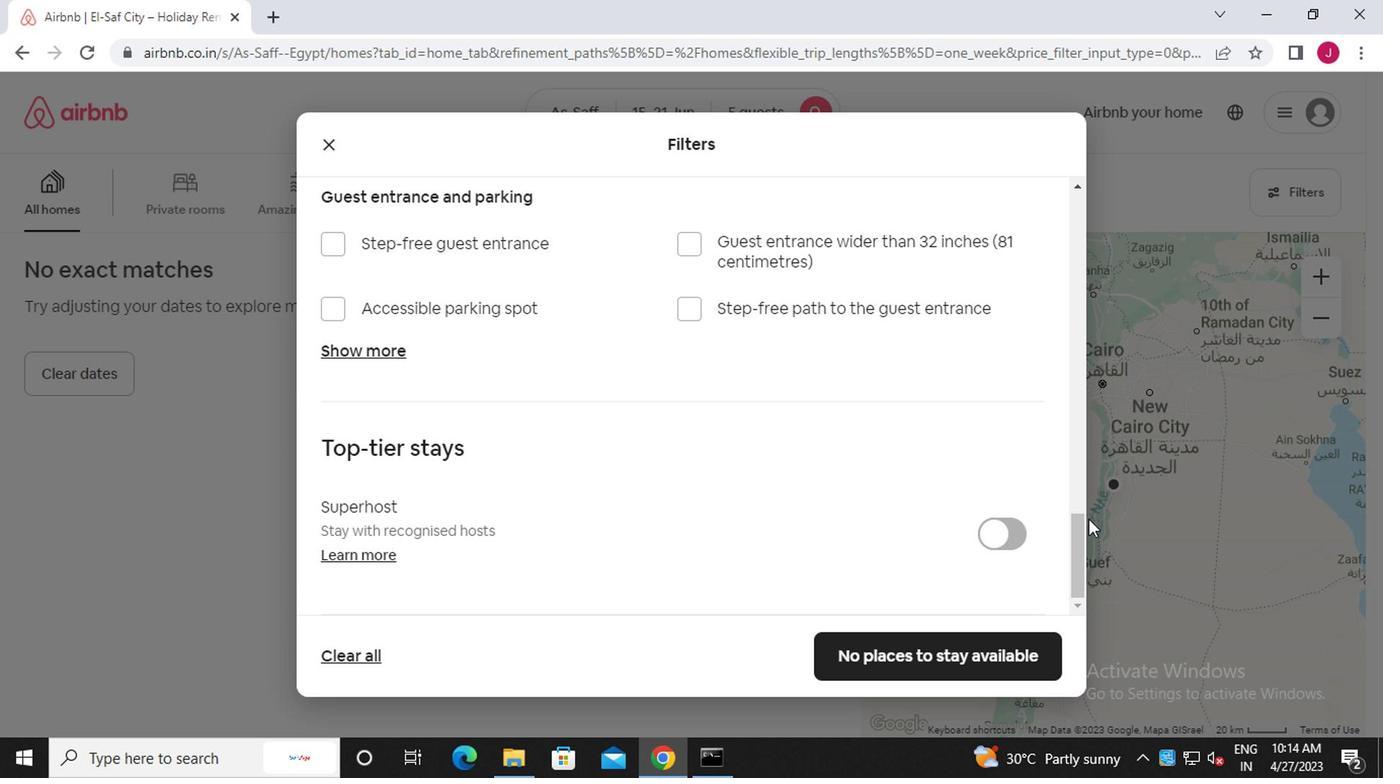 
Action: Mouse moved to (938, 638)
Screenshot: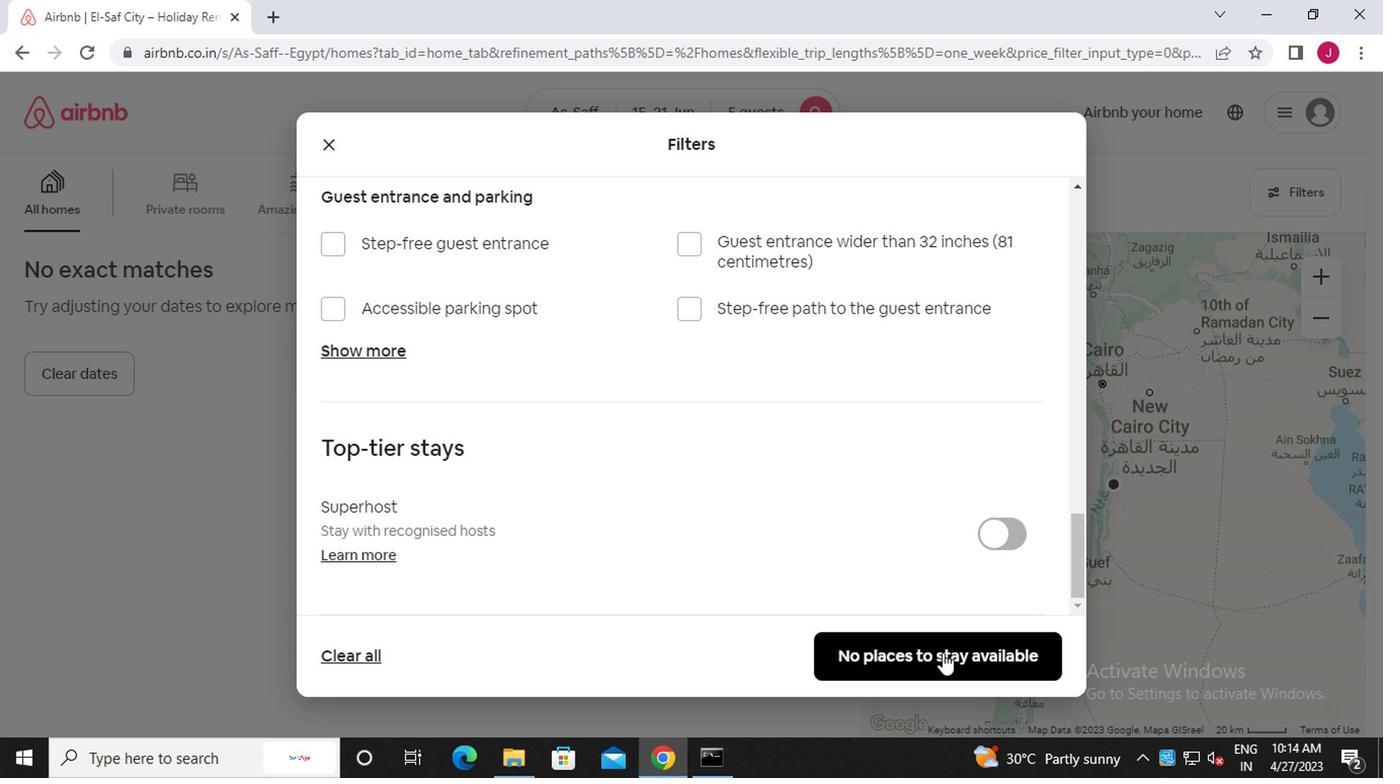 
Action: Mouse pressed left at (938, 638)
Screenshot: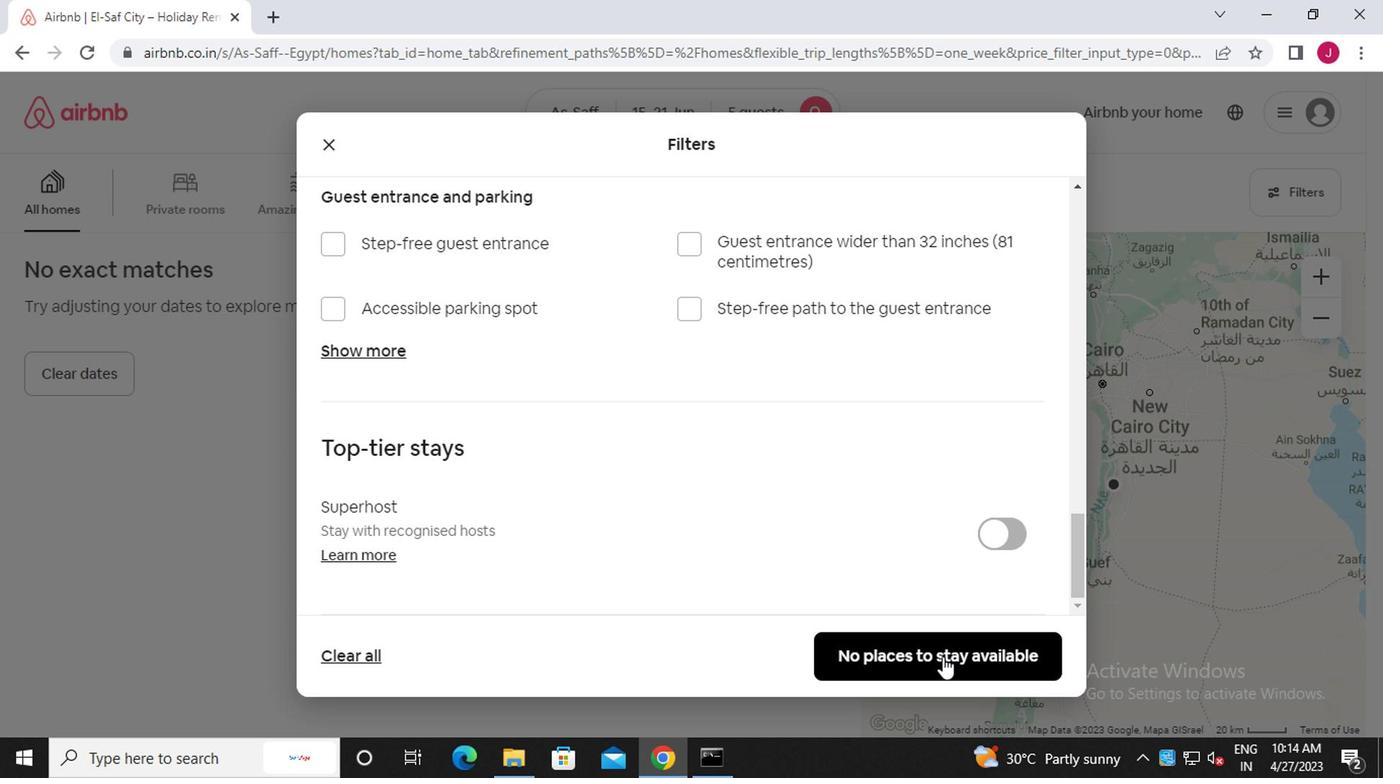 
Action: Mouse moved to (928, 638)
Screenshot: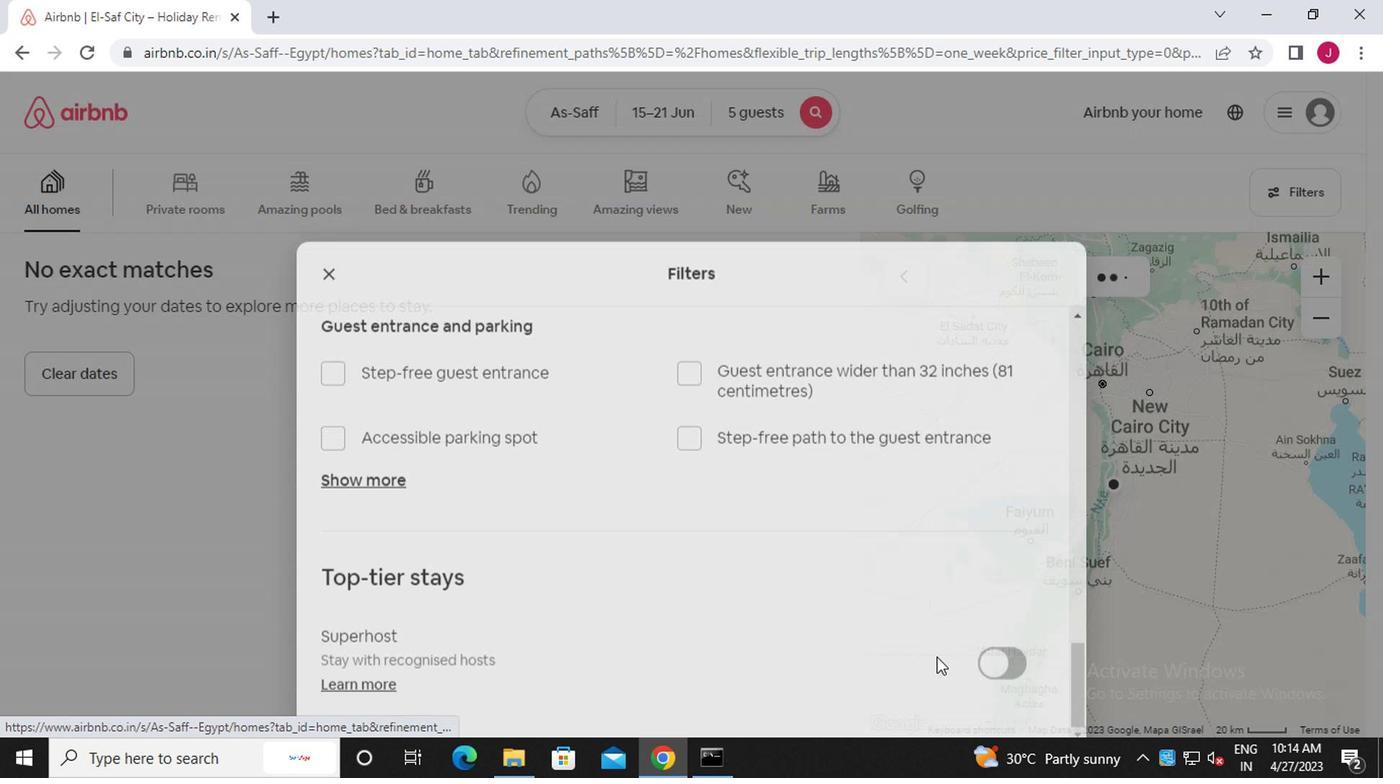 
